 Task: Create a flat design corporate brochure presentation slide template  .
Action: Mouse moved to (94, 19)
Screenshot: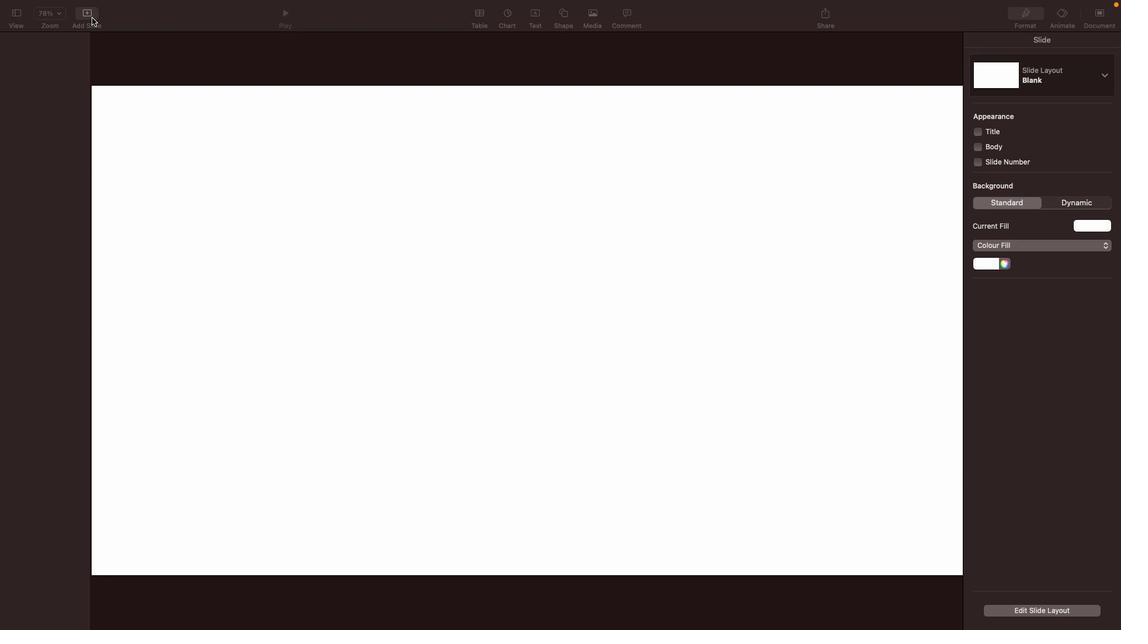 
Action: Mouse pressed left at (94, 19)
Screenshot: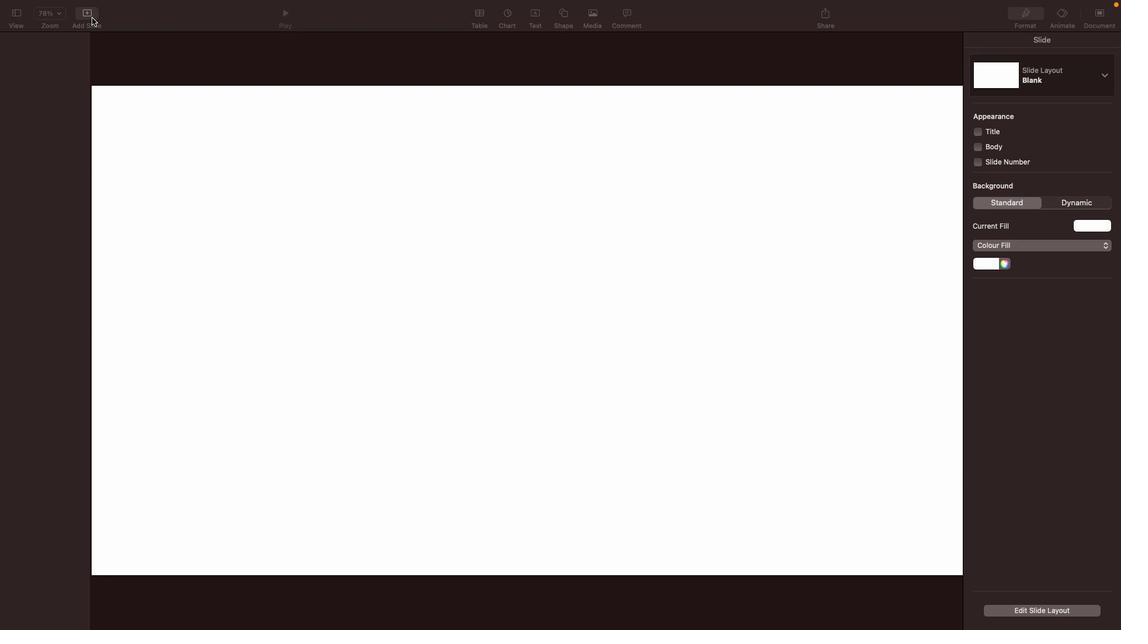 
Action: Mouse moved to (113, 349)
Screenshot: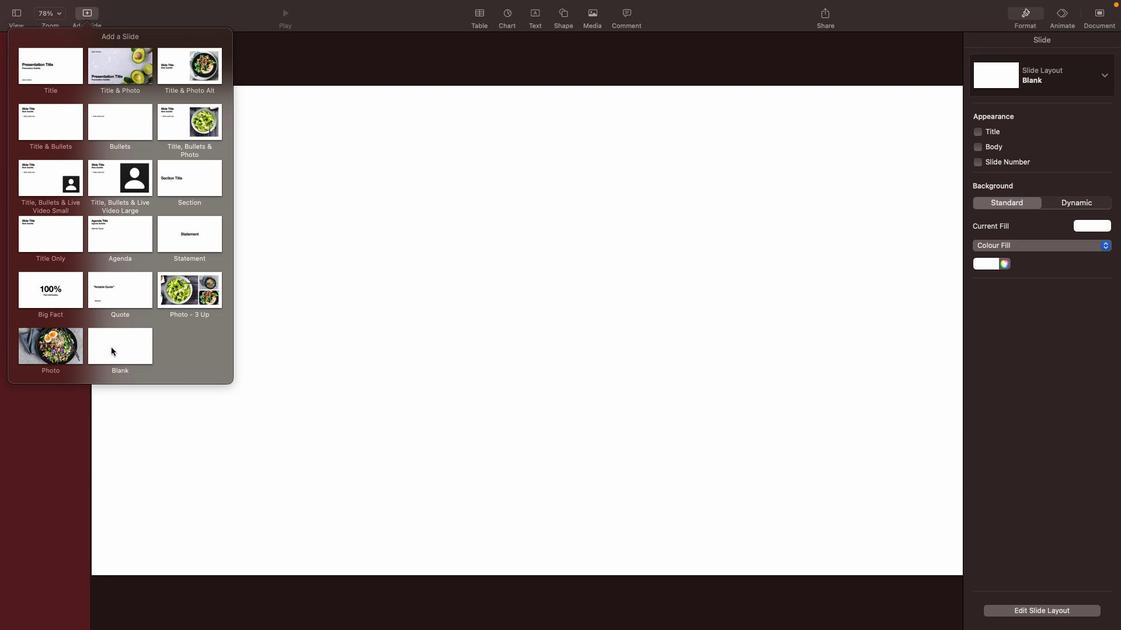 
Action: Mouse pressed left at (113, 349)
Screenshot: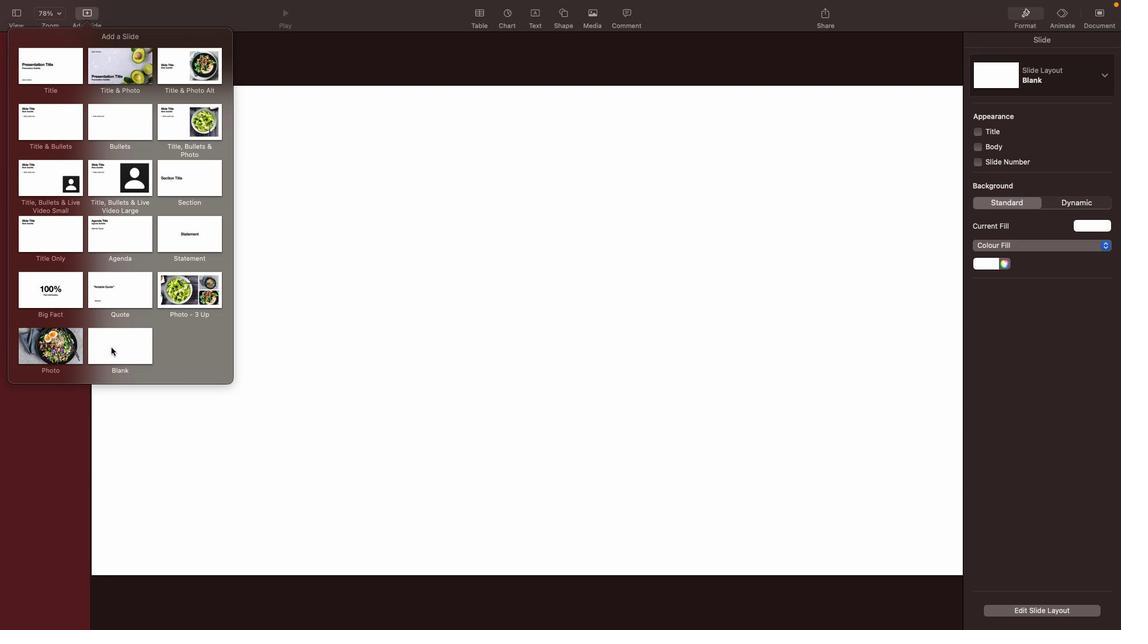 
Action: Mouse moved to (64, 52)
Screenshot: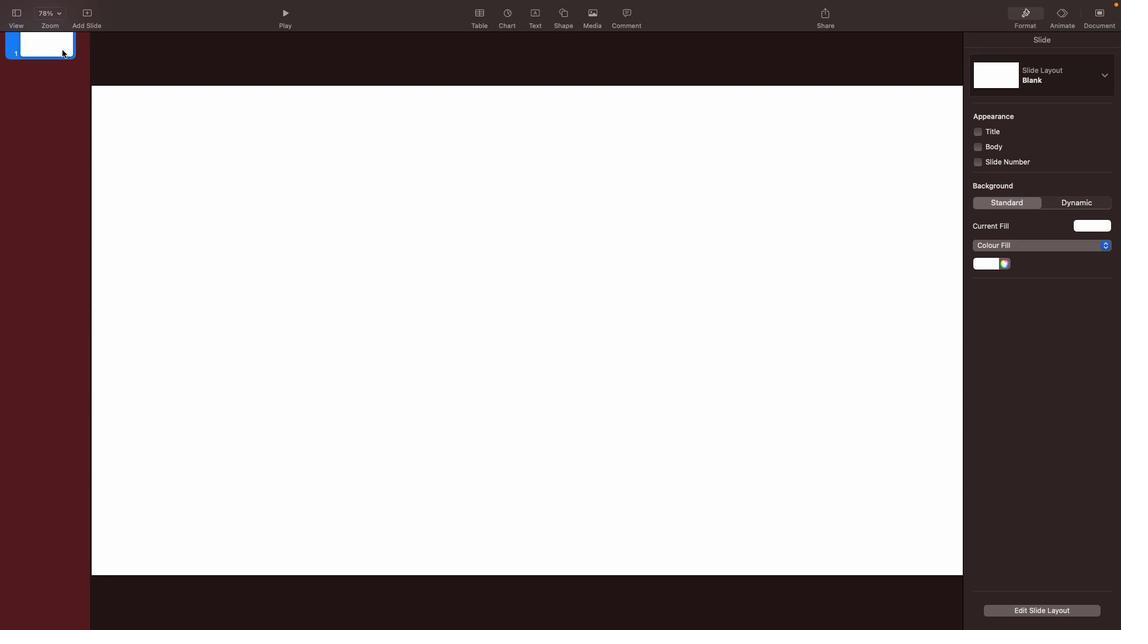 
Action: Mouse pressed left at (64, 52)
Screenshot: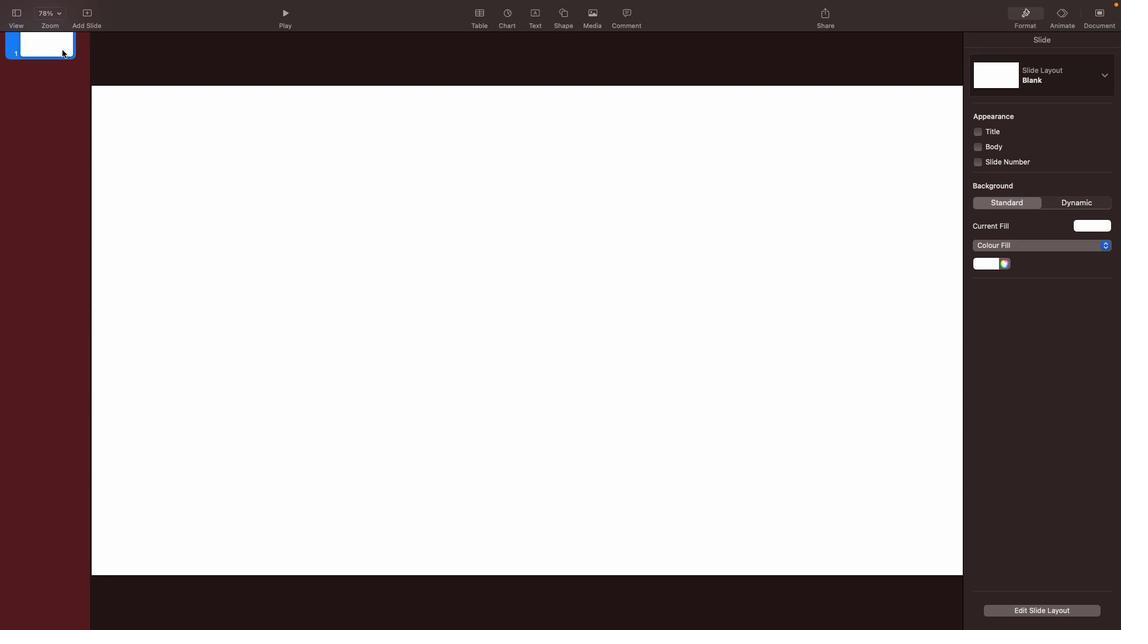 
Action: Mouse moved to (64, 51)
Screenshot: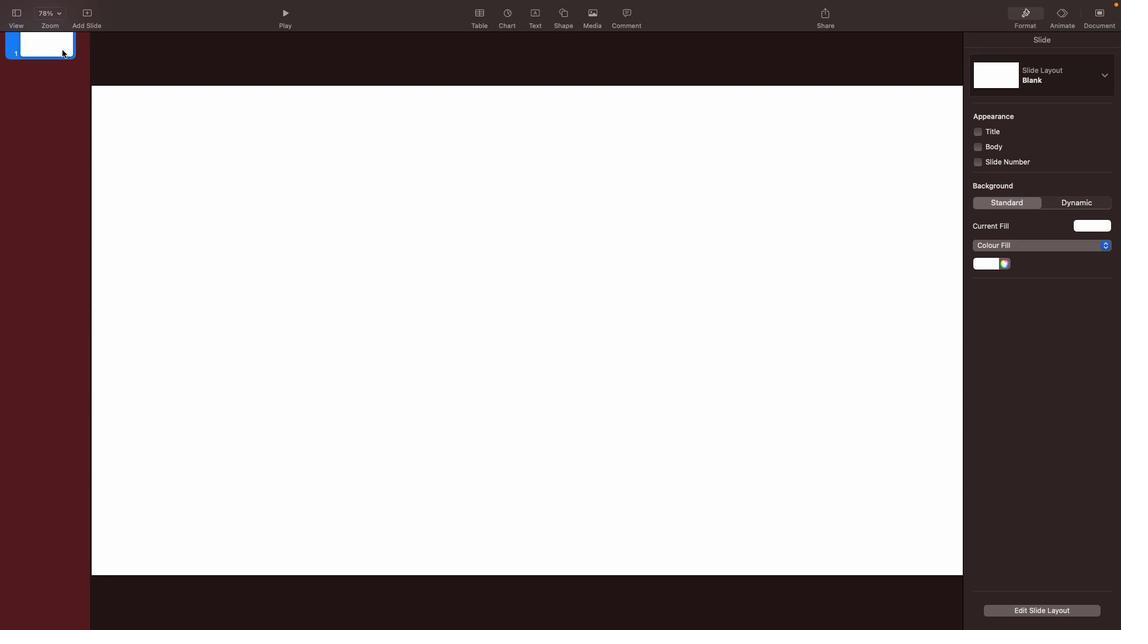 
Action: Mouse pressed right at (64, 51)
Screenshot: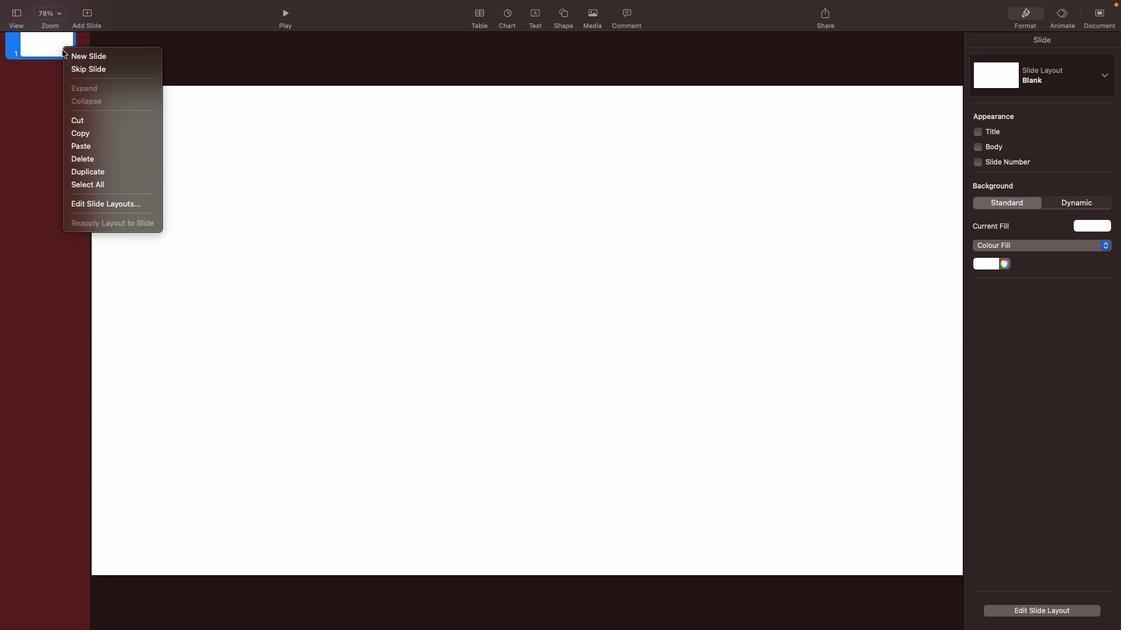 
Action: Mouse moved to (81, 63)
Screenshot: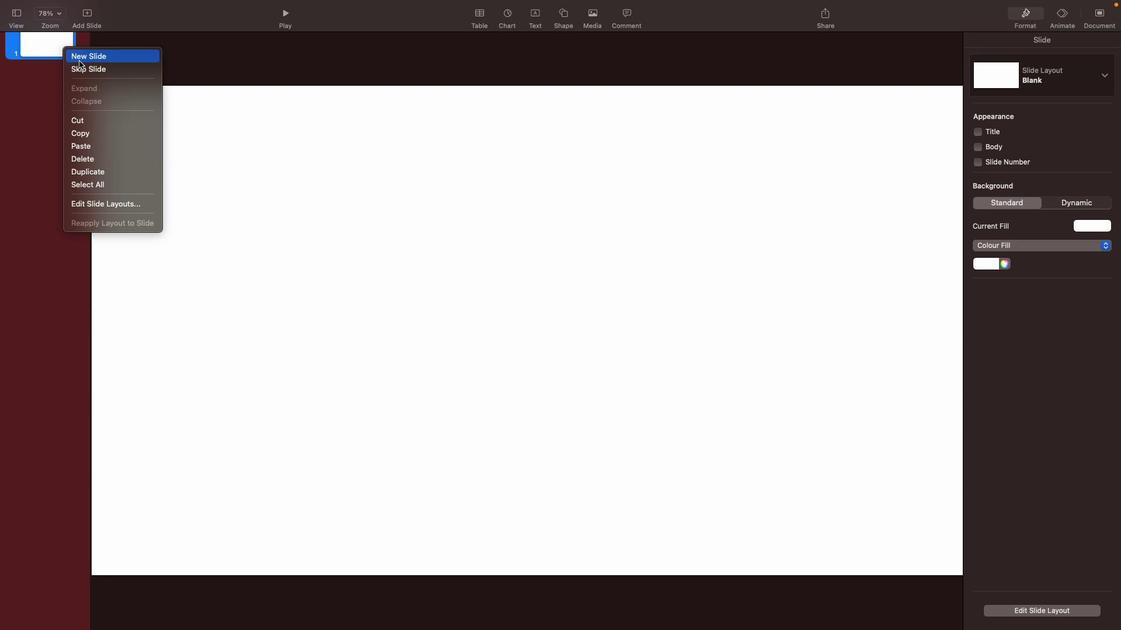 
Action: Mouse pressed left at (81, 63)
Screenshot: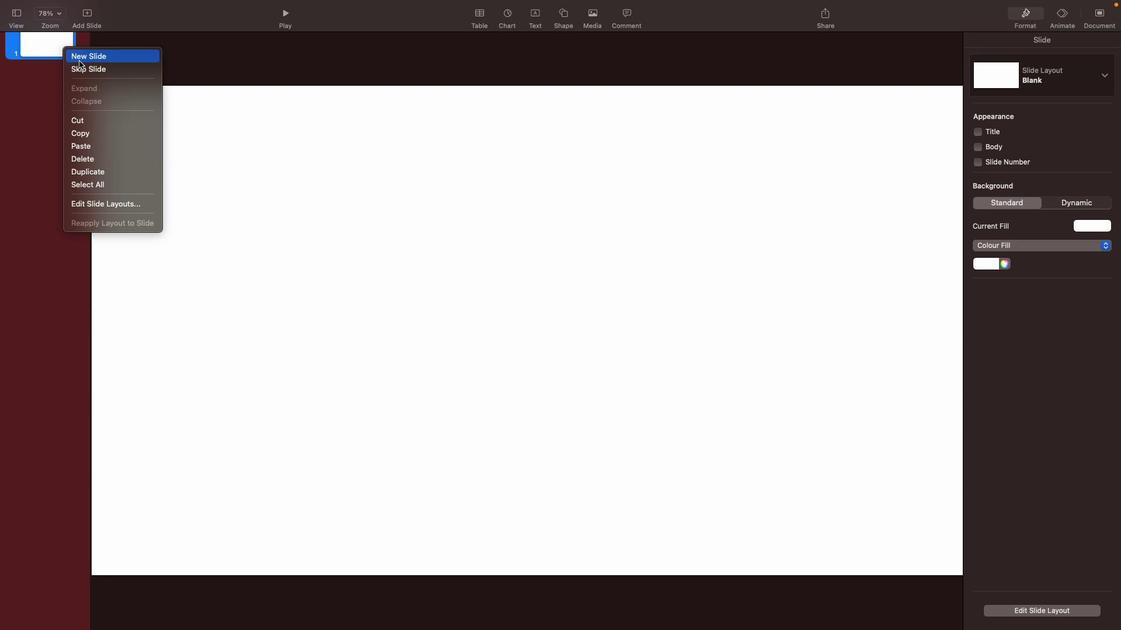 
Action: Mouse moved to (63, 66)
Screenshot: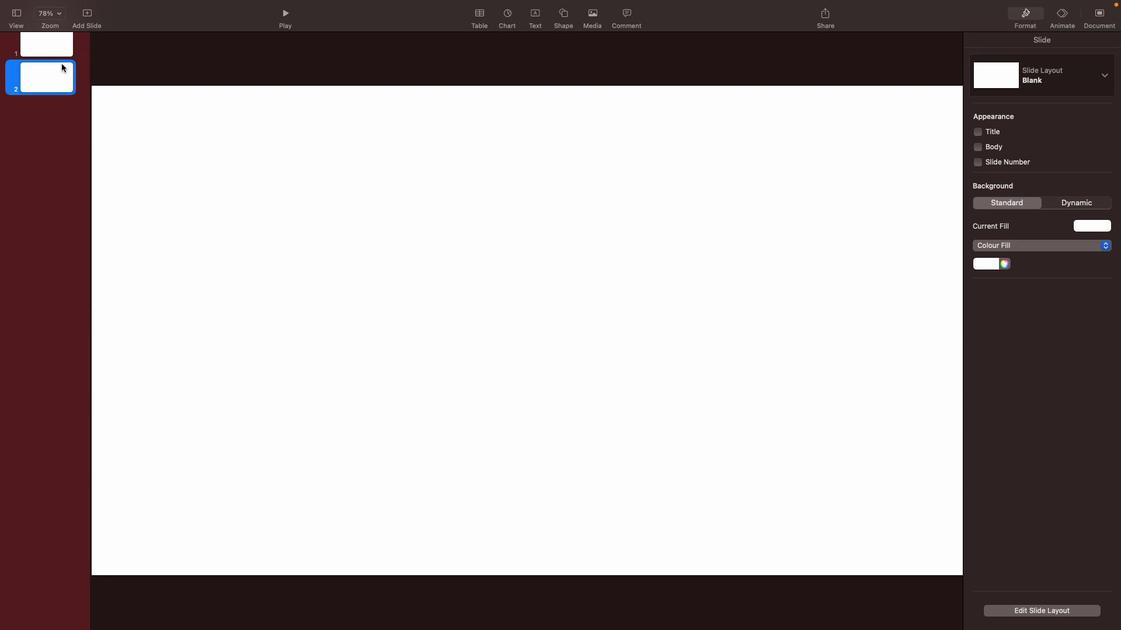
Action: Mouse pressed right at (63, 66)
Screenshot: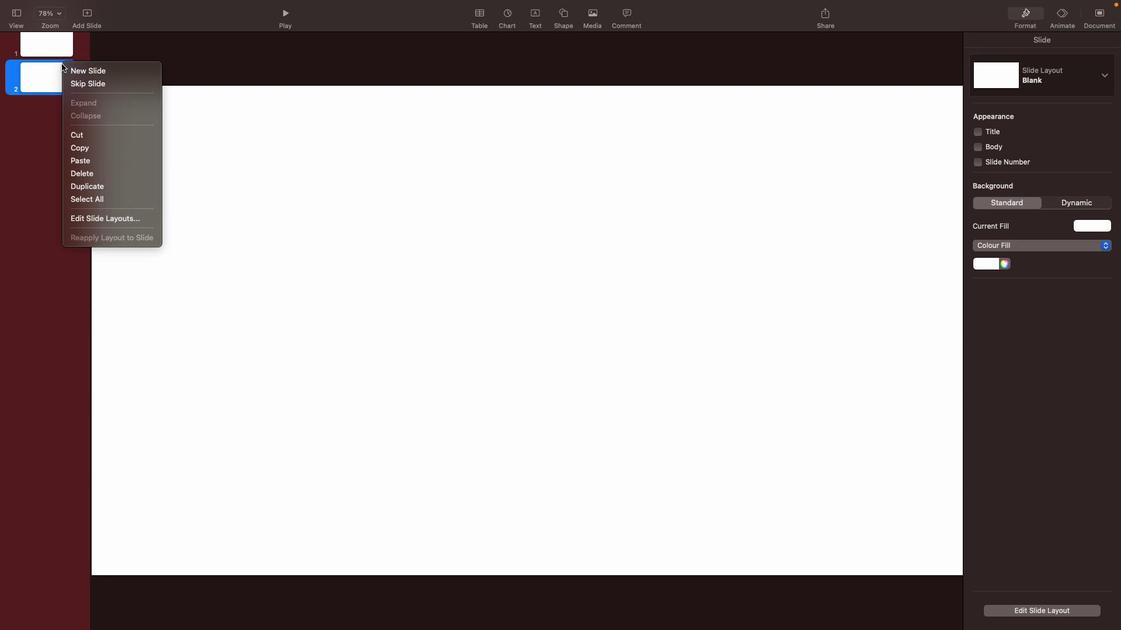 
Action: Mouse moved to (81, 70)
Screenshot: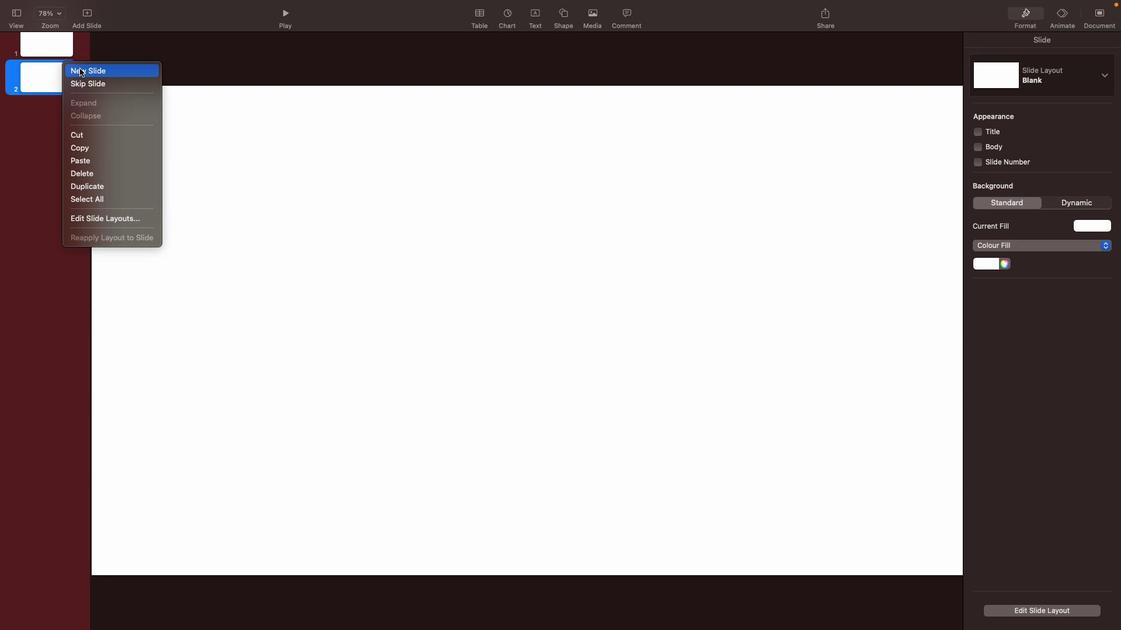 
Action: Mouse pressed left at (81, 70)
Screenshot: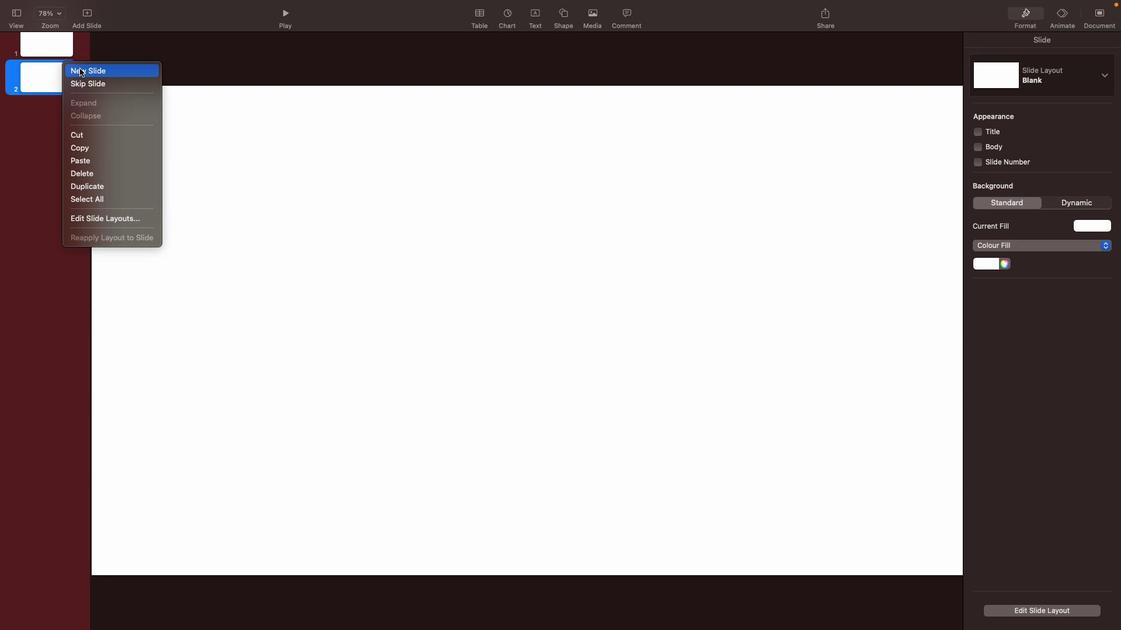 
Action: Mouse moved to (51, 101)
Screenshot: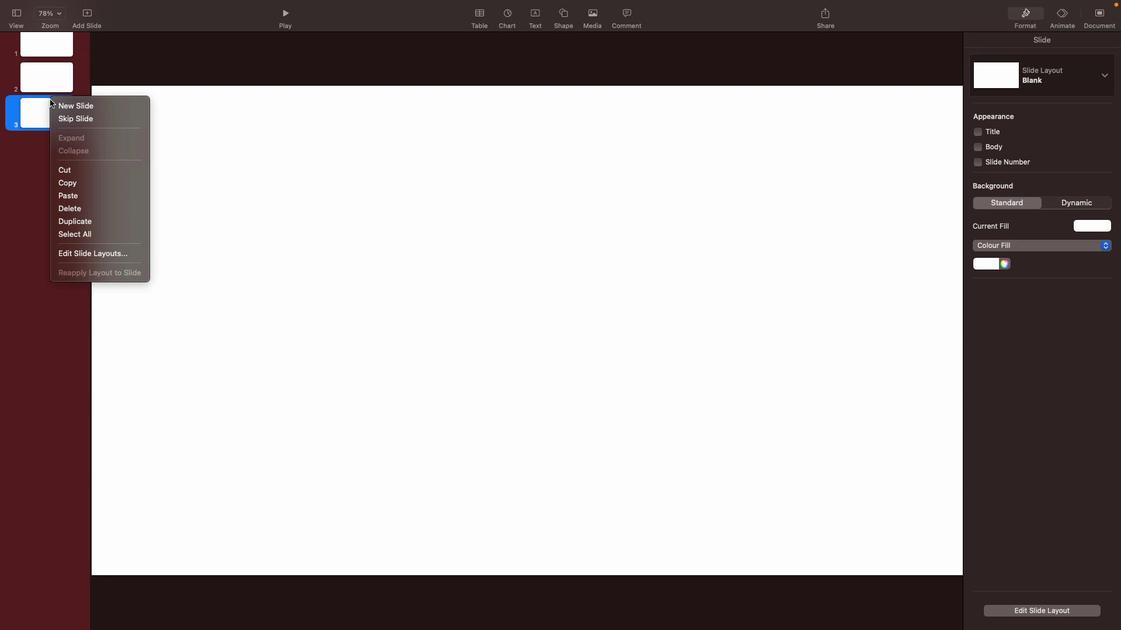 
Action: Mouse pressed right at (51, 101)
Screenshot: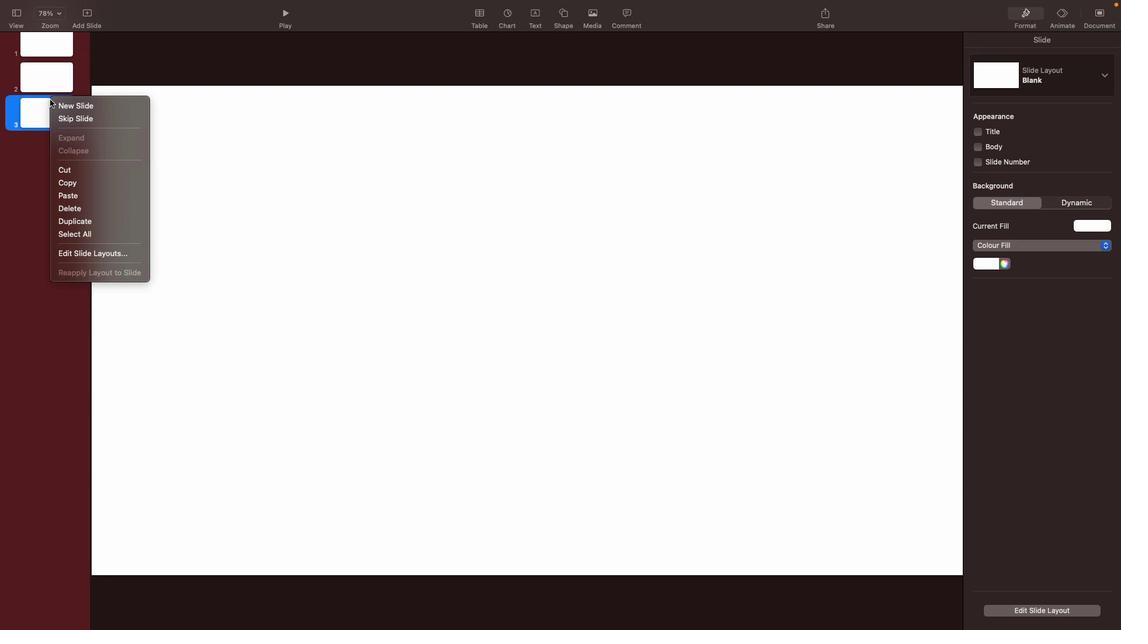 
Action: Mouse moved to (65, 105)
Screenshot: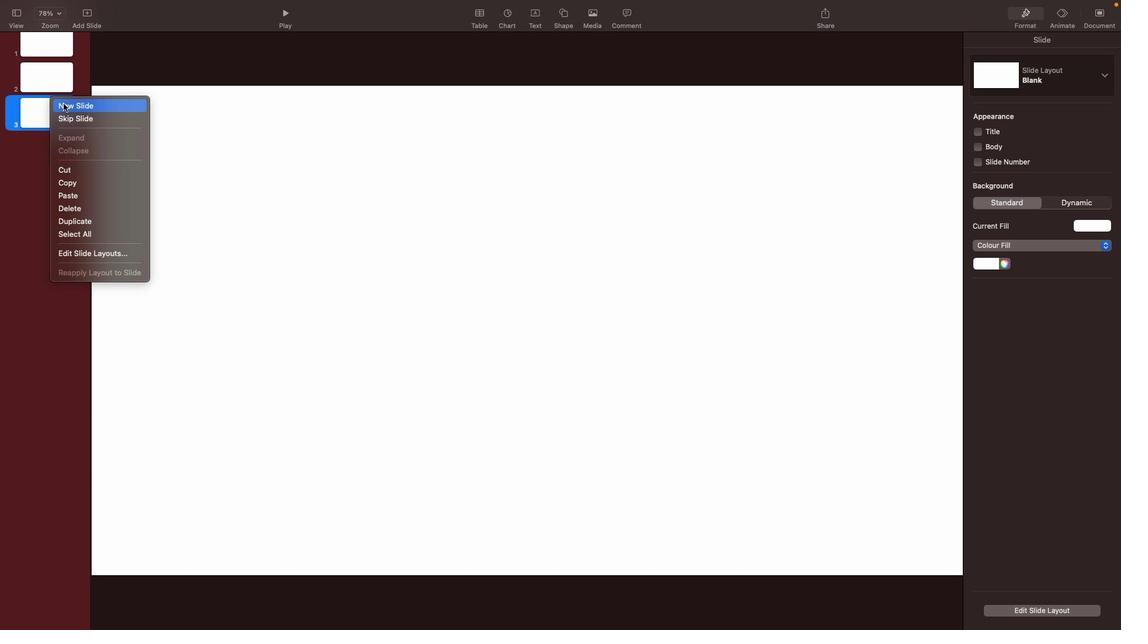 
Action: Mouse pressed left at (65, 105)
Screenshot: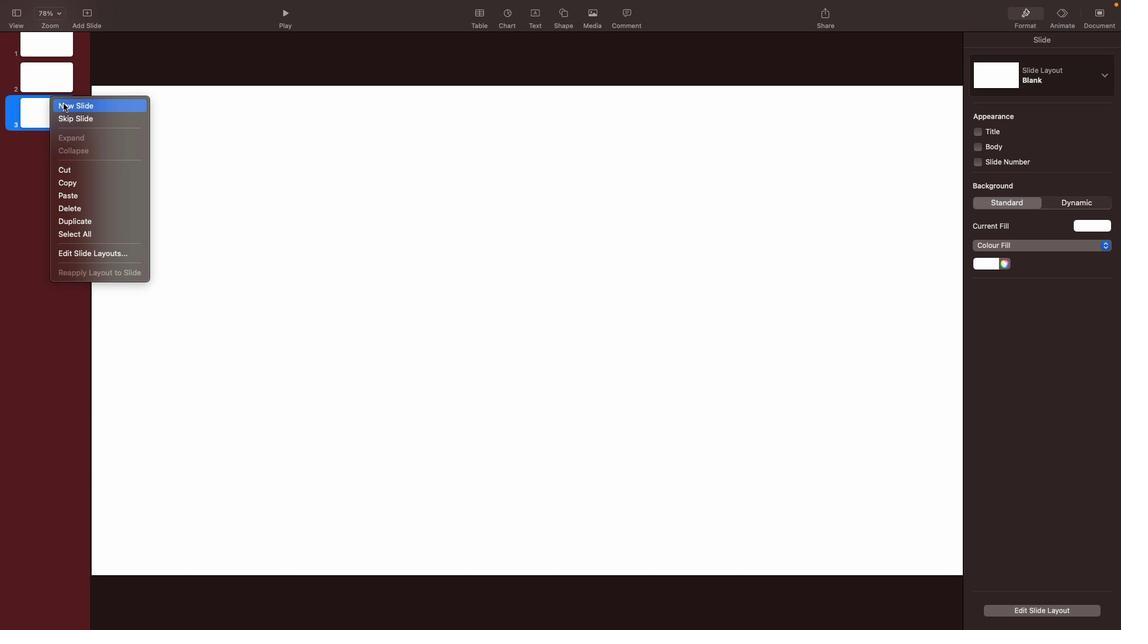 
Action: Mouse moved to (587, 39)
Screenshot: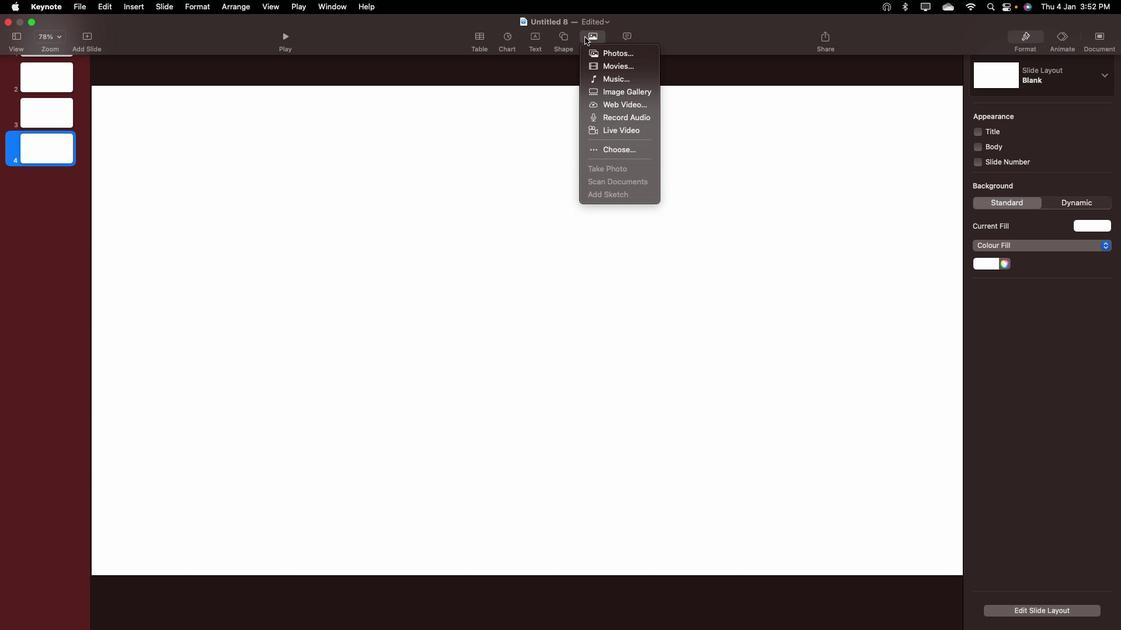 
Action: Mouse pressed left at (587, 39)
Screenshot: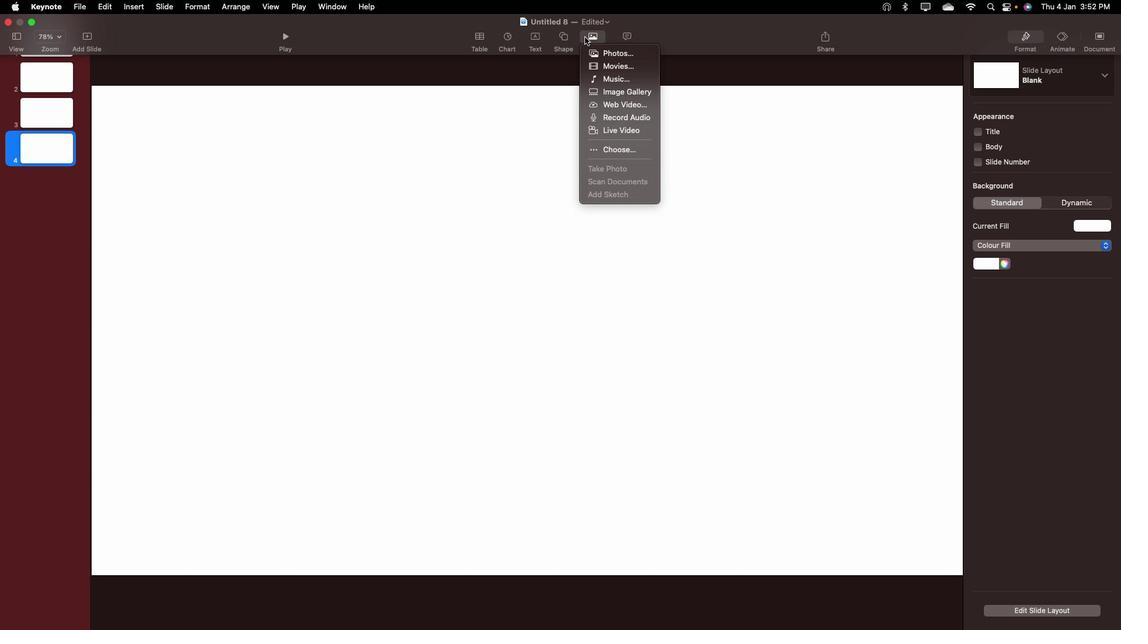 
Action: Mouse moved to (620, 96)
Screenshot: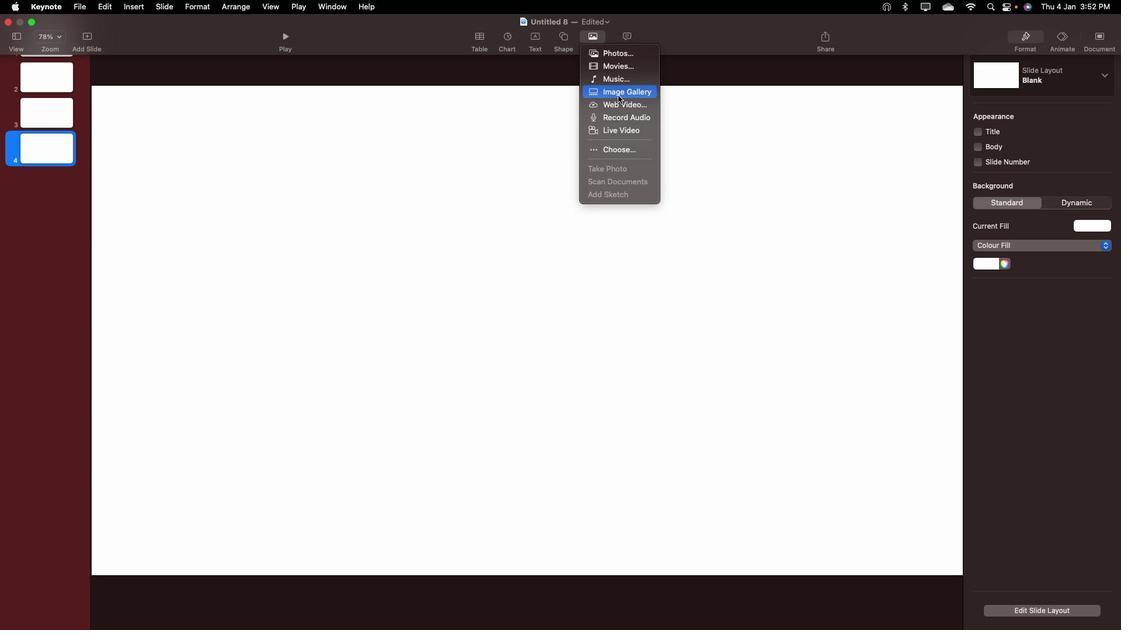 
Action: Mouse pressed left at (620, 96)
Screenshot: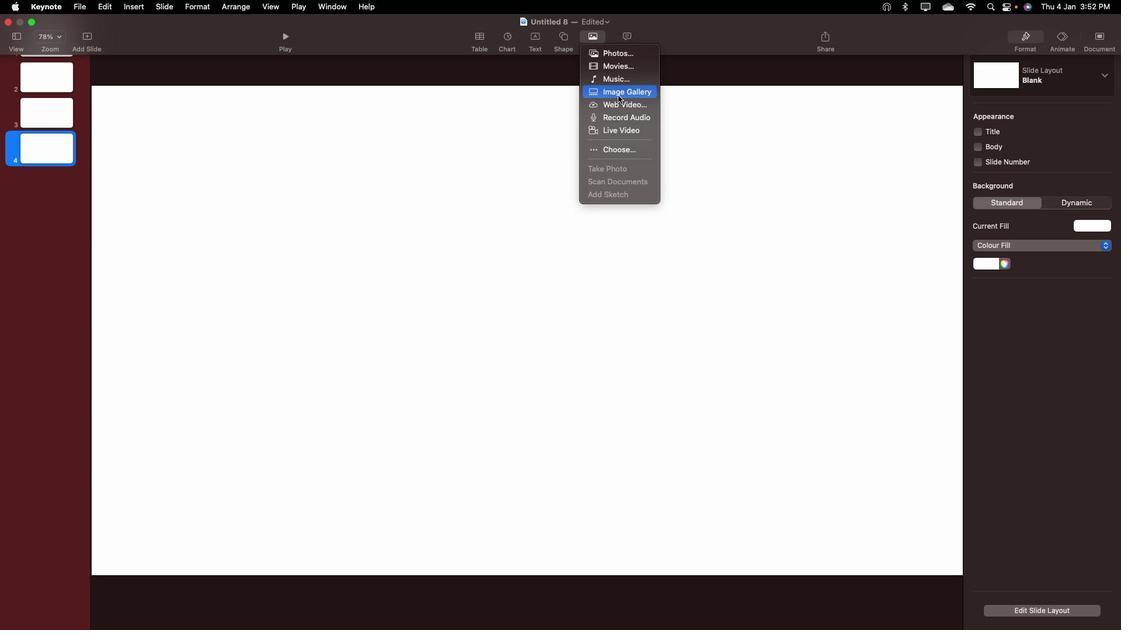 
Action: Mouse moved to (907, 501)
Screenshot: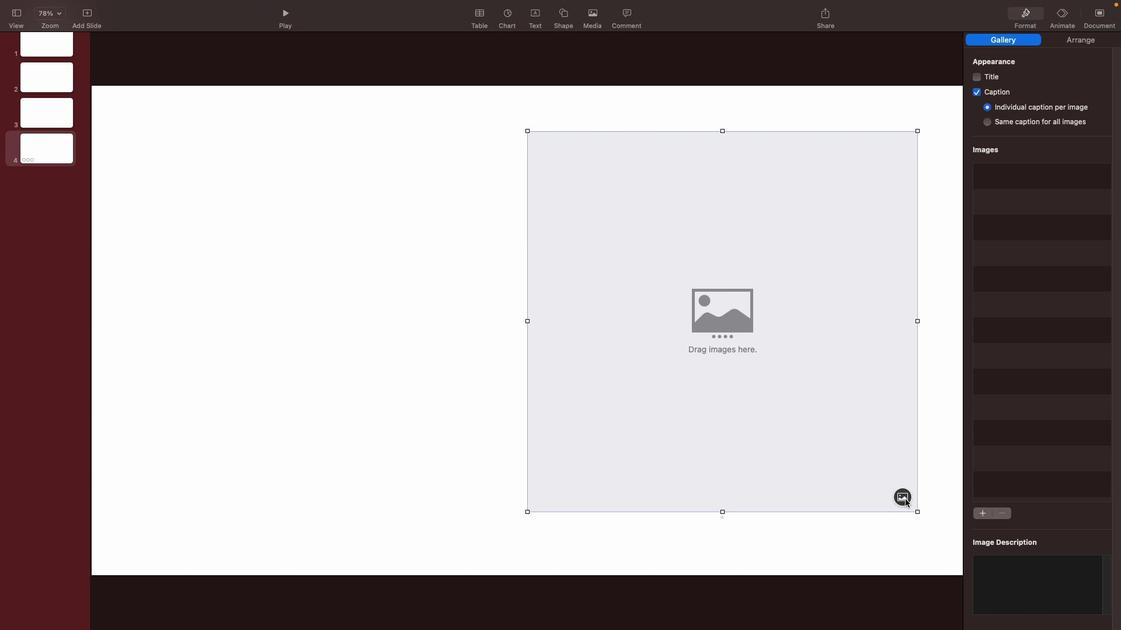 
Action: Mouse pressed left at (907, 501)
Screenshot: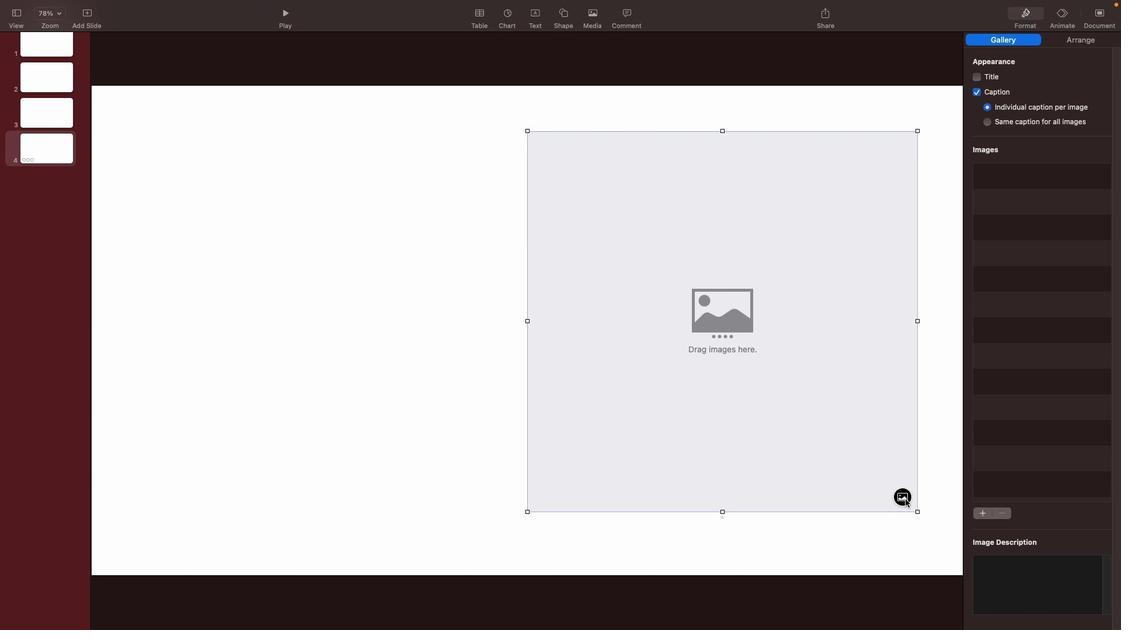 
Action: Mouse moved to (455, 252)
Screenshot: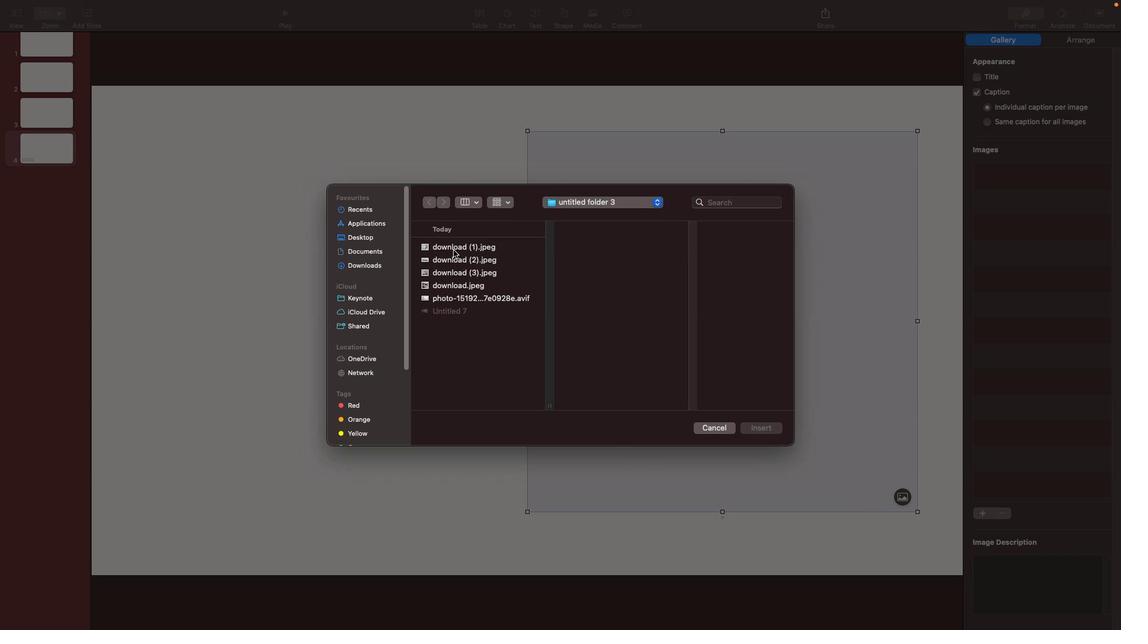 
Action: Mouse pressed left at (455, 252)
Screenshot: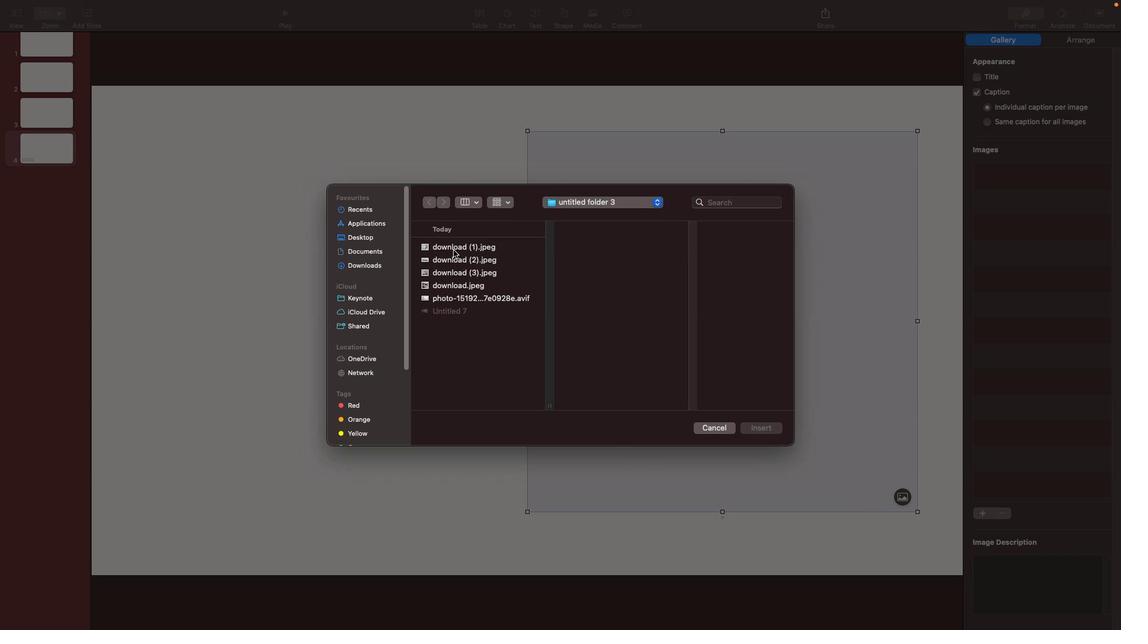 
Action: Mouse moved to (465, 266)
Screenshot: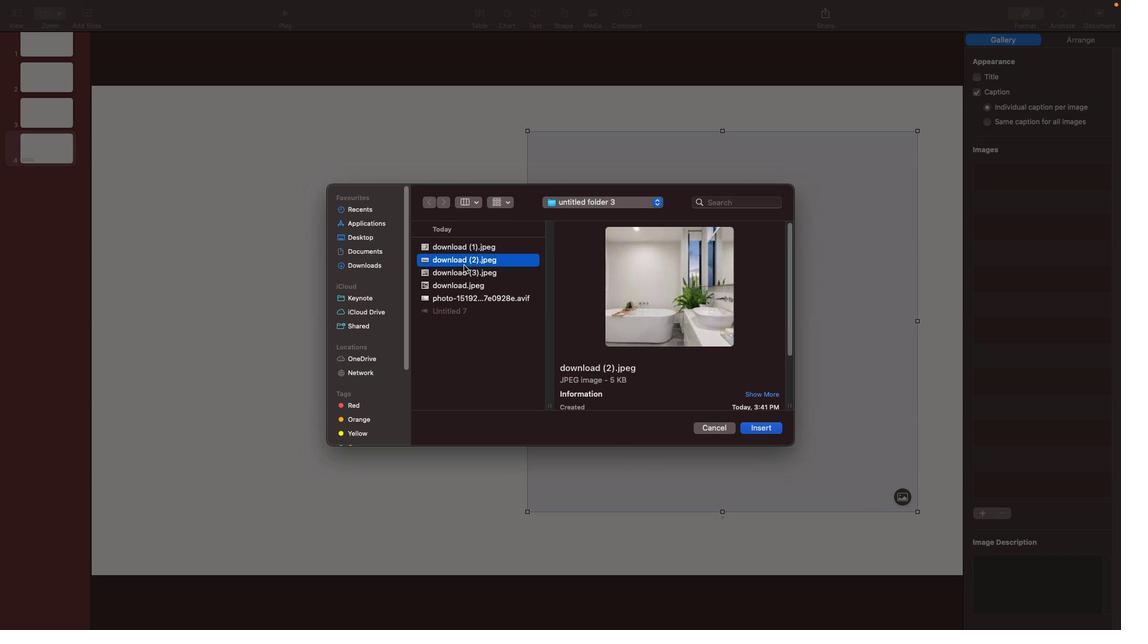 
Action: Mouse pressed left at (465, 266)
Screenshot: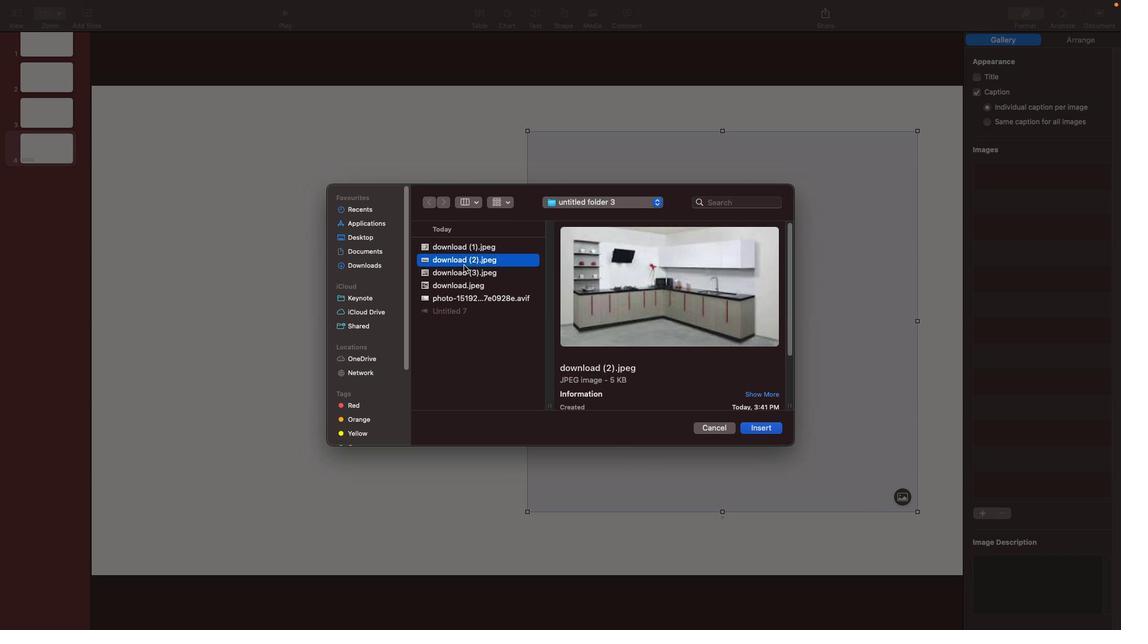 
Action: Mouse moved to (465, 272)
Screenshot: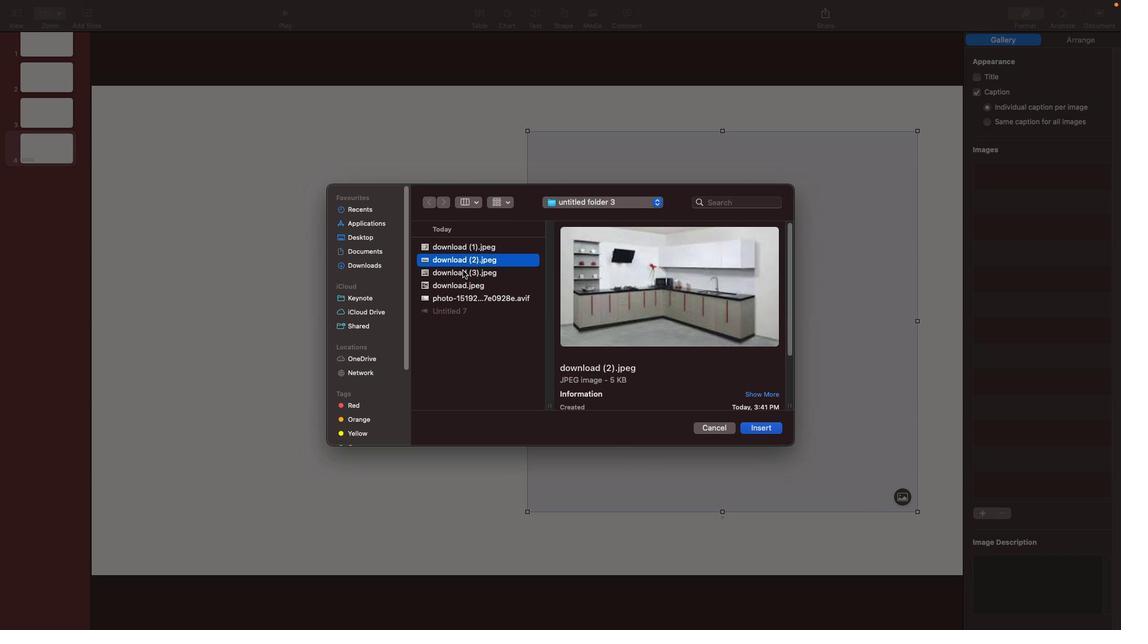 
Action: Mouse pressed left at (465, 272)
Screenshot: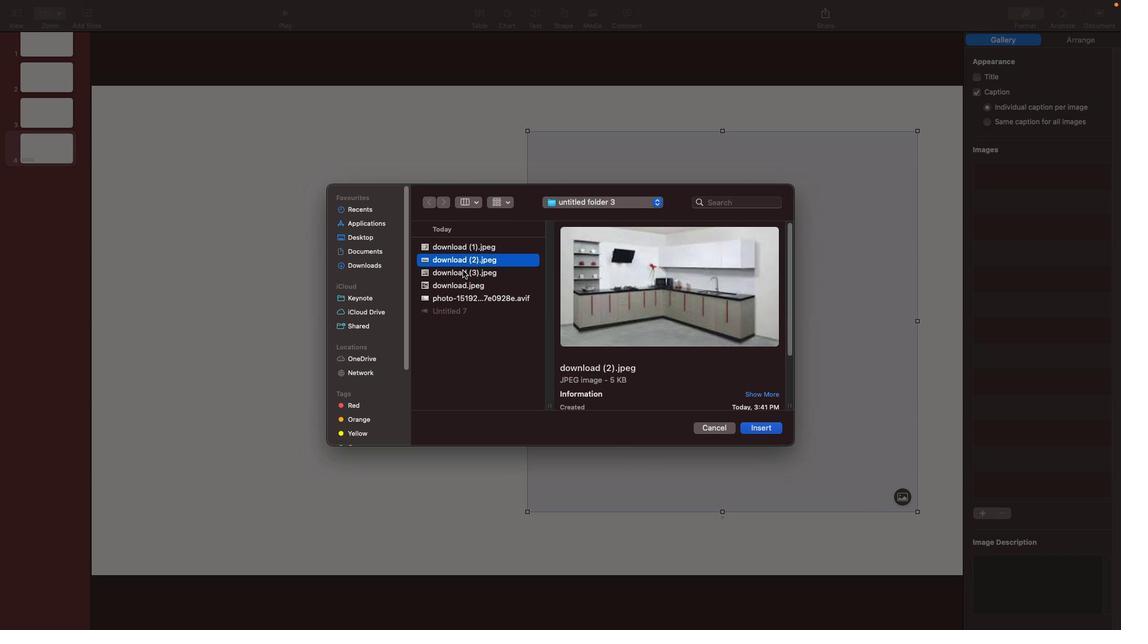 
Action: Mouse moved to (467, 286)
Screenshot: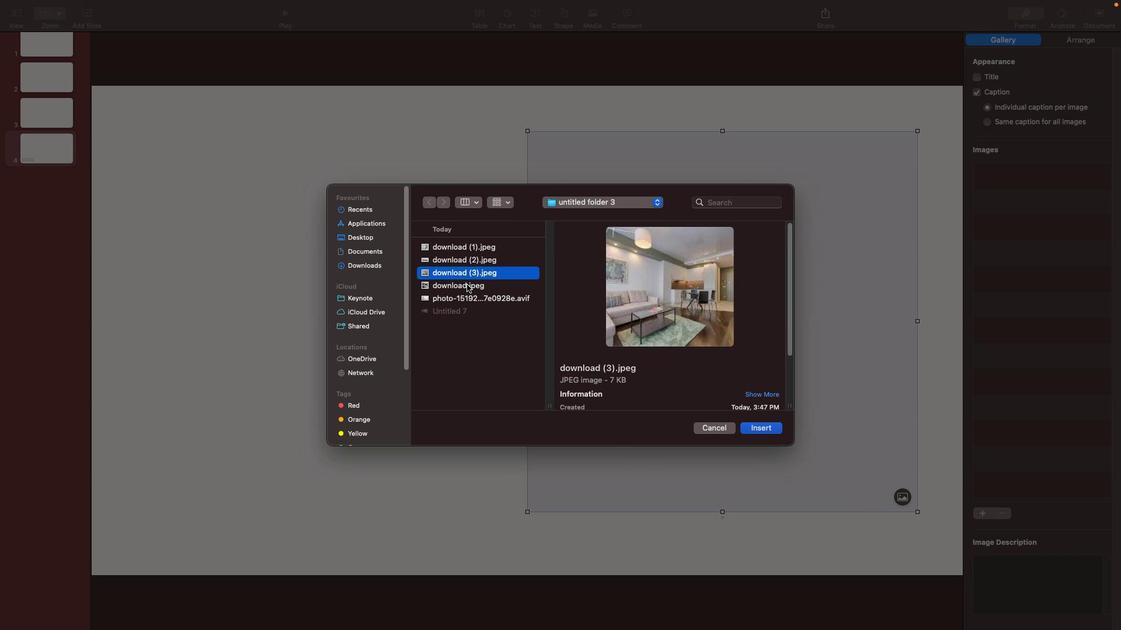 
Action: Mouse pressed left at (467, 286)
Screenshot: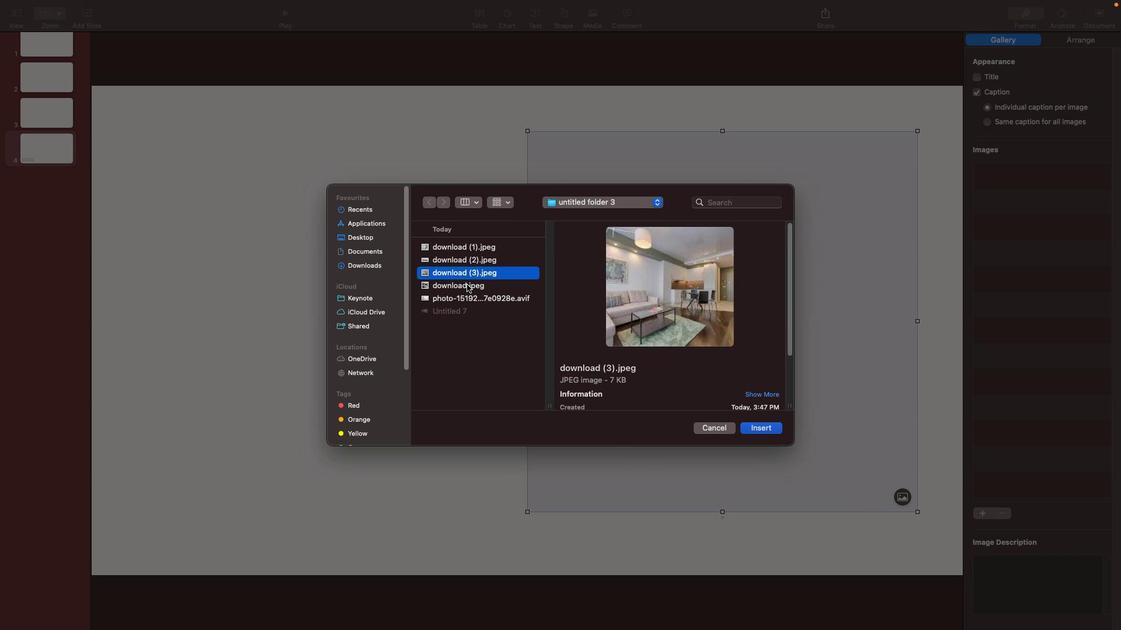 
Action: Mouse moved to (481, 301)
Screenshot: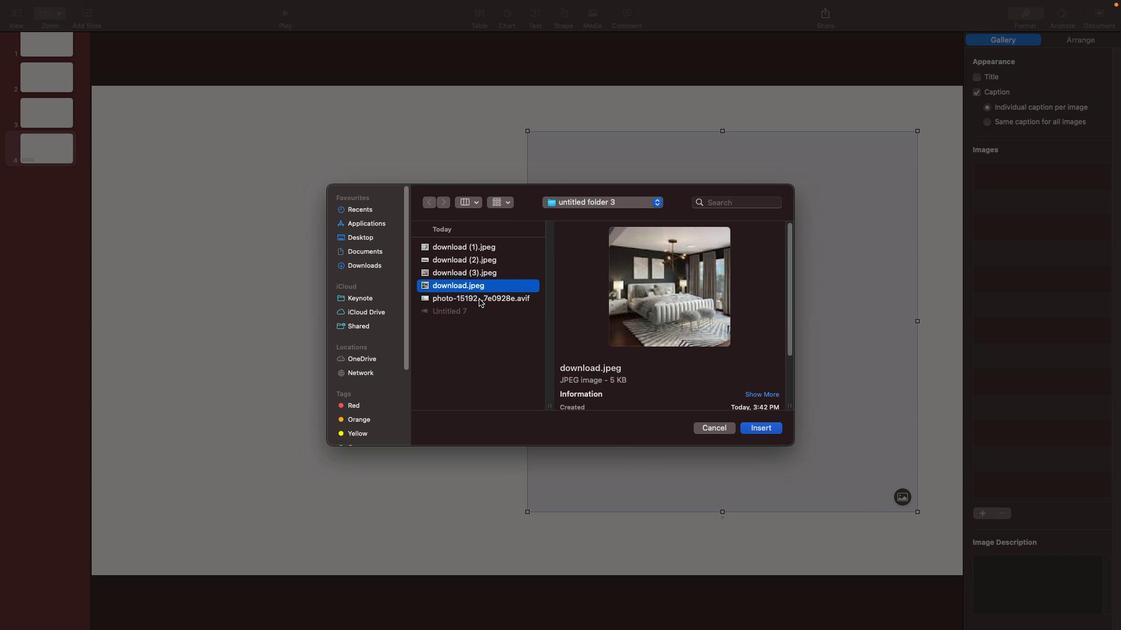 
Action: Mouse pressed left at (481, 301)
Screenshot: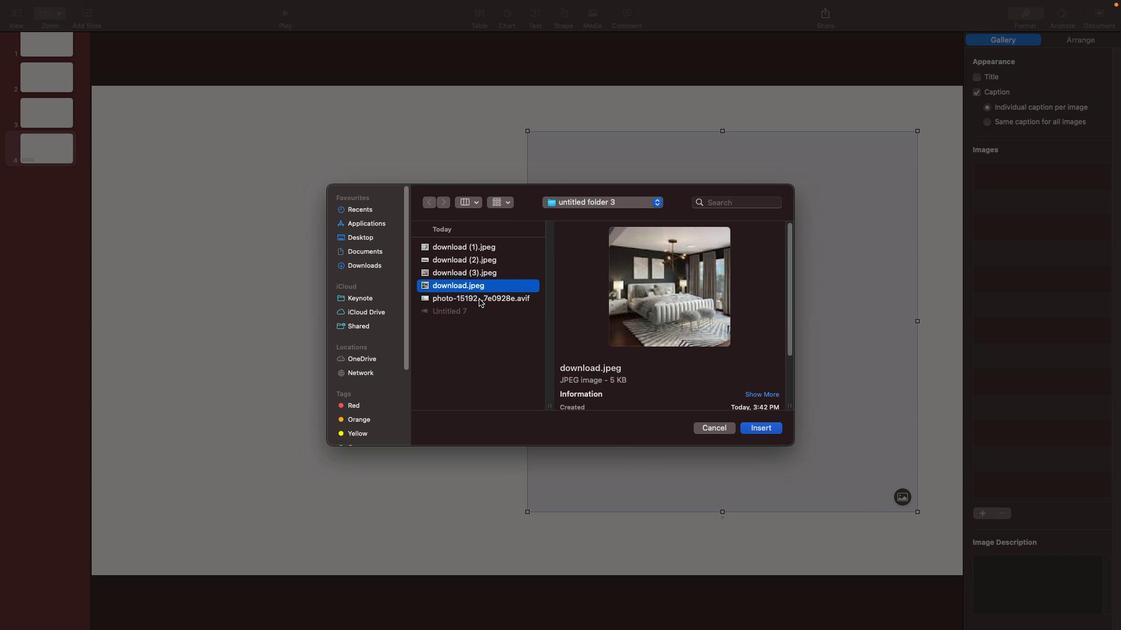 
Action: Mouse moved to (758, 428)
Screenshot: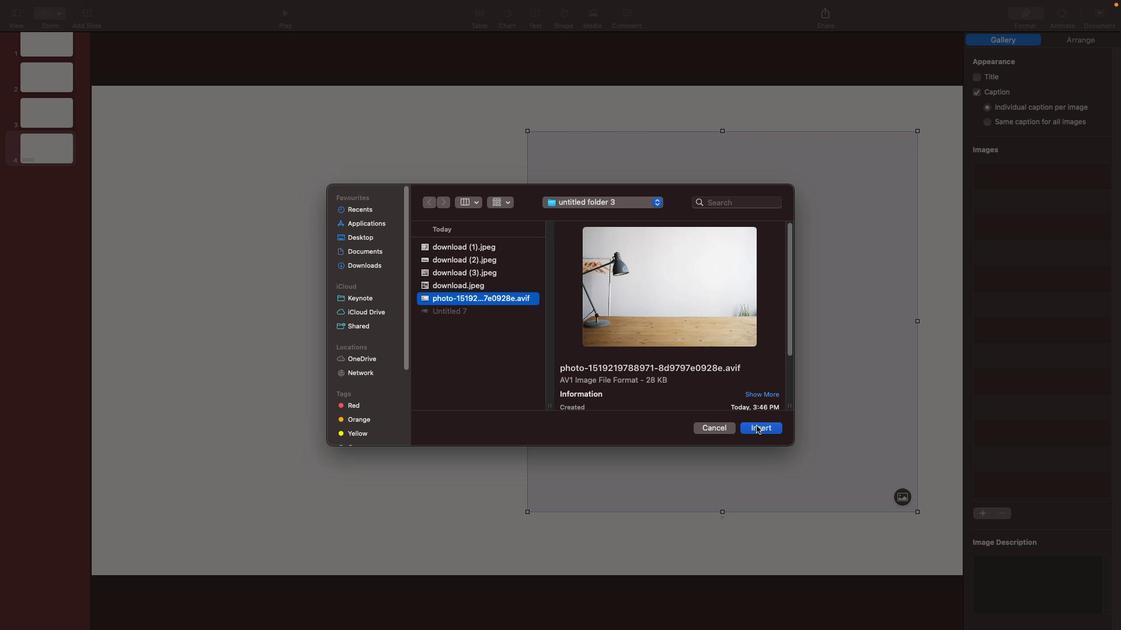 
Action: Mouse pressed left at (758, 428)
Screenshot: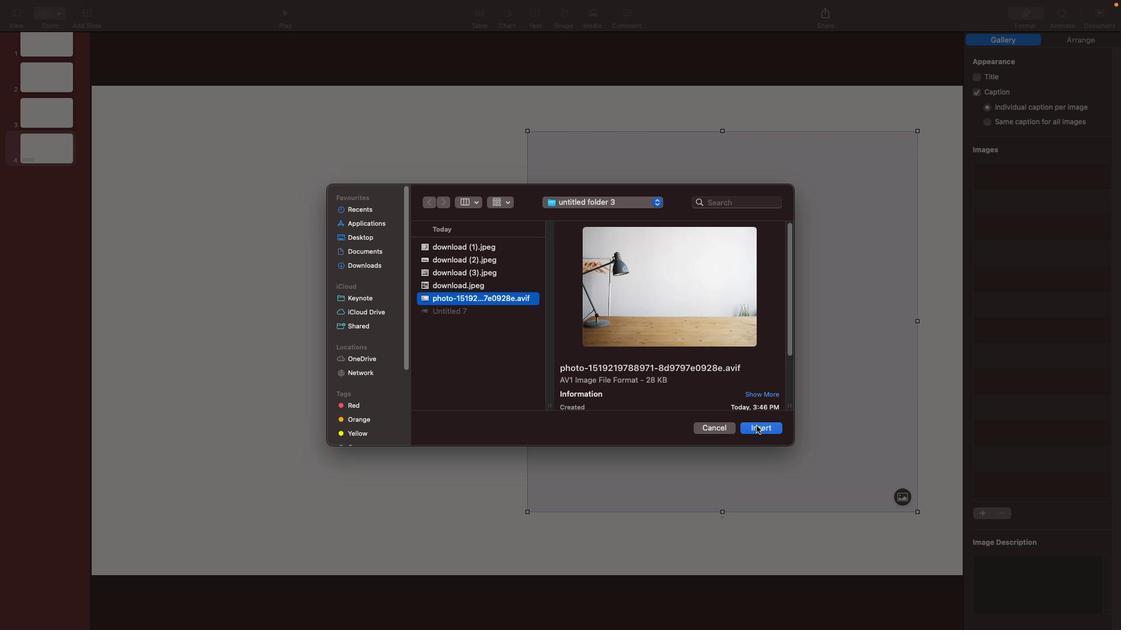 
Action: Mouse moved to (527, 133)
Screenshot: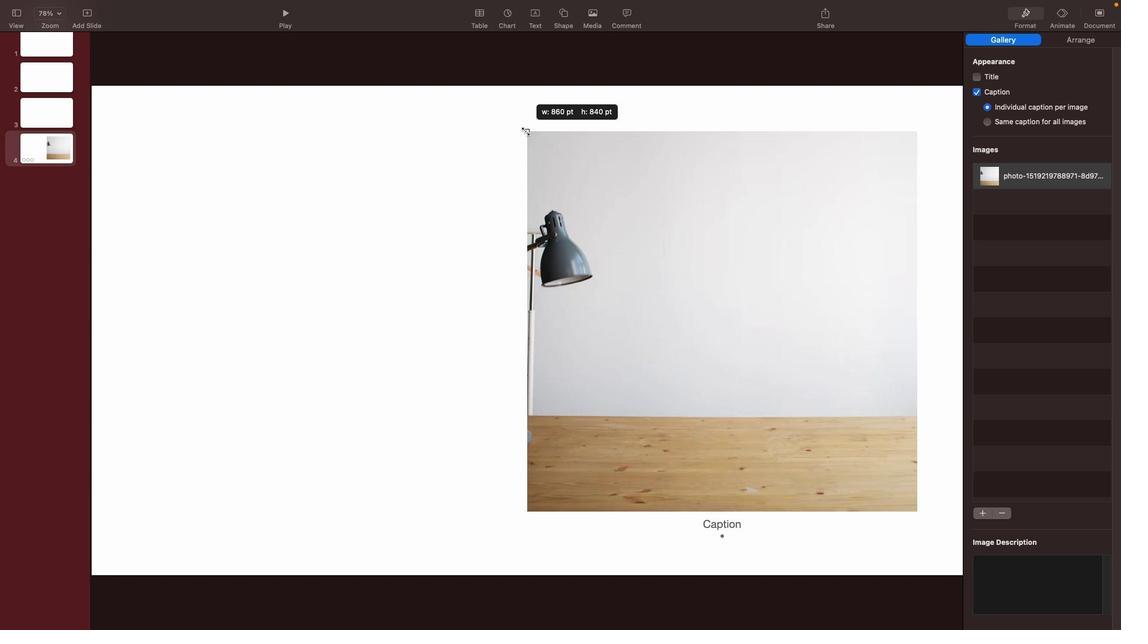
Action: Mouse pressed left at (527, 133)
Screenshot: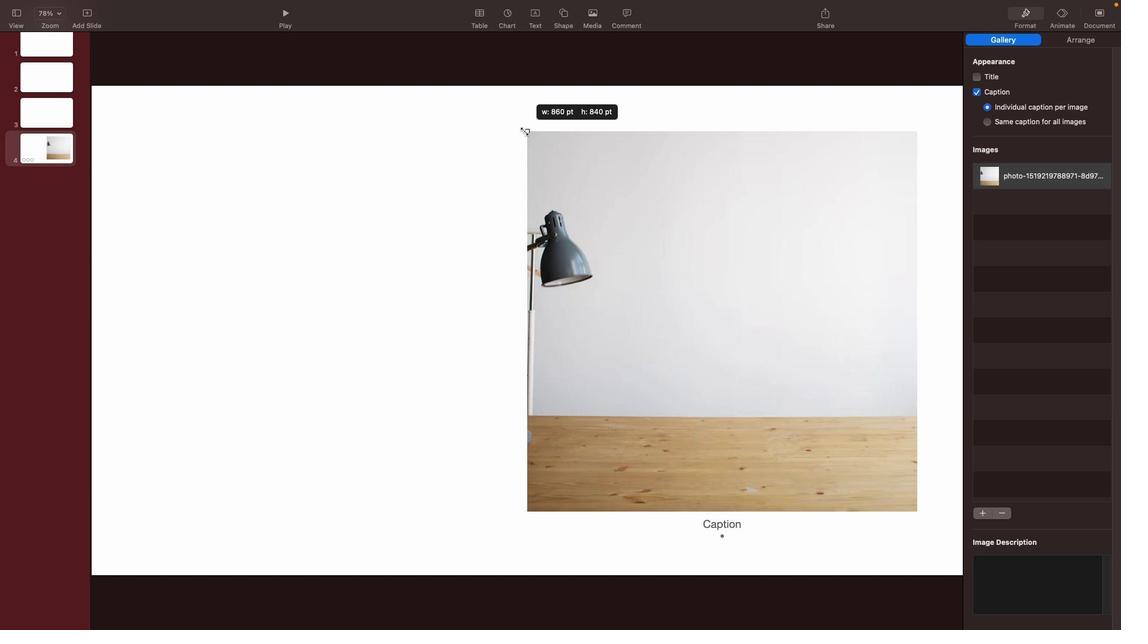 
Action: Mouse moved to (619, 276)
Screenshot: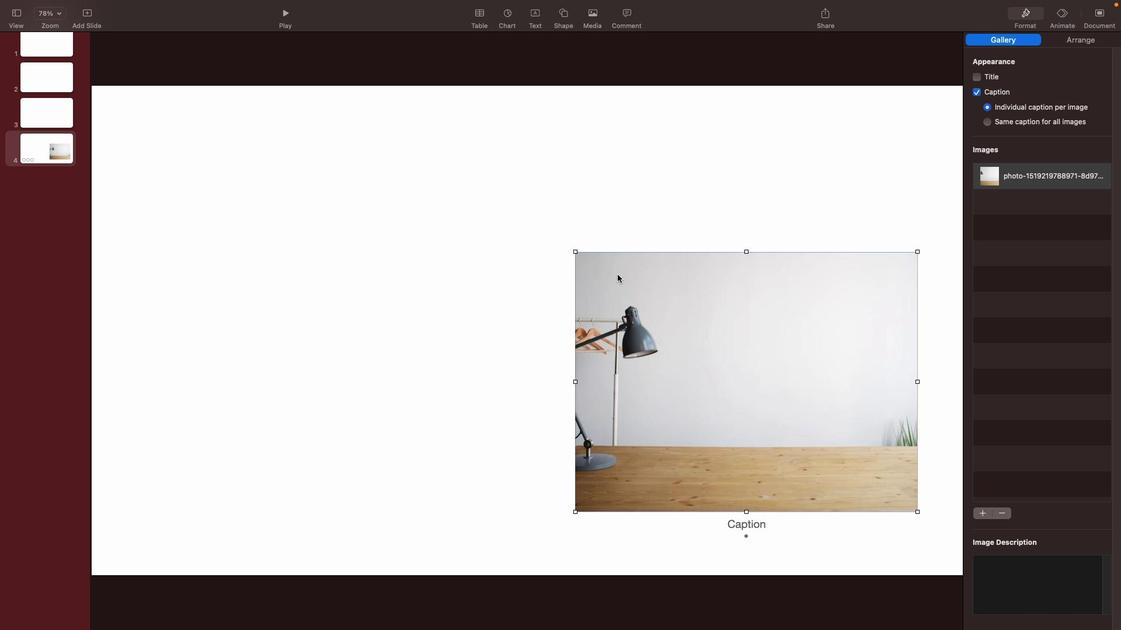 
Action: Mouse pressed right at (619, 276)
Screenshot: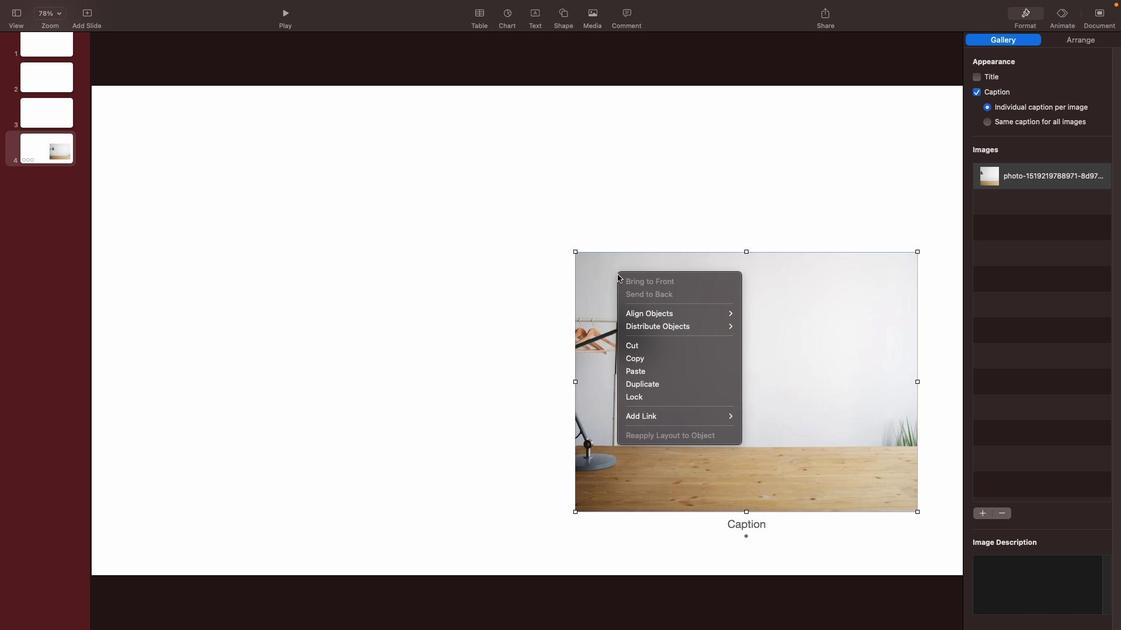 
Action: Mouse moved to (632, 345)
Screenshot: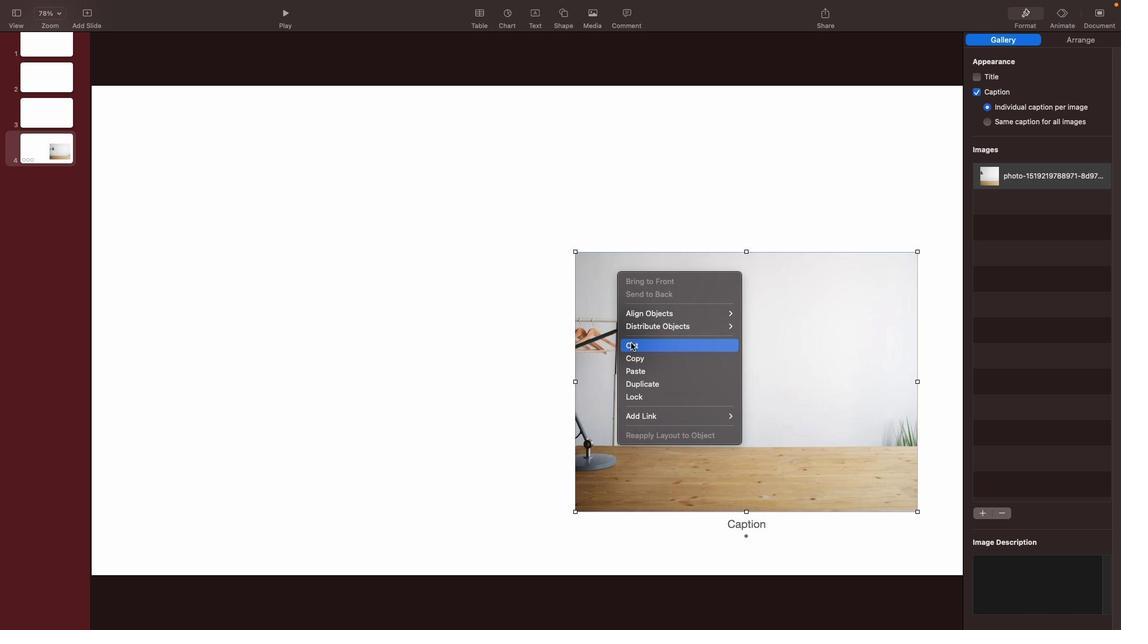 
Action: Mouse pressed left at (632, 345)
Screenshot: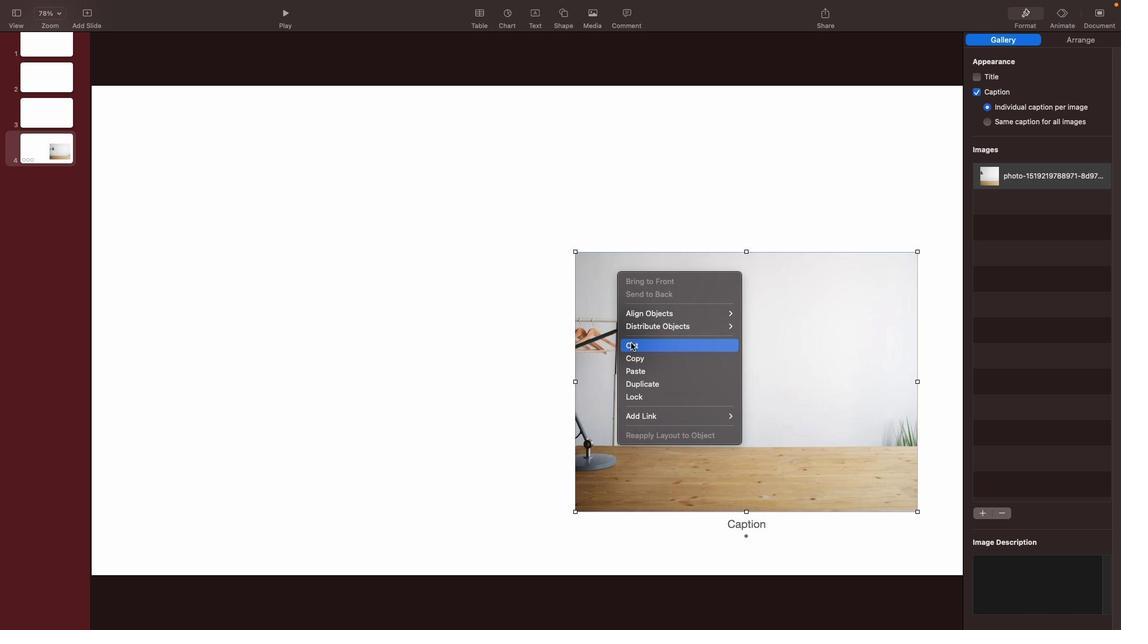 
Action: Mouse moved to (599, 19)
Screenshot: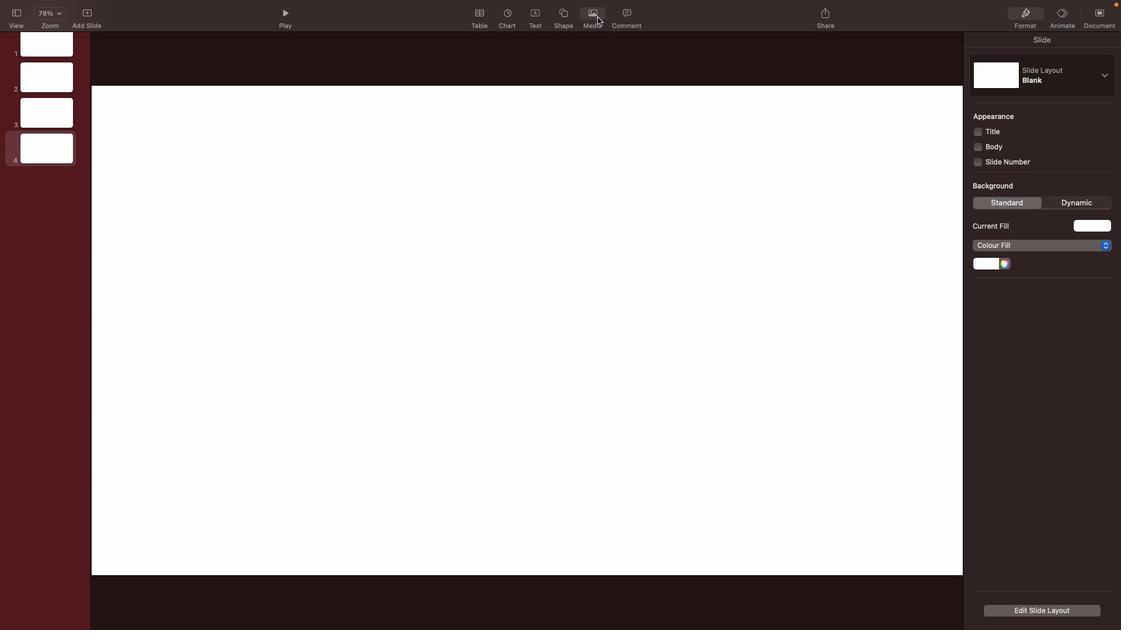 
Action: Mouse pressed left at (599, 19)
Screenshot: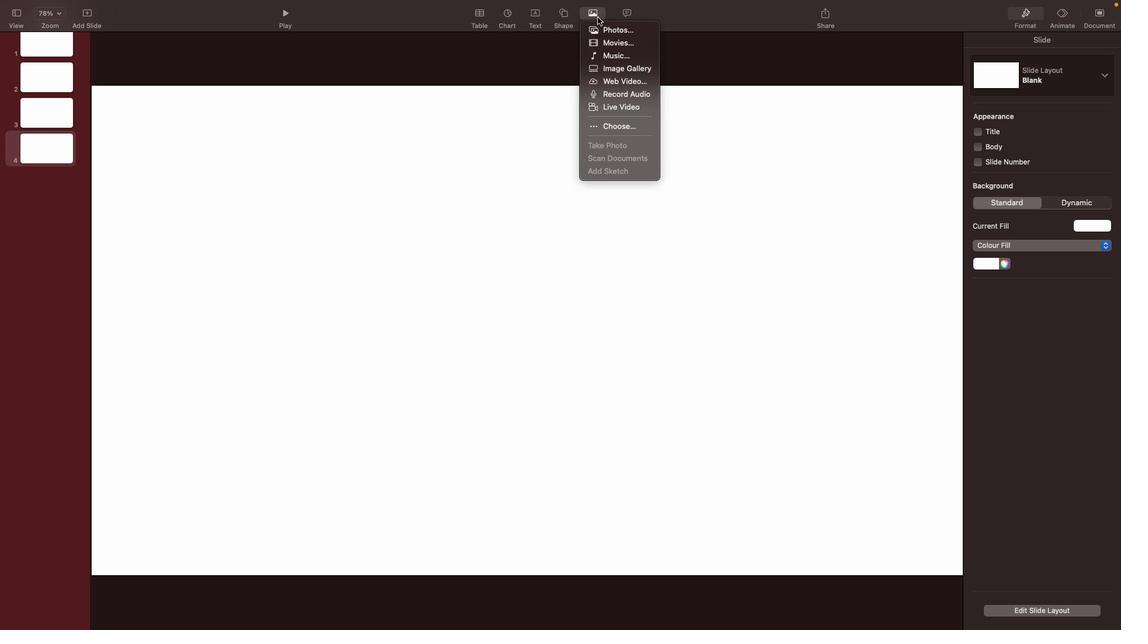 
Action: Mouse moved to (620, 74)
Screenshot: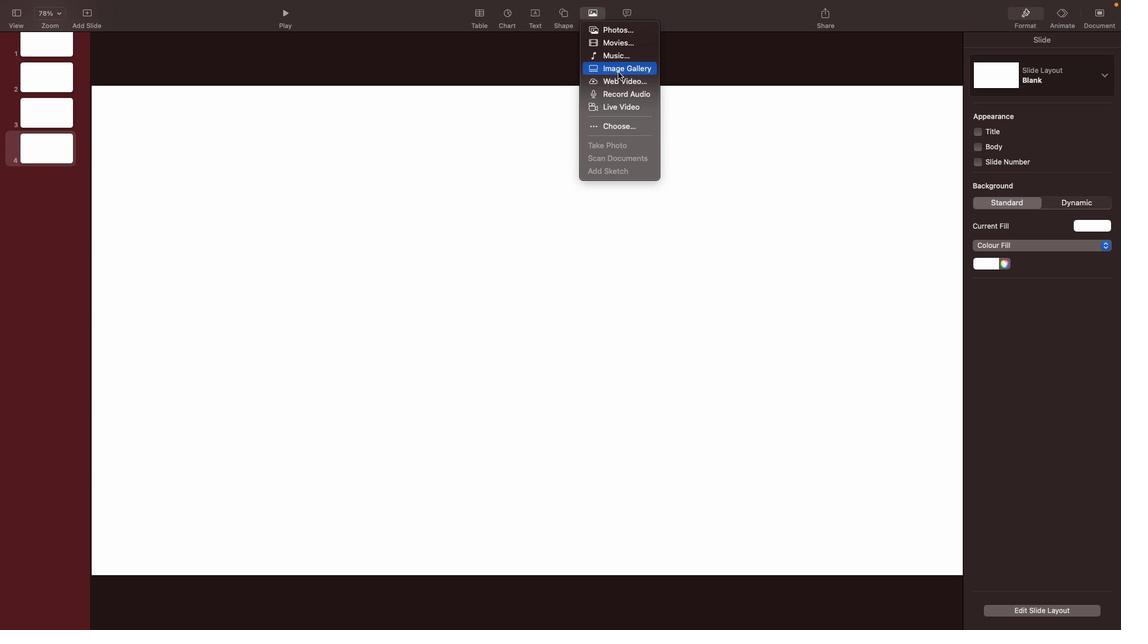 
Action: Mouse pressed left at (620, 74)
Screenshot: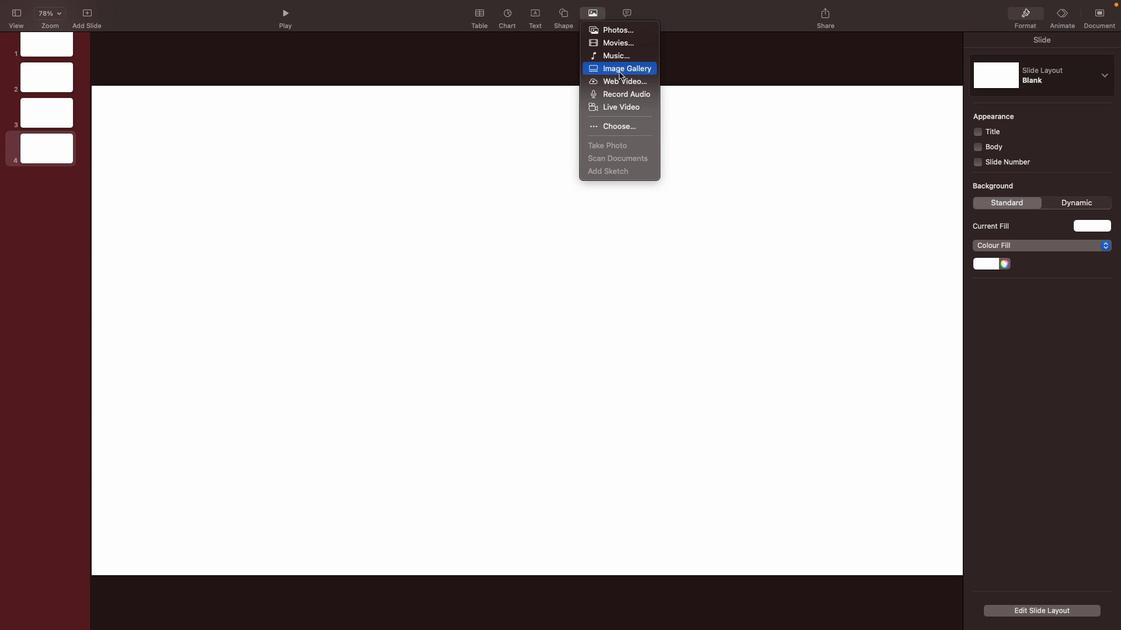 
Action: Mouse moved to (905, 504)
Screenshot: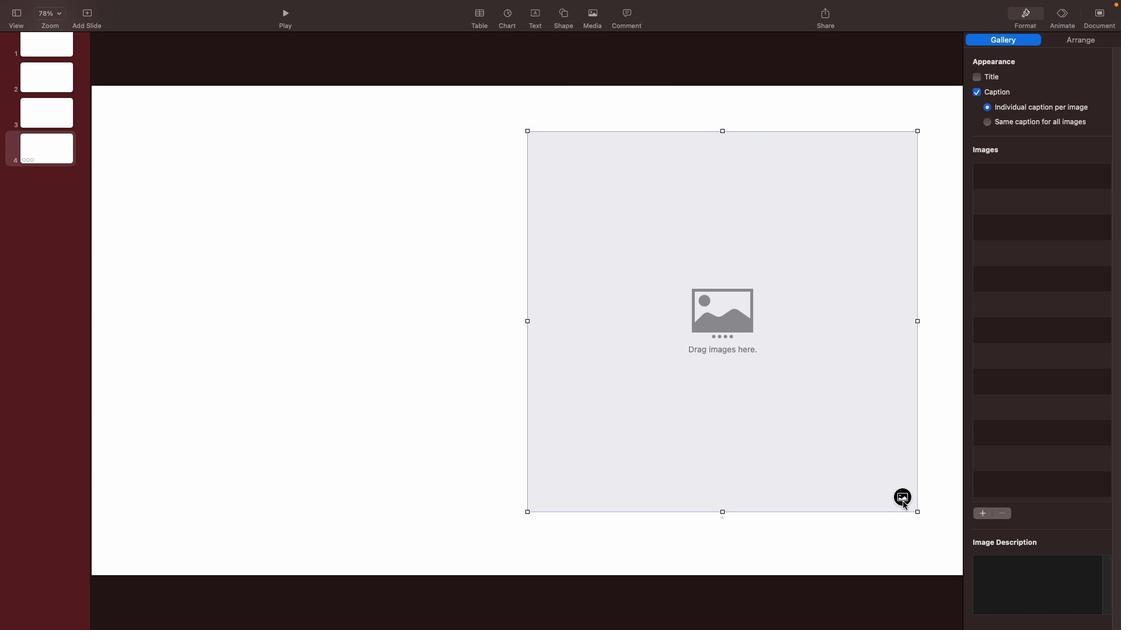 
Action: Mouse pressed left at (905, 504)
Screenshot: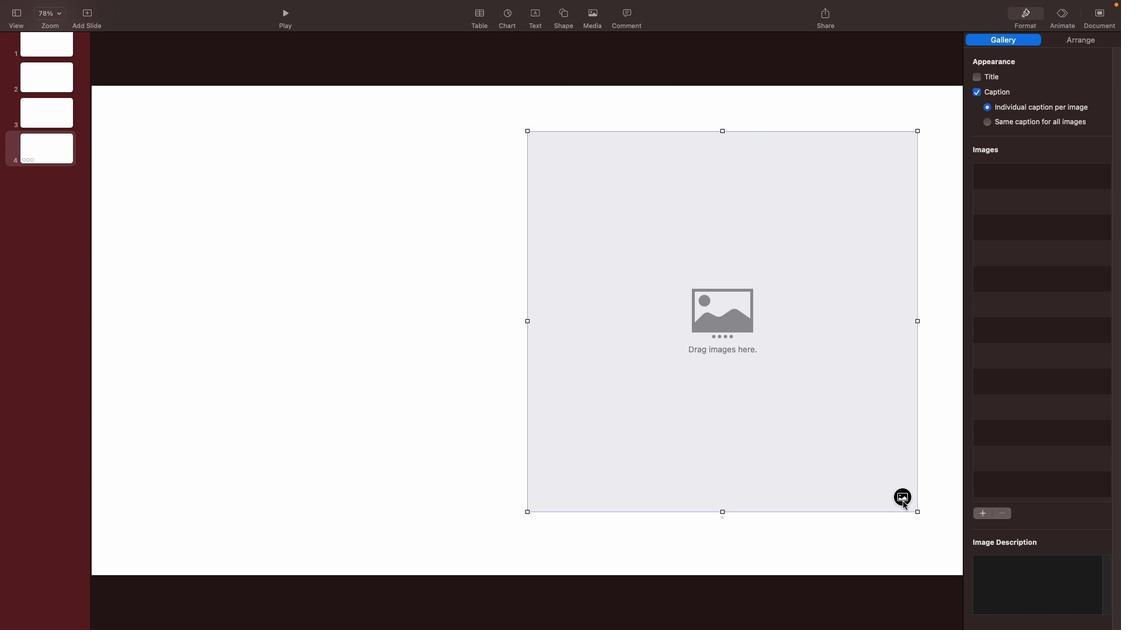 
Action: Mouse moved to (452, 250)
Screenshot: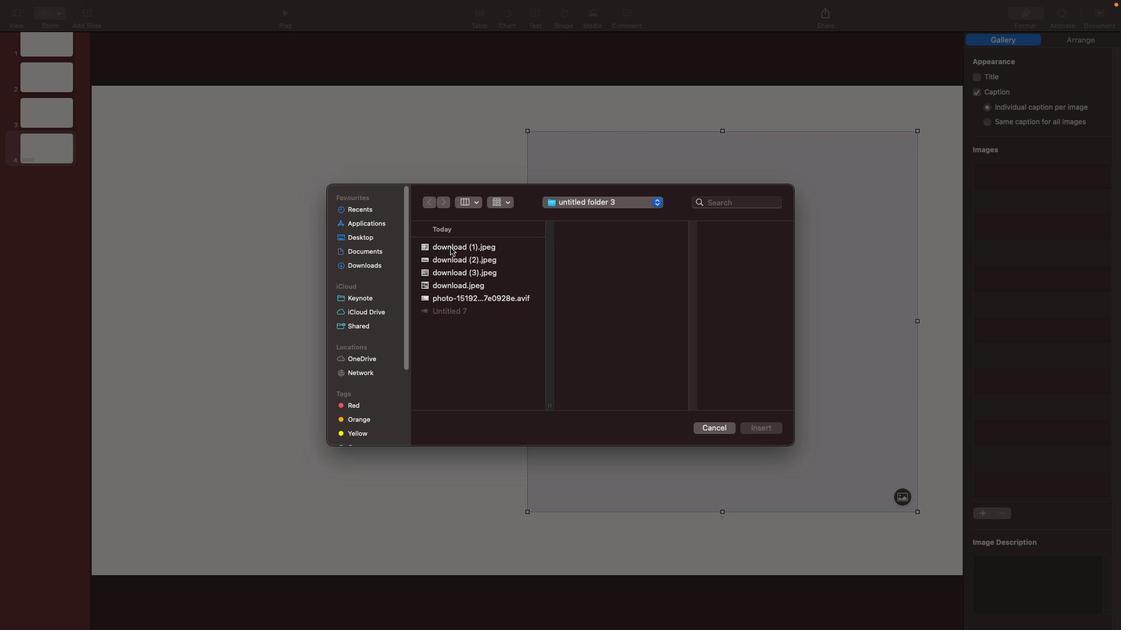 
Action: Mouse pressed left at (452, 250)
Screenshot: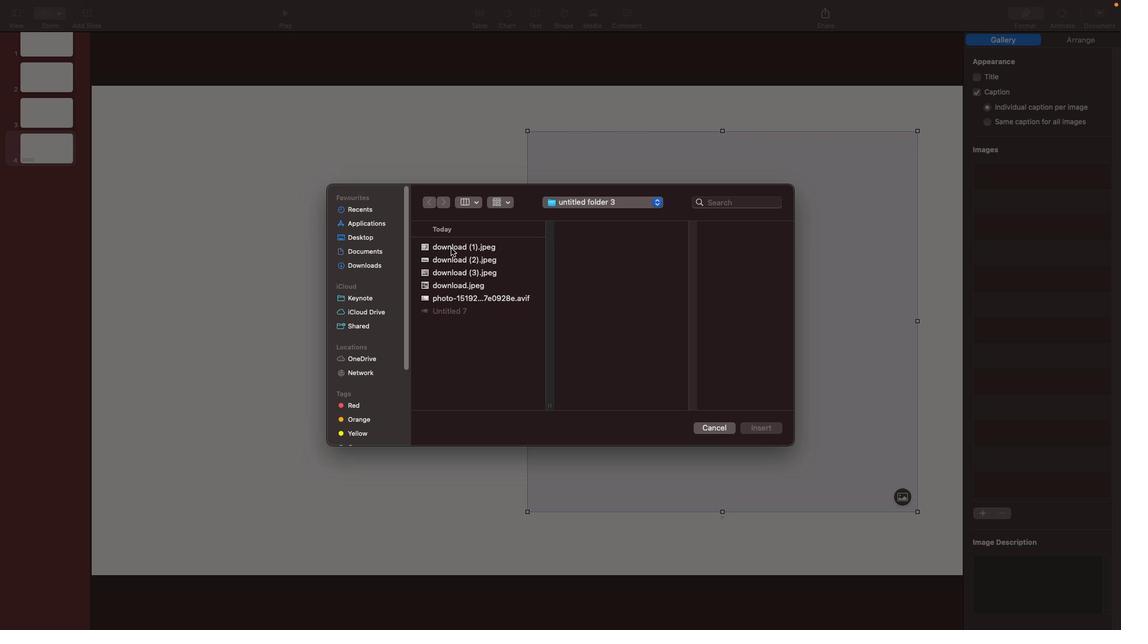 
Action: Mouse moved to (461, 260)
Screenshot: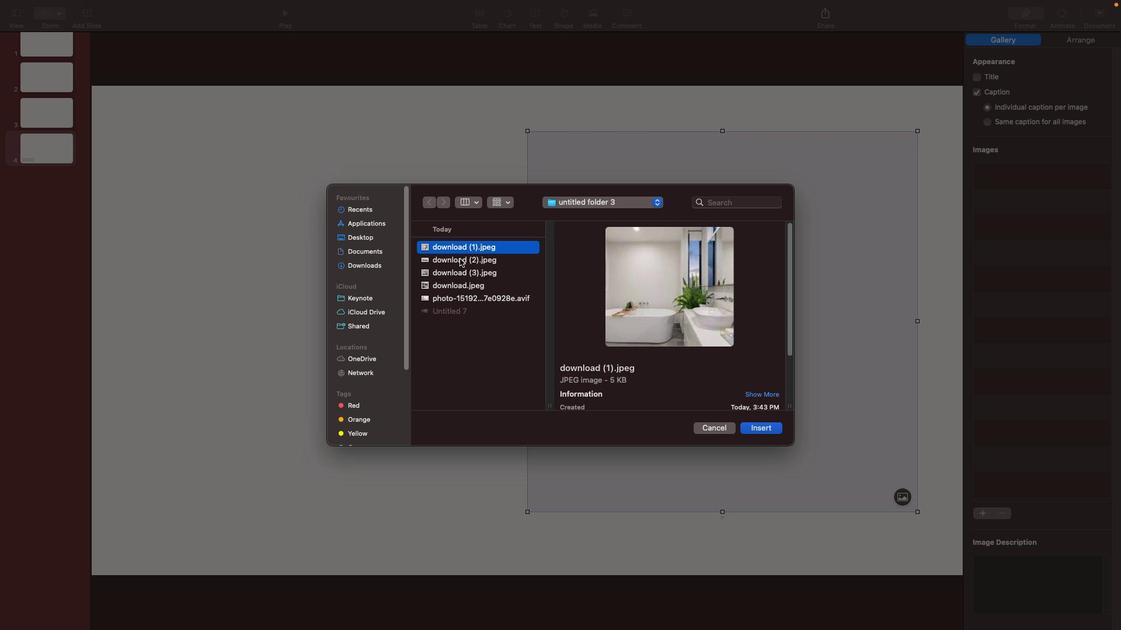 
Action: Mouse pressed left at (461, 260)
Screenshot: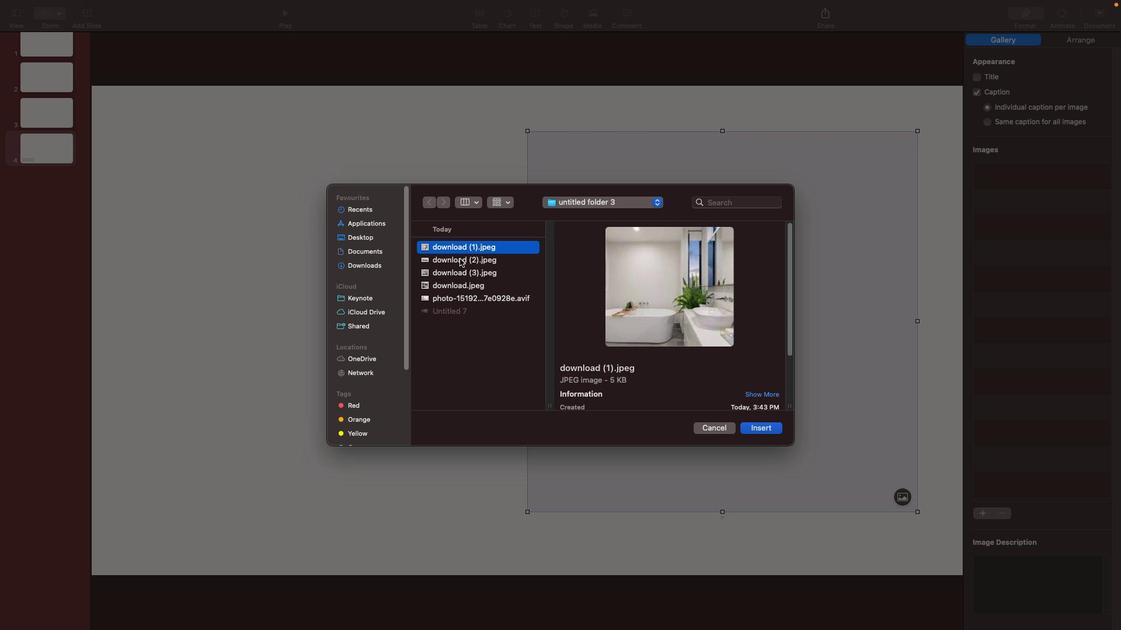 
Action: Mouse moved to (473, 278)
Screenshot: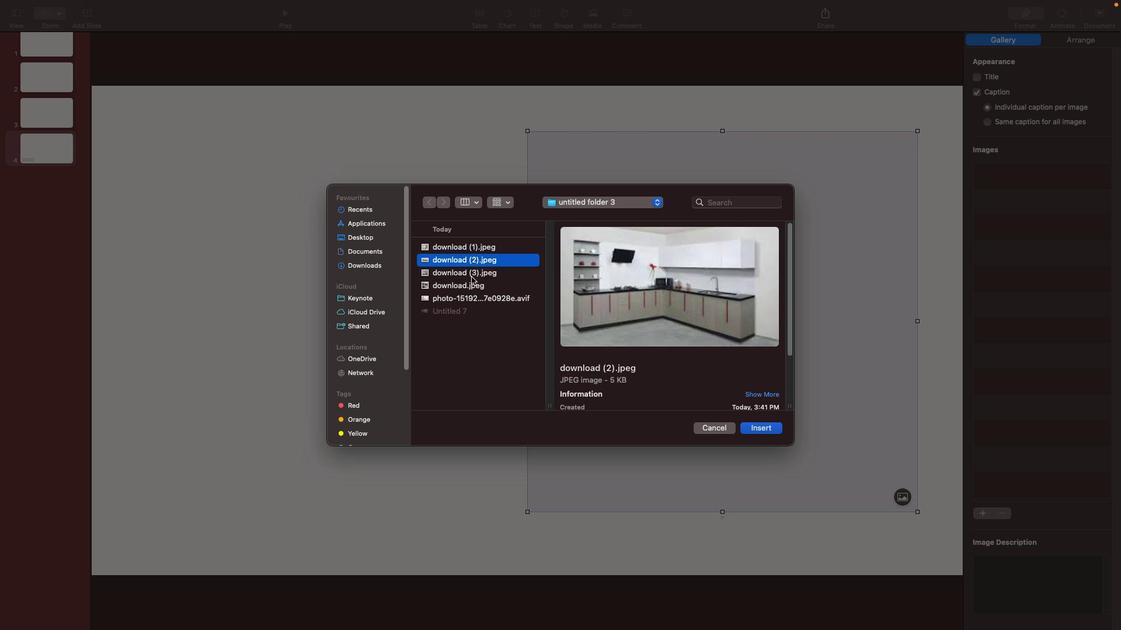 
Action: Mouse pressed left at (473, 278)
Screenshot: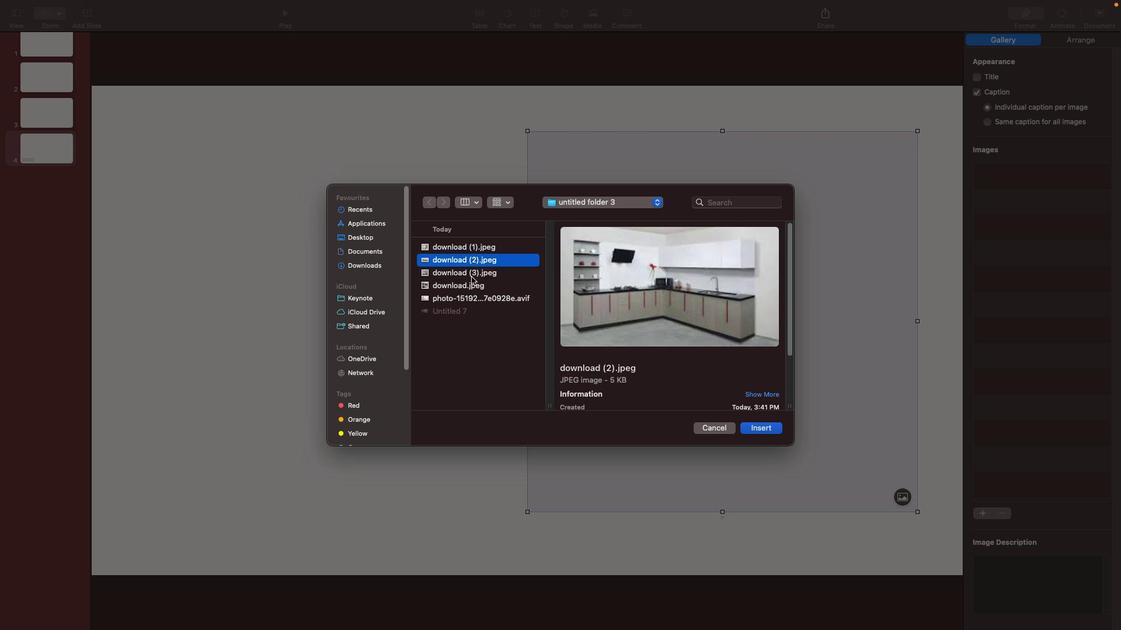 
Action: Mouse moved to (762, 425)
Screenshot: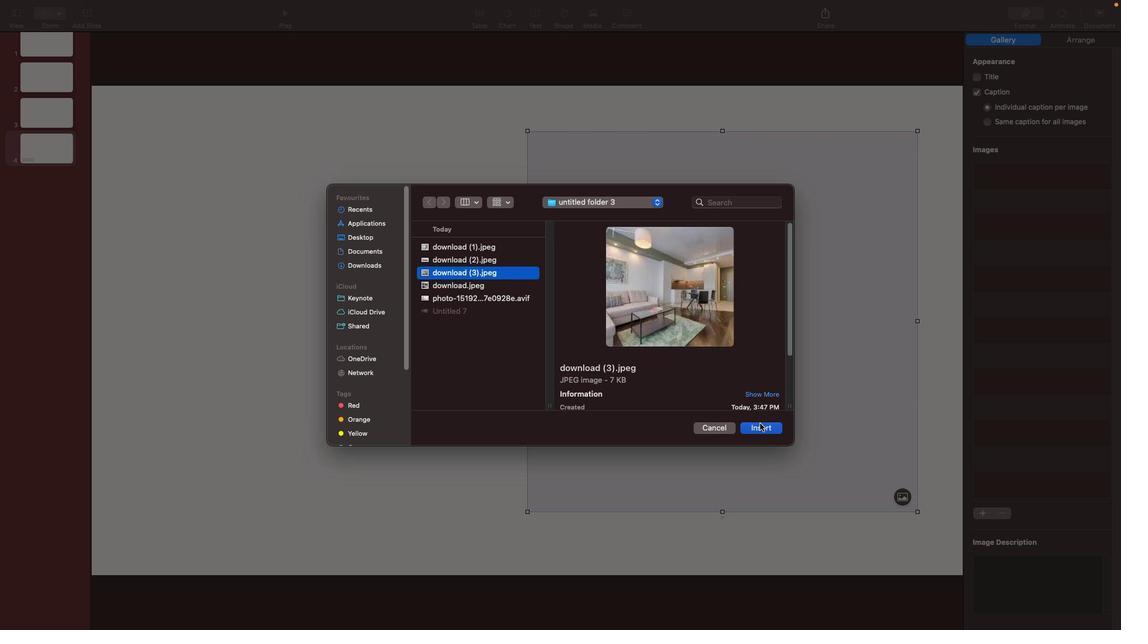 
Action: Mouse pressed left at (762, 425)
Screenshot: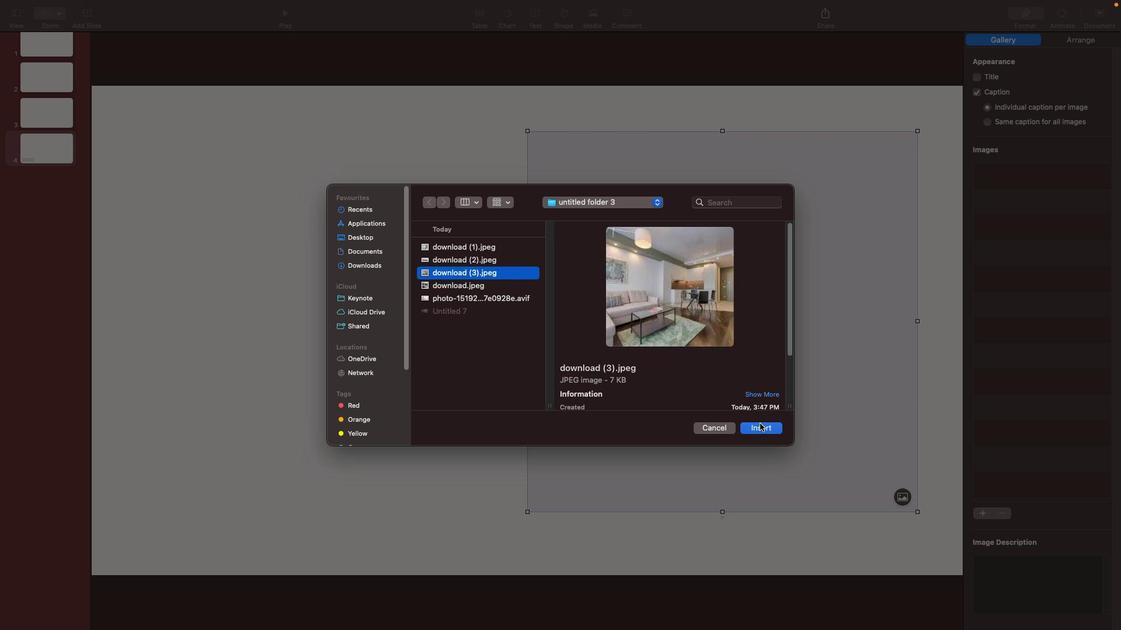 
Action: Mouse moved to (529, 133)
Screenshot: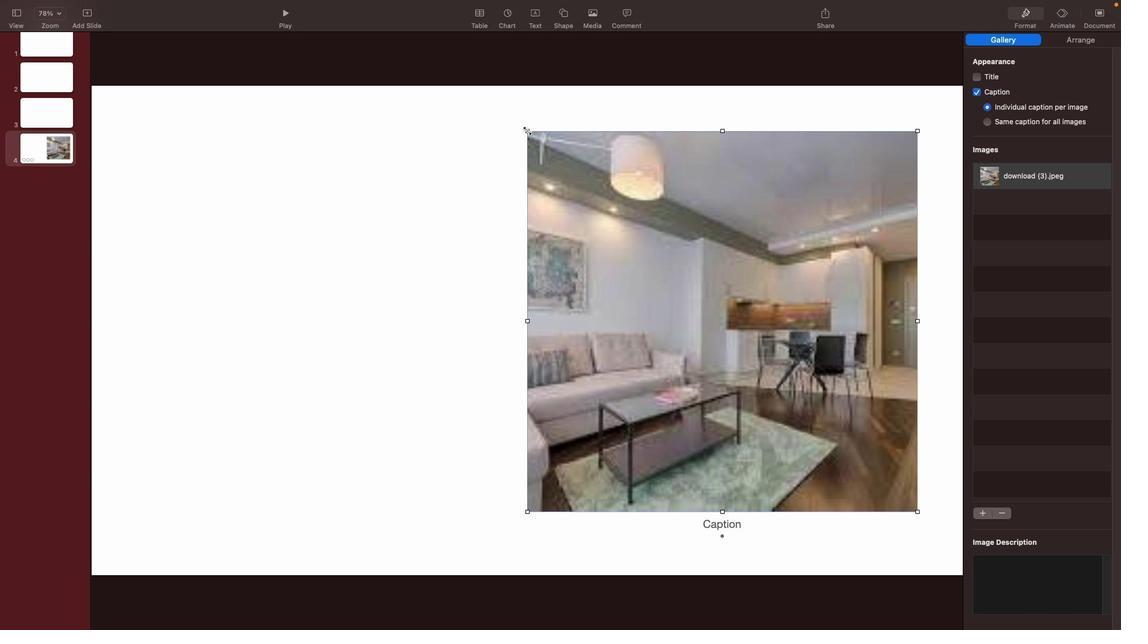 
Action: Mouse pressed left at (529, 133)
Screenshot: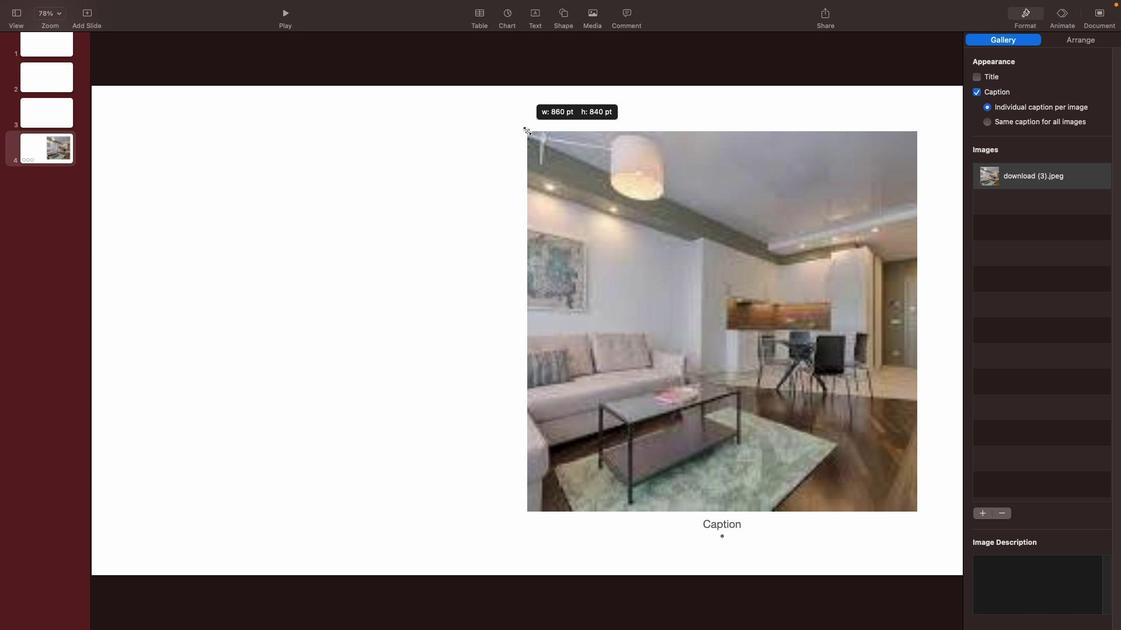
Action: Mouse moved to (469, 213)
Screenshot: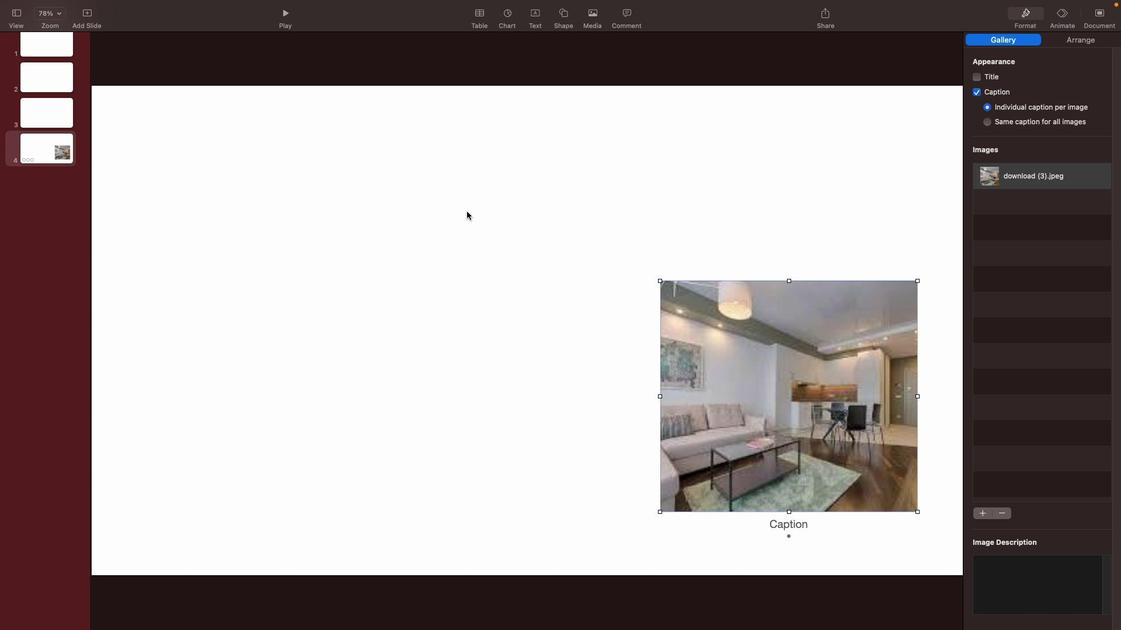 
Action: Mouse pressed left at (469, 213)
Screenshot: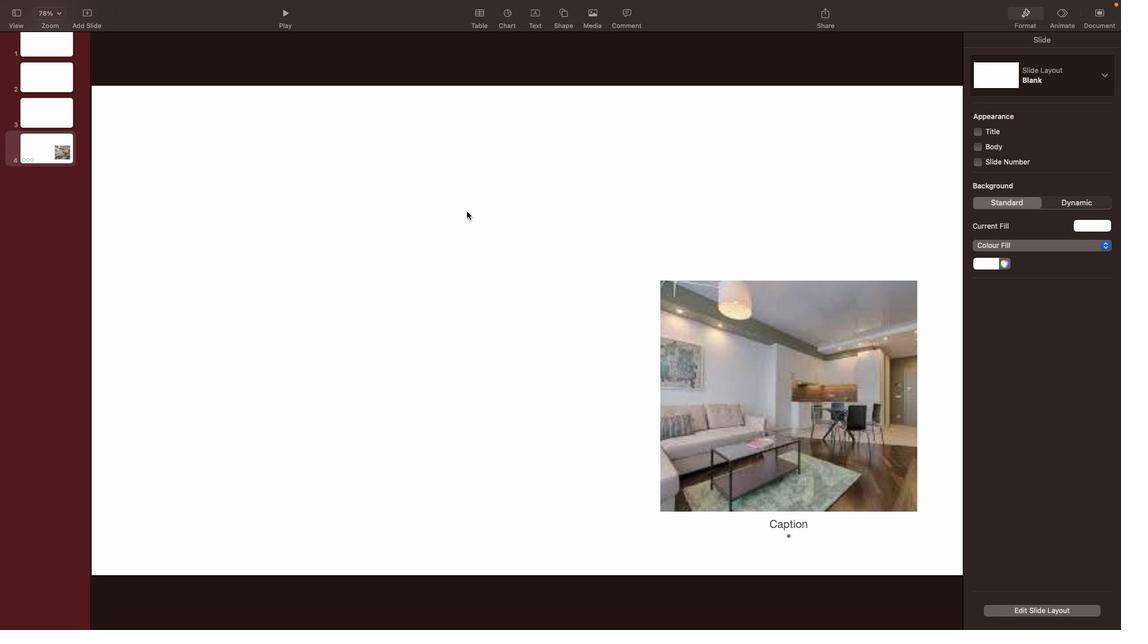 
Action: Mouse moved to (567, 14)
Screenshot: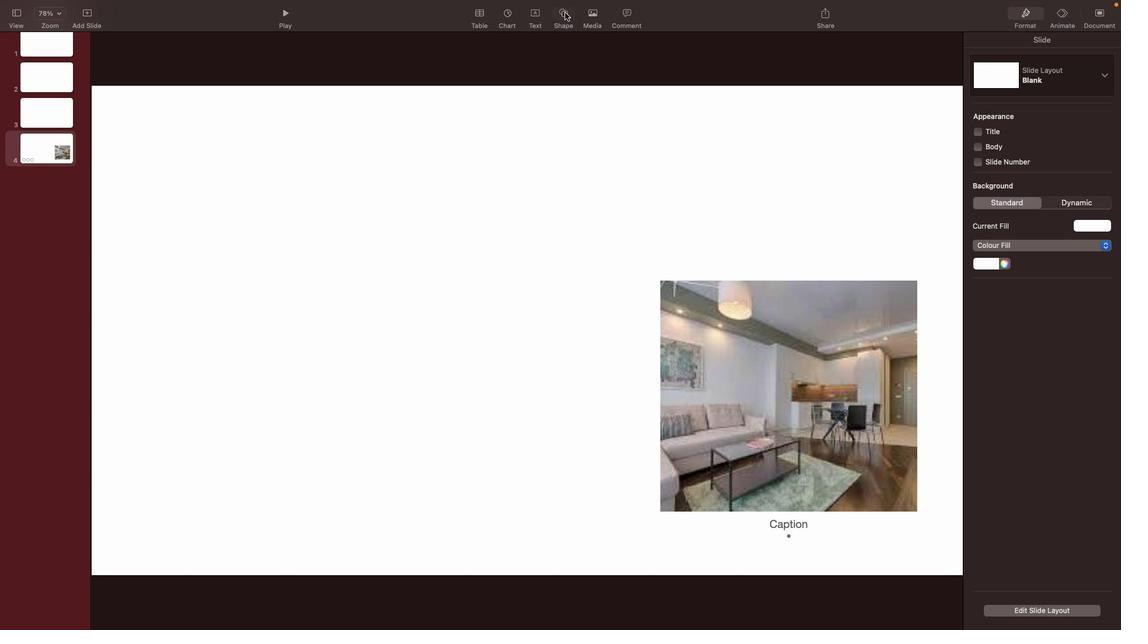 
Action: Mouse pressed left at (567, 14)
Screenshot: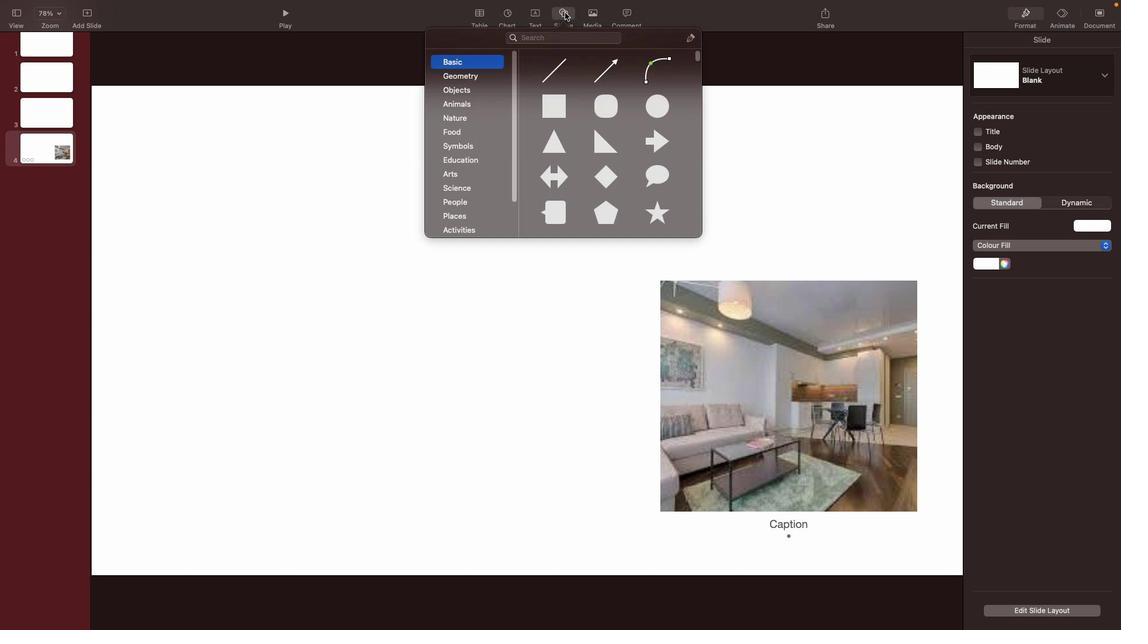 
Action: Mouse moved to (667, 205)
Screenshot: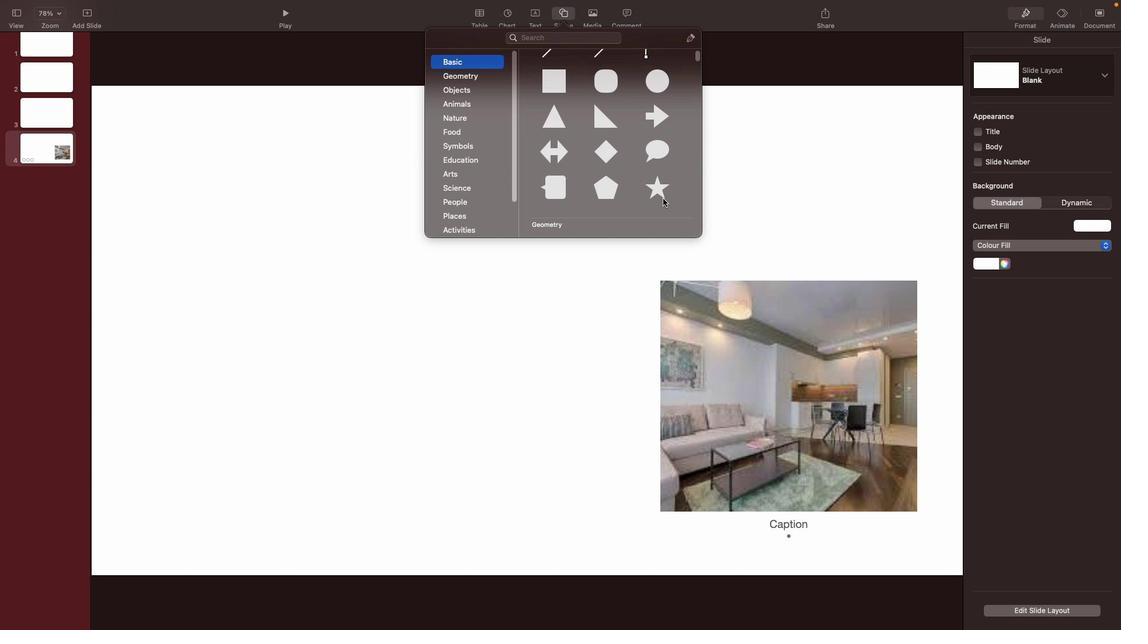 
Action: Mouse scrolled (667, 205) with delta (1, 1)
Screenshot: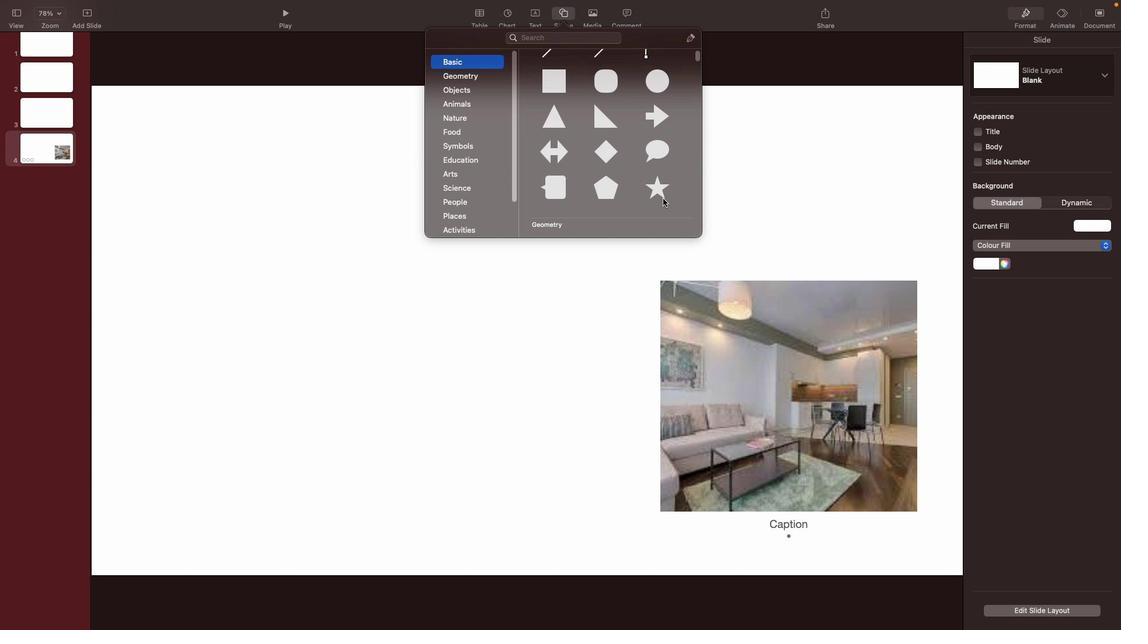 
Action: Mouse moved to (665, 202)
Screenshot: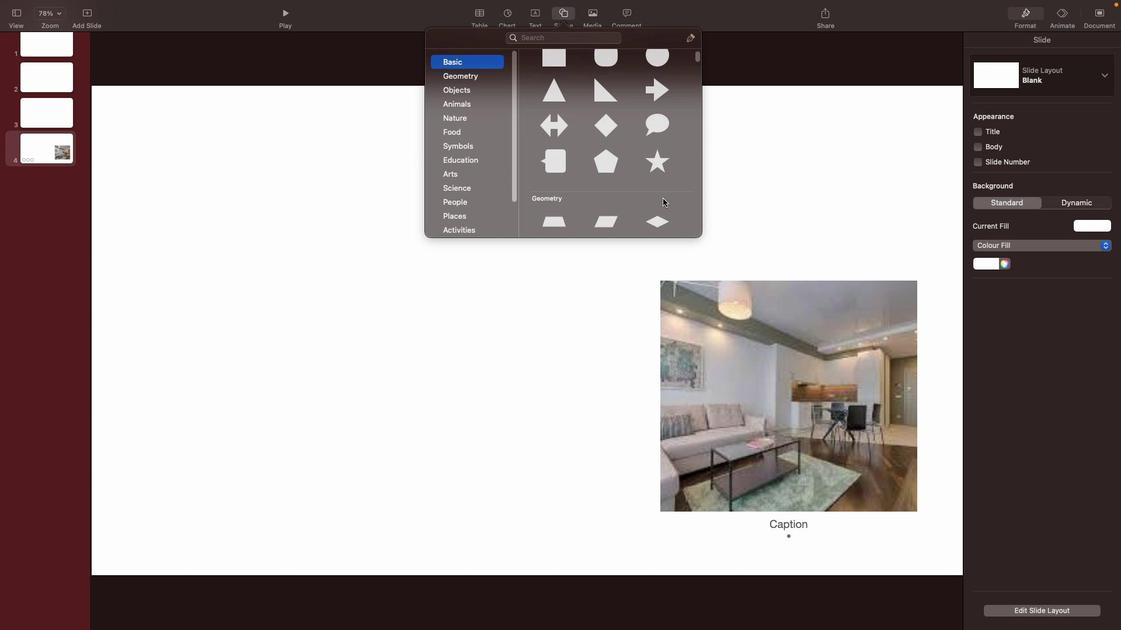 
Action: Mouse scrolled (665, 202) with delta (1, 1)
Screenshot: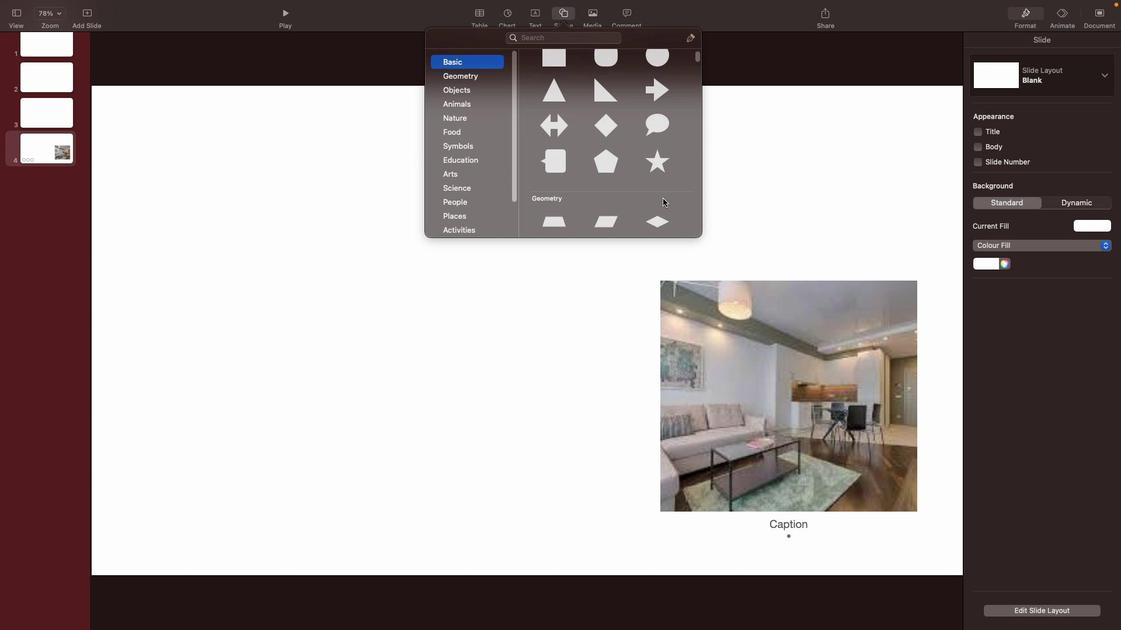 
Action: Mouse moved to (665, 201)
Screenshot: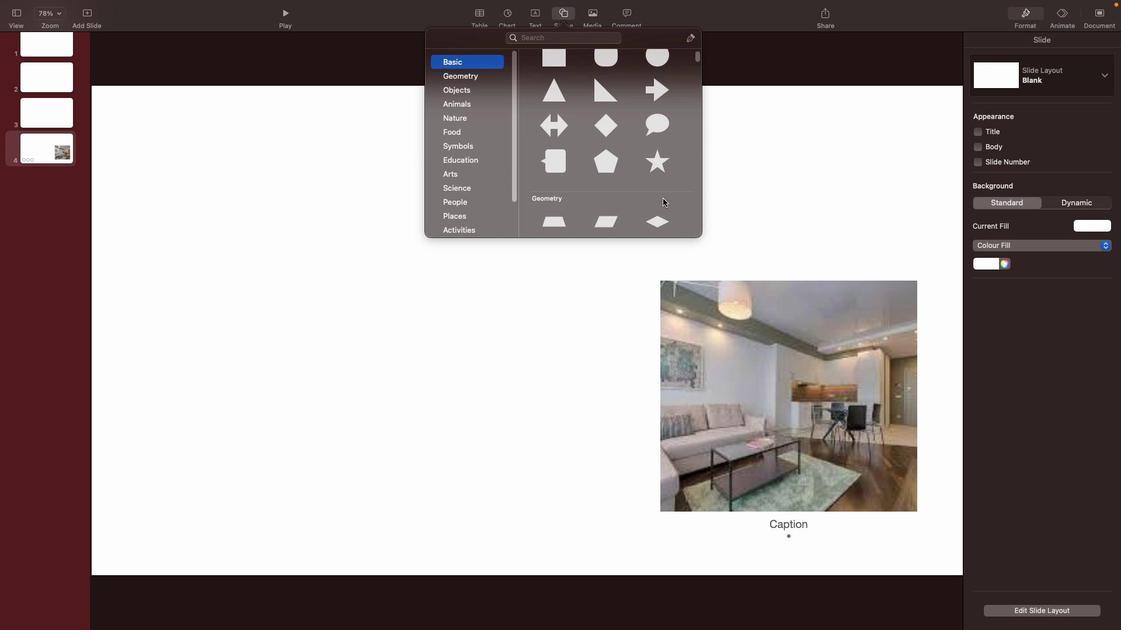 
Action: Mouse scrolled (665, 201) with delta (1, 0)
Screenshot: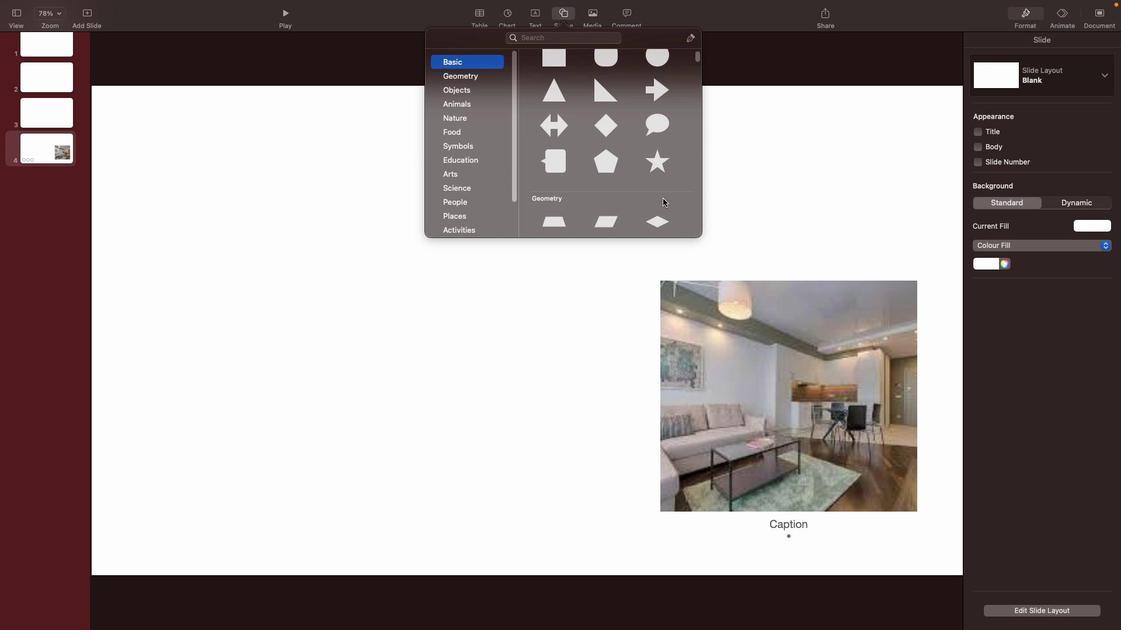 
Action: Mouse moved to (665, 200)
Screenshot: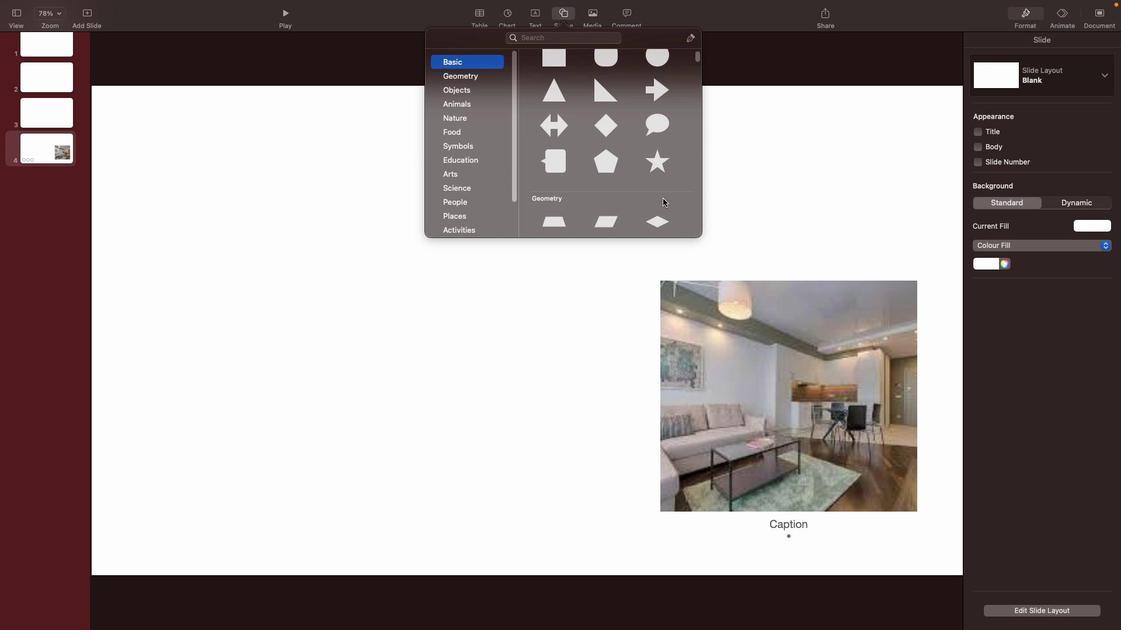 
Action: Mouse scrolled (665, 200) with delta (1, 0)
Screenshot: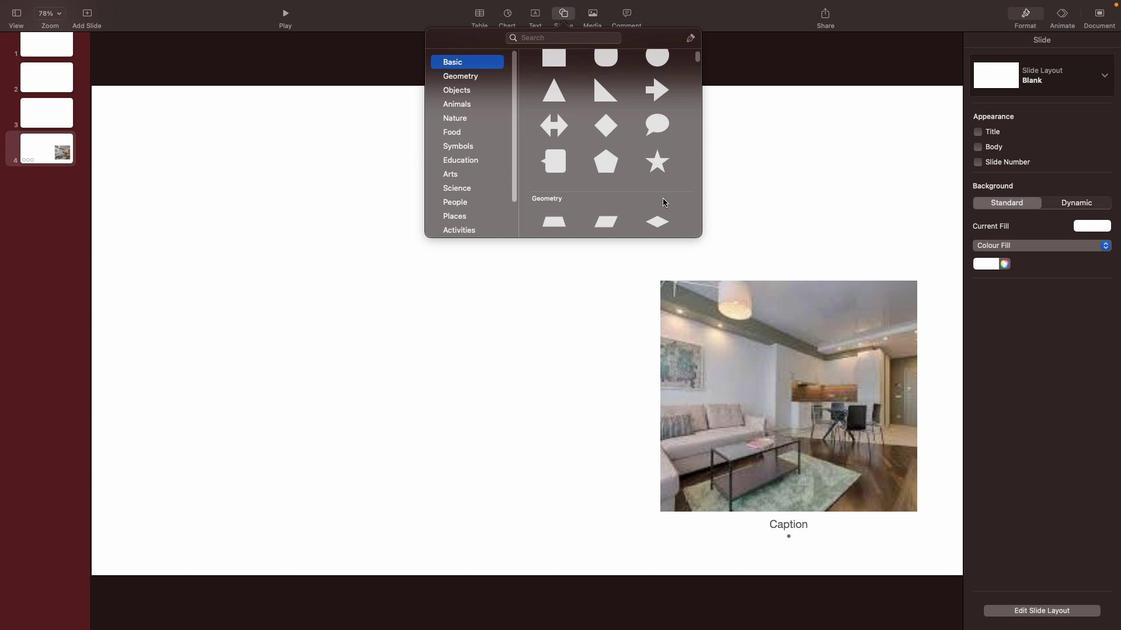 
Action: Mouse moved to (660, 207)
Screenshot: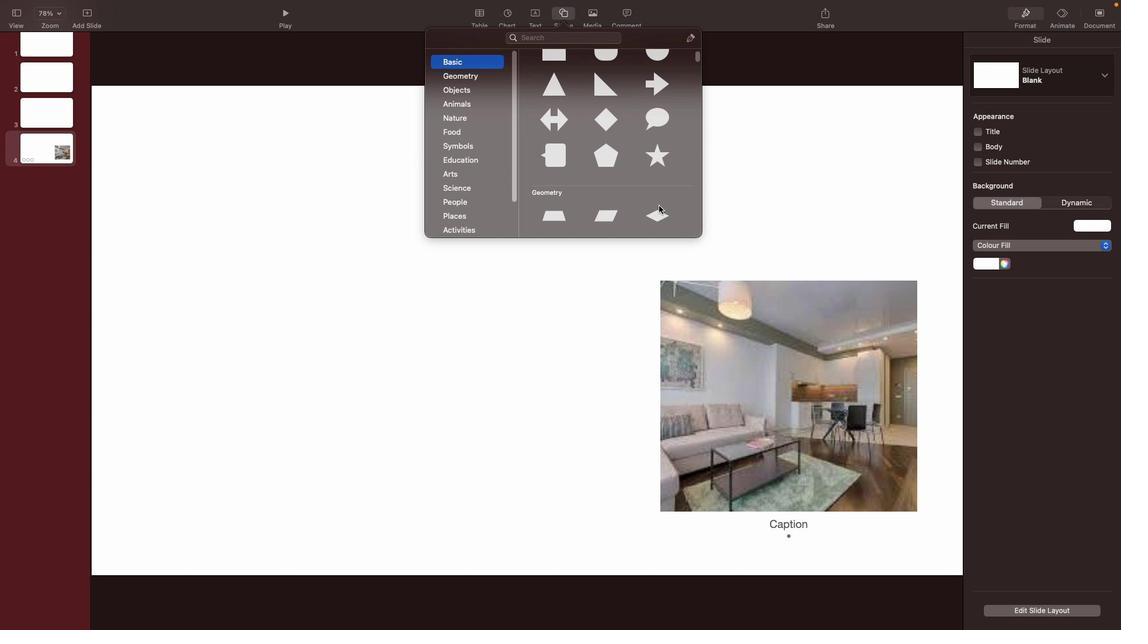 
Action: Mouse scrolled (660, 207) with delta (1, 1)
Screenshot: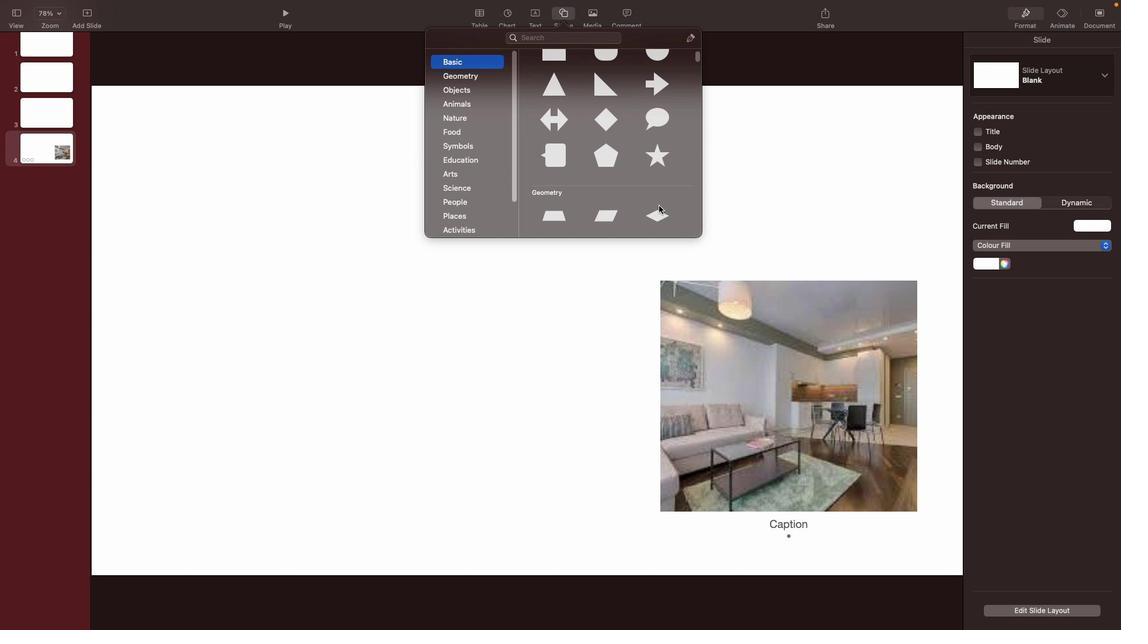 
Action: Mouse scrolled (660, 207) with delta (1, 1)
Screenshot: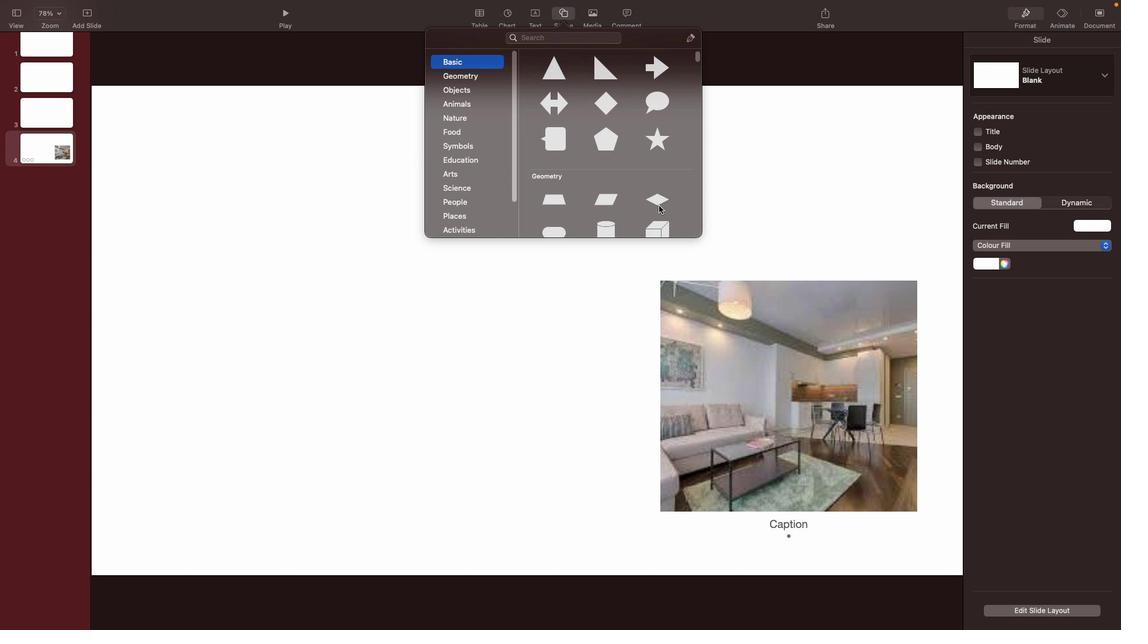 
Action: Mouse scrolled (660, 207) with delta (1, 0)
Screenshot: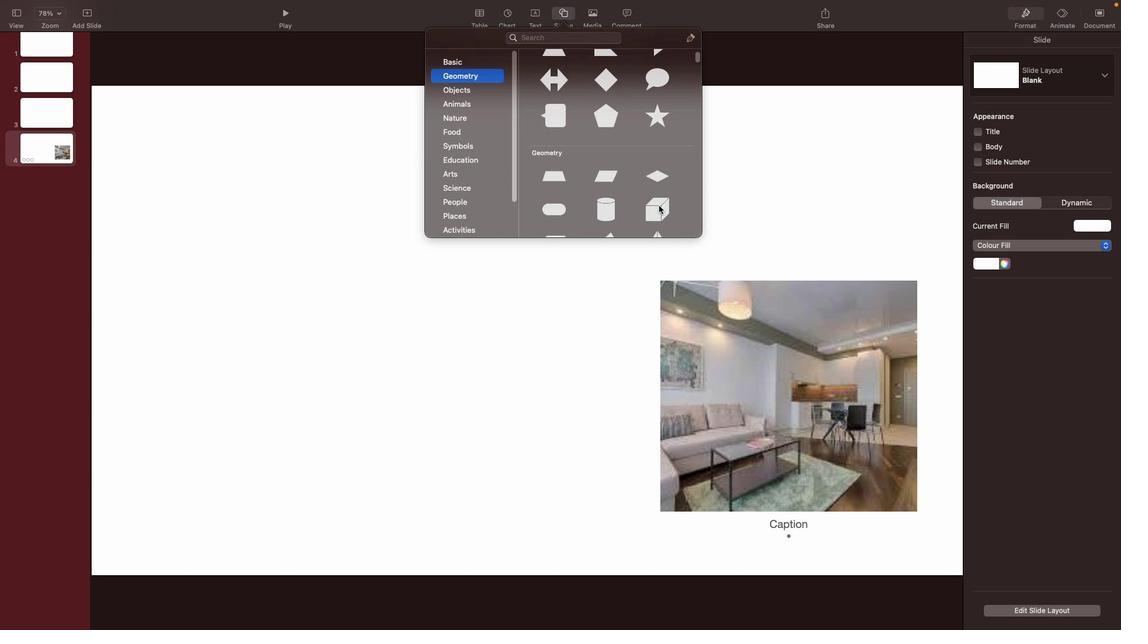 
Action: Mouse scrolled (660, 207) with delta (1, 0)
Screenshot: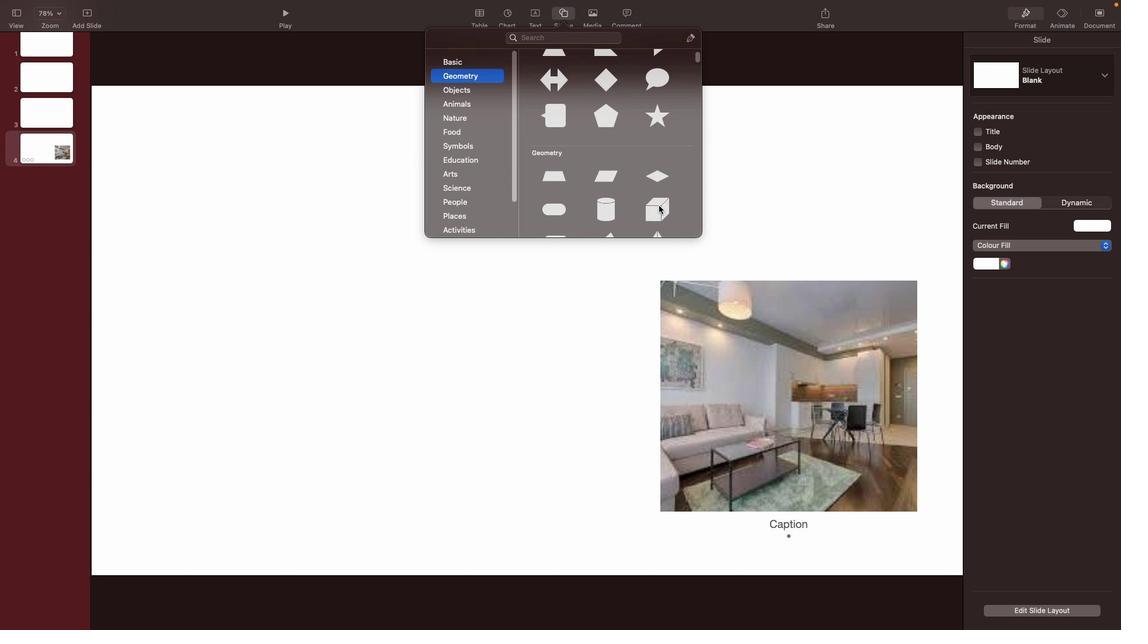 
Action: Mouse scrolled (660, 207) with delta (1, 1)
Screenshot: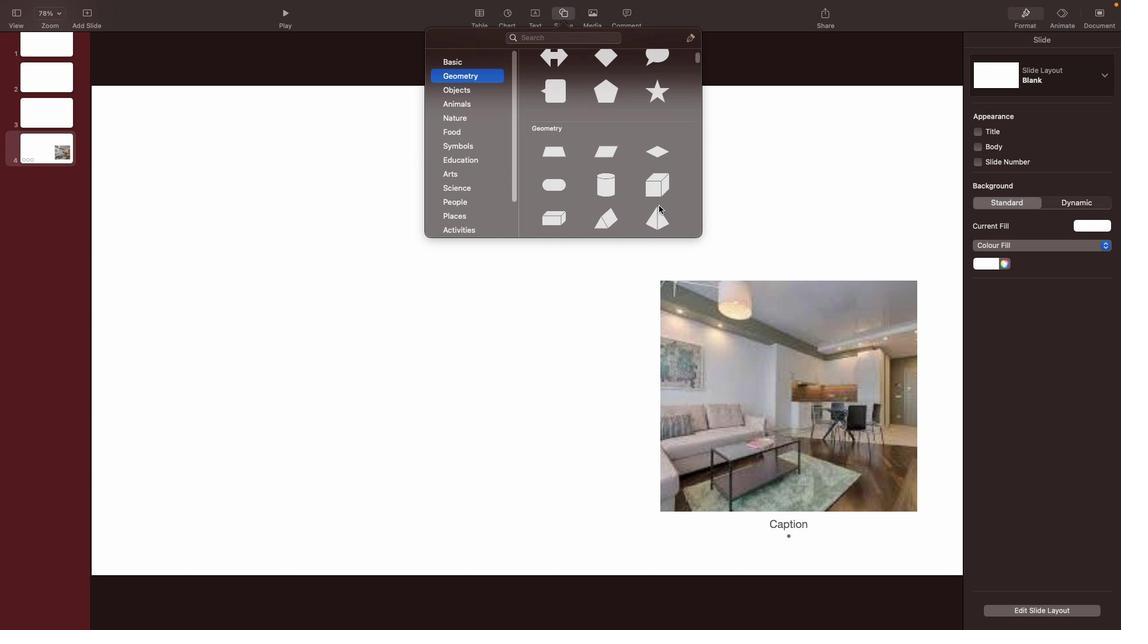 
Action: Mouse scrolled (660, 207) with delta (1, 1)
Screenshot: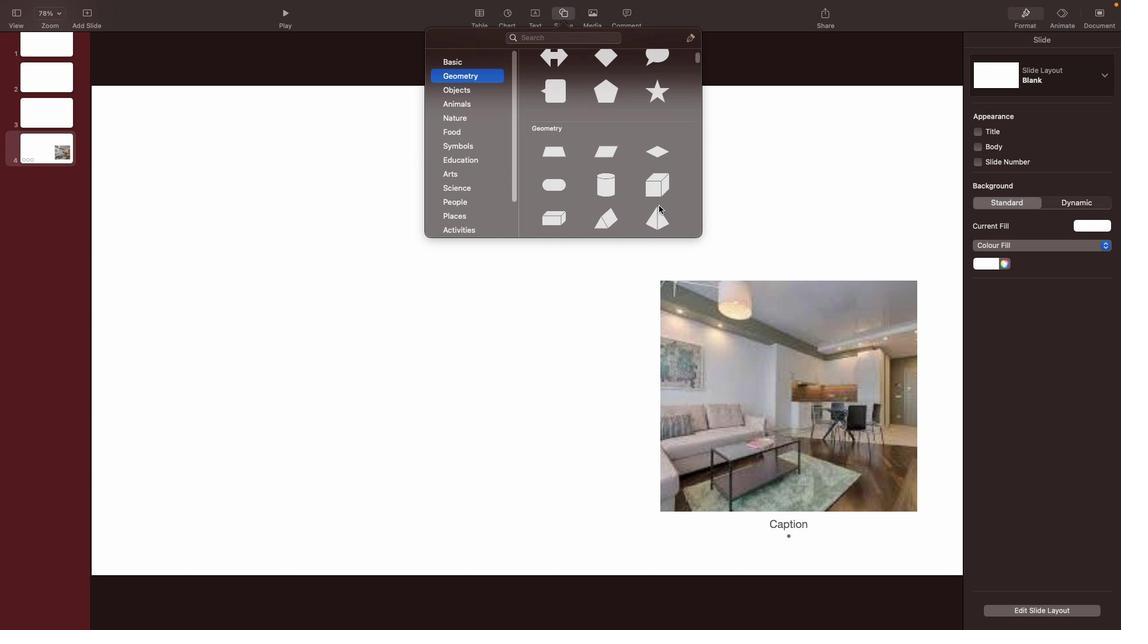 
Action: Mouse scrolled (660, 207) with delta (1, 0)
Screenshot: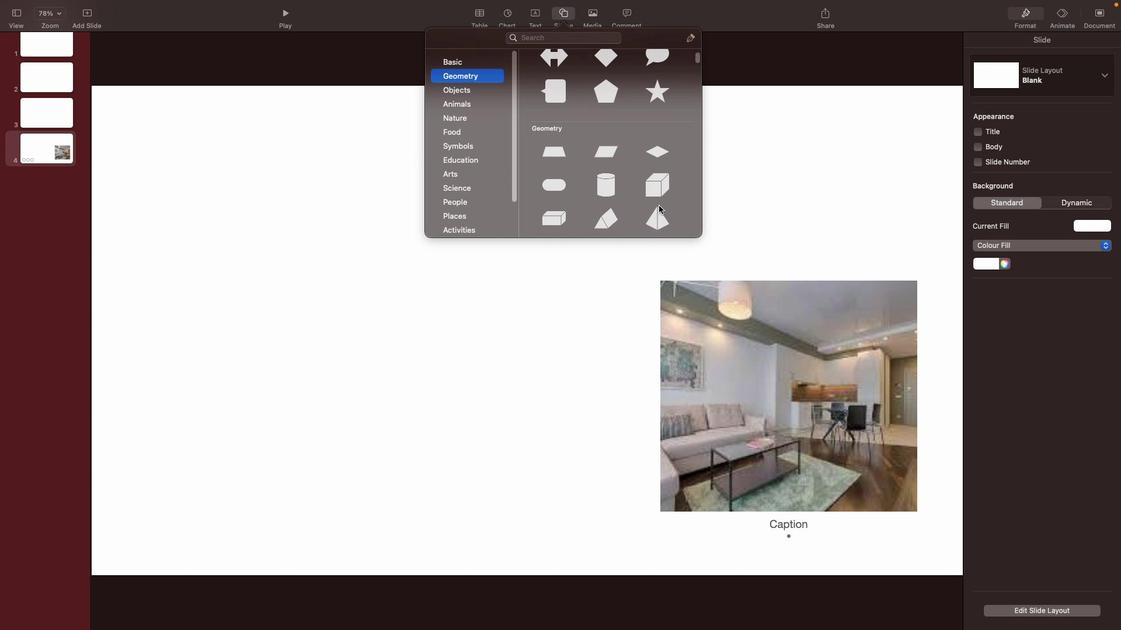 
Action: Mouse scrolled (660, 207) with delta (1, 0)
Screenshot: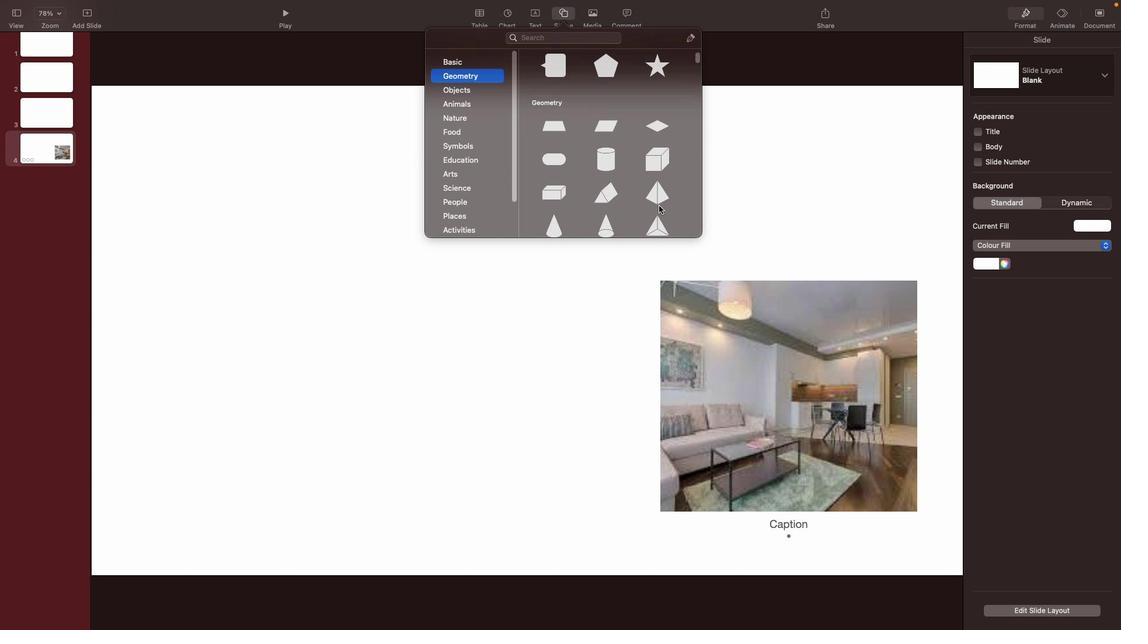 
Action: Mouse moved to (613, 198)
Screenshot: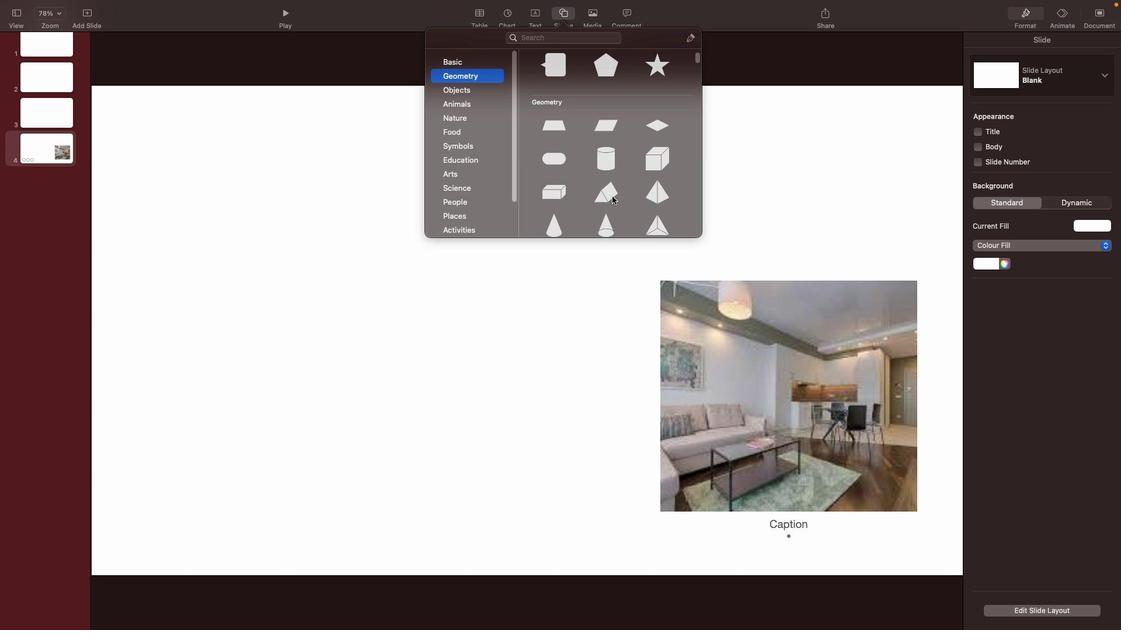 
Action: Mouse scrolled (613, 198) with delta (1, 1)
Screenshot: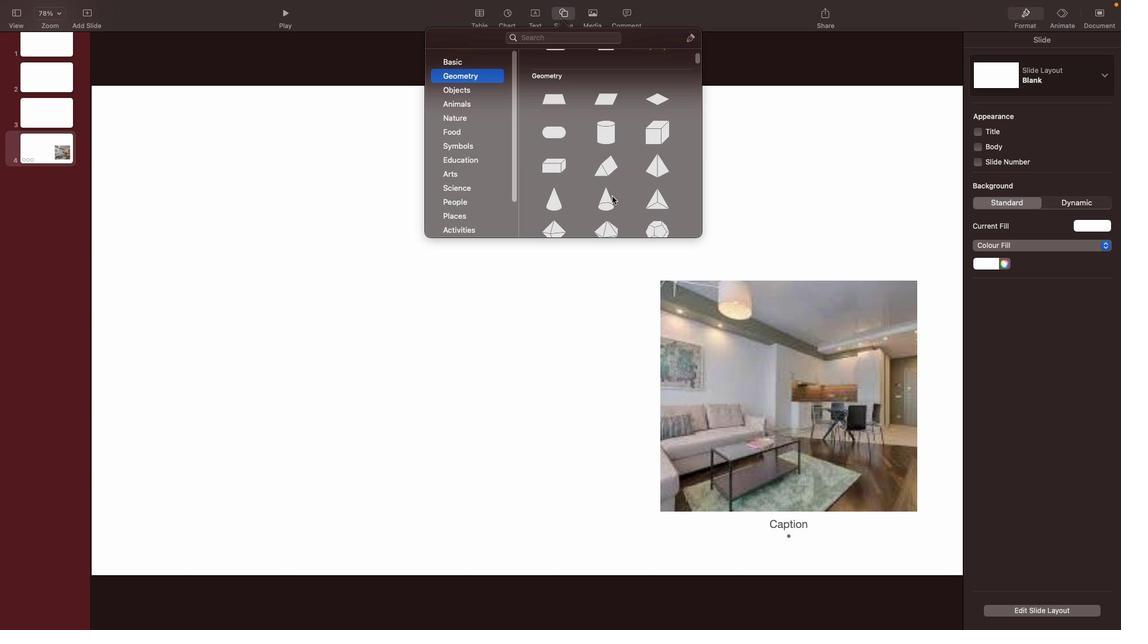 
Action: Mouse scrolled (613, 198) with delta (1, 1)
Screenshot: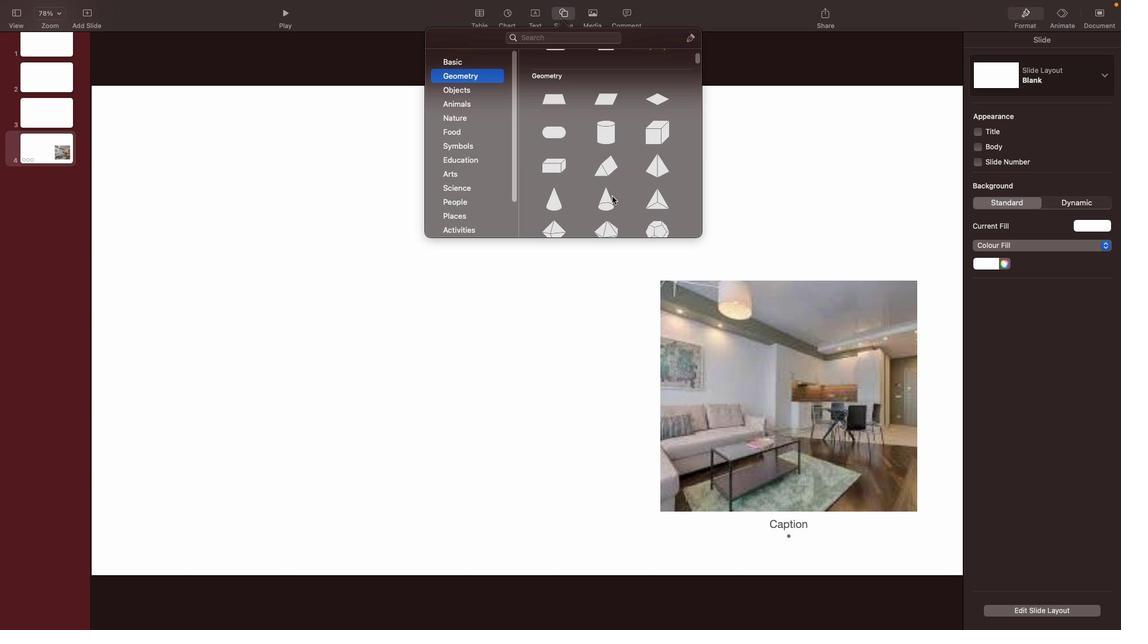 
Action: Mouse scrolled (613, 198) with delta (1, 0)
Screenshot: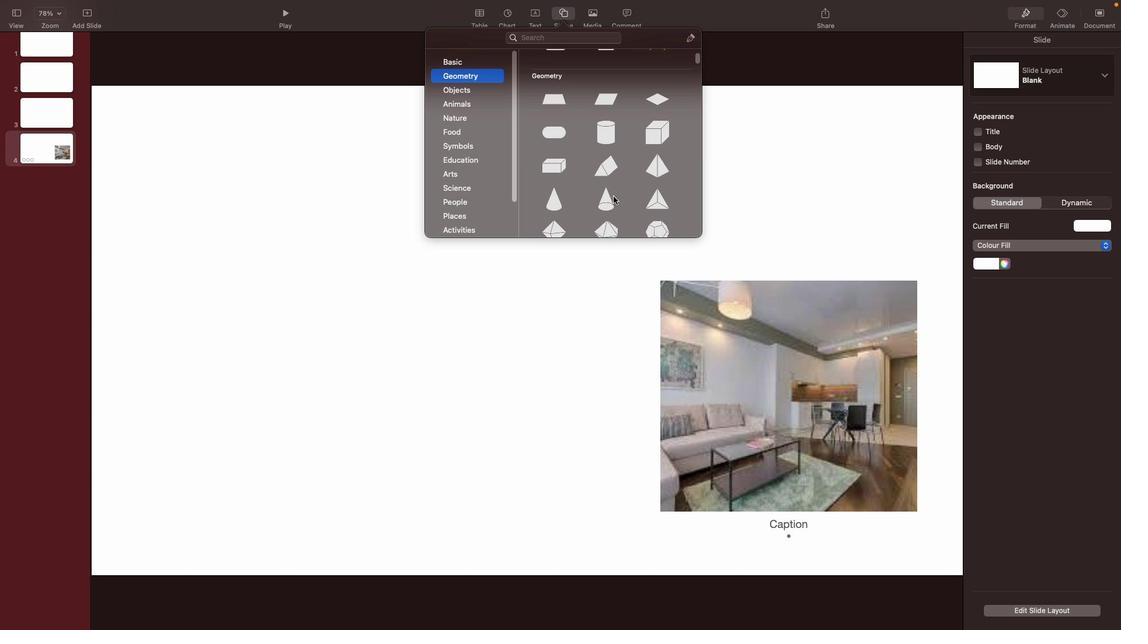 
Action: Mouse moved to (615, 200)
Screenshot: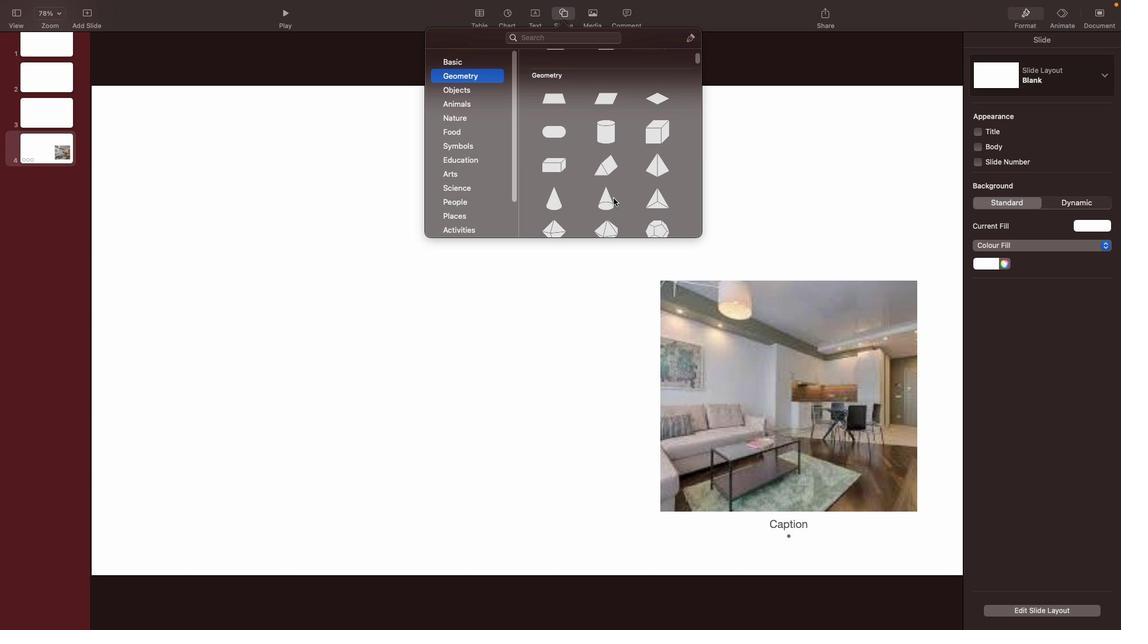 
Action: Mouse scrolled (615, 200) with delta (1, 1)
Screenshot: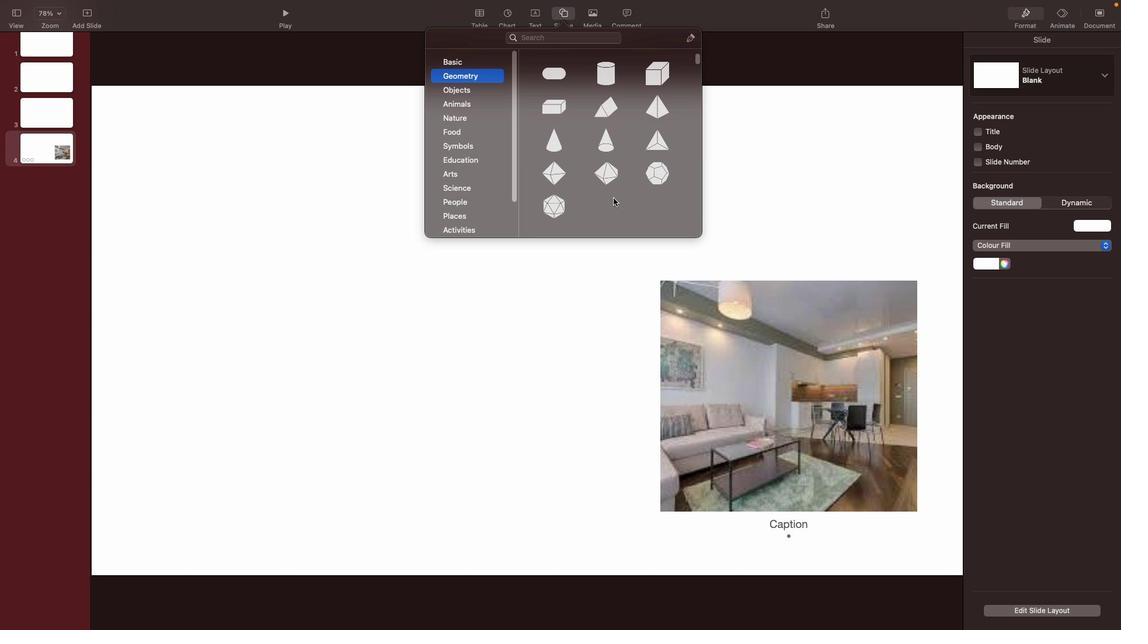 
Action: Mouse scrolled (615, 200) with delta (1, 1)
Screenshot: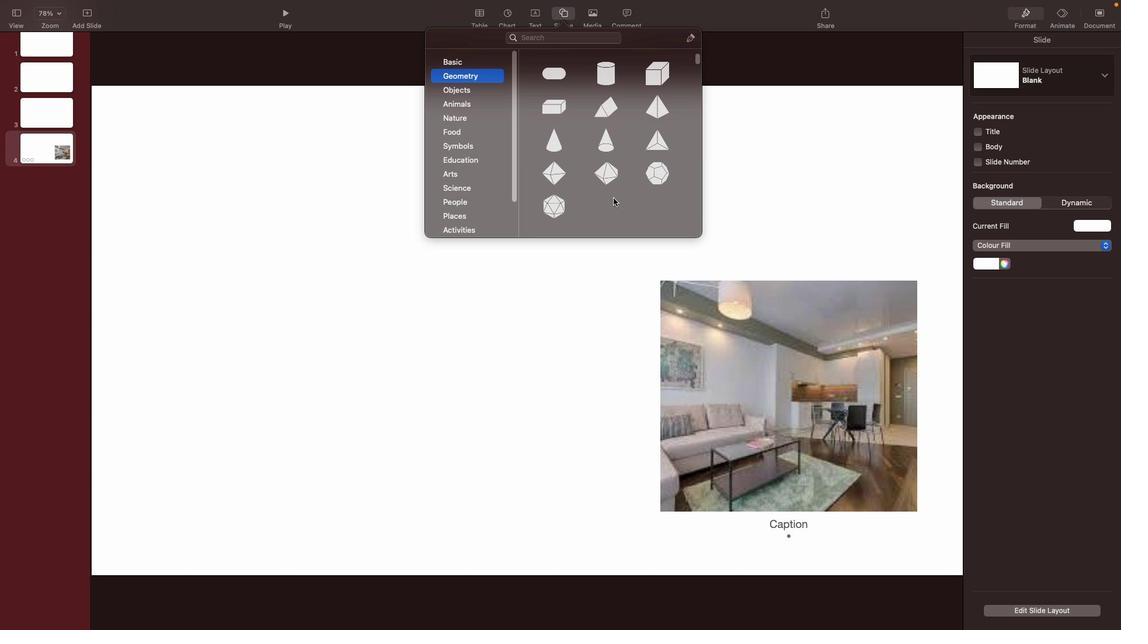 
Action: Mouse scrolled (615, 200) with delta (1, 0)
Screenshot: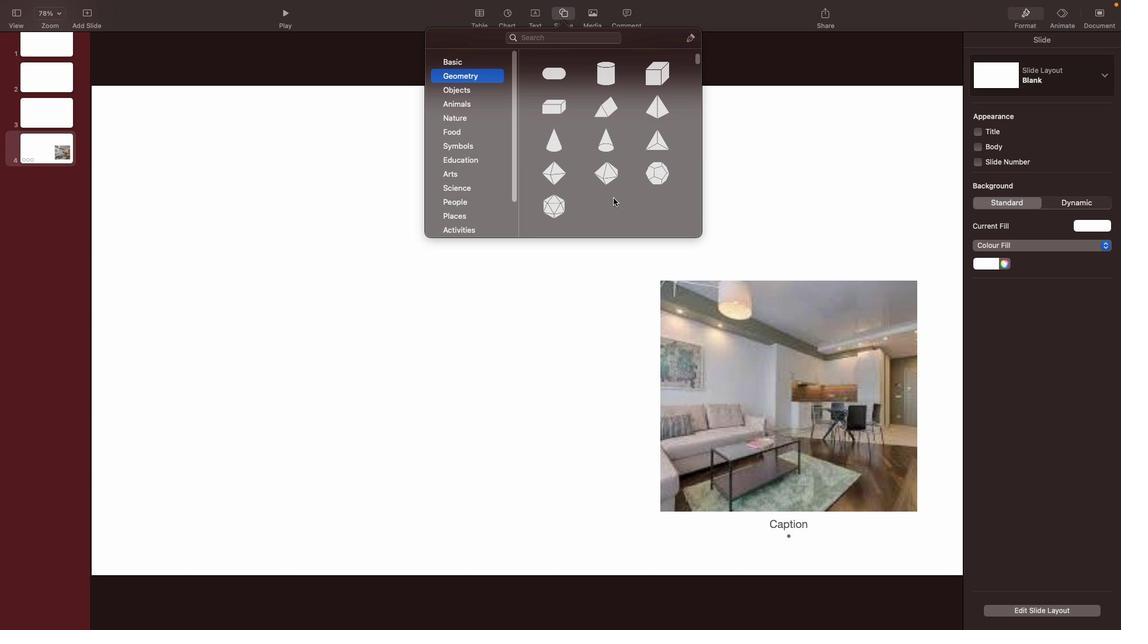 
Action: Mouse scrolled (615, 200) with delta (1, 0)
Screenshot: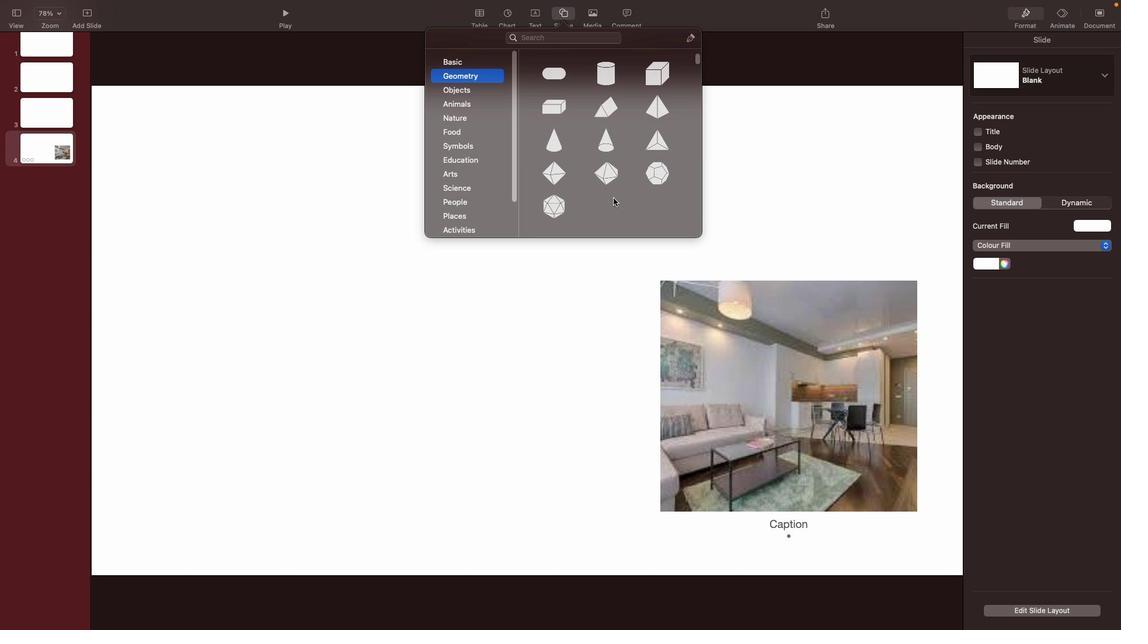 
Action: Mouse scrolled (615, 200) with delta (1, 1)
Screenshot: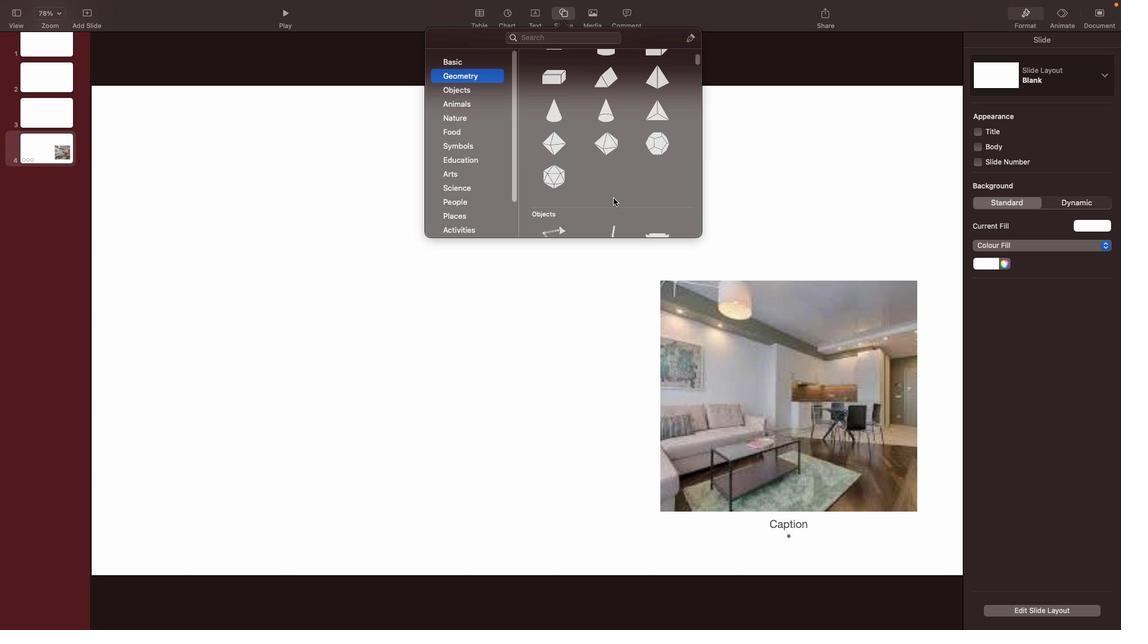 
Action: Mouse scrolled (615, 200) with delta (1, 1)
Screenshot: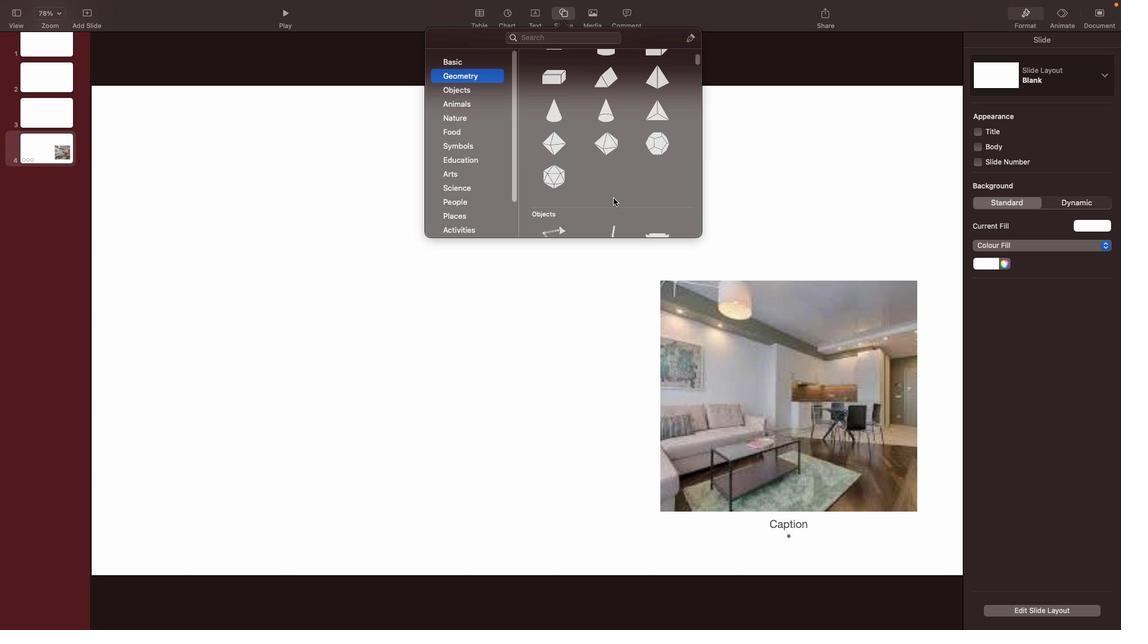 
Action: Mouse scrolled (615, 200) with delta (1, 0)
Screenshot: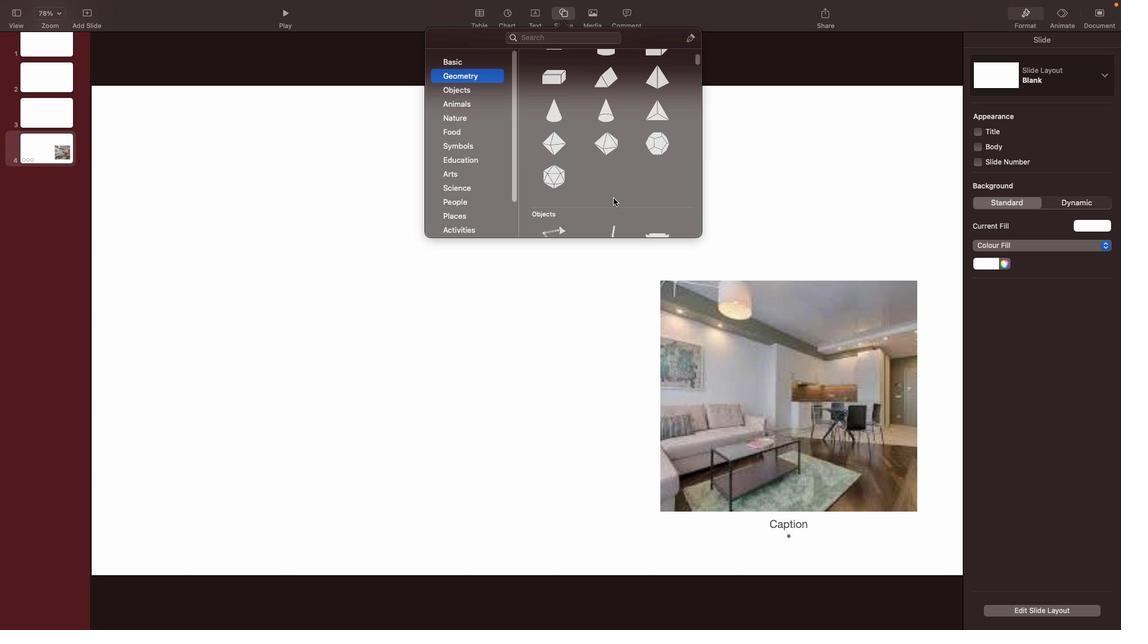 
Action: Mouse scrolled (615, 200) with delta (1, 0)
Screenshot: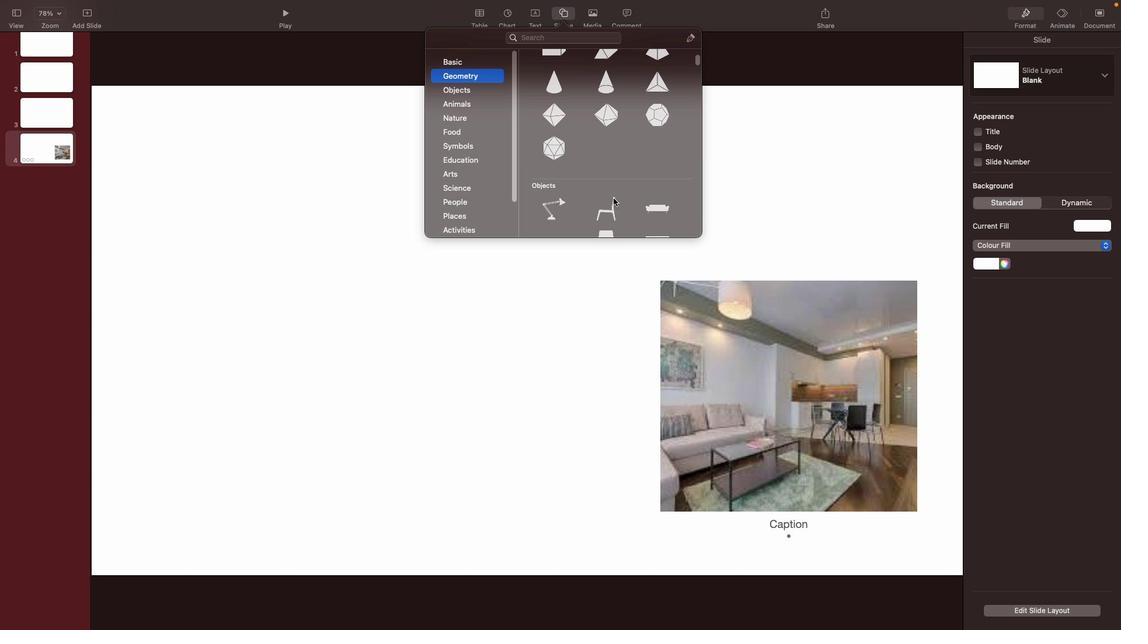 
Action: Mouse moved to (613, 204)
Screenshot: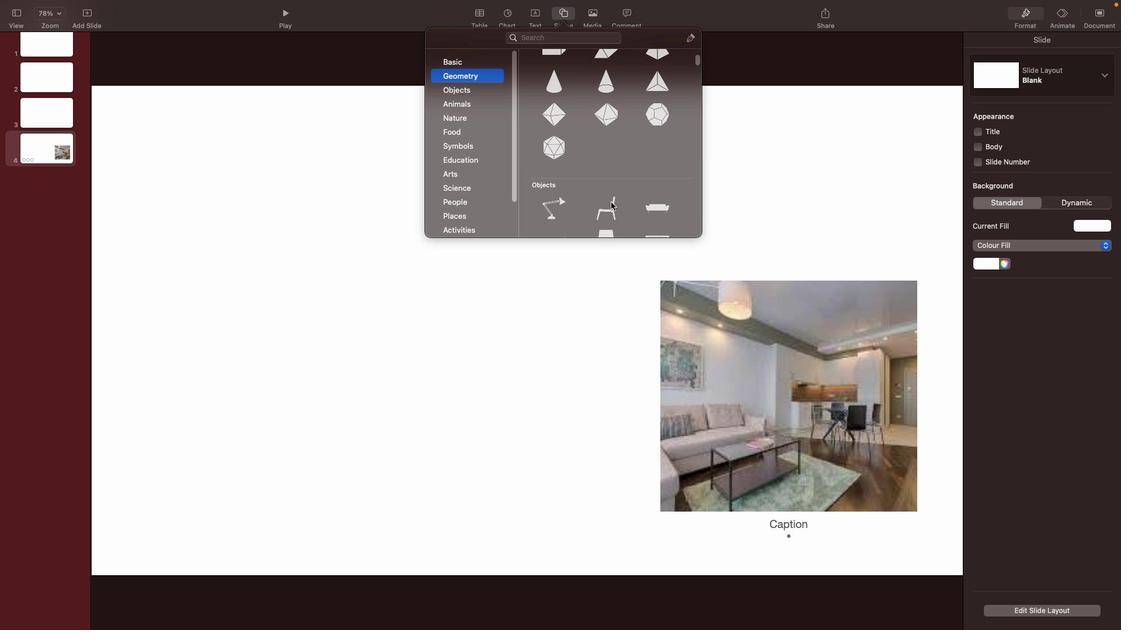 
Action: Mouse scrolled (613, 204) with delta (1, 1)
Screenshot: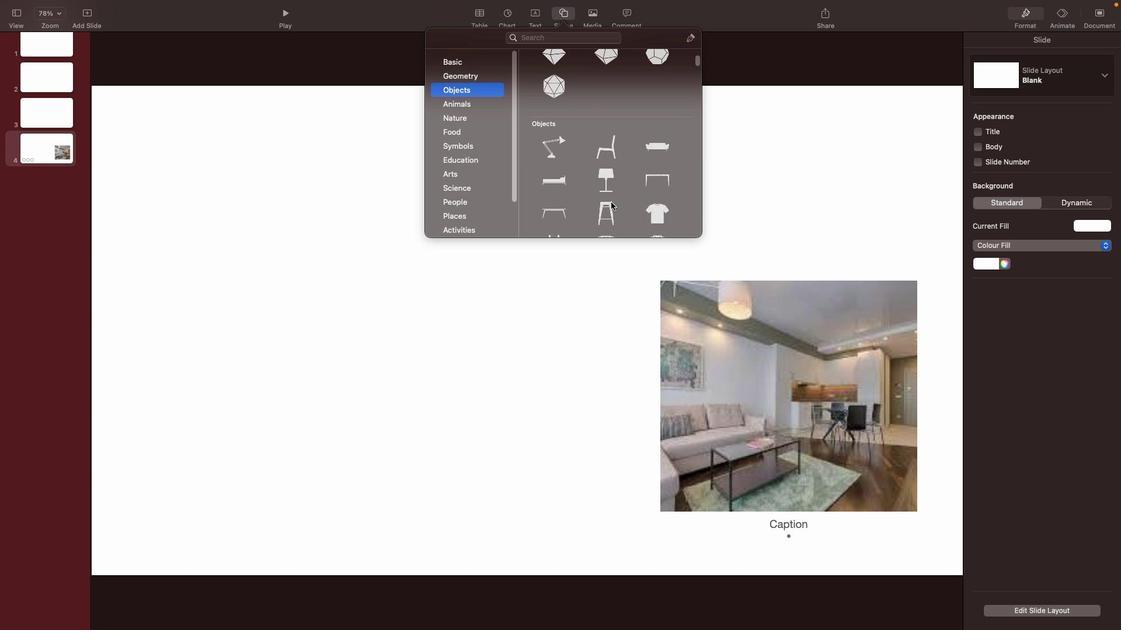 
Action: Mouse scrolled (613, 204) with delta (1, 1)
Screenshot: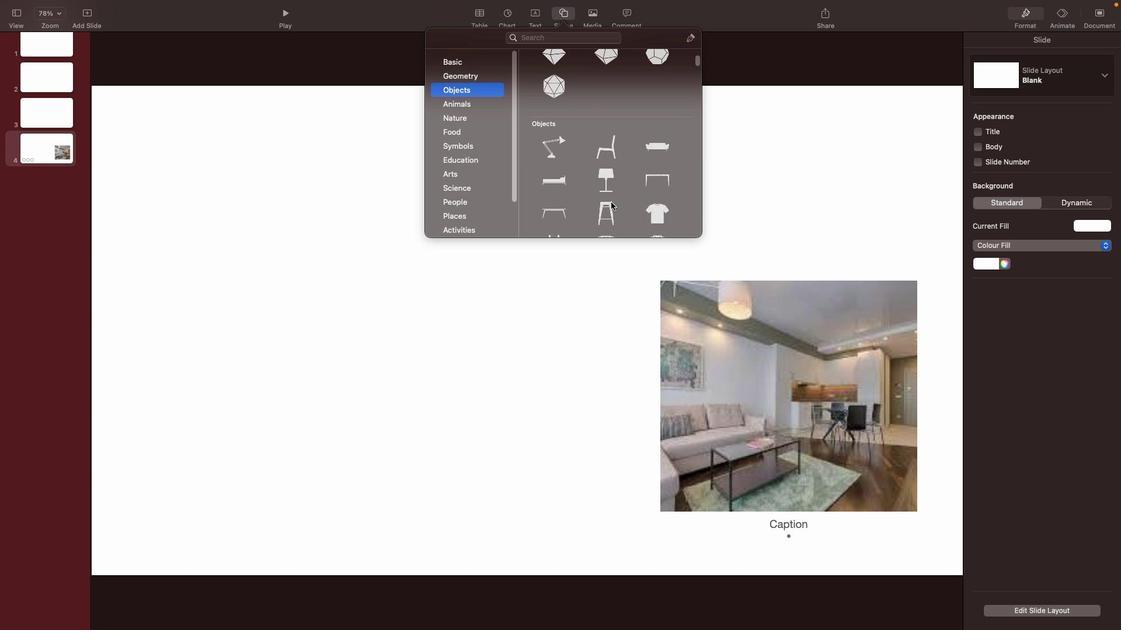 
Action: Mouse scrolled (613, 204) with delta (1, 0)
Screenshot: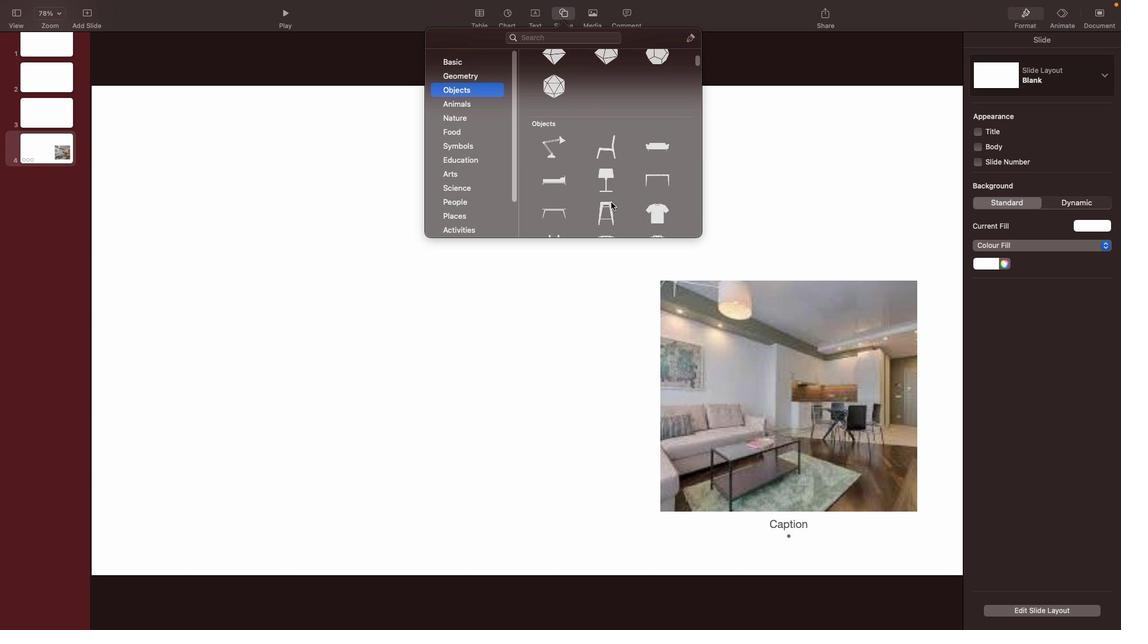 
Action: Mouse scrolled (613, 204) with delta (1, 0)
Screenshot: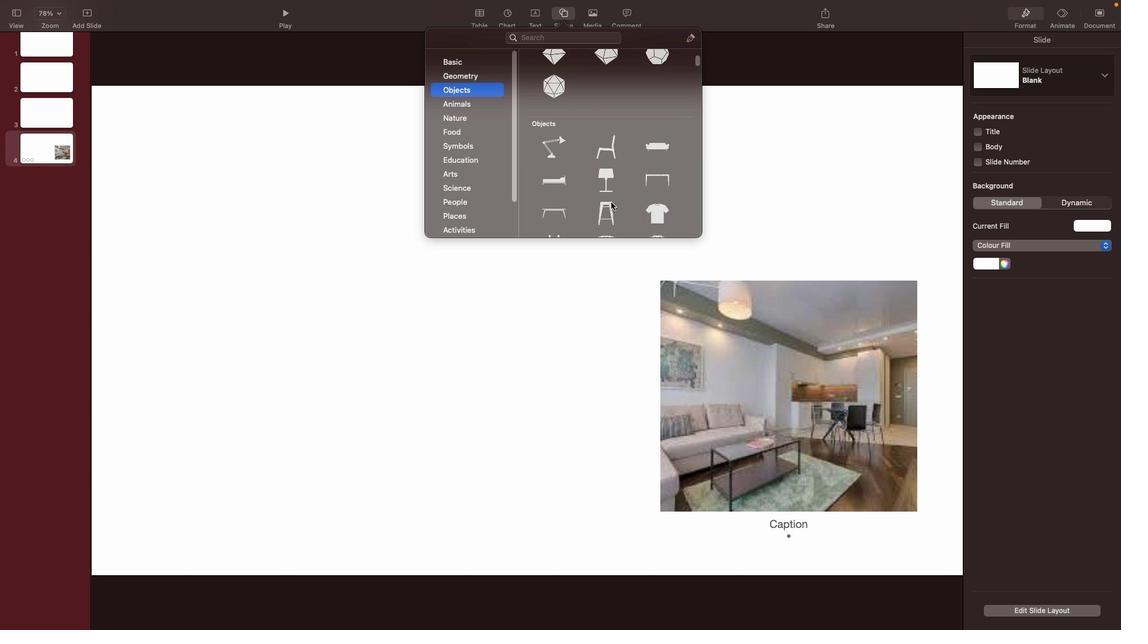 
Action: Mouse moved to (612, 205)
Screenshot: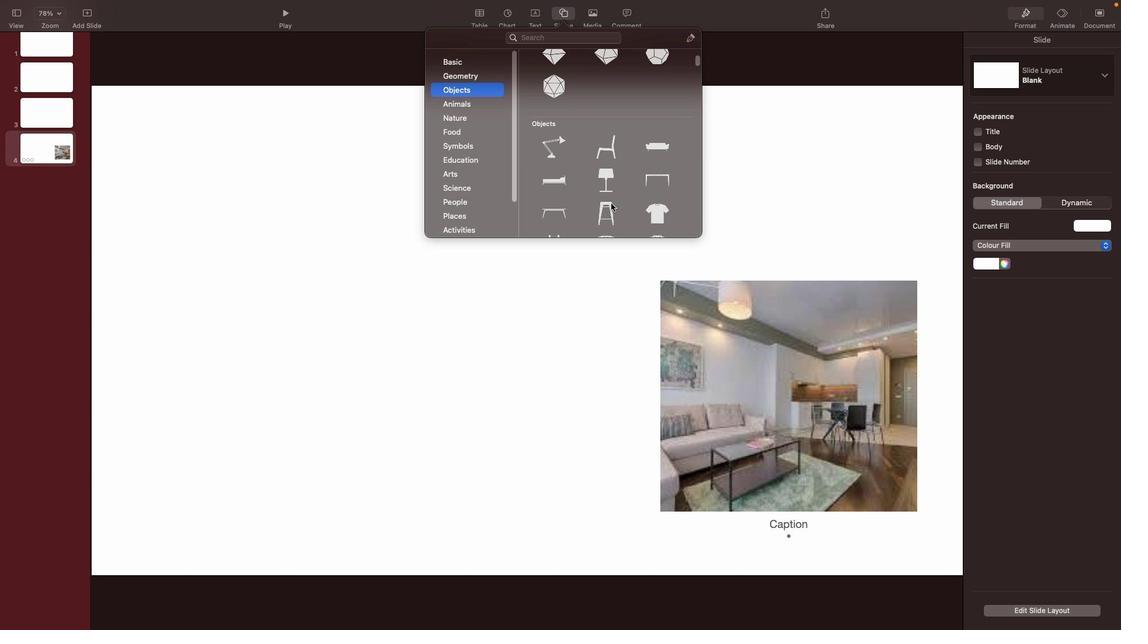 
Action: Mouse scrolled (612, 205) with delta (1, 1)
Screenshot: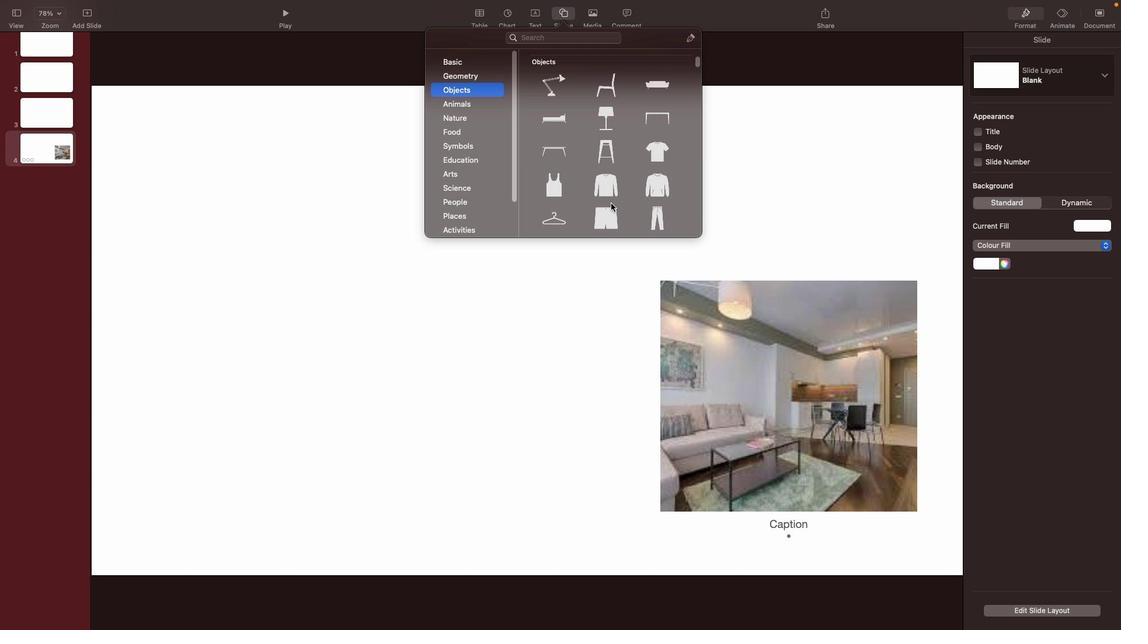 
Action: Mouse scrolled (612, 205) with delta (1, 1)
Screenshot: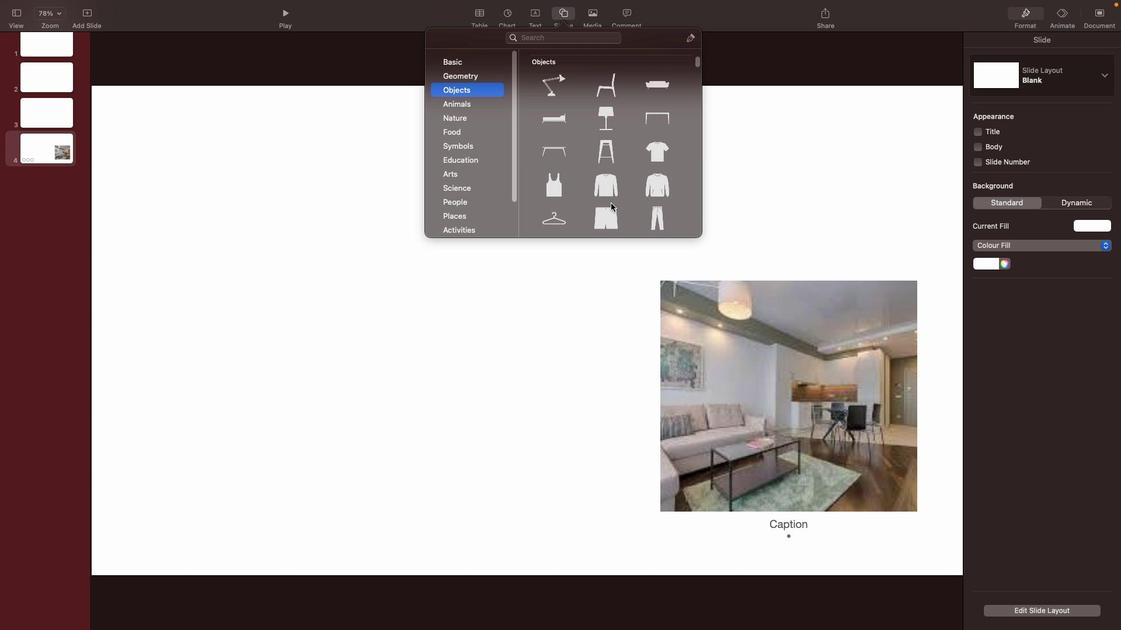
Action: Mouse scrolled (612, 205) with delta (1, 0)
Screenshot: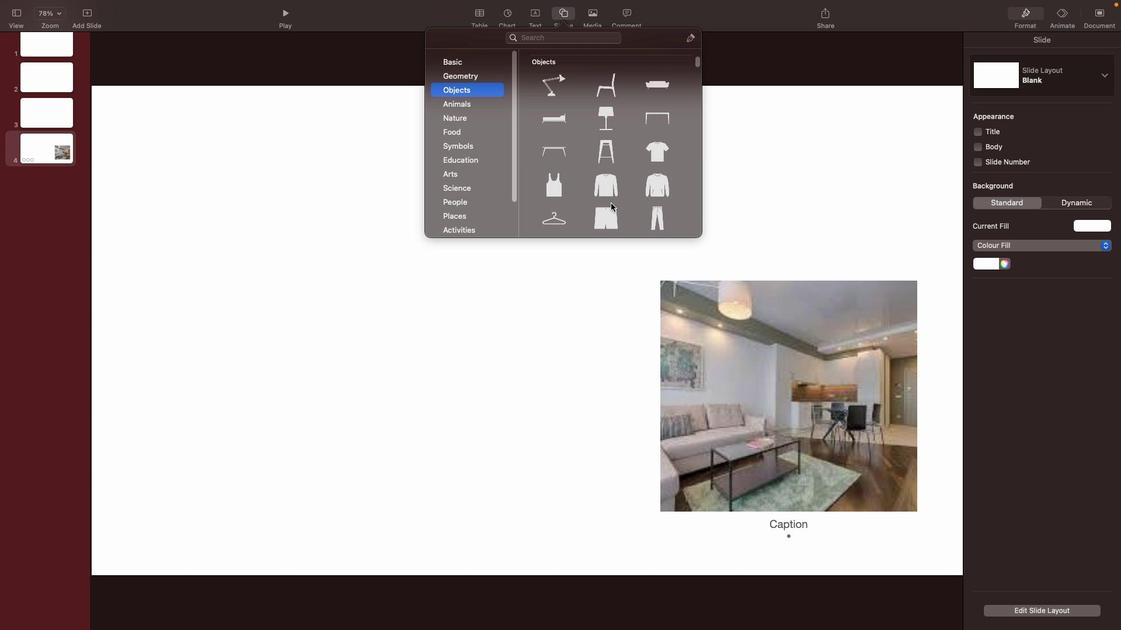 
Action: Mouse scrolled (612, 205) with delta (1, 0)
Screenshot: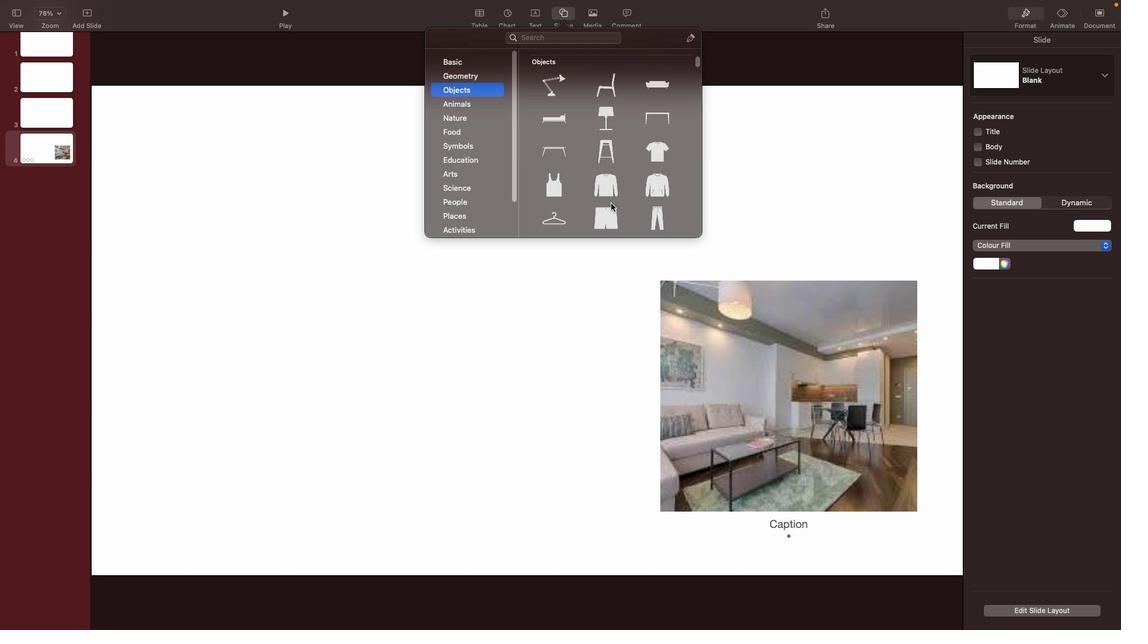 
Action: Mouse scrolled (612, 205) with delta (1, 1)
Screenshot: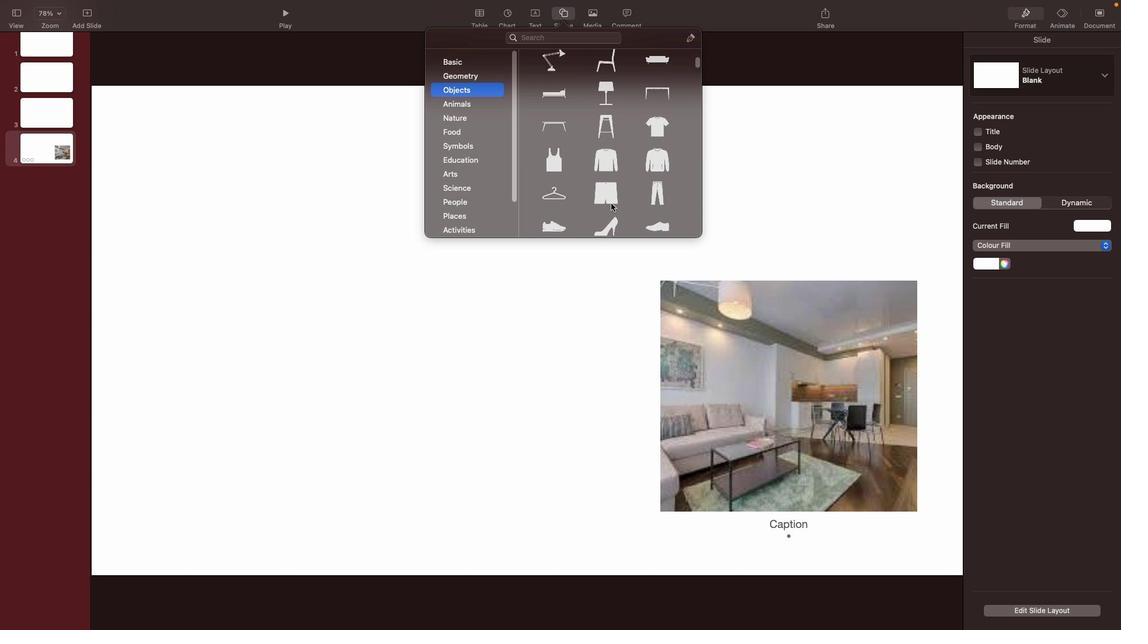 
Action: Mouse scrolled (612, 205) with delta (1, 1)
Screenshot: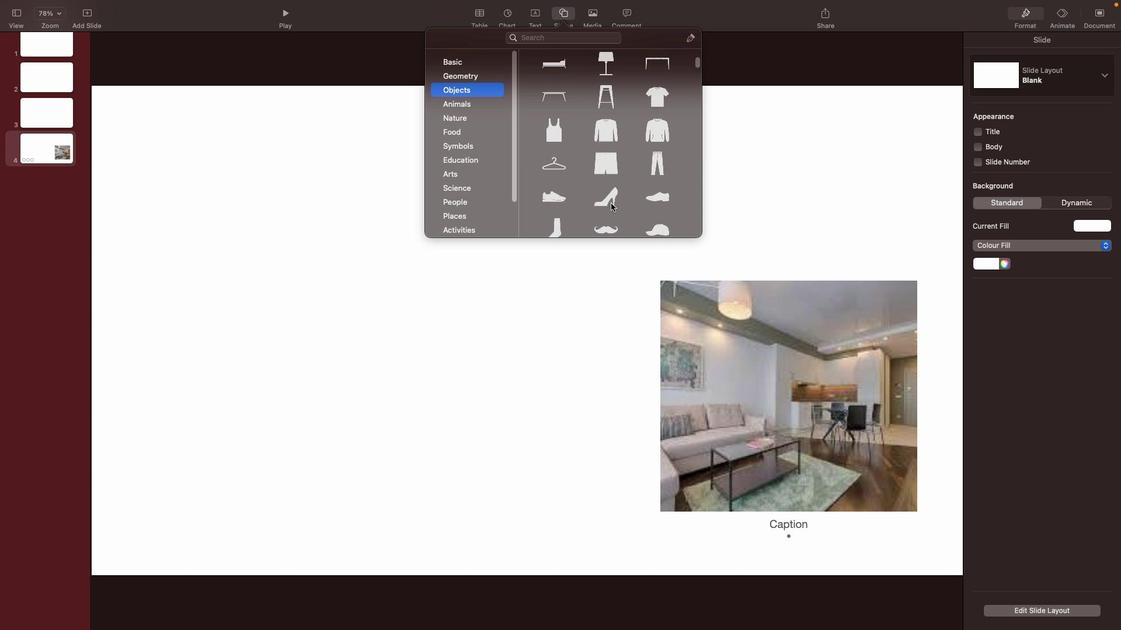 
Action: Mouse scrolled (612, 205) with delta (1, 0)
Screenshot: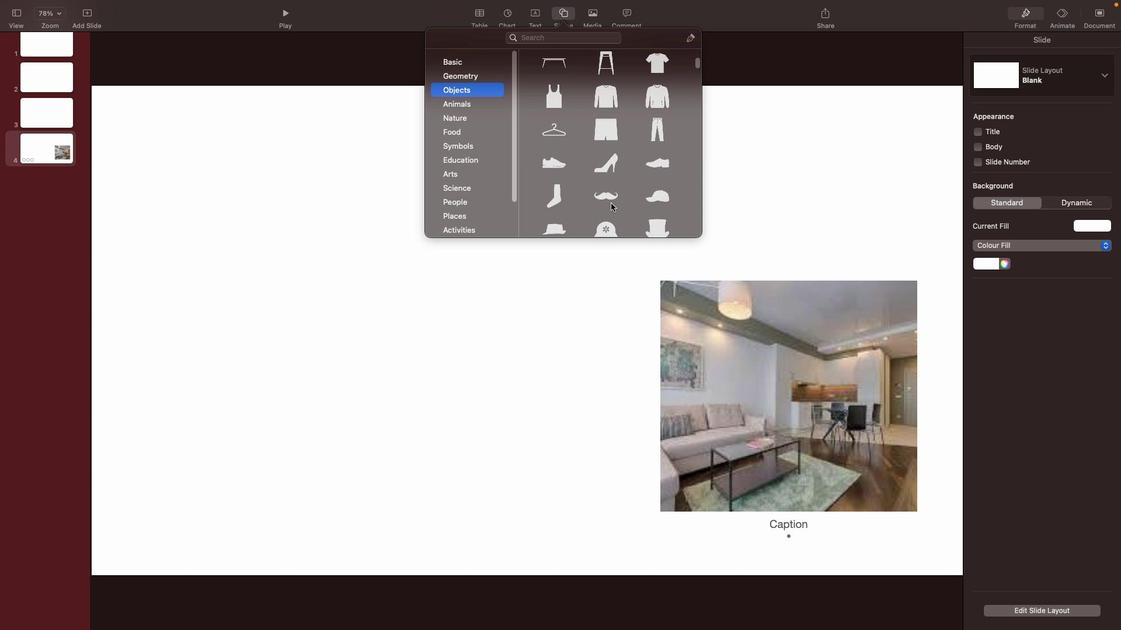 
Action: Mouse scrolled (612, 205) with delta (1, 0)
Screenshot: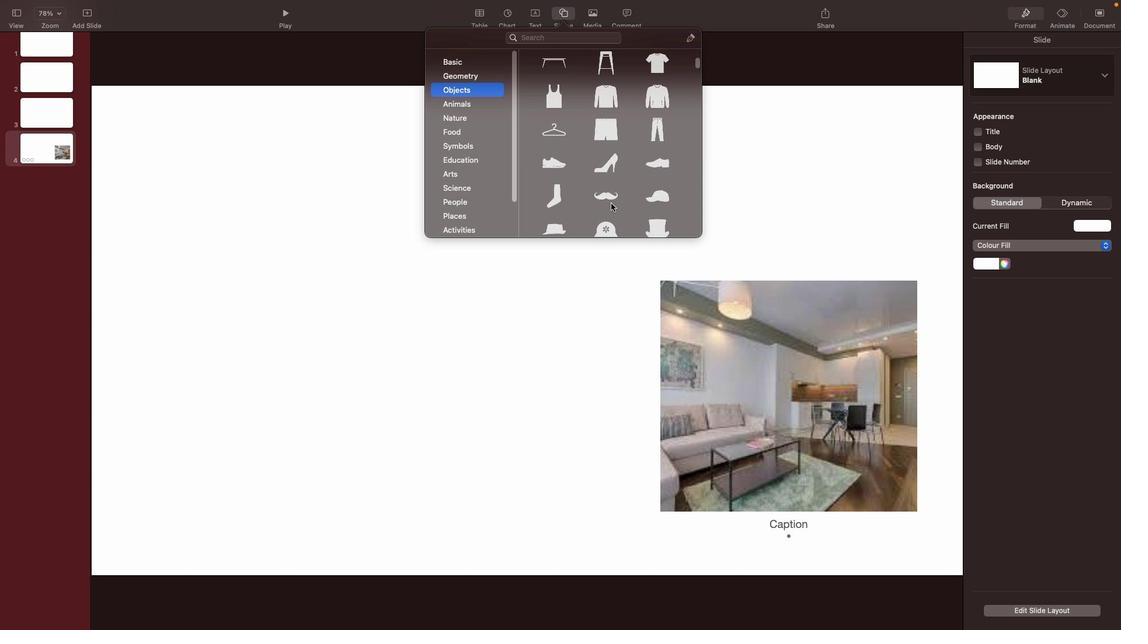 
Action: Mouse scrolled (612, 205) with delta (1, 0)
Screenshot: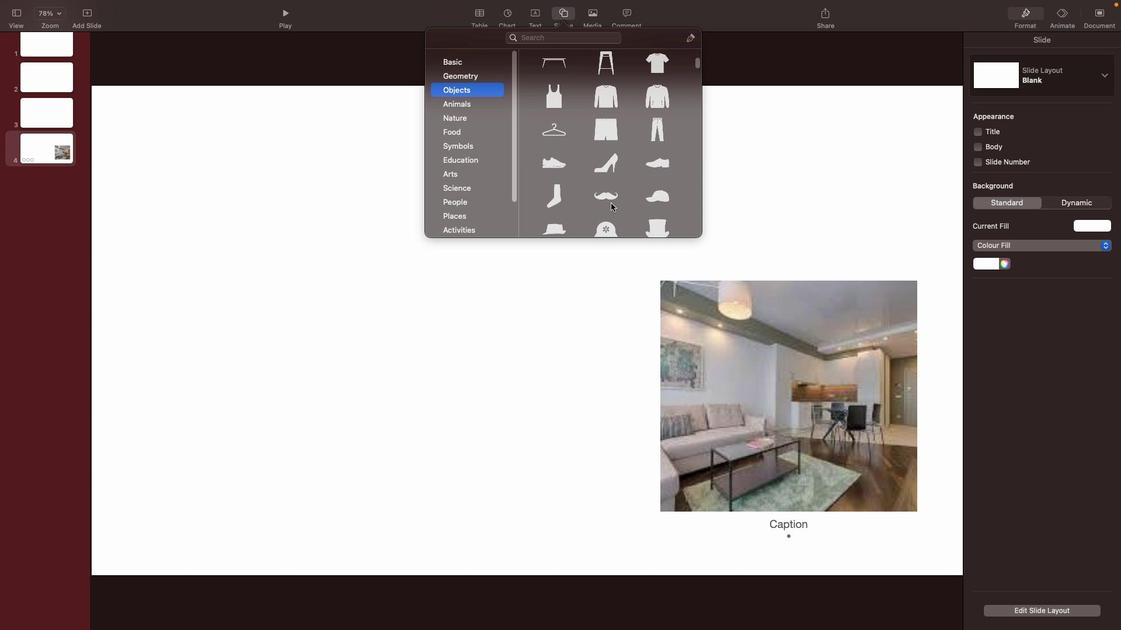 
Action: Mouse scrolled (612, 205) with delta (1, 1)
Screenshot: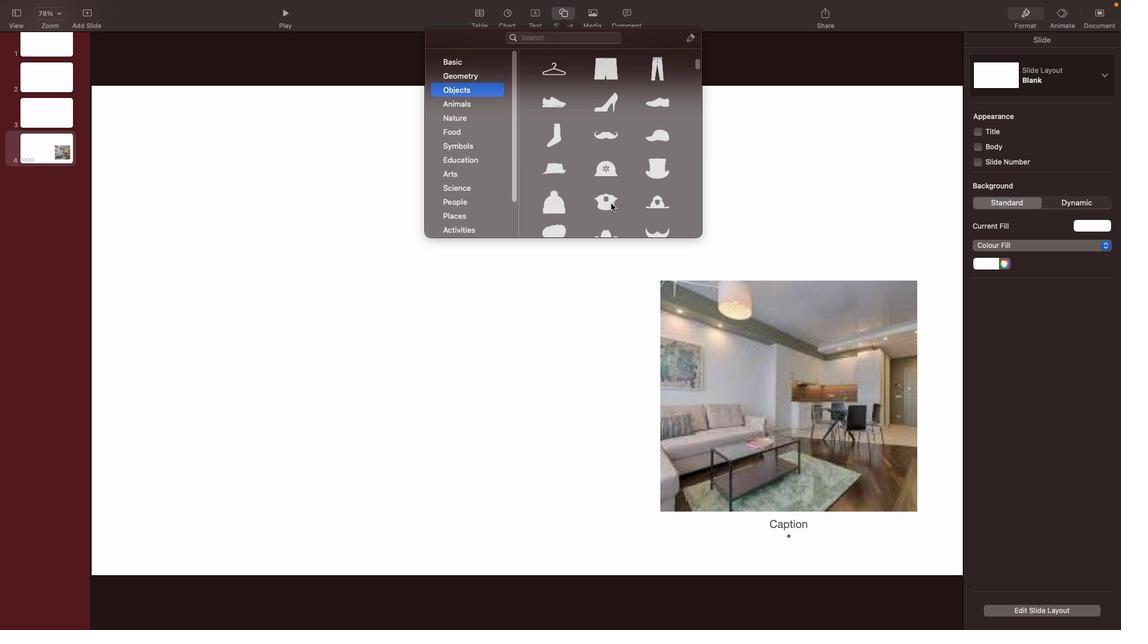 
Action: Mouse scrolled (612, 205) with delta (1, 1)
Screenshot: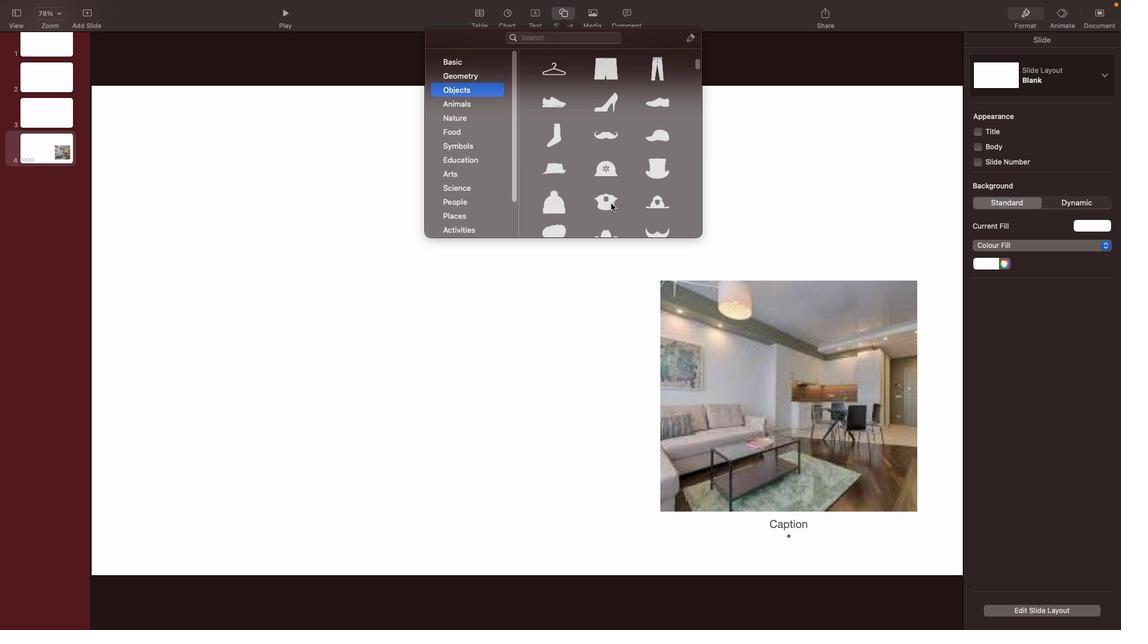 
Action: Mouse scrolled (612, 205) with delta (1, 0)
Screenshot: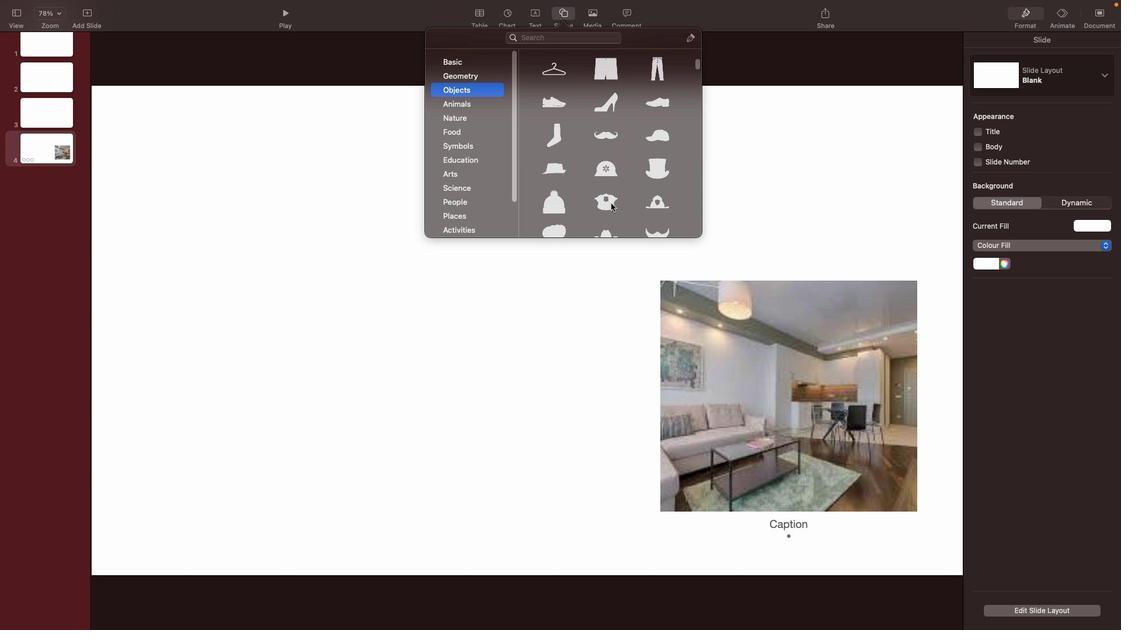 
Action: Mouse scrolled (612, 205) with delta (1, 0)
Screenshot: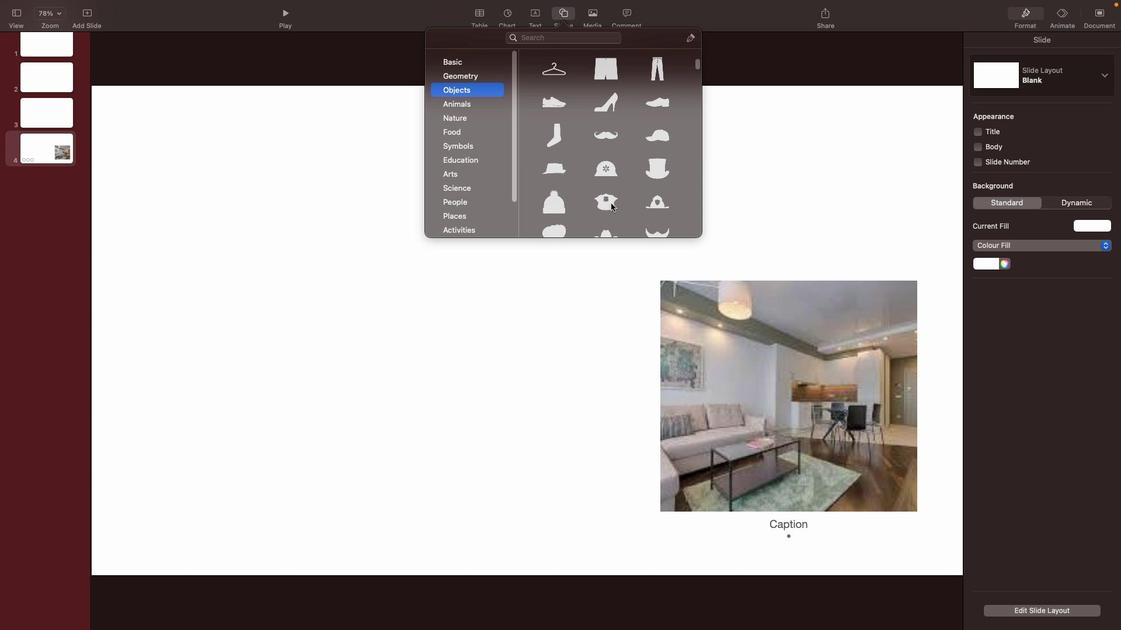 
Action: Mouse moved to (612, 205)
Screenshot: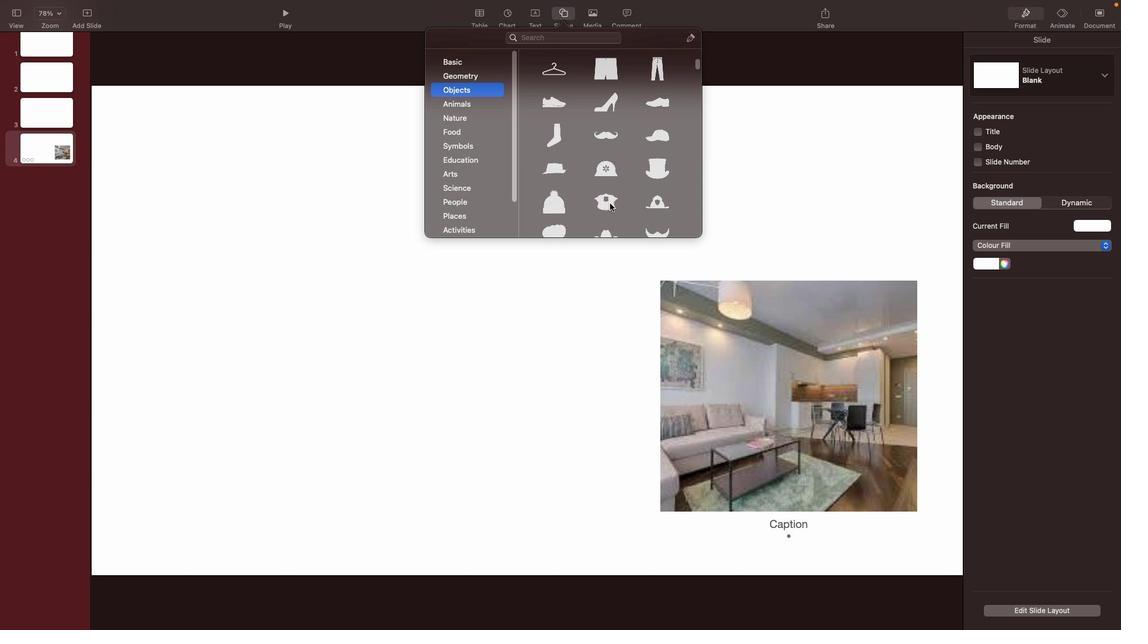 
Action: Mouse scrolled (612, 205) with delta (1, 1)
Screenshot: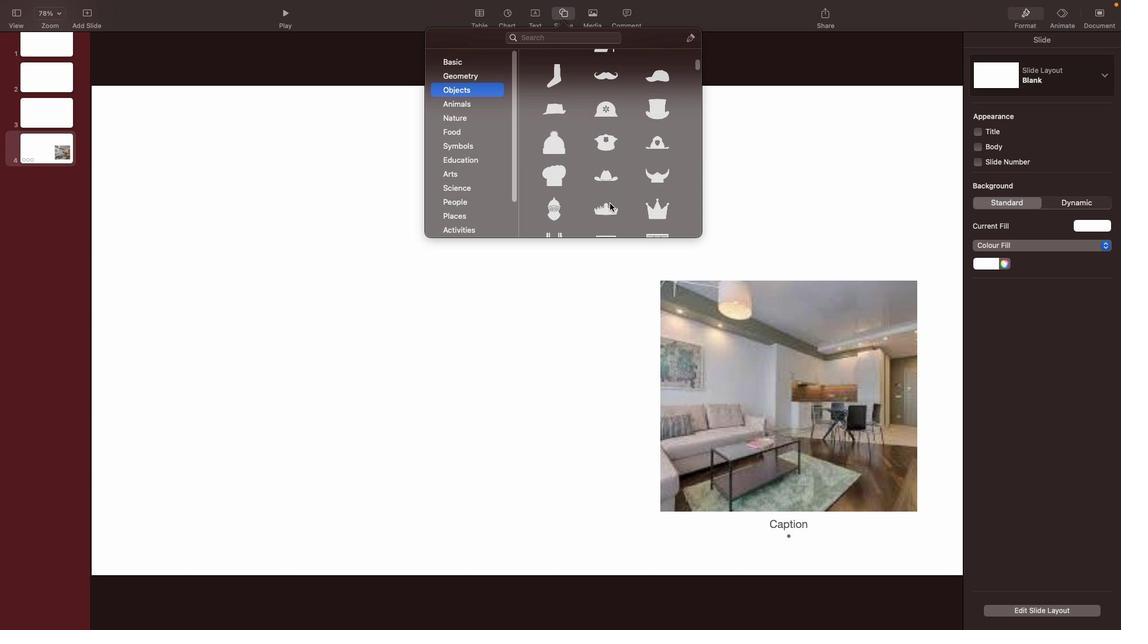 
Action: Mouse scrolled (612, 205) with delta (1, 1)
Screenshot: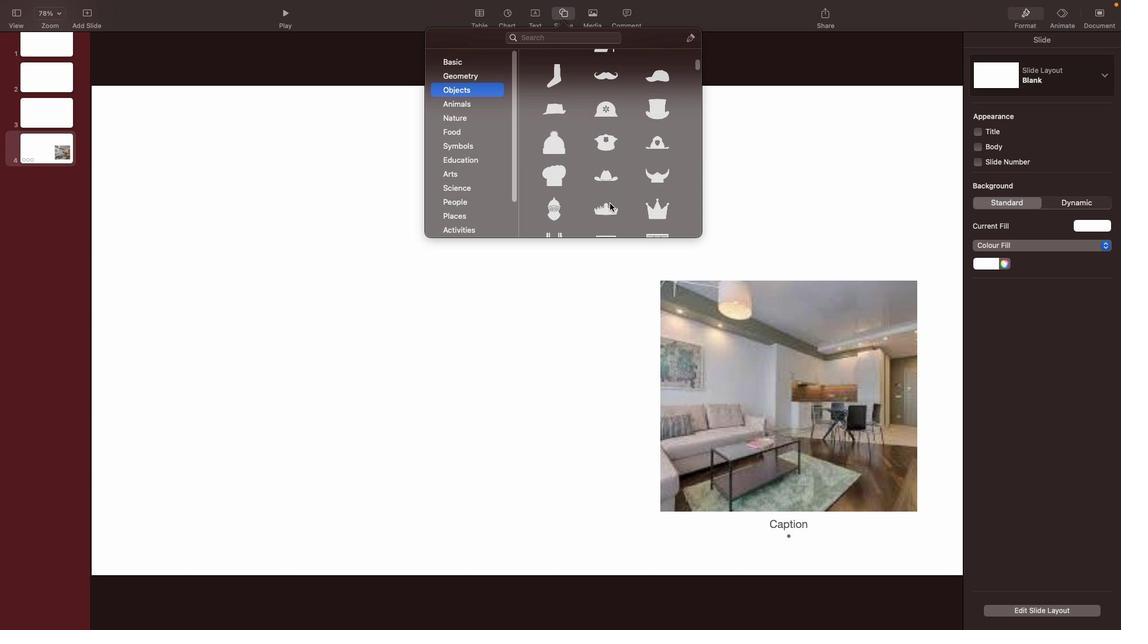 
Action: Mouse scrolled (612, 205) with delta (1, 0)
Screenshot: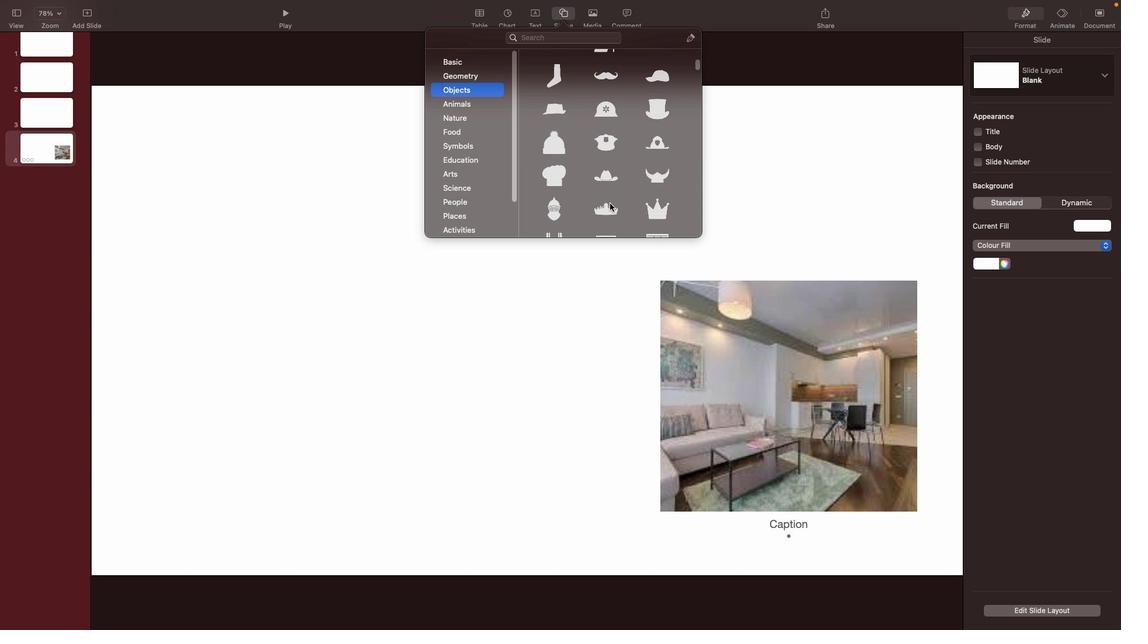 
Action: Mouse scrolled (612, 205) with delta (1, 0)
Screenshot: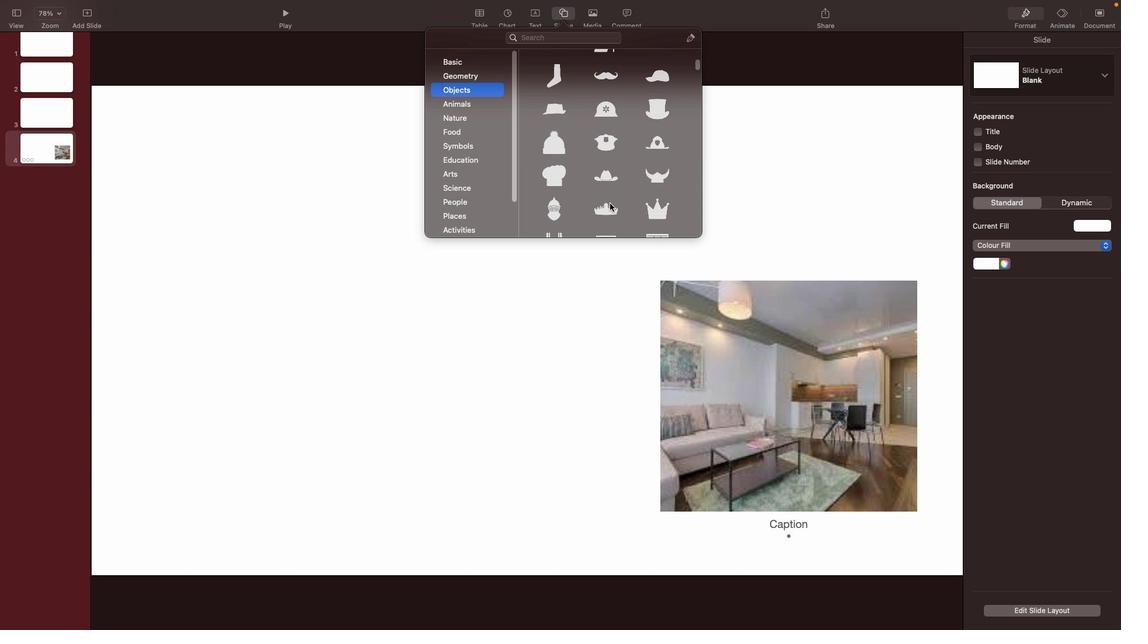 
Action: Mouse scrolled (612, 205) with delta (1, 1)
Screenshot: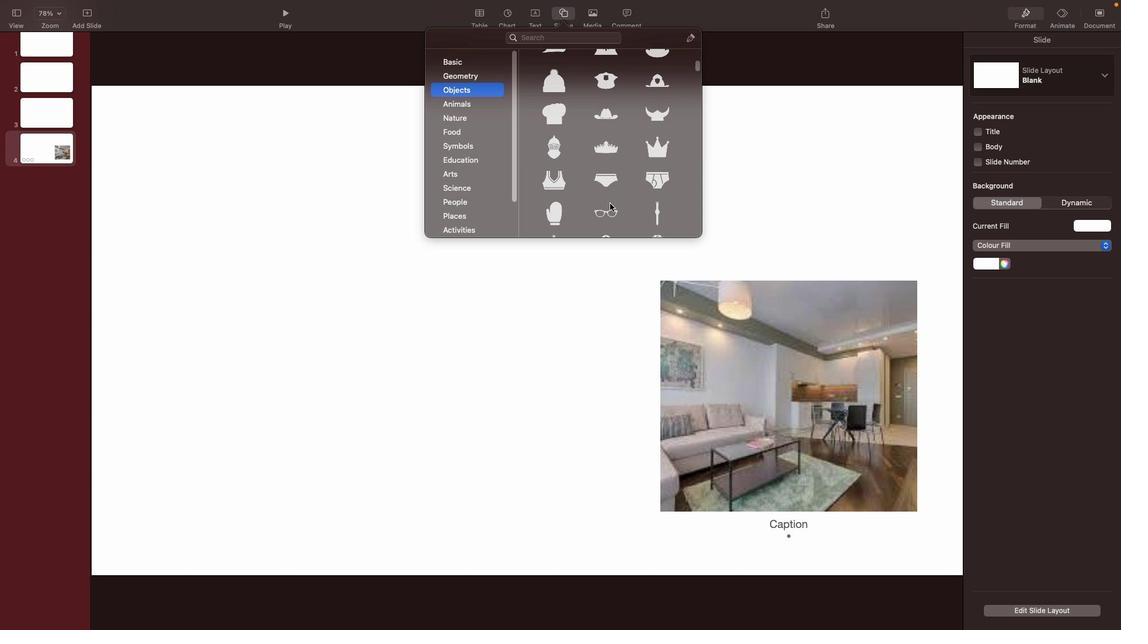 
Action: Mouse scrolled (612, 205) with delta (1, 1)
Screenshot: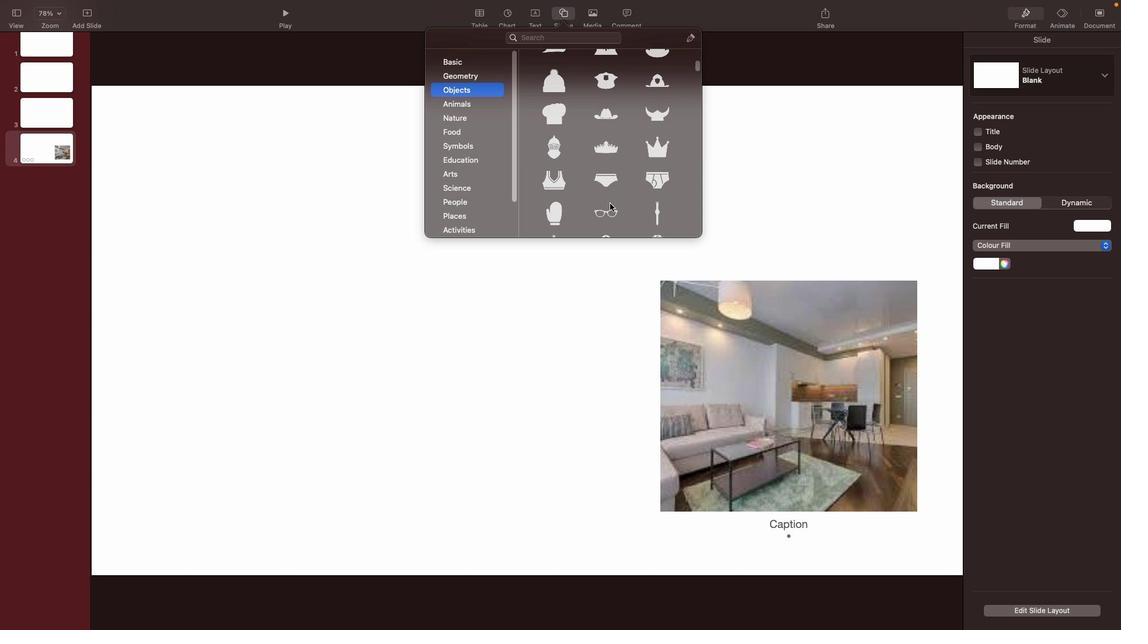 
Action: Mouse scrolled (612, 205) with delta (1, 0)
Screenshot: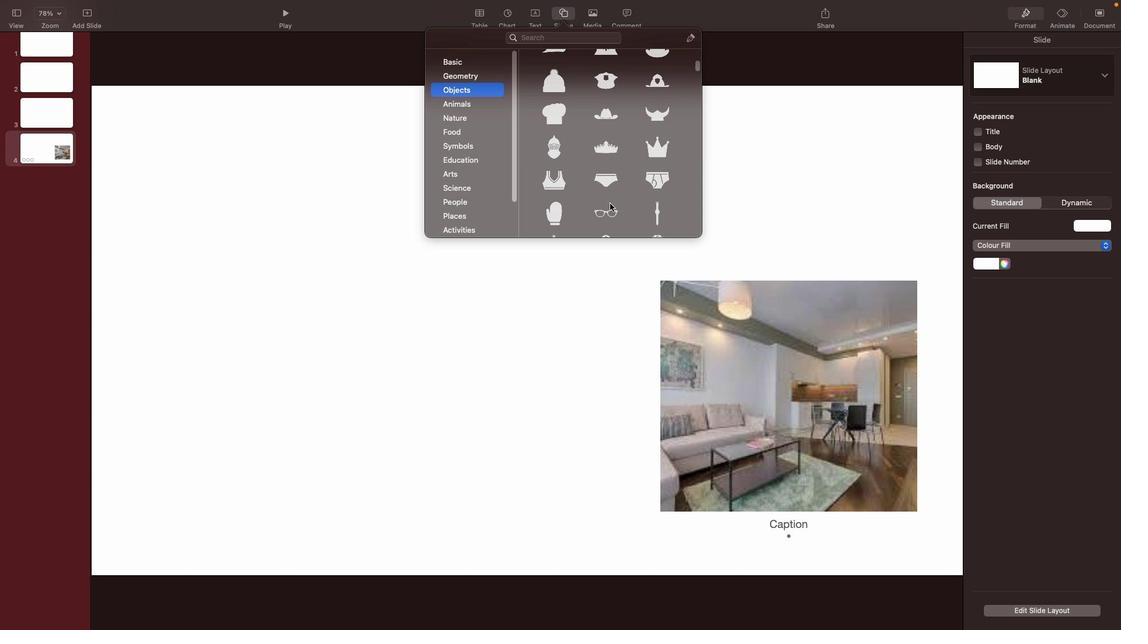 
Action: Mouse scrolled (612, 205) with delta (1, 0)
Screenshot: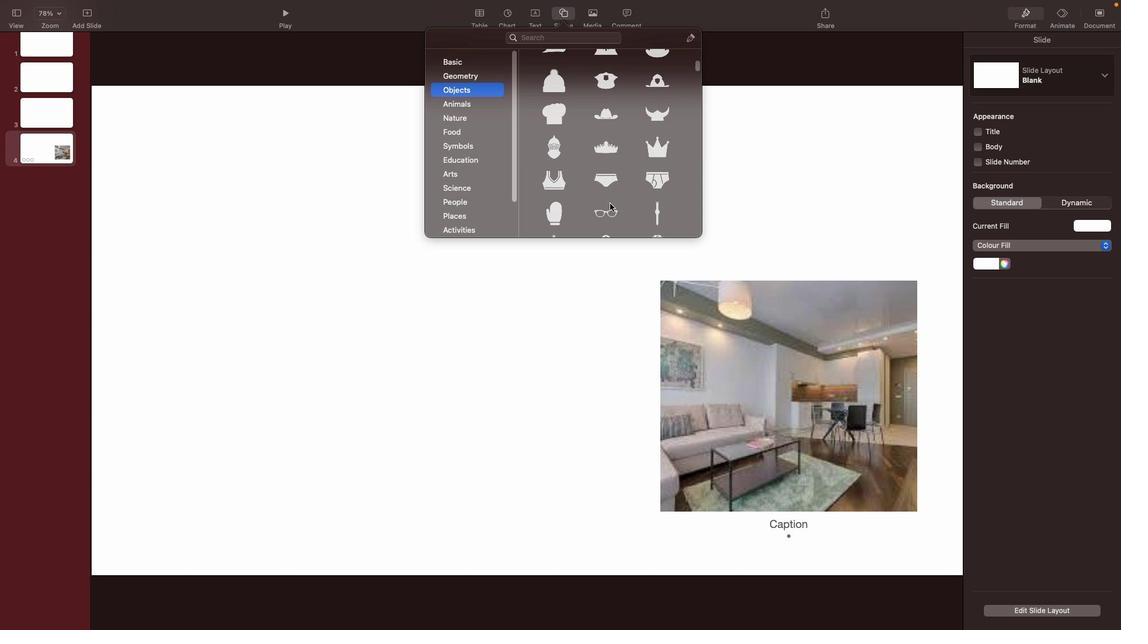 
Action: Mouse moved to (455, 190)
Screenshot: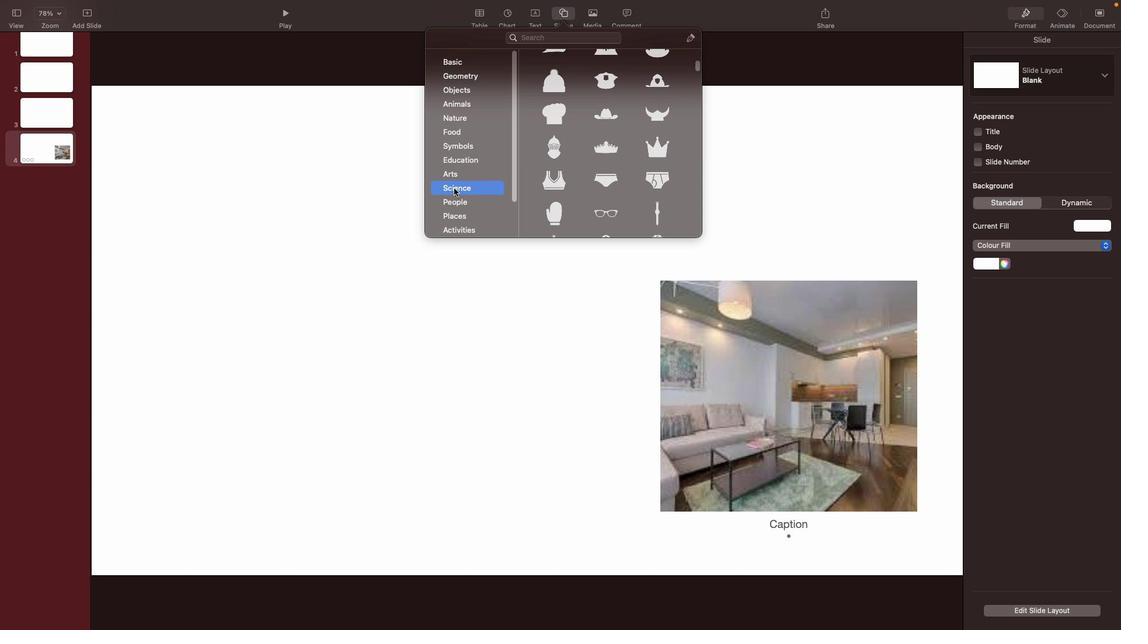 
Action: Mouse pressed left at (455, 190)
Screenshot: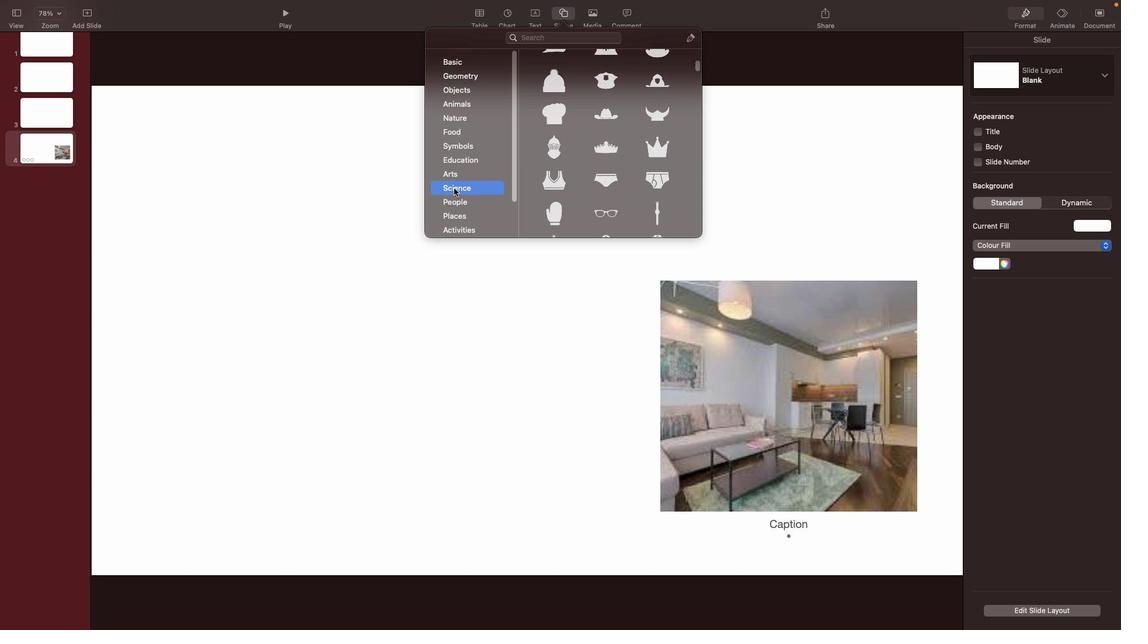 
Action: Mouse moved to (456, 199)
Screenshot: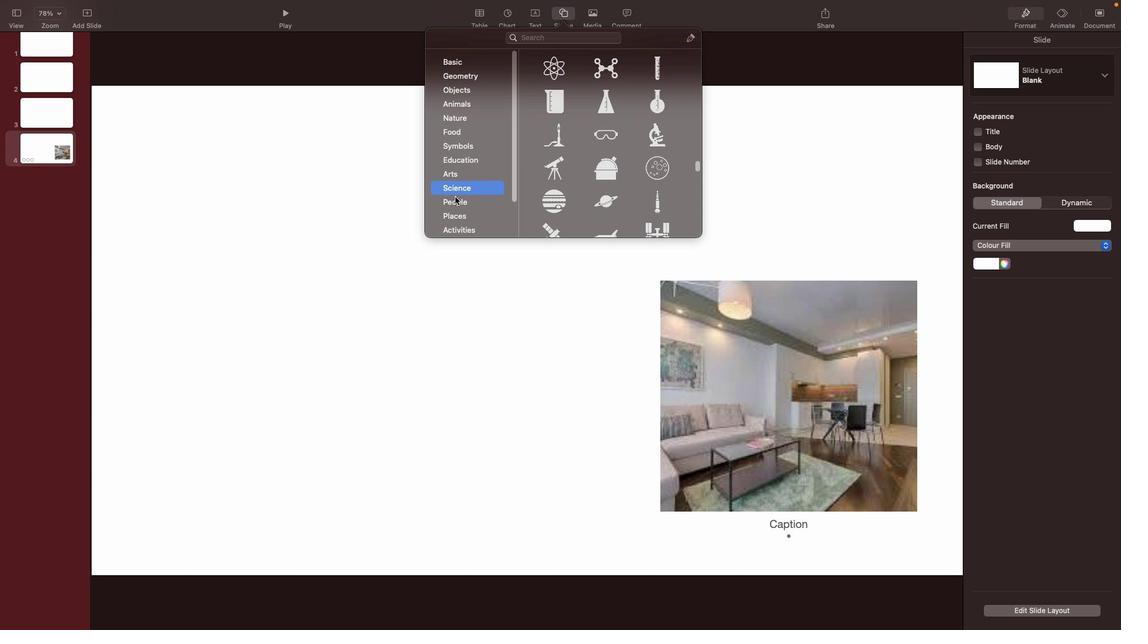 
Action: Mouse pressed left at (456, 199)
Screenshot: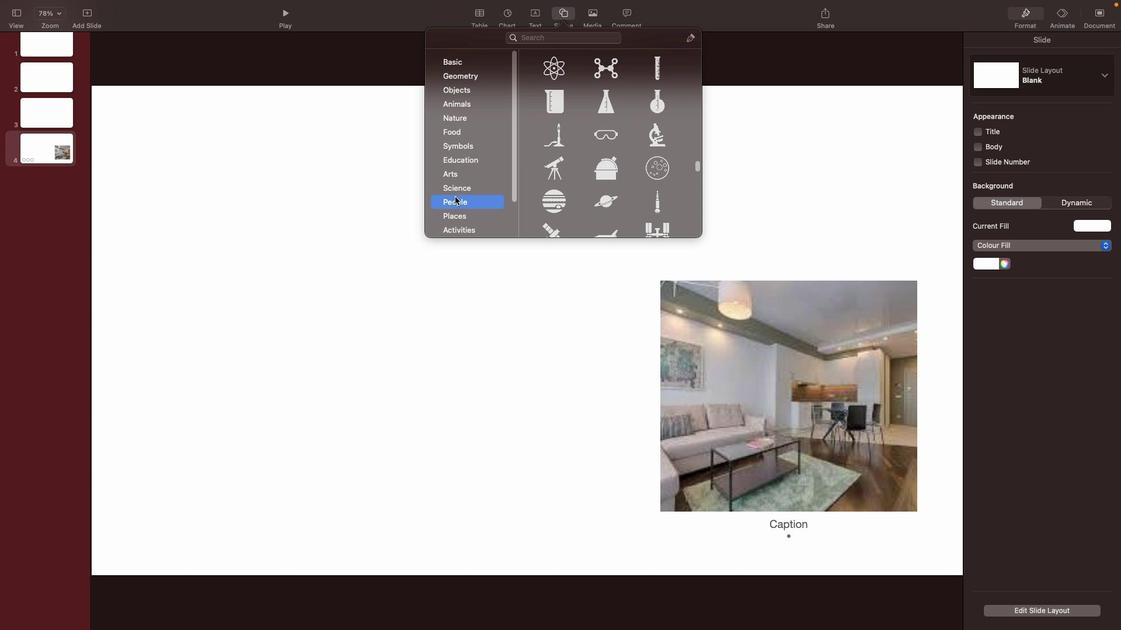 
Action: Mouse moved to (461, 179)
Screenshot: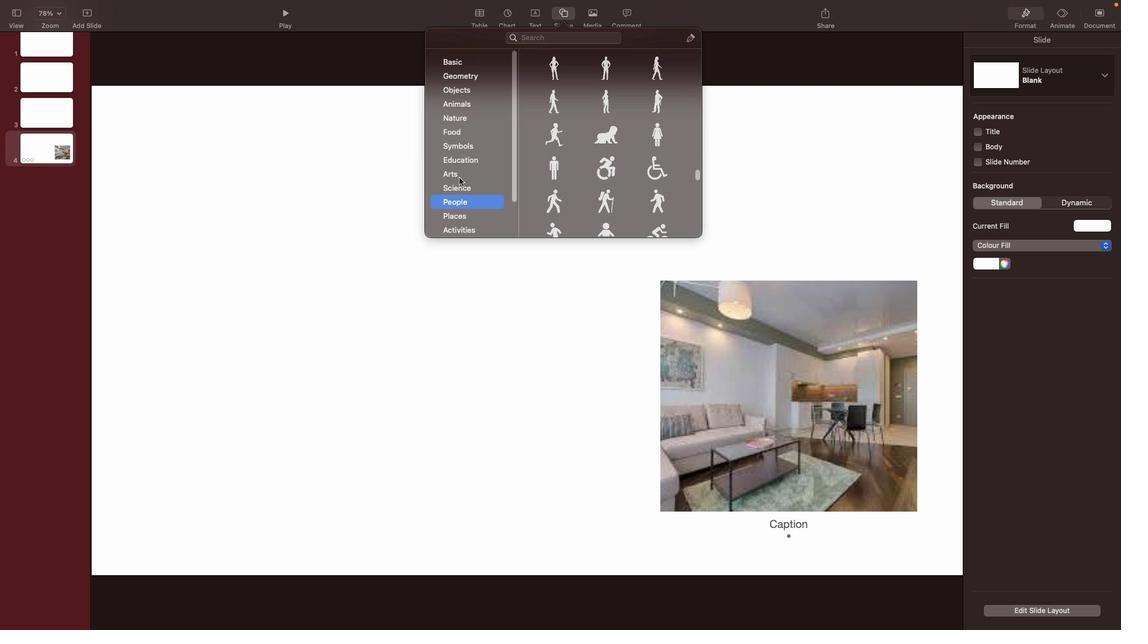 
Action: Mouse pressed left at (461, 179)
Screenshot: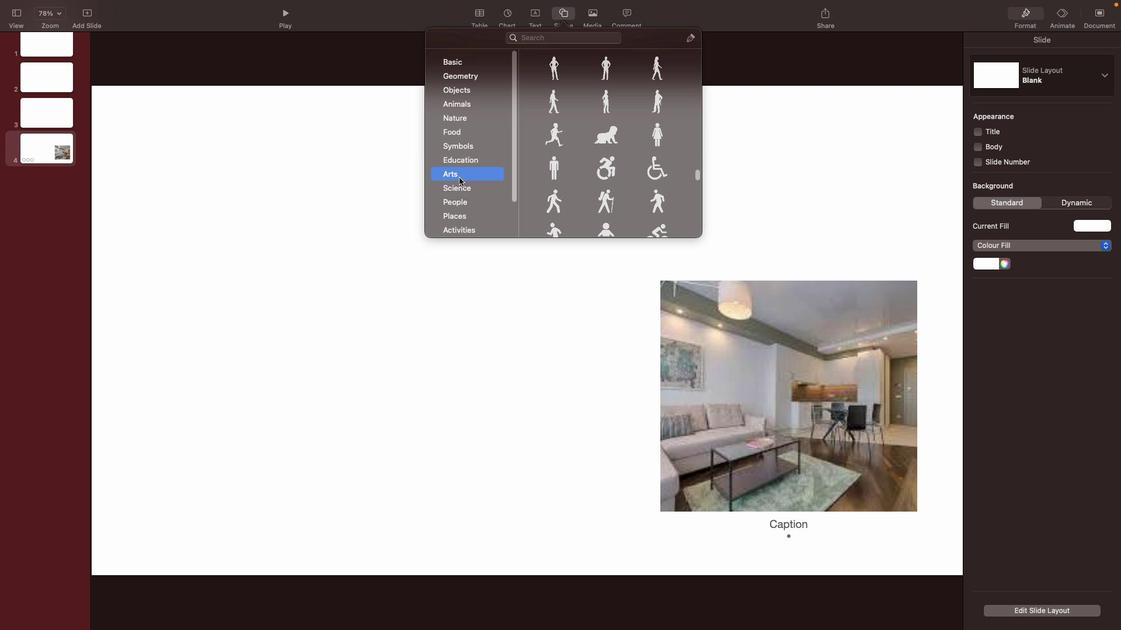 
Action: Mouse moved to (462, 226)
Screenshot: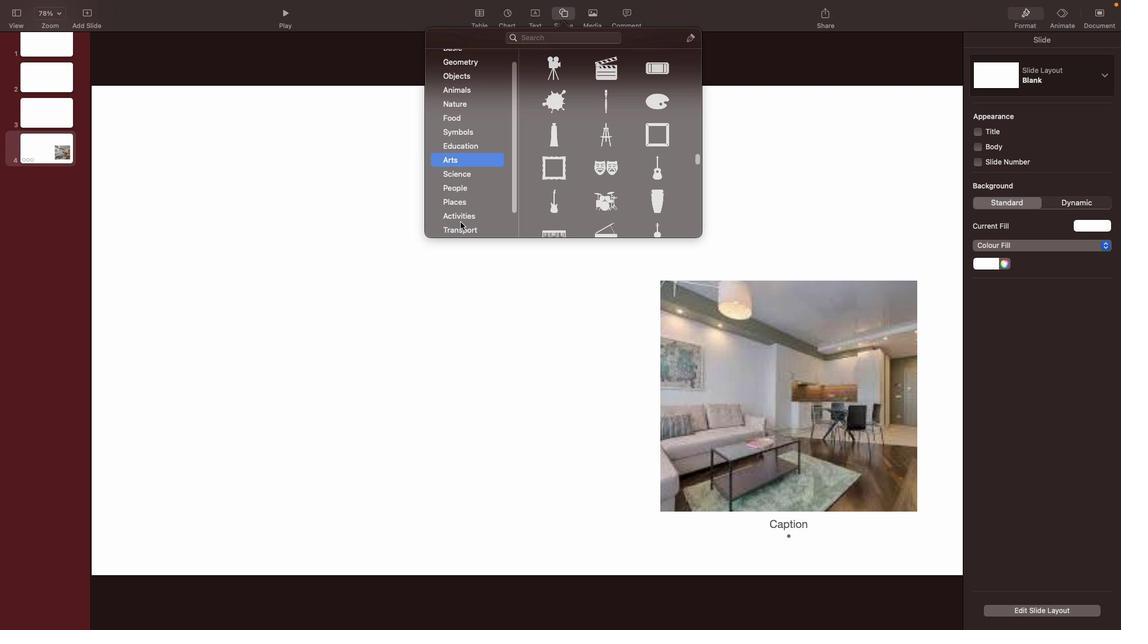 
Action: Mouse scrolled (462, 226) with delta (1, 1)
Screenshot: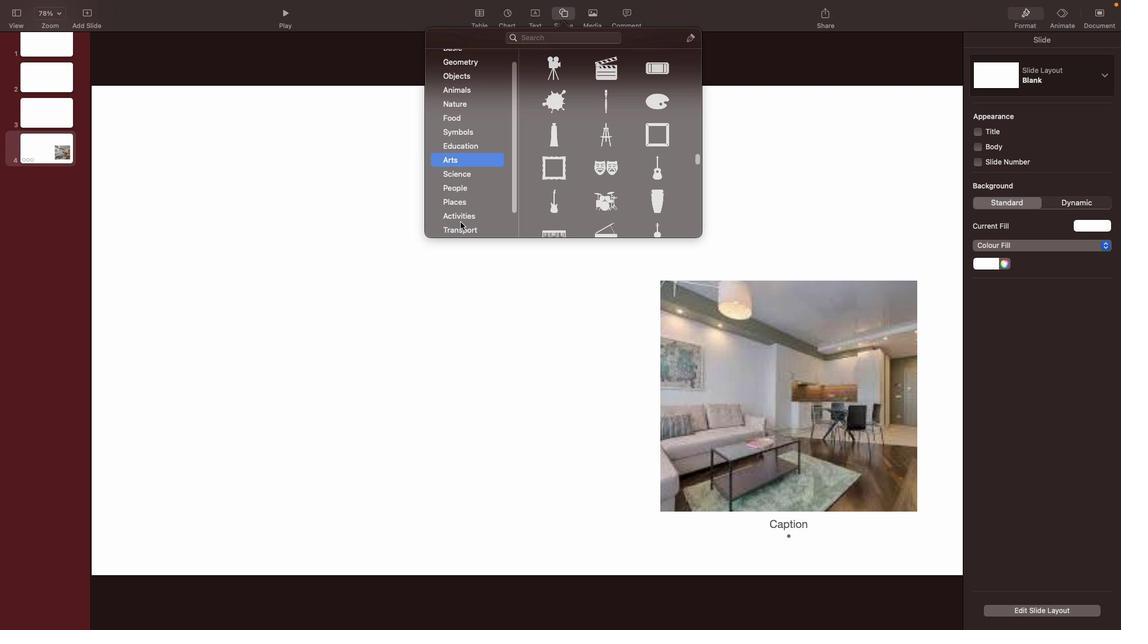 
Action: Mouse moved to (462, 225)
Screenshot: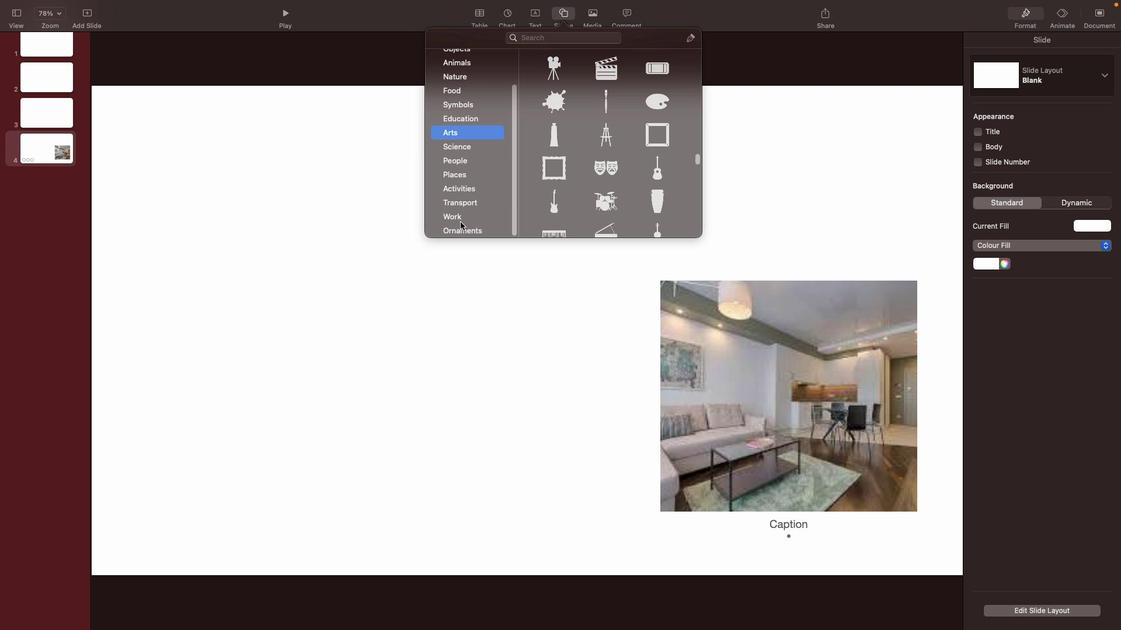 
Action: Mouse scrolled (462, 225) with delta (1, 1)
Screenshot: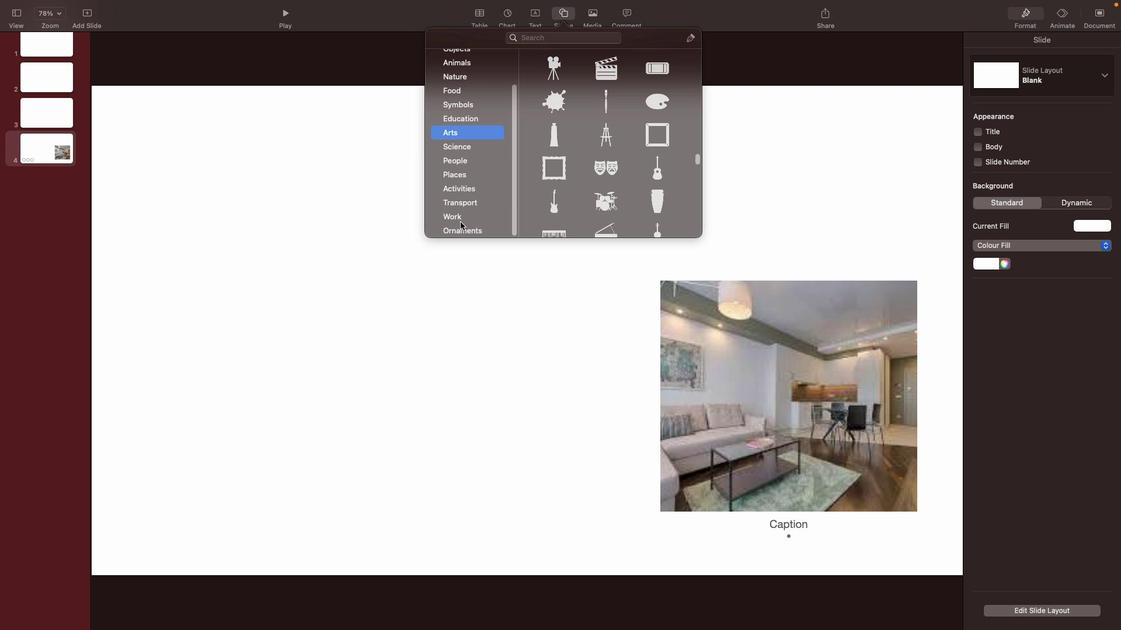 
Action: Mouse moved to (462, 223)
Screenshot: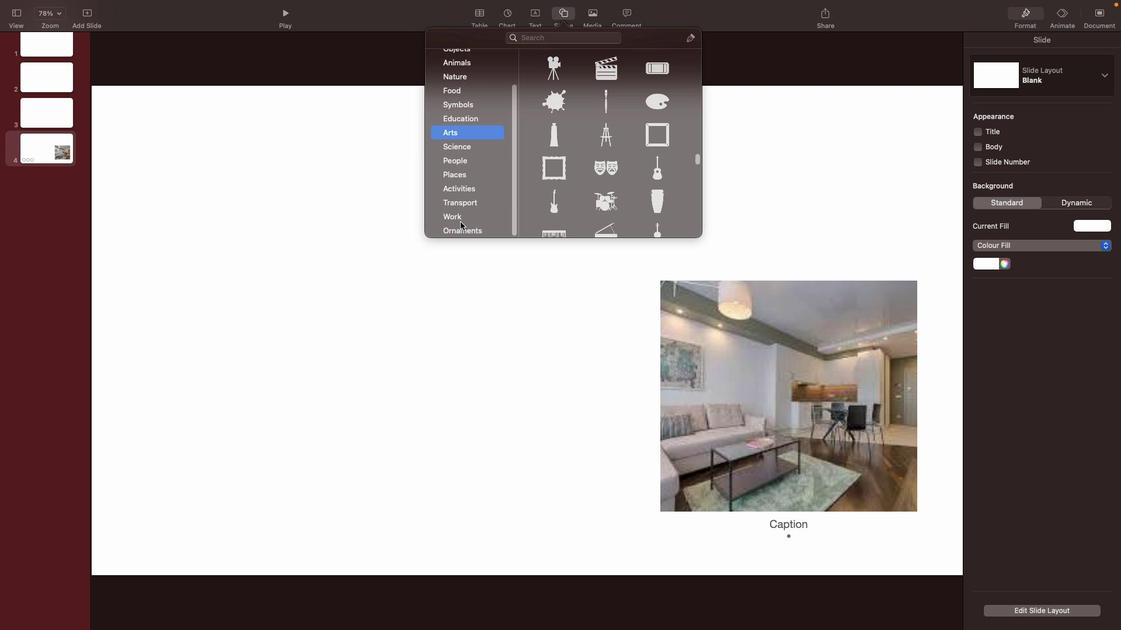 
Action: Mouse scrolled (462, 223) with delta (1, 0)
Screenshot: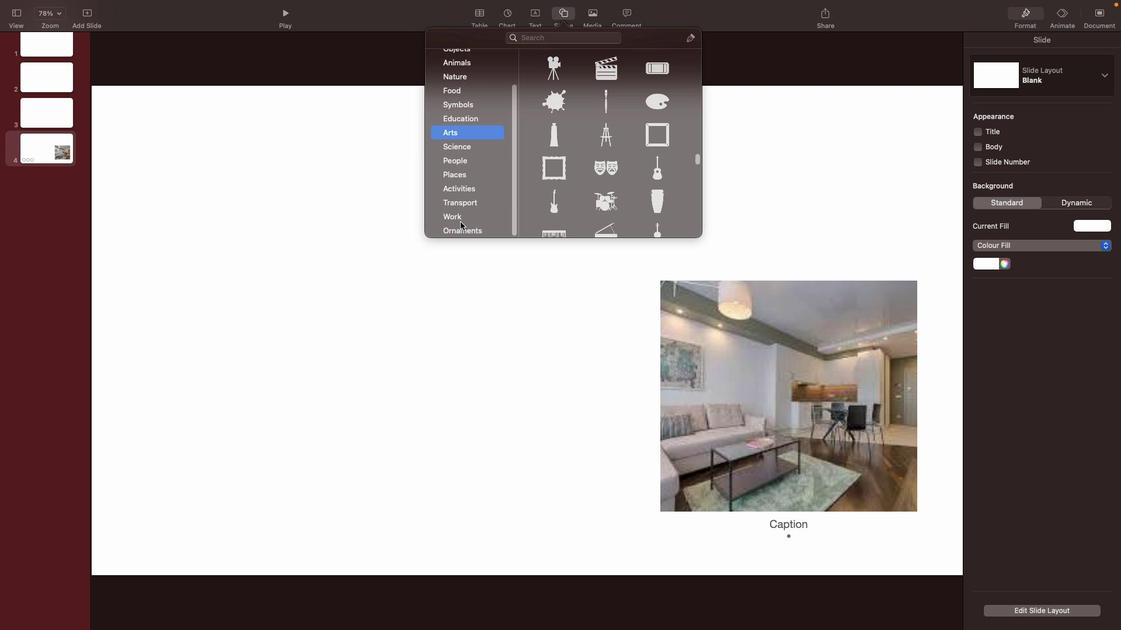 
Action: Mouse moved to (462, 227)
Screenshot: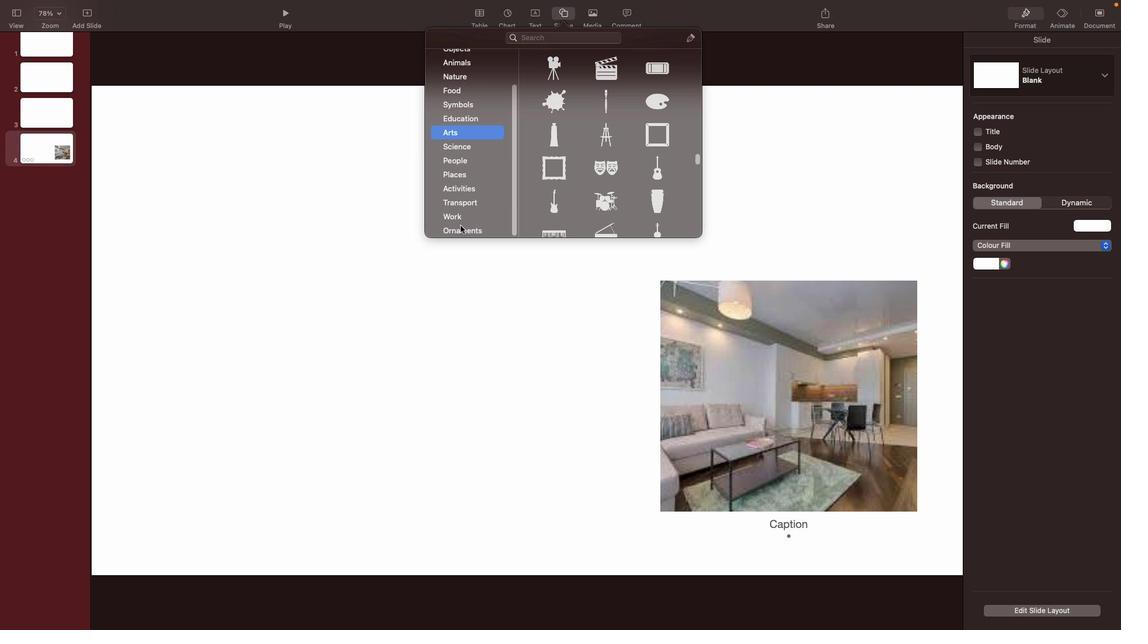 
Action: Mouse scrolled (462, 227) with delta (1, 1)
Screenshot: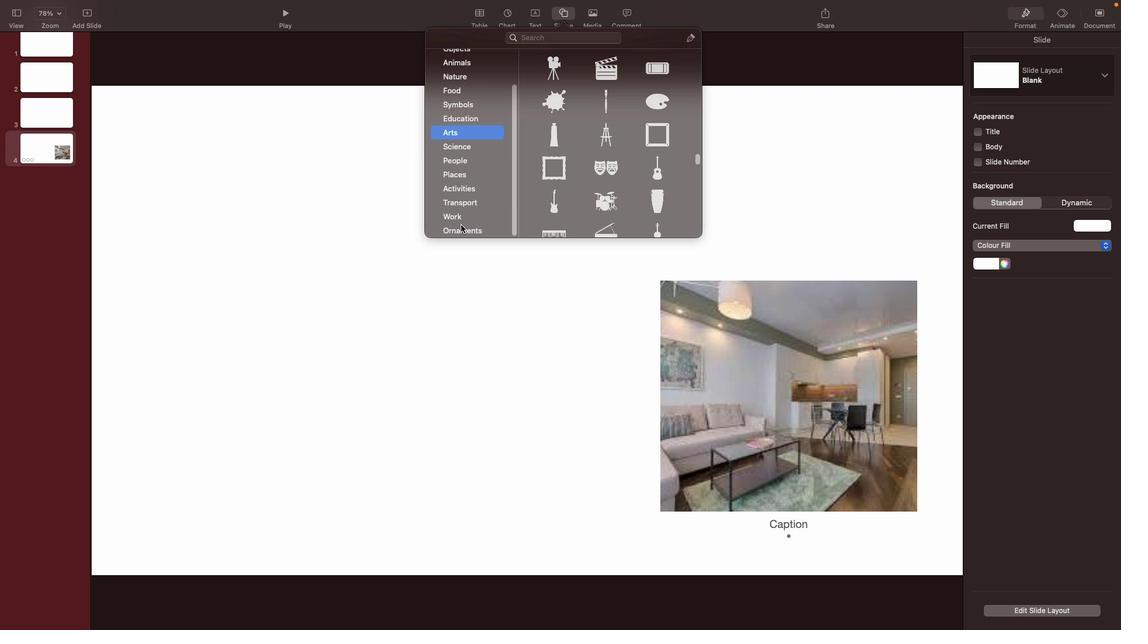 
Action: Mouse moved to (462, 227)
Screenshot: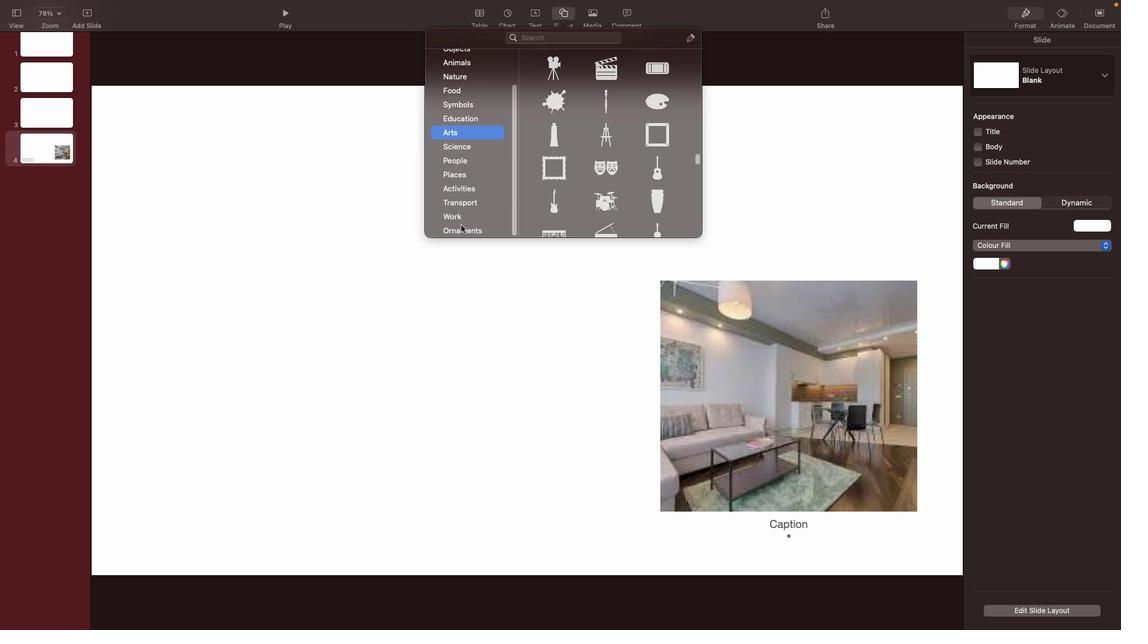 
Action: Mouse scrolled (462, 227) with delta (1, 1)
Screenshot: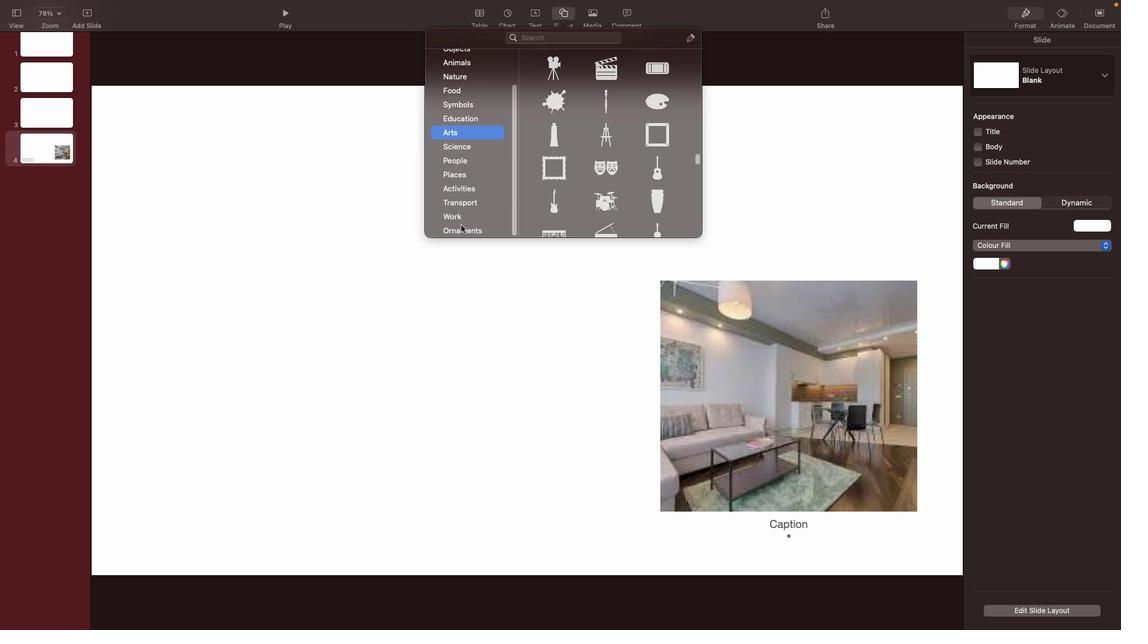 
Action: Mouse moved to (462, 227)
Screenshot: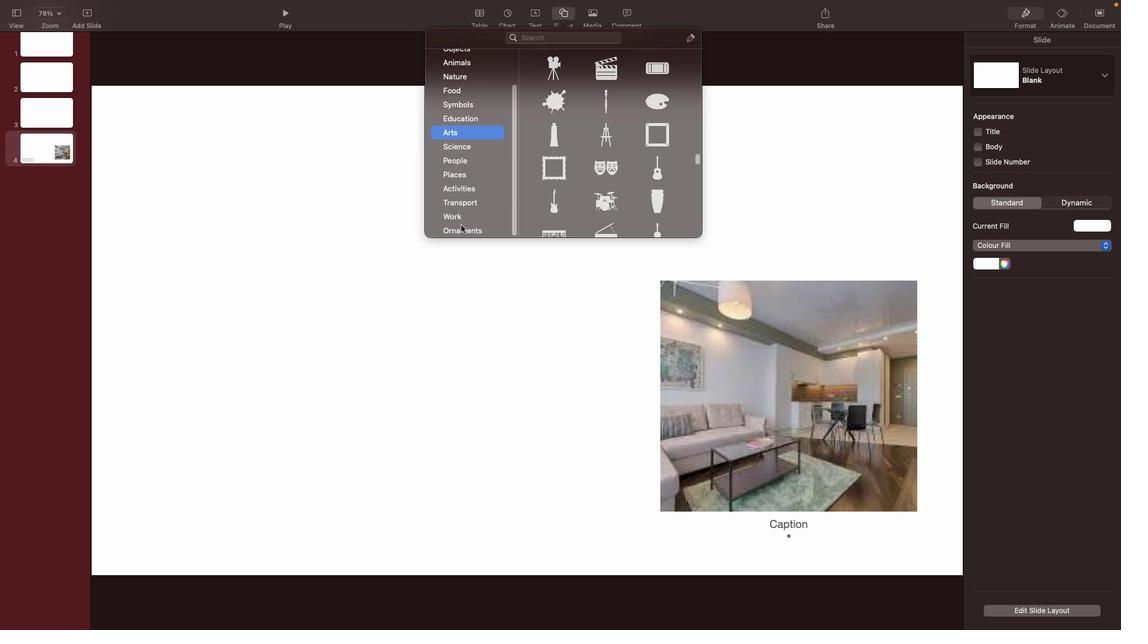 
Action: Mouse scrolled (462, 227) with delta (1, 0)
Screenshot: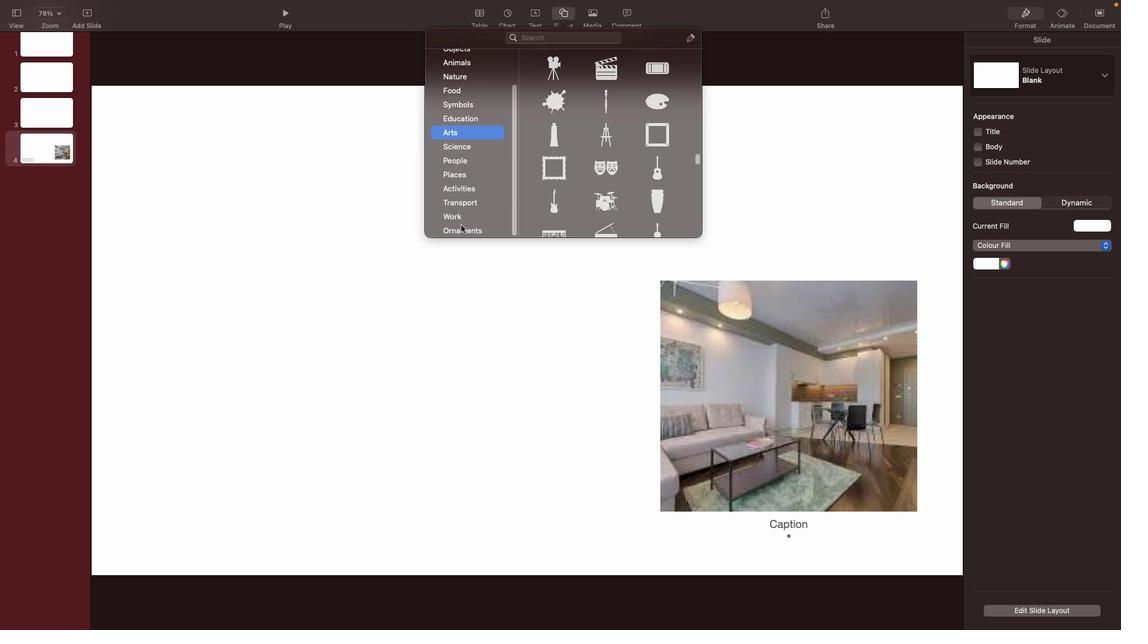
Action: Mouse moved to (465, 230)
Screenshot: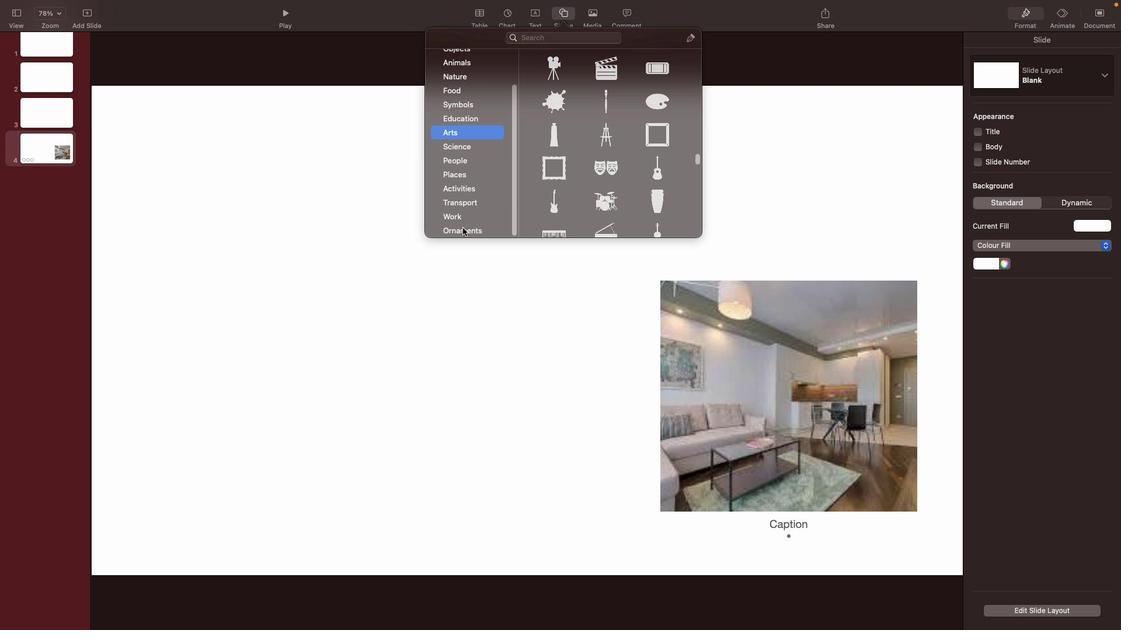 
Action: Mouse pressed left at (465, 230)
Screenshot: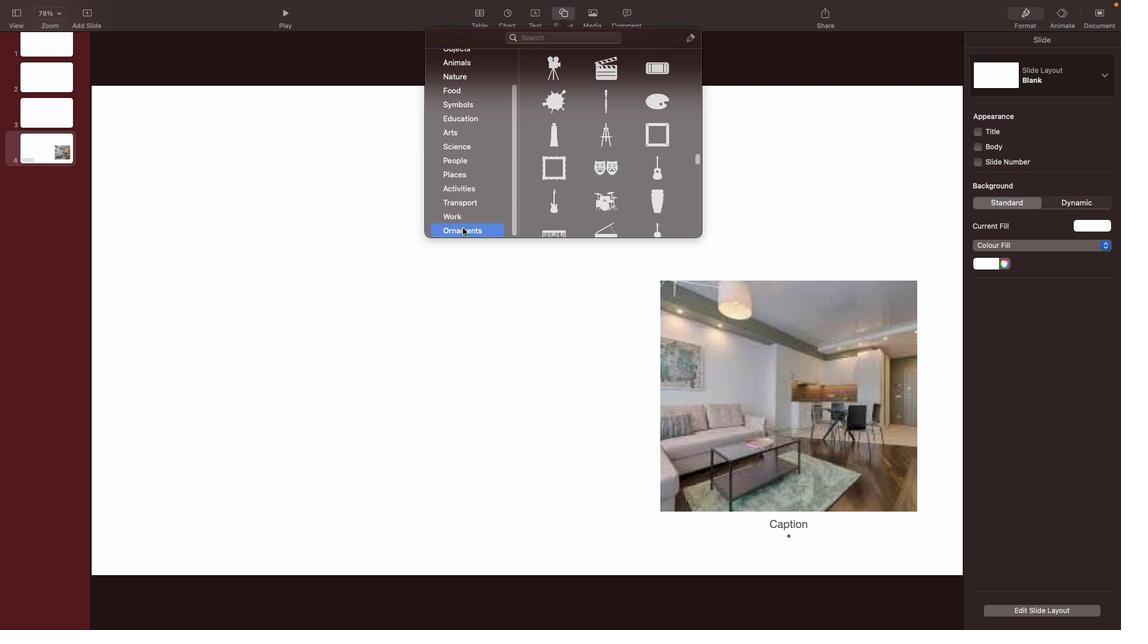 
Action: Mouse moved to (459, 102)
Screenshot: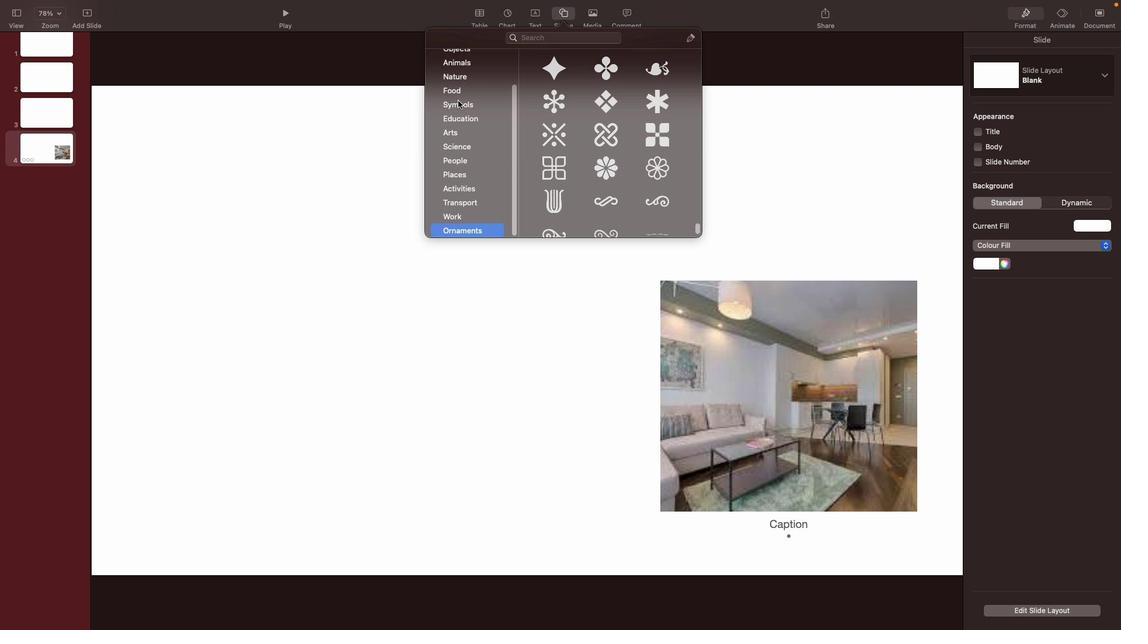 
Action: Mouse pressed left at (459, 102)
Screenshot: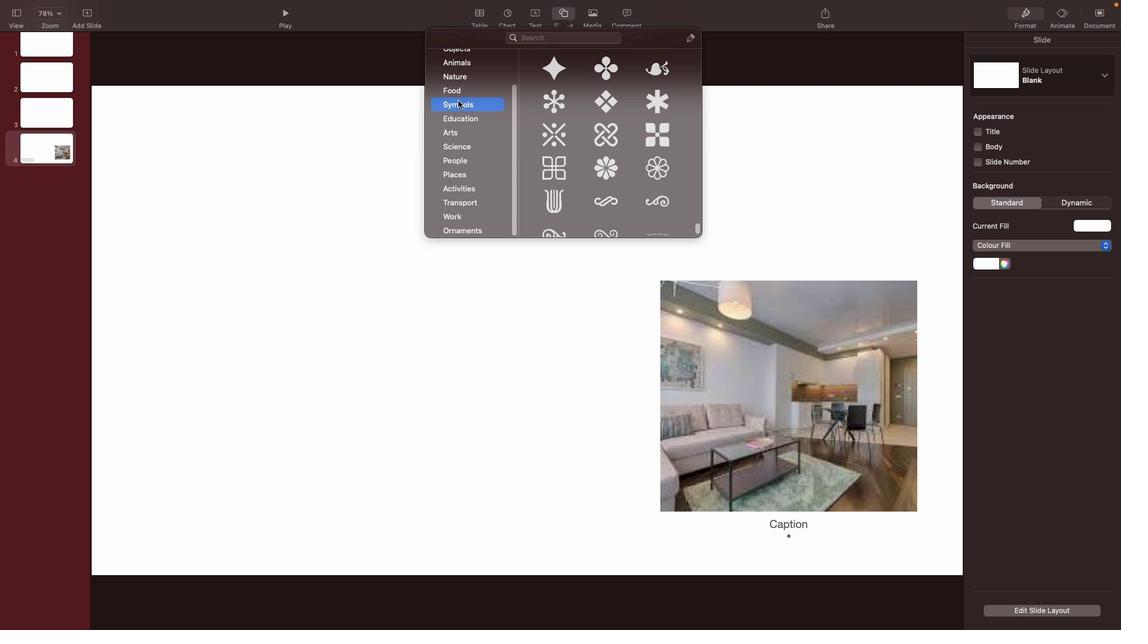 
Action: Mouse moved to (466, 80)
Screenshot: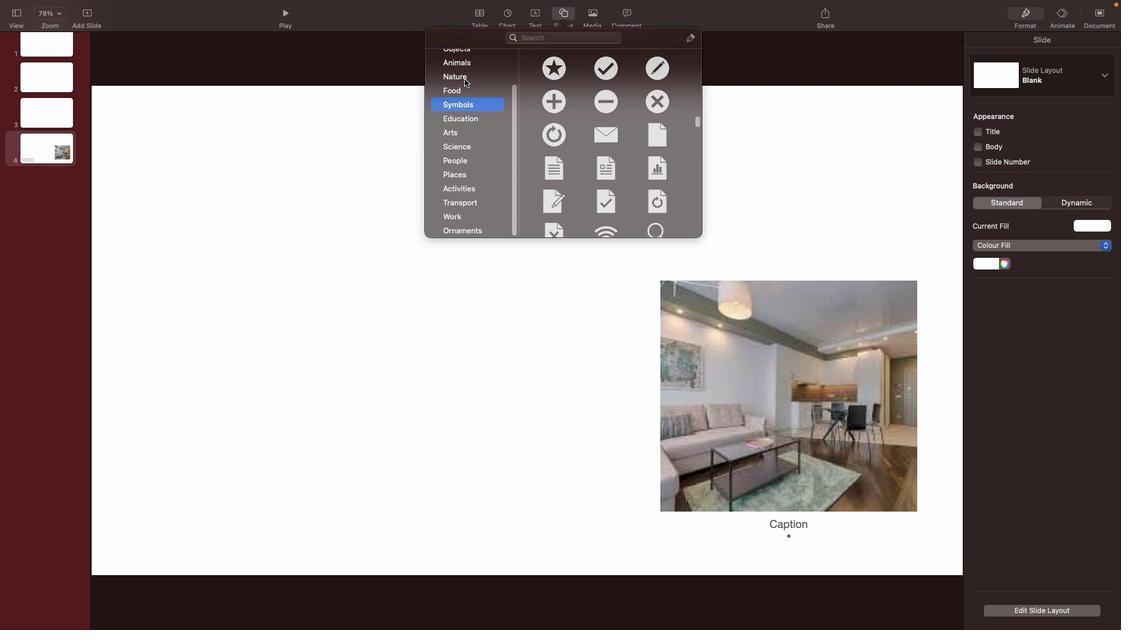 
Action: Mouse pressed left at (466, 80)
Screenshot: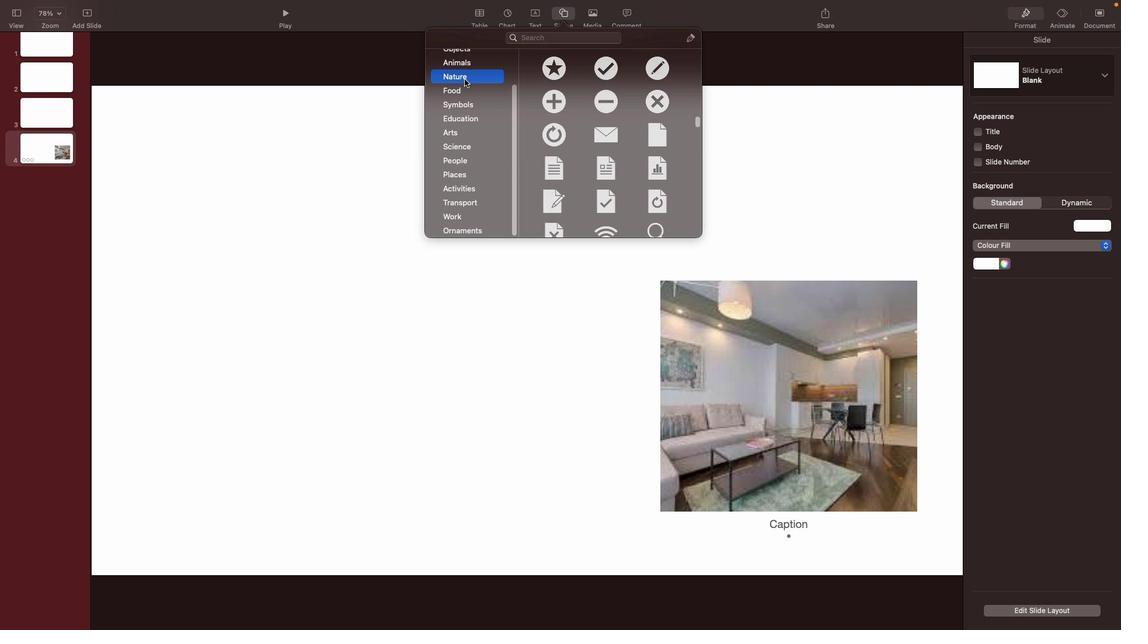 
Action: Mouse moved to (463, 68)
Screenshot: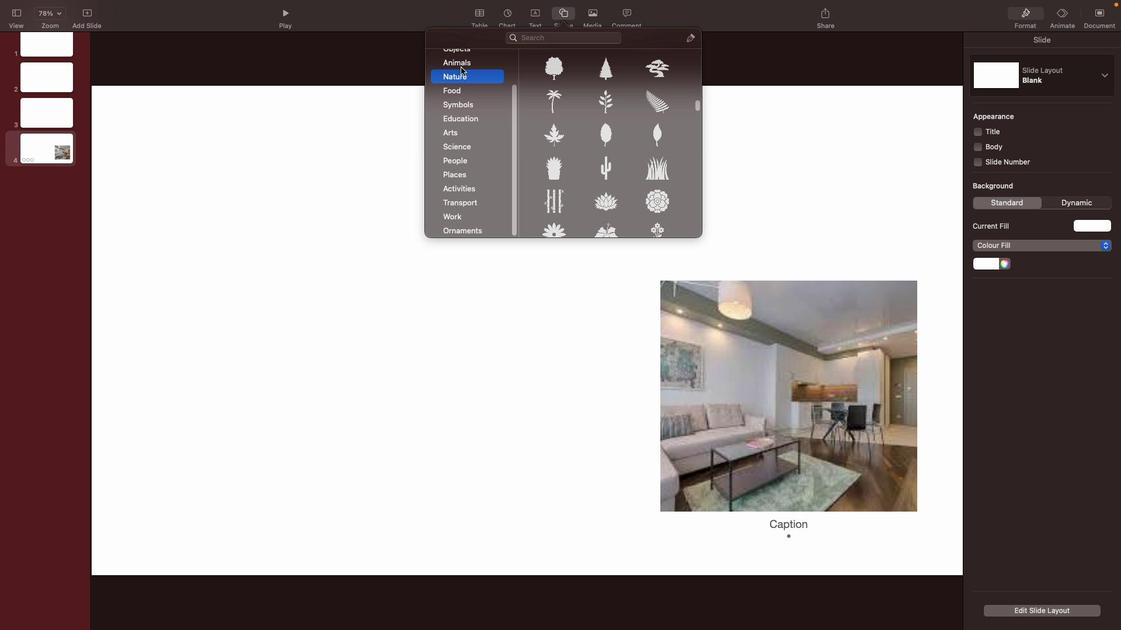 
Action: Mouse pressed left at (463, 68)
Screenshot: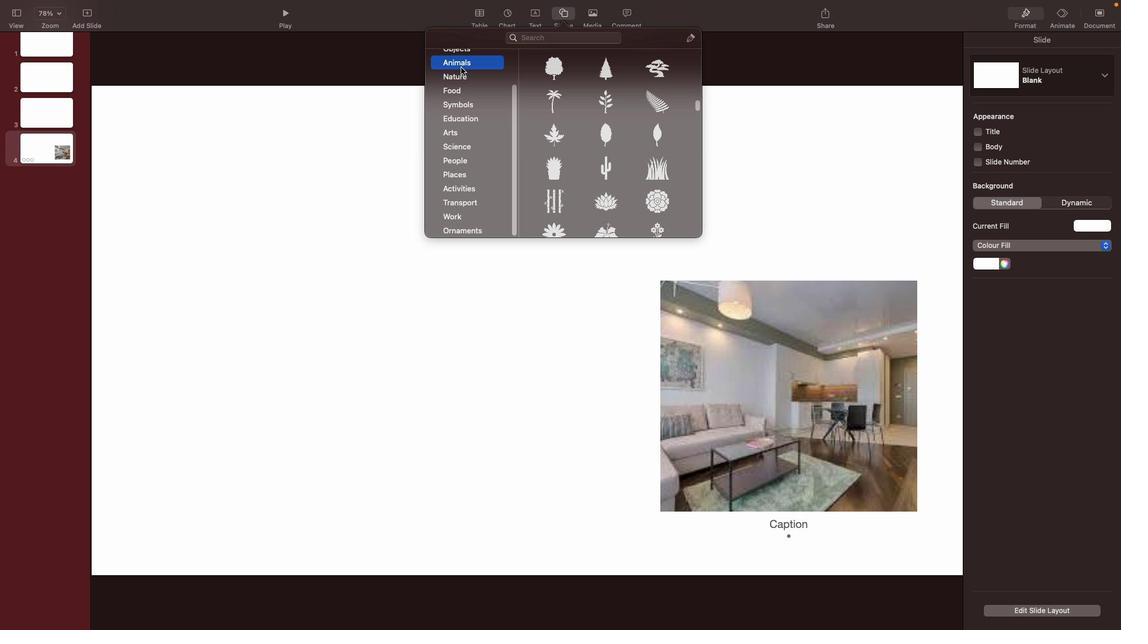 
Action: Mouse moved to (458, 96)
Screenshot: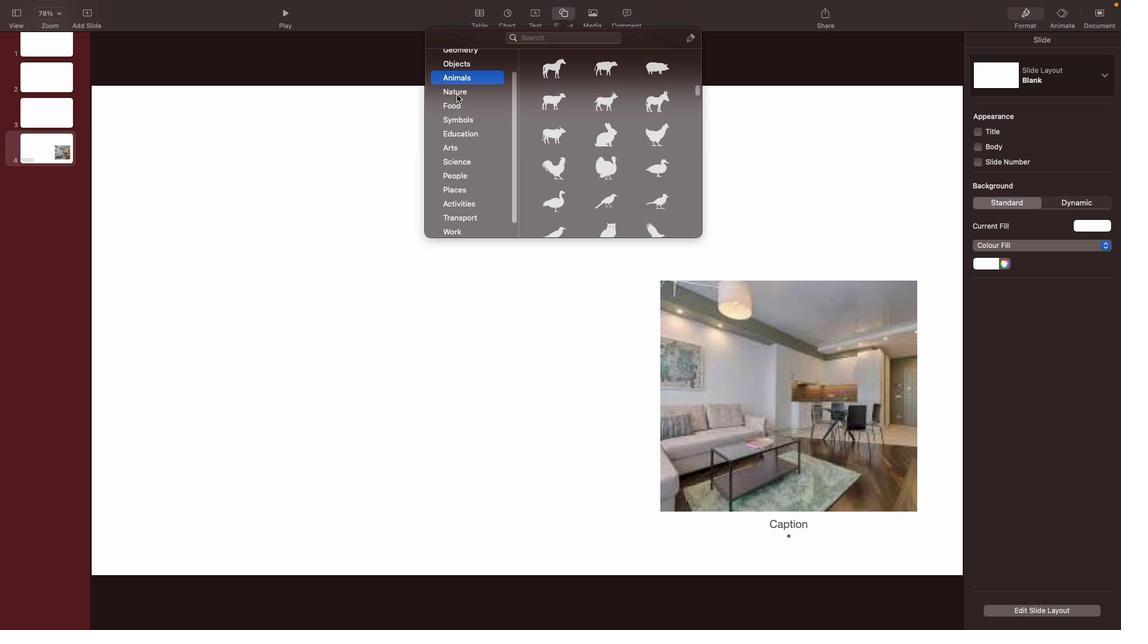 
Action: Mouse scrolled (458, 96) with delta (1, 2)
Screenshot: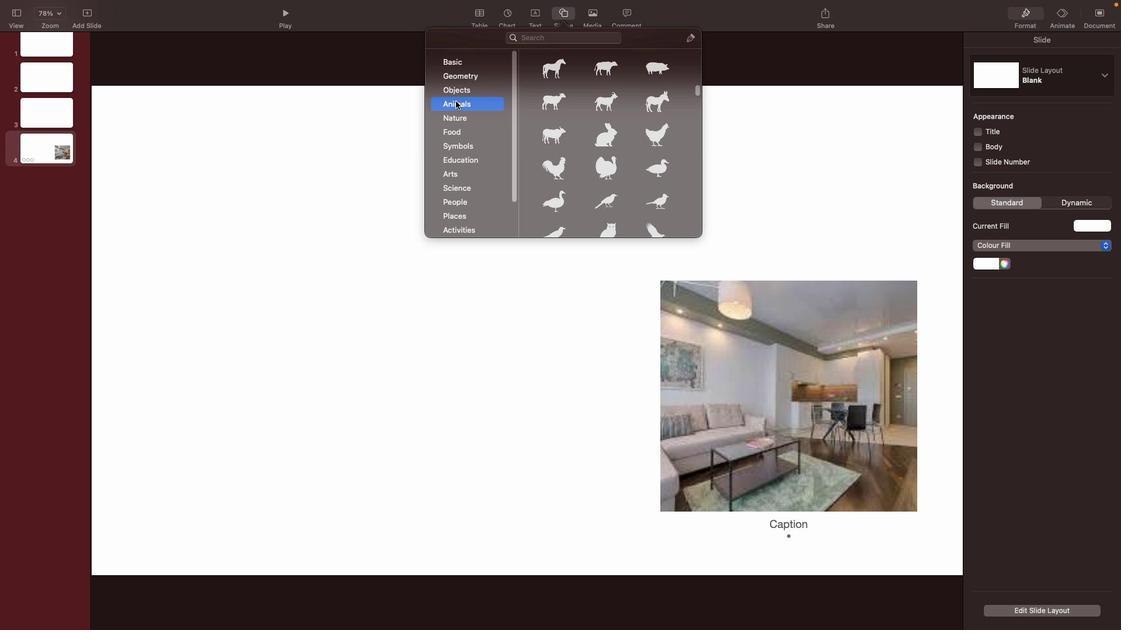 
Action: Mouse scrolled (458, 96) with delta (1, 2)
Screenshot: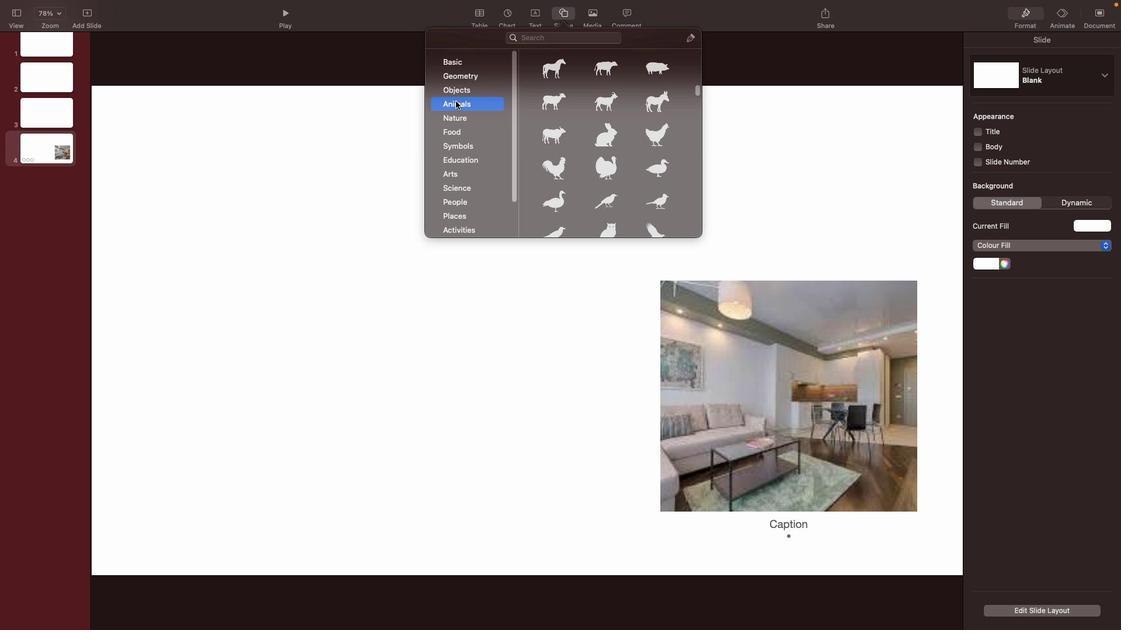 
Action: Mouse scrolled (458, 96) with delta (1, 3)
Screenshot: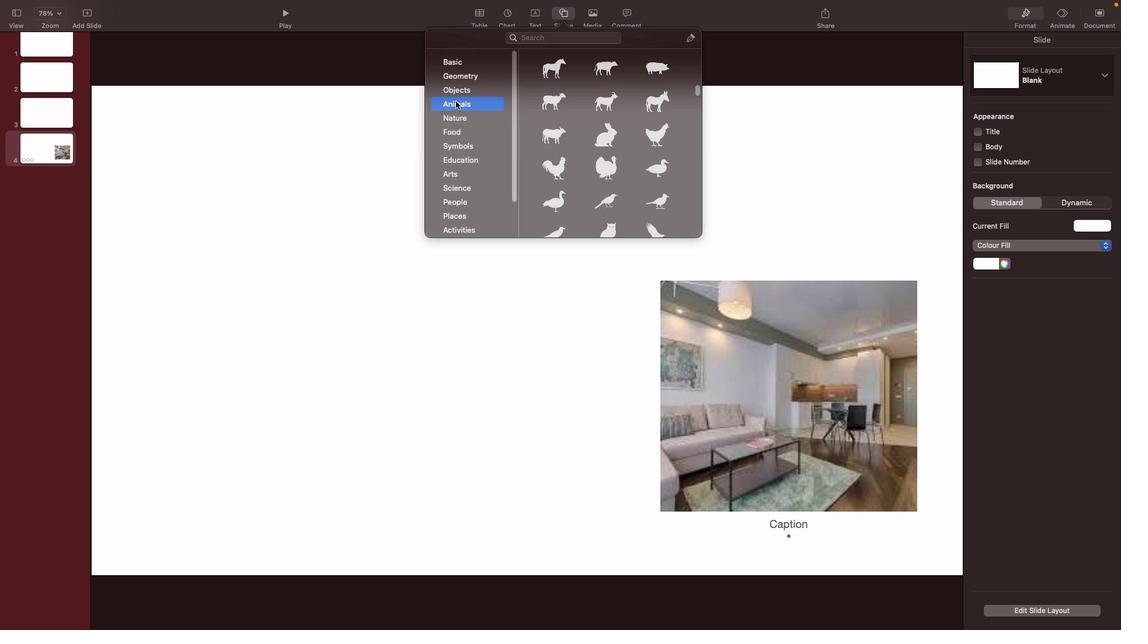 
Action: Mouse moved to (458, 96)
Screenshot: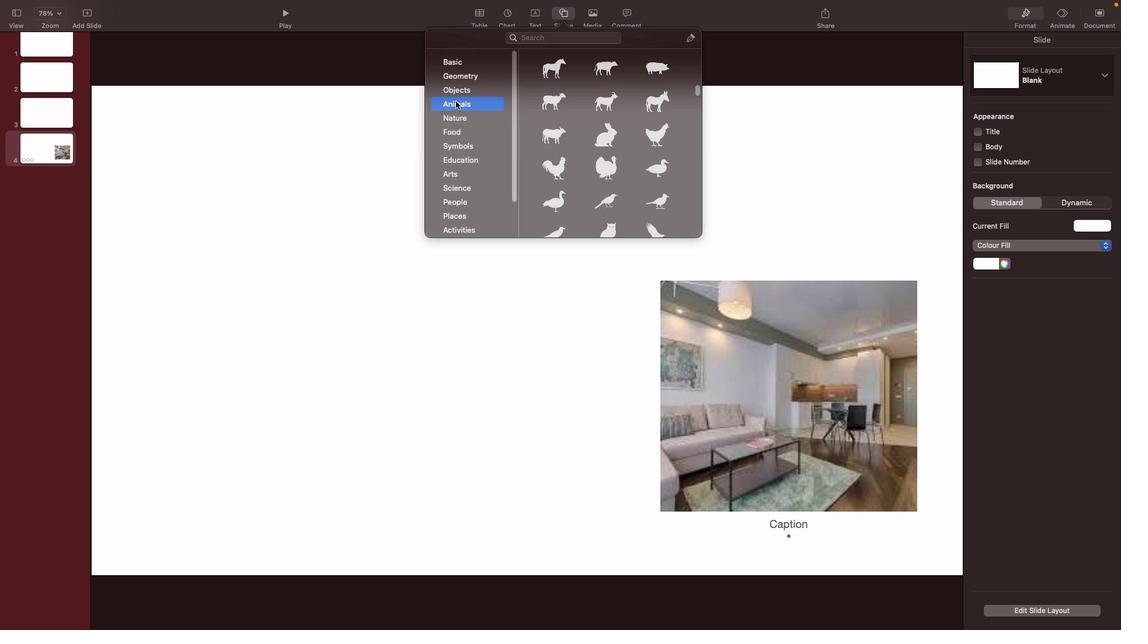 
Action: Mouse scrolled (458, 96) with delta (1, 4)
Screenshot: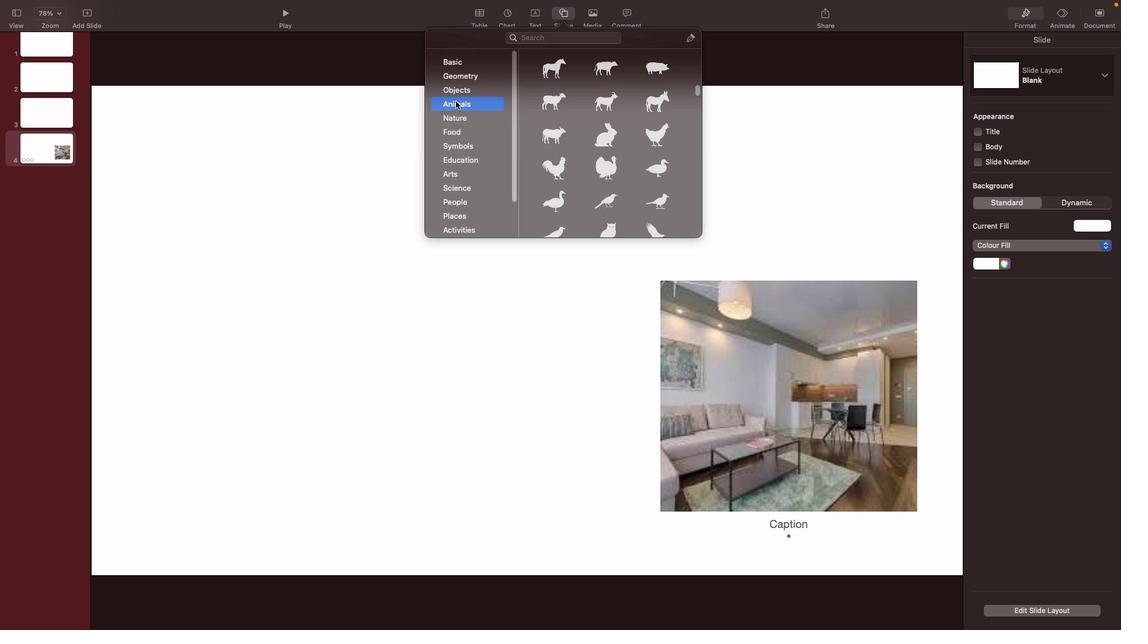 
Action: Mouse moved to (467, 80)
Screenshot: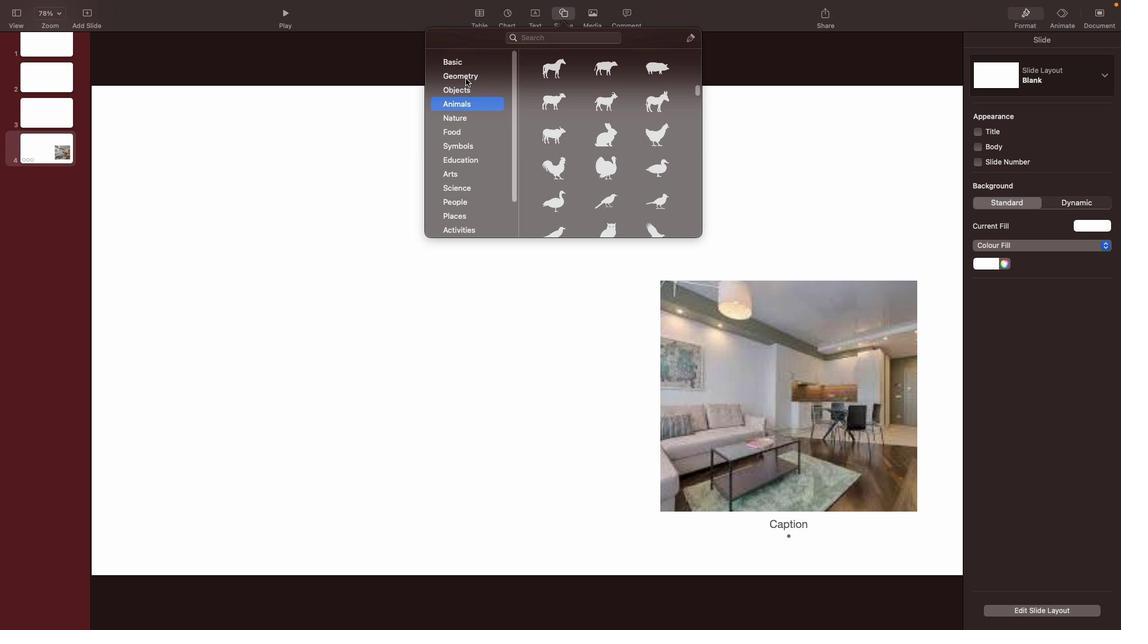 
Action: Mouse pressed left at (467, 80)
Screenshot: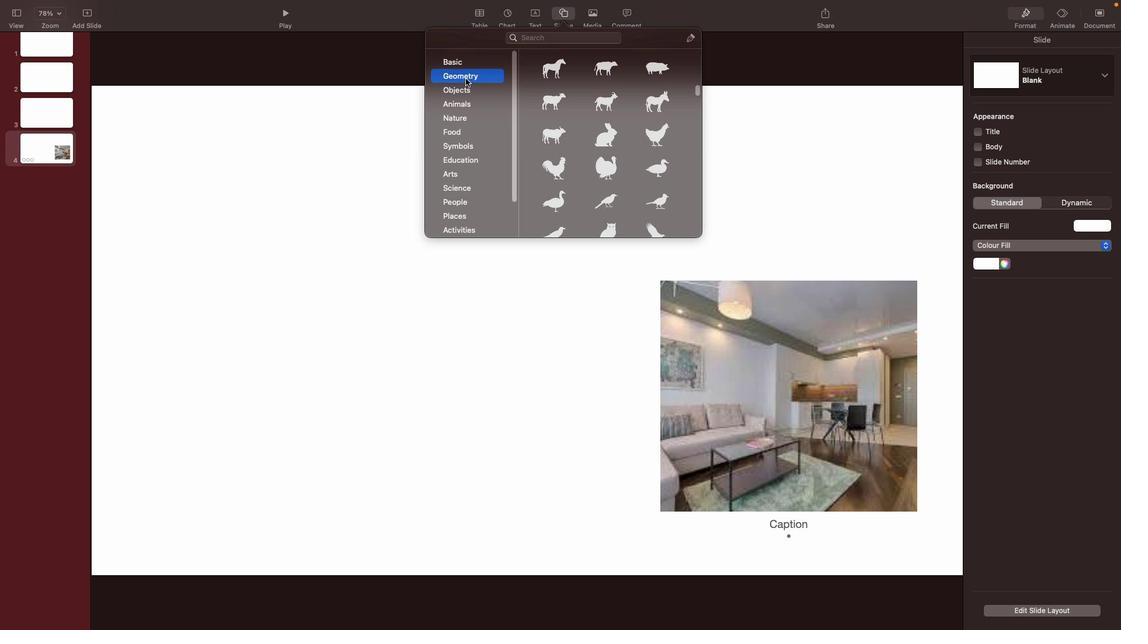 
Action: Mouse moved to (461, 94)
Screenshot: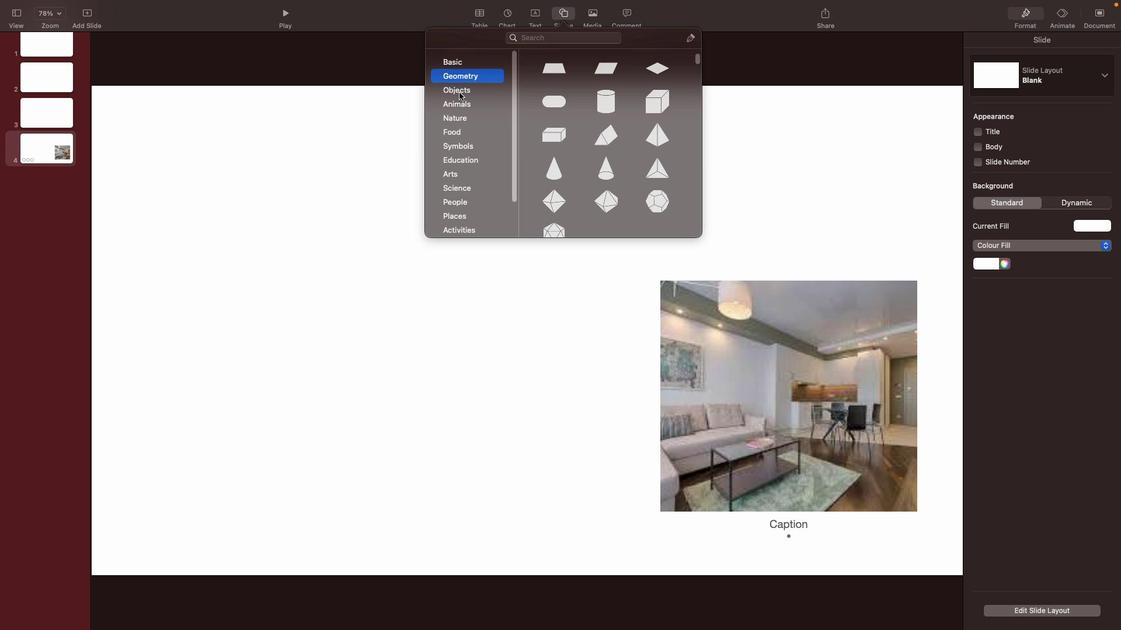 
Action: Mouse pressed left at (461, 94)
Screenshot: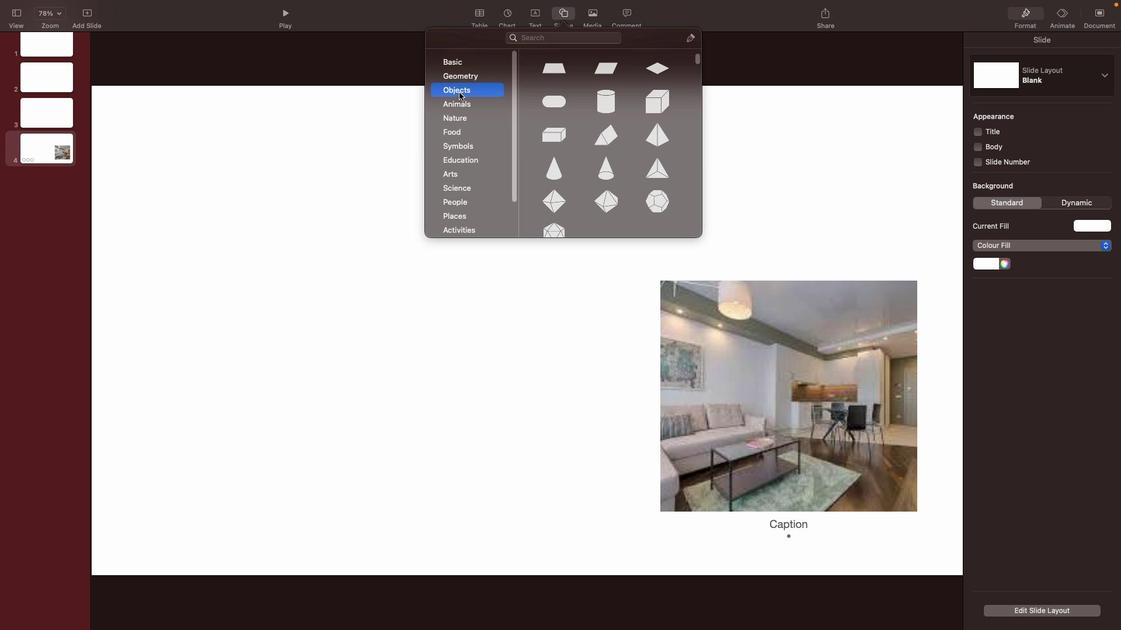
Action: Mouse moved to (462, 143)
Screenshot: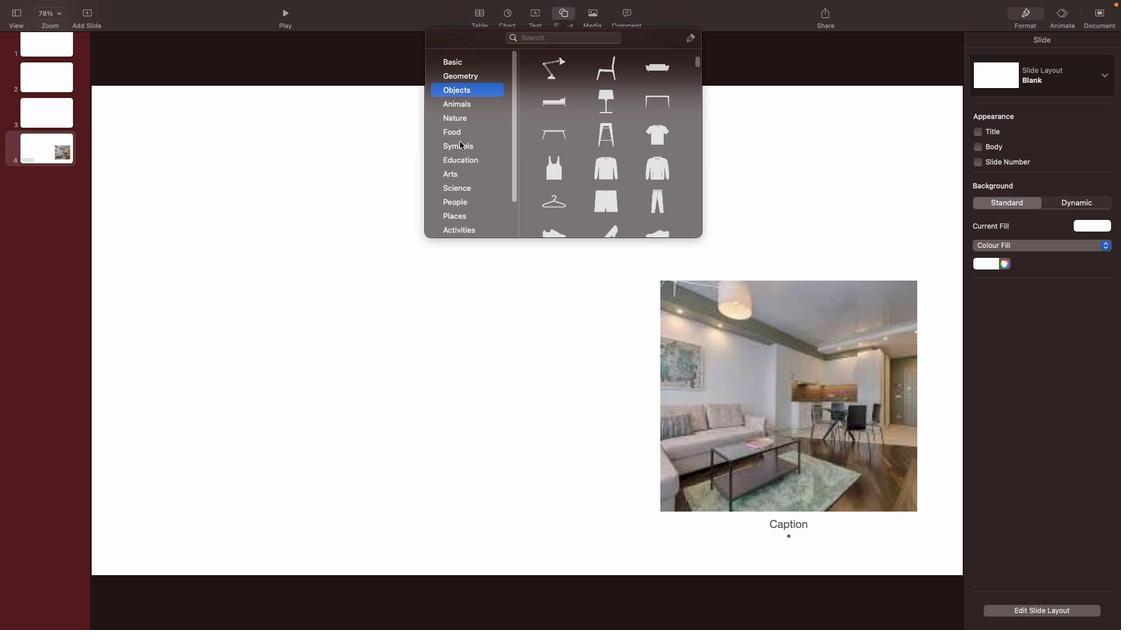 
Action: Mouse pressed left at (462, 143)
Screenshot: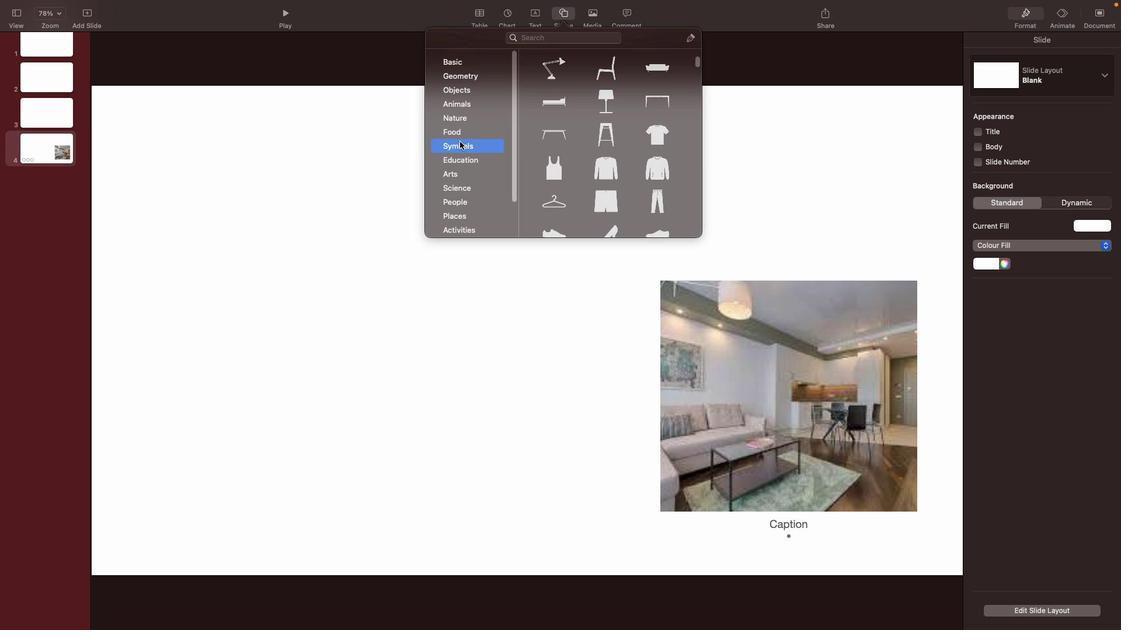 
Action: Mouse moved to (454, 160)
Screenshot: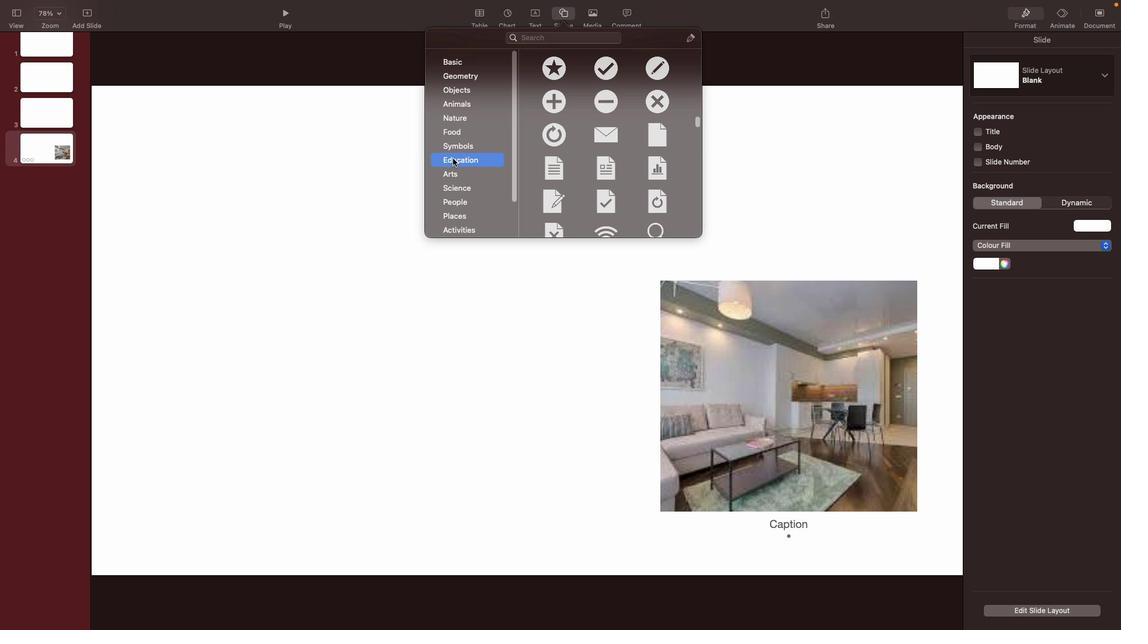 
Action: Mouse pressed left at (454, 160)
Screenshot: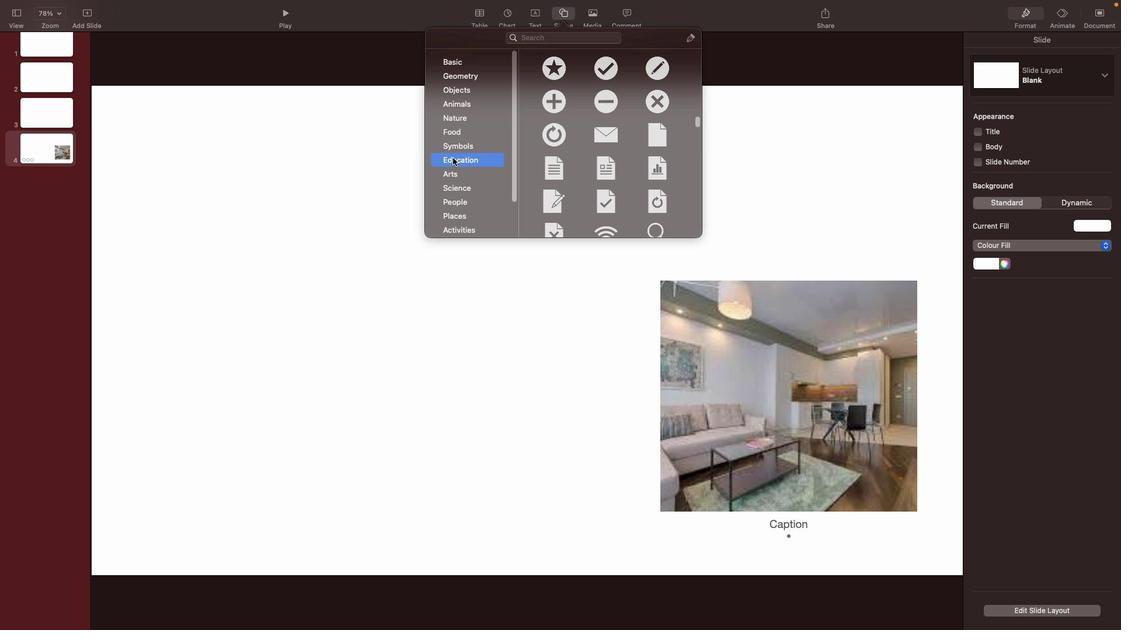 
Action: Mouse moved to (459, 175)
Screenshot: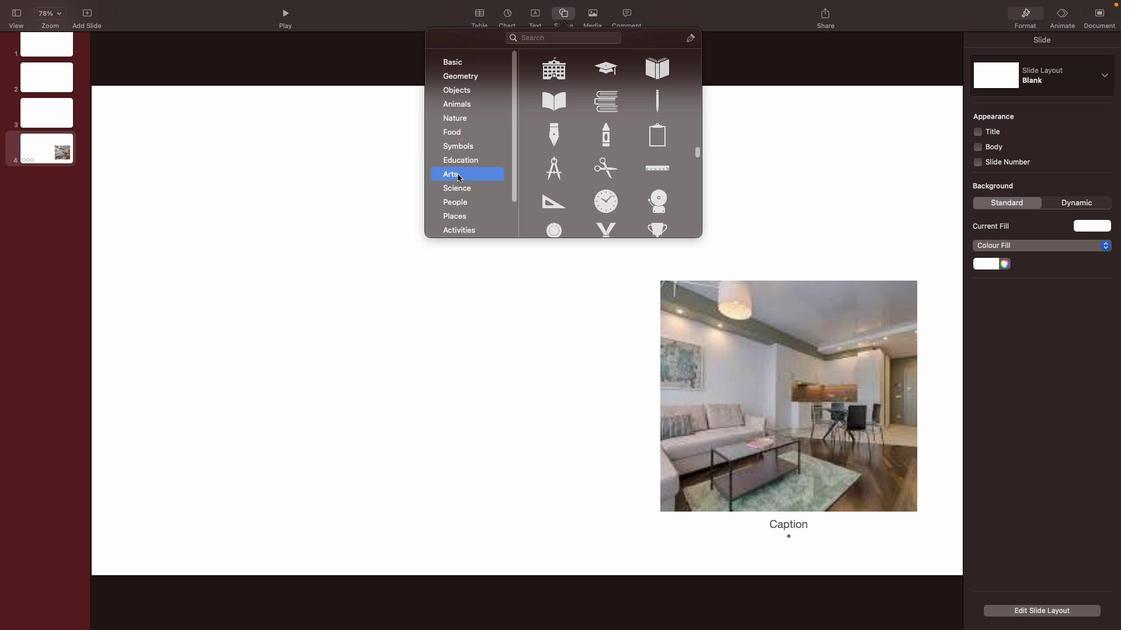 
Action: Mouse pressed left at (459, 175)
Screenshot: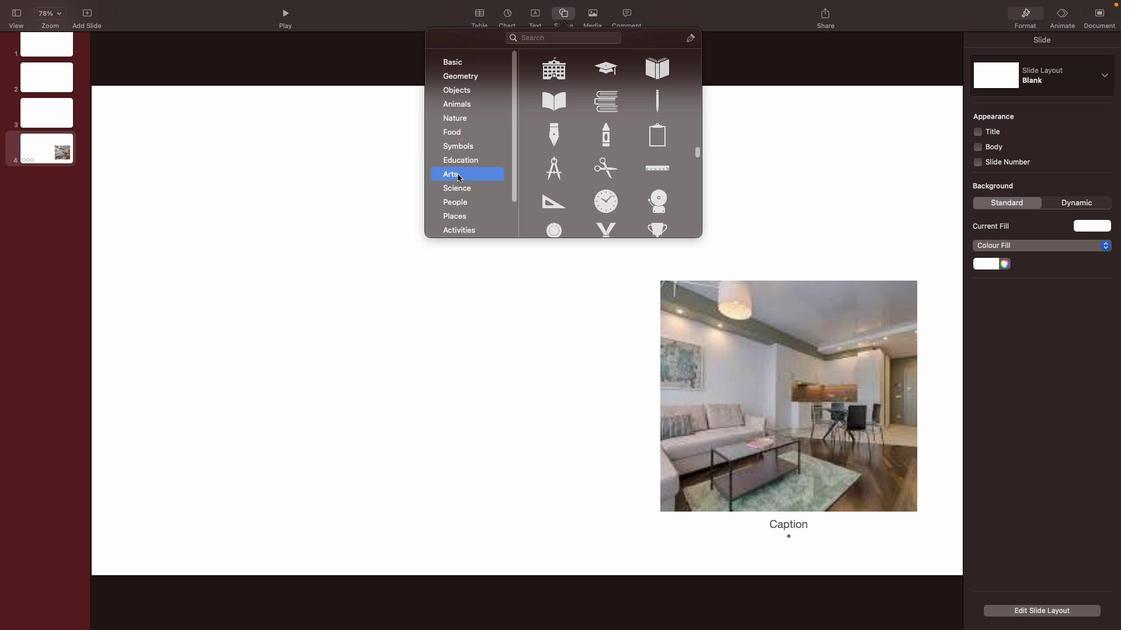 
Action: Mouse moved to (451, 193)
Screenshot: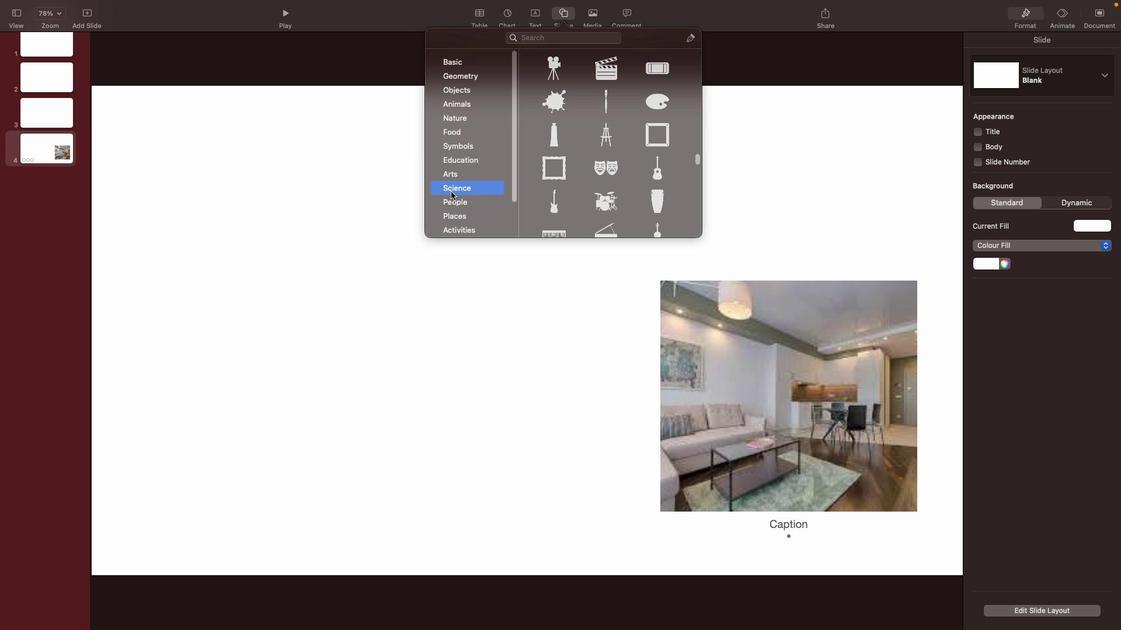 
Action: Mouse pressed left at (451, 193)
Screenshot: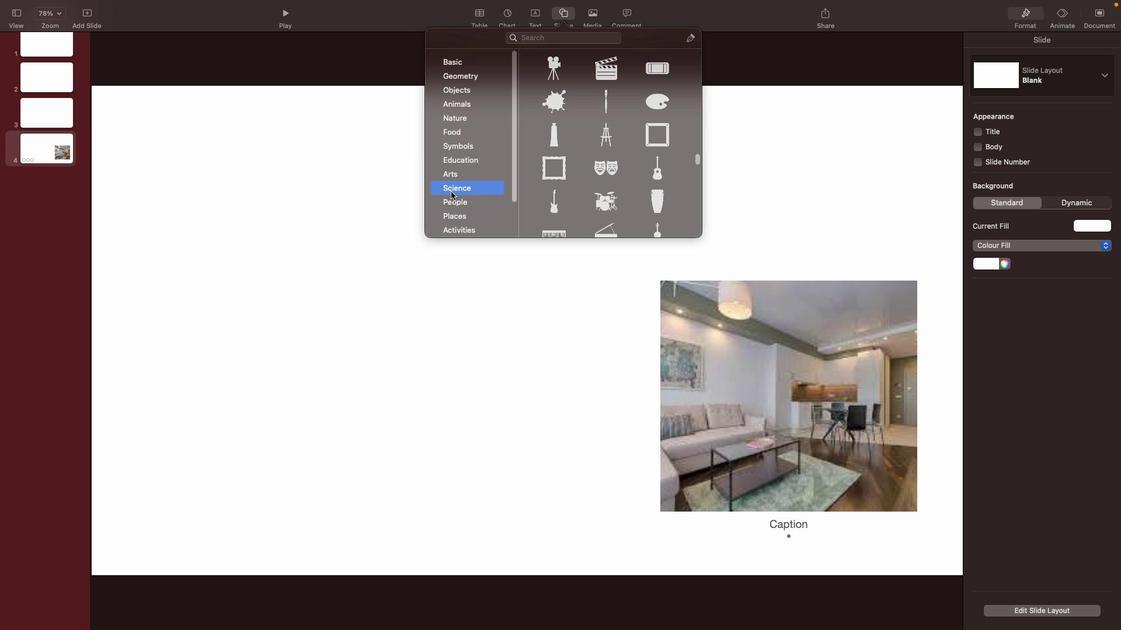 
Action: Mouse moved to (449, 181)
Screenshot: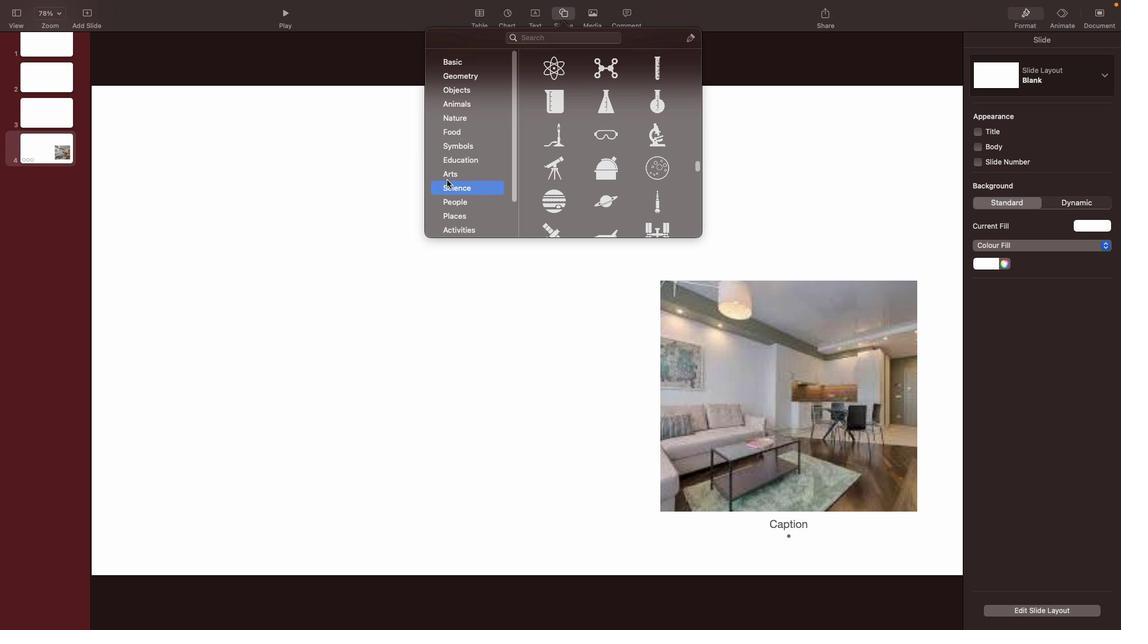 
Action: Mouse pressed left at (449, 181)
Screenshot: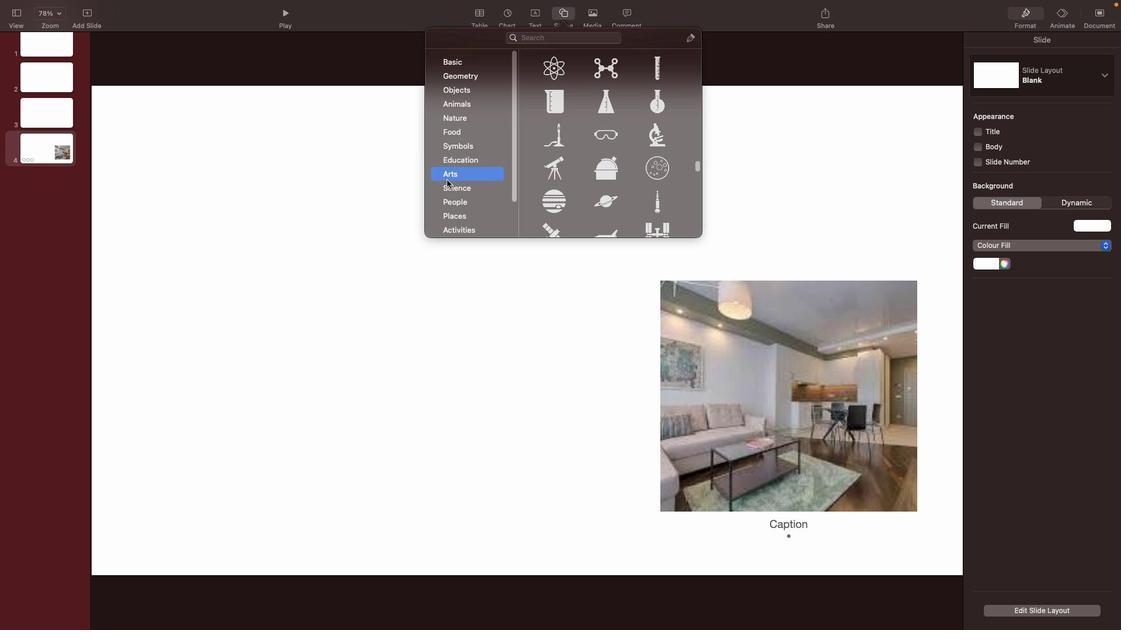 
Action: Mouse moved to (781, 353)
Screenshot: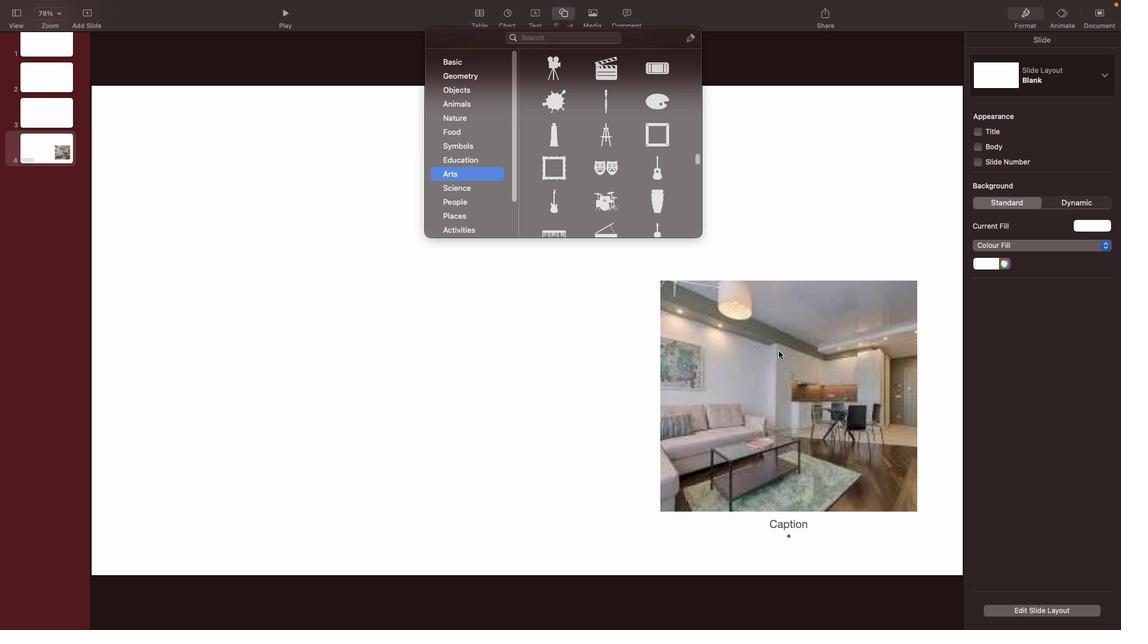 
Action: Mouse pressed left at (781, 353)
Screenshot: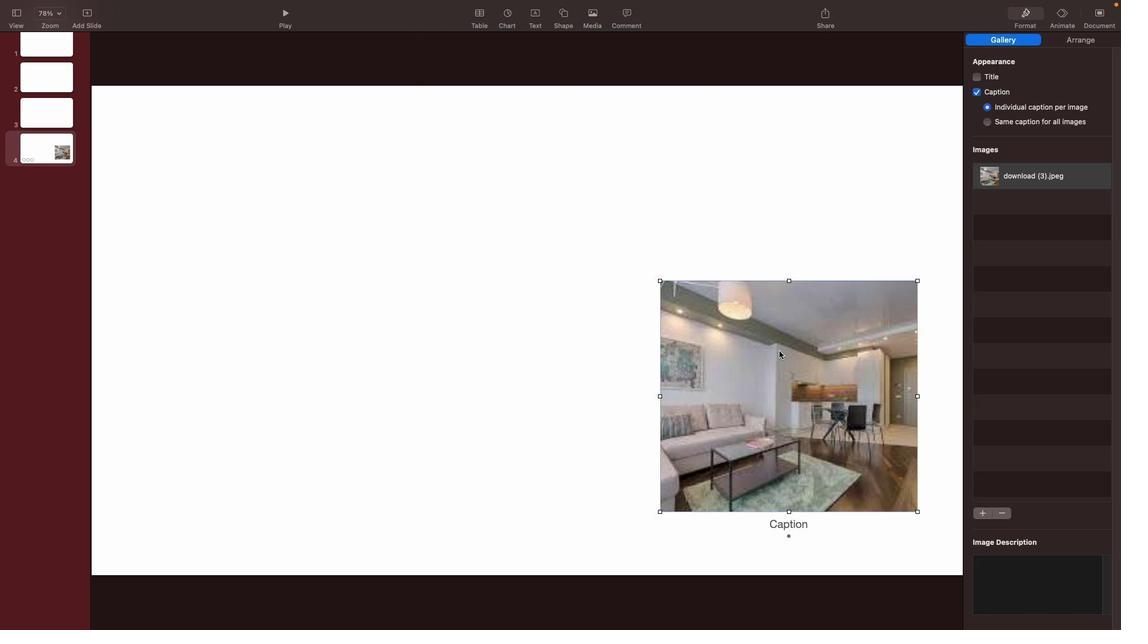 
Action: Mouse moved to (788, 283)
Screenshot: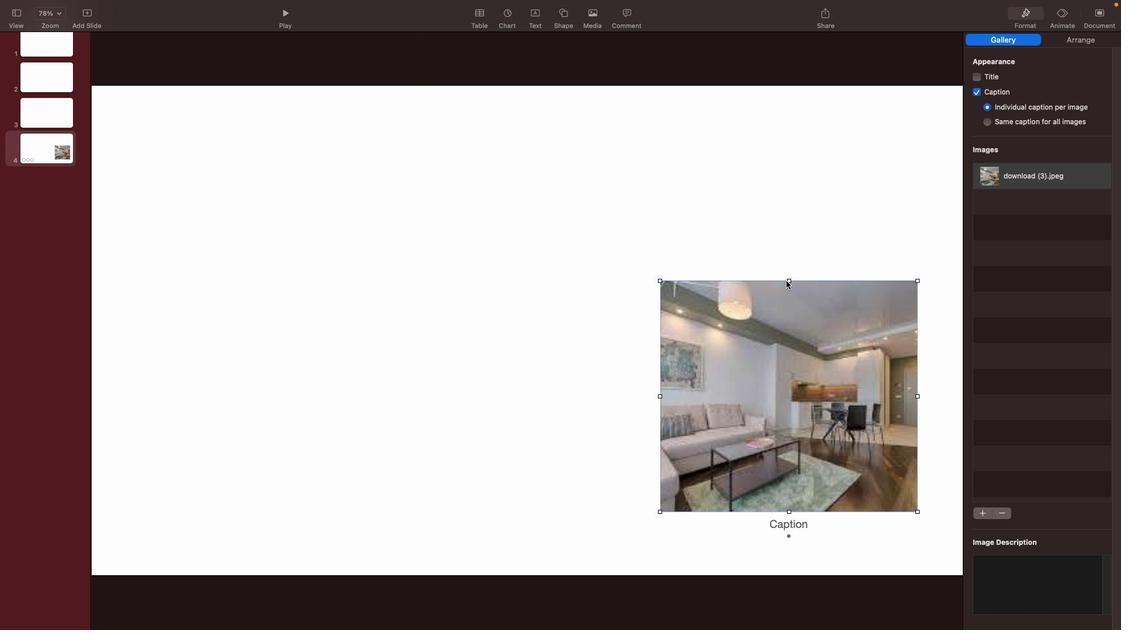 
Action: Mouse pressed left at (788, 283)
Screenshot: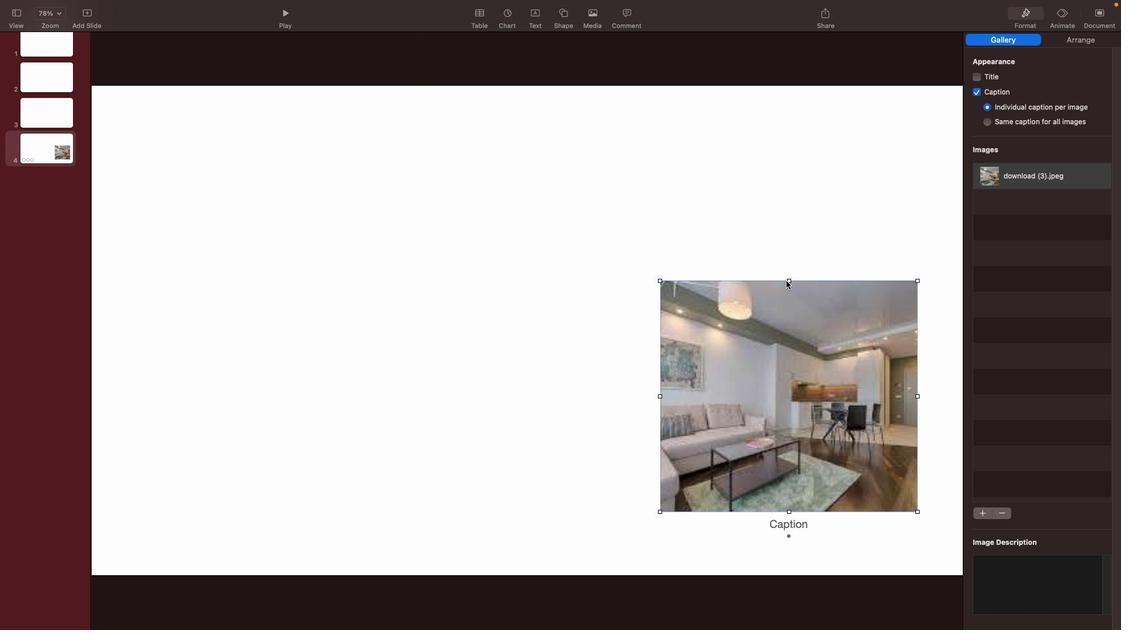 
Action: Mouse moved to (979, 95)
Screenshot: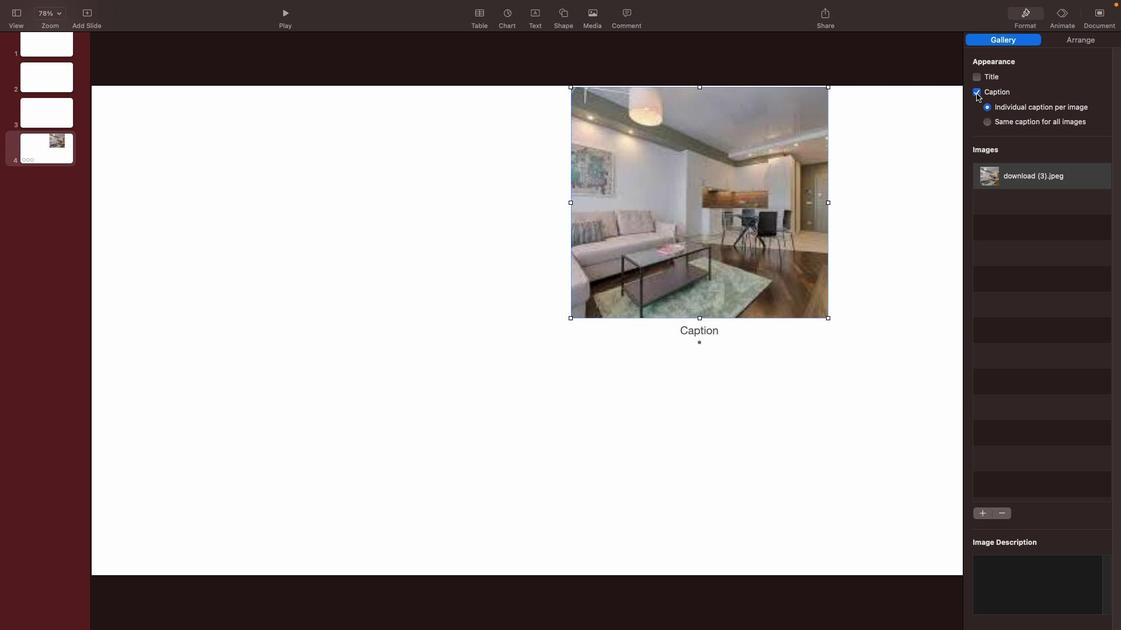 
Action: Mouse pressed left at (979, 95)
Screenshot: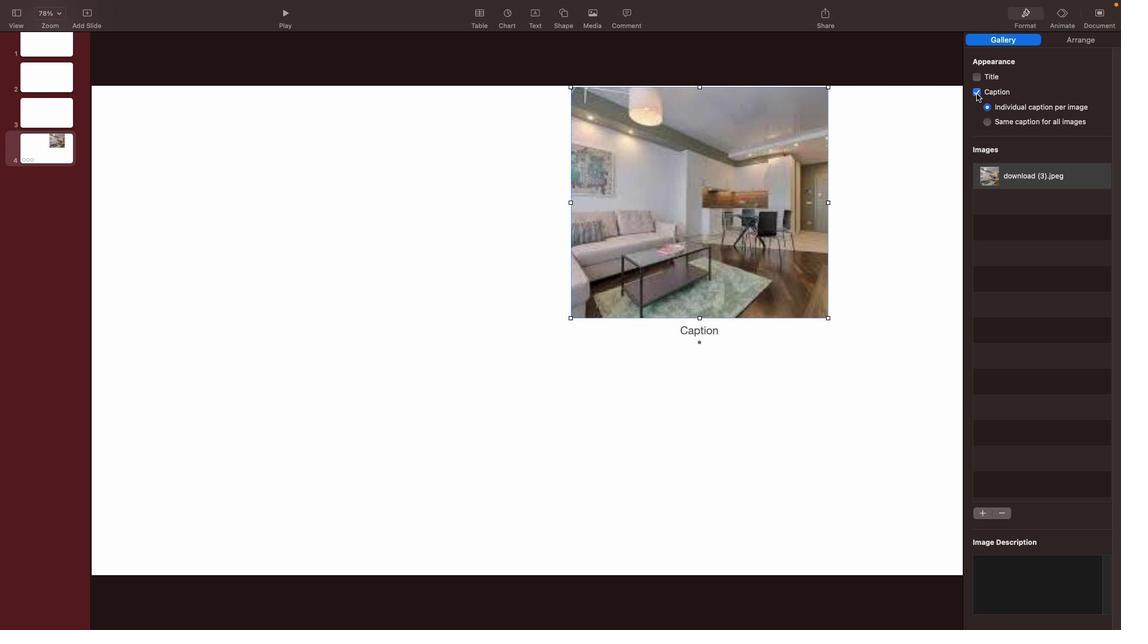 
Action: Mouse moved to (702, 321)
Screenshot: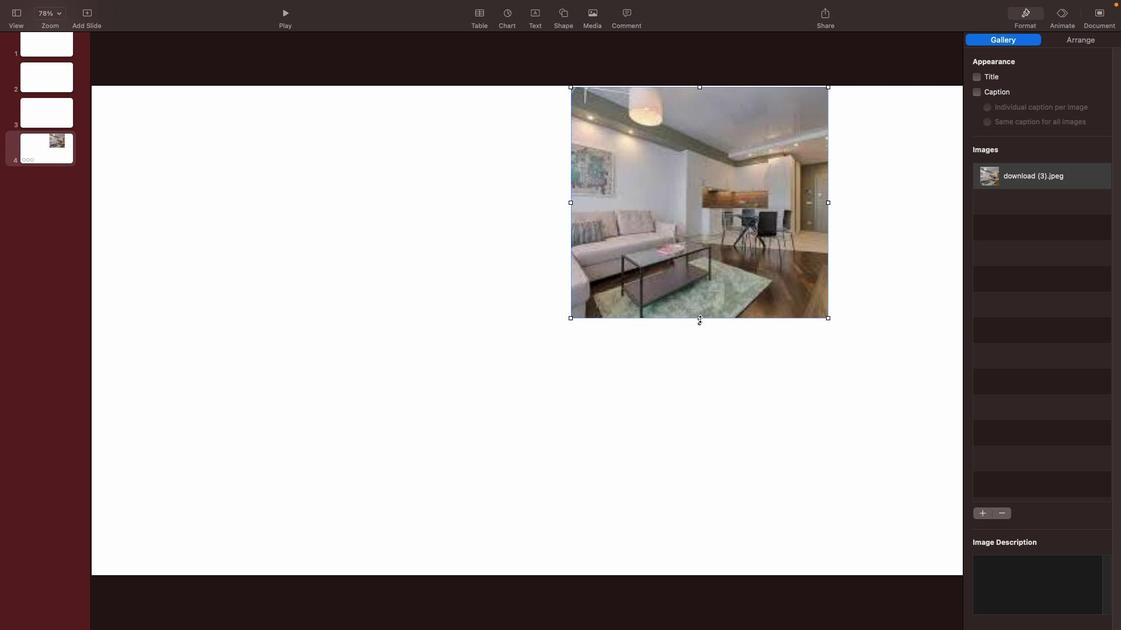 
Action: Mouse pressed left at (702, 321)
Screenshot: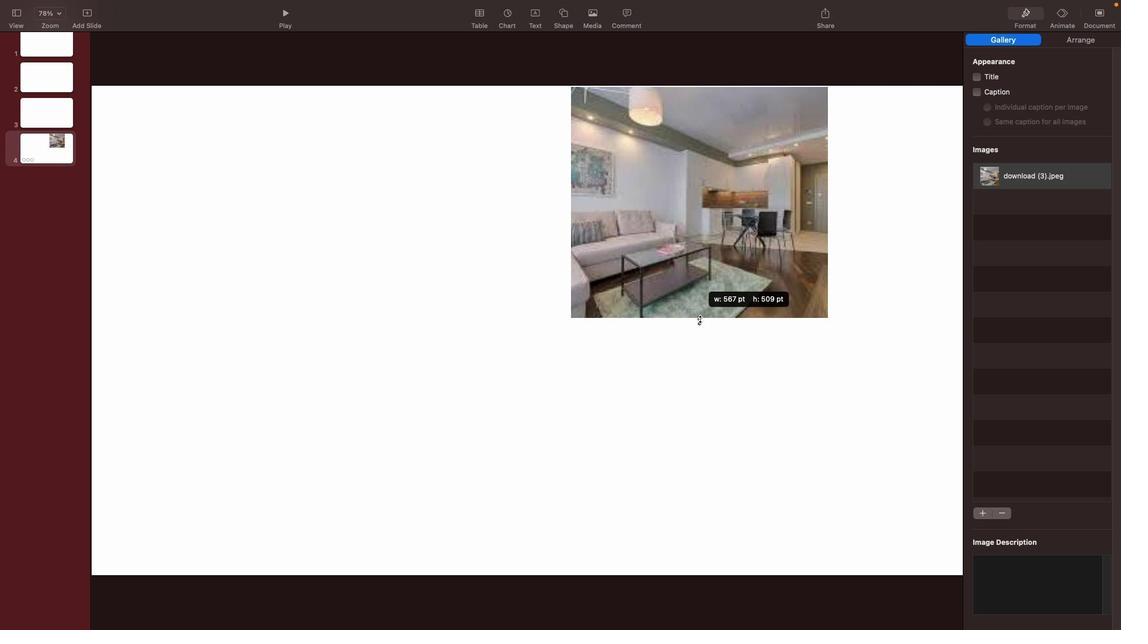 
Action: Mouse moved to (830, 198)
Screenshot: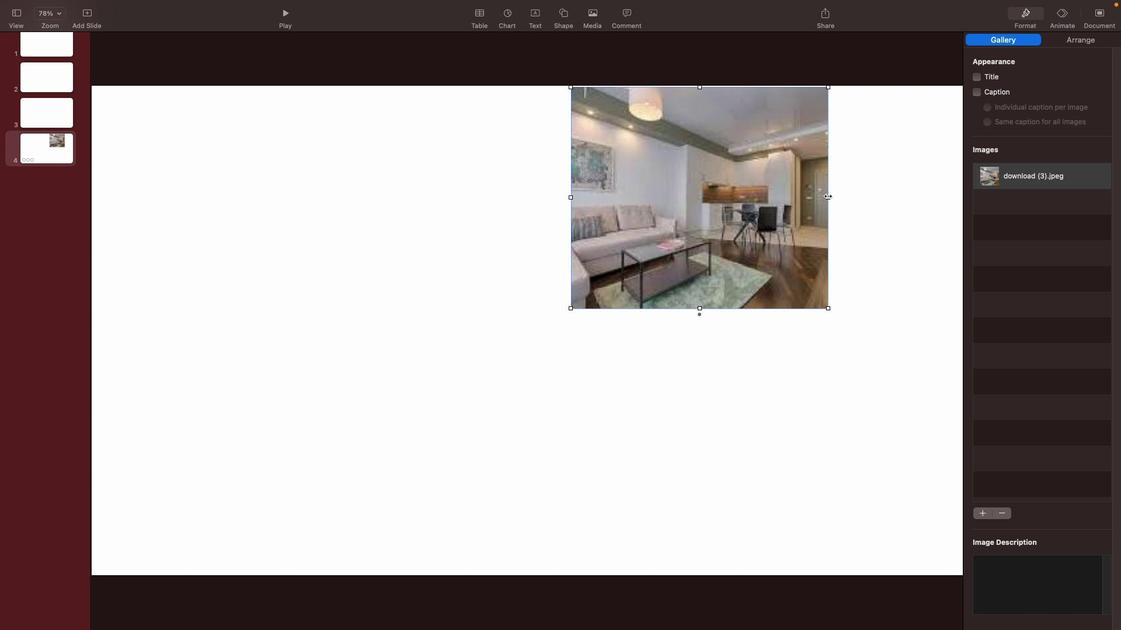 
Action: Mouse pressed left at (830, 198)
Screenshot: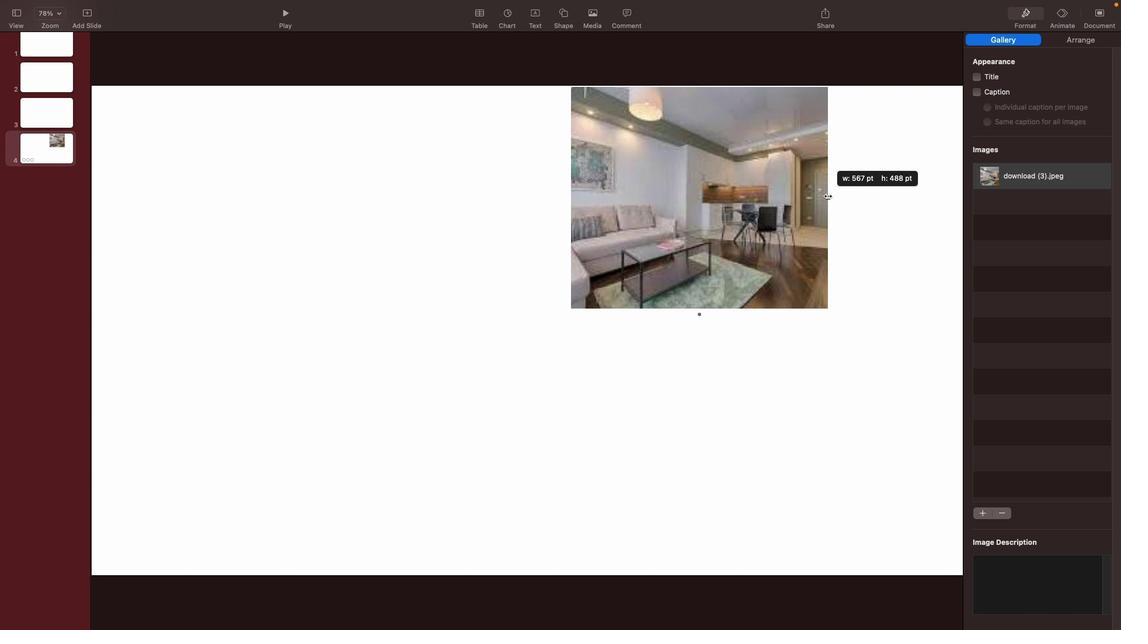 
Action: Mouse moved to (768, 310)
Screenshot: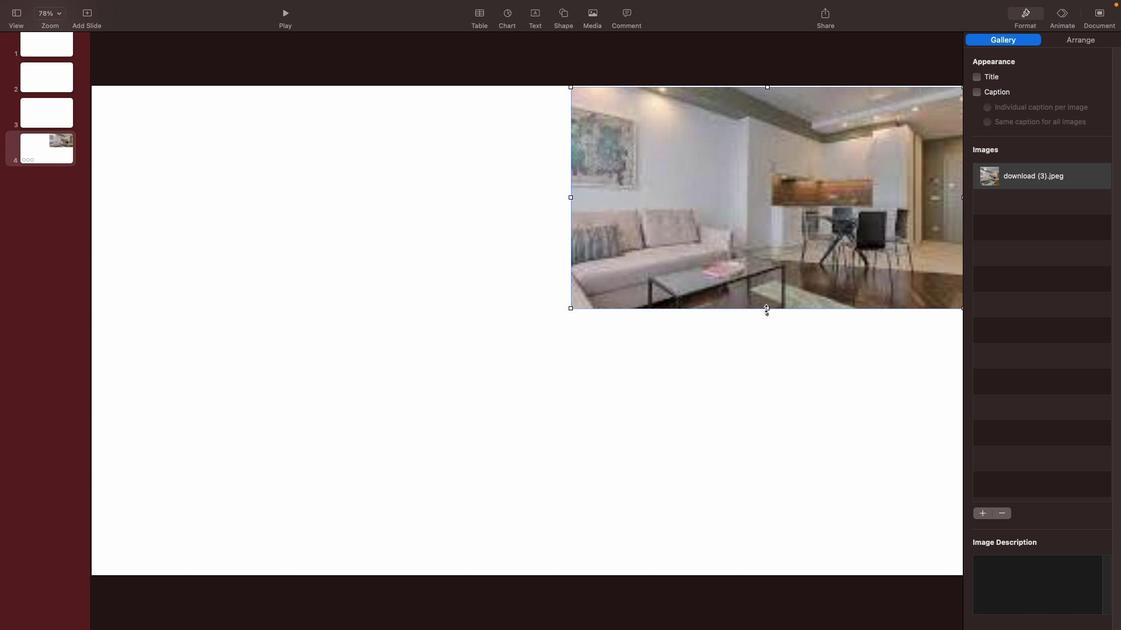 
Action: Mouse pressed left at (768, 310)
Screenshot: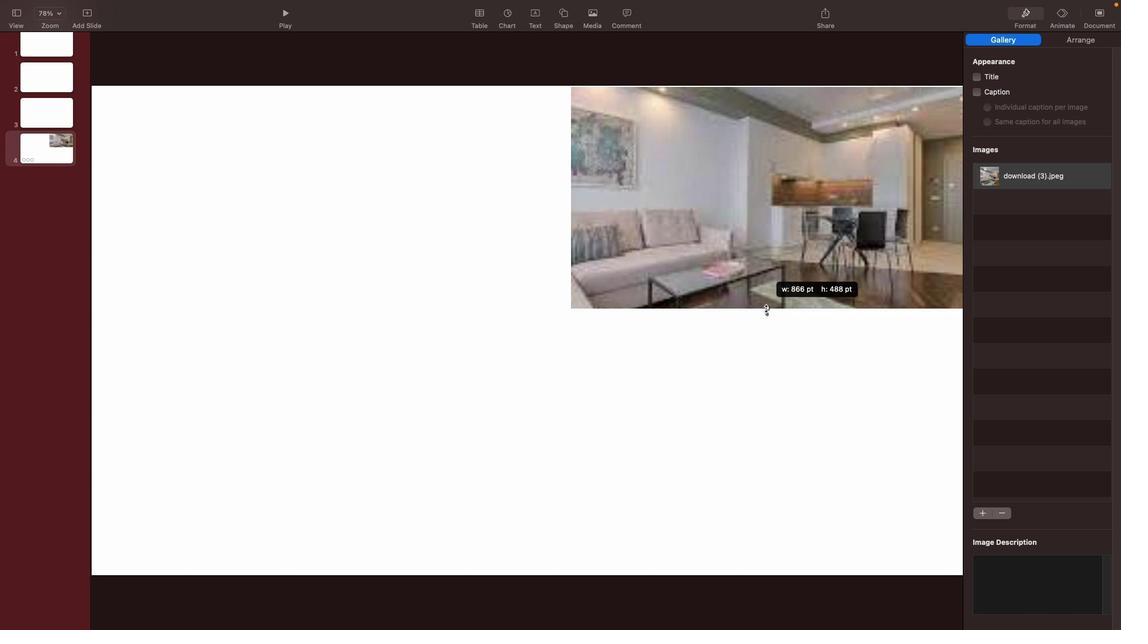
Action: Mouse moved to (742, 575)
Screenshot: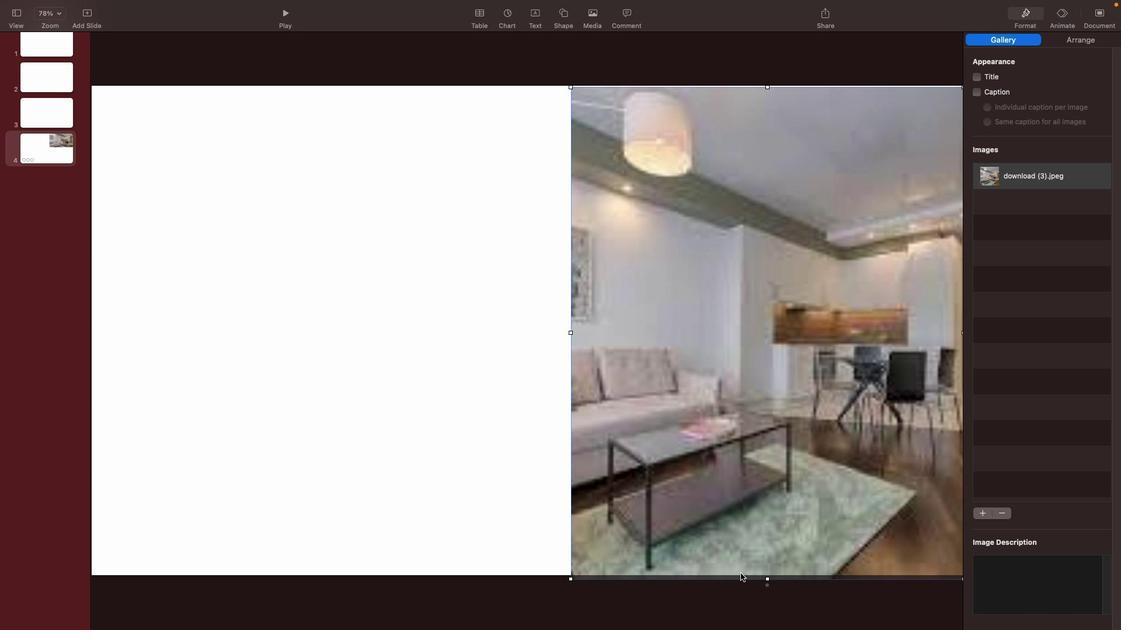 
Action: Mouse pressed left at (742, 575)
Screenshot: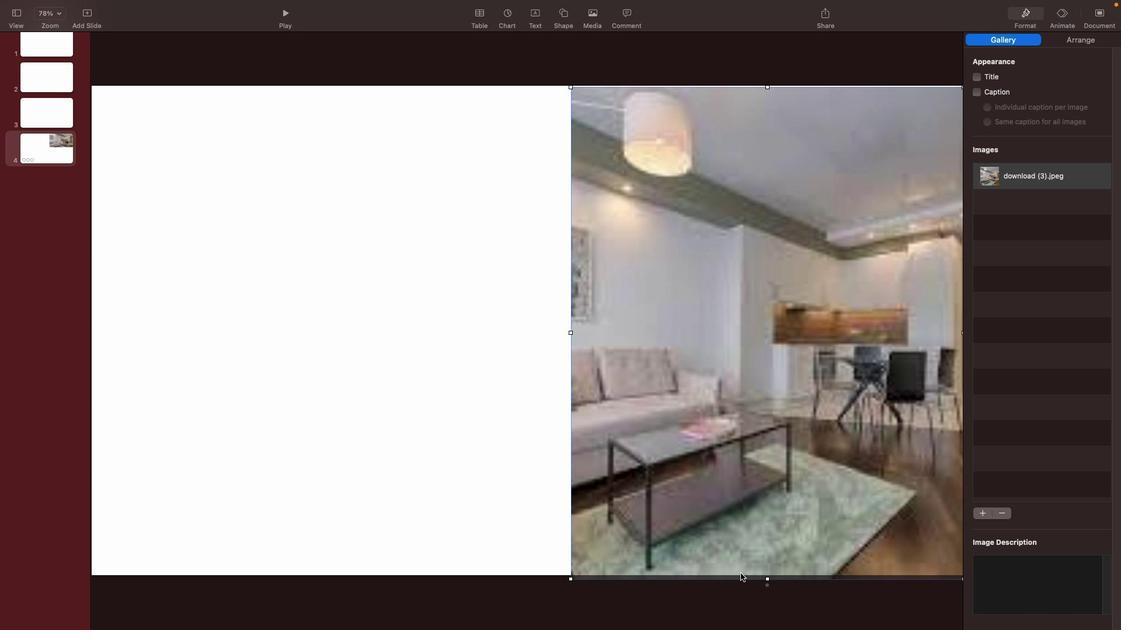 
Action: Mouse moved to (575, 331)
Screenshot: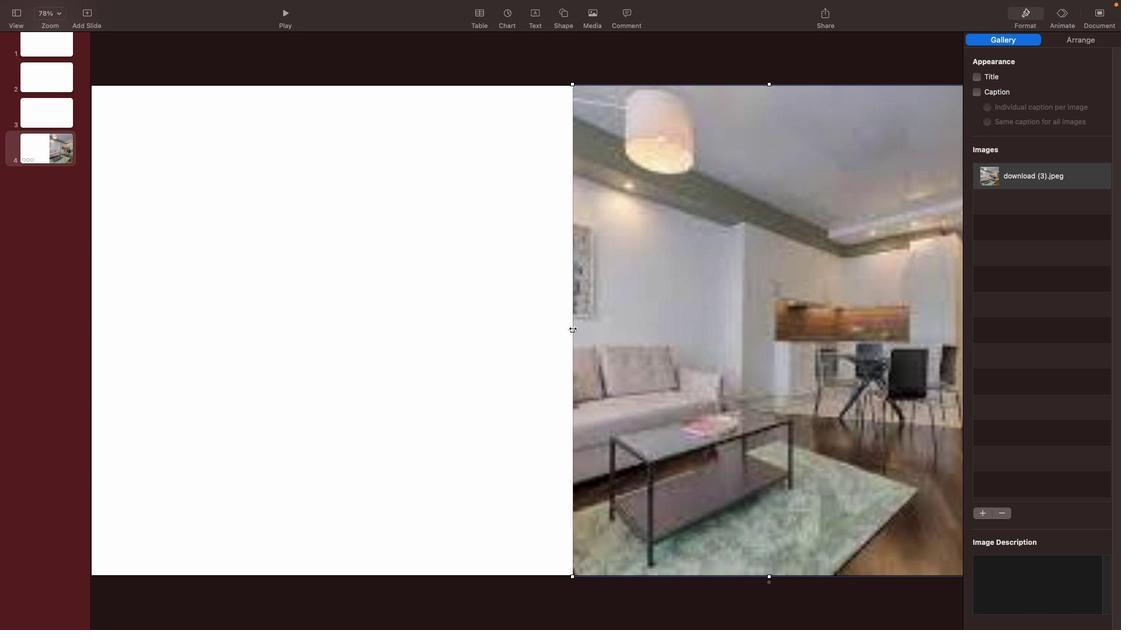 
Action: Mouse pressed left at (575, 331)
Screenshot: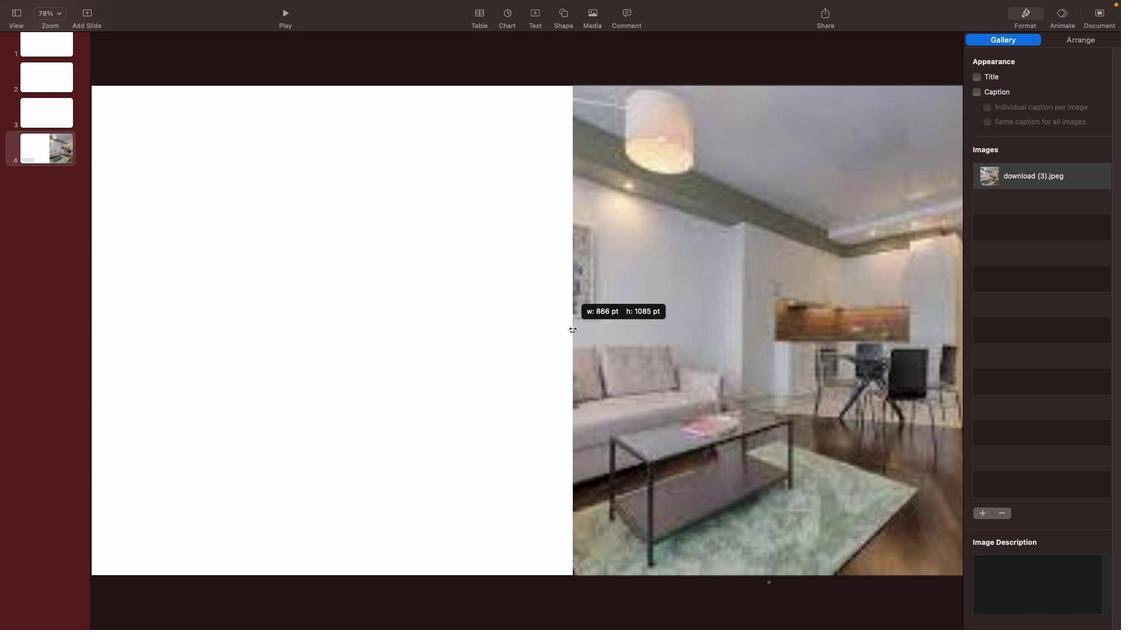 
Action: Mouse moved to (603, 202)
Screenshot: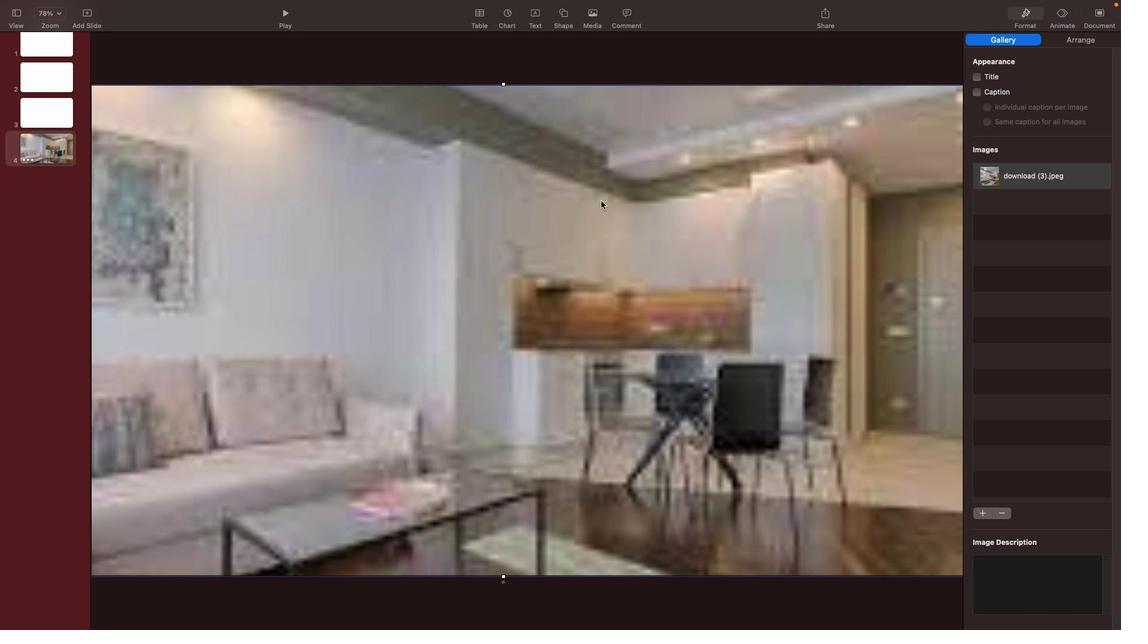 
Action: Mouse pressed left at (603, 202)
Screenshot: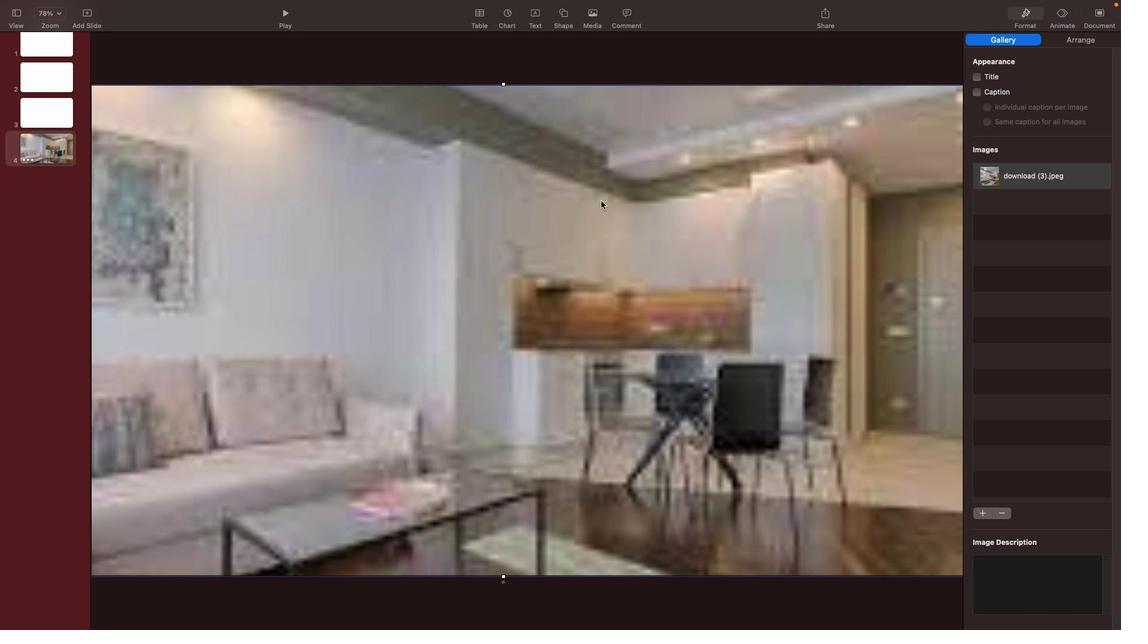 
Action: Mouse moved to (827, 200)
Screenshot: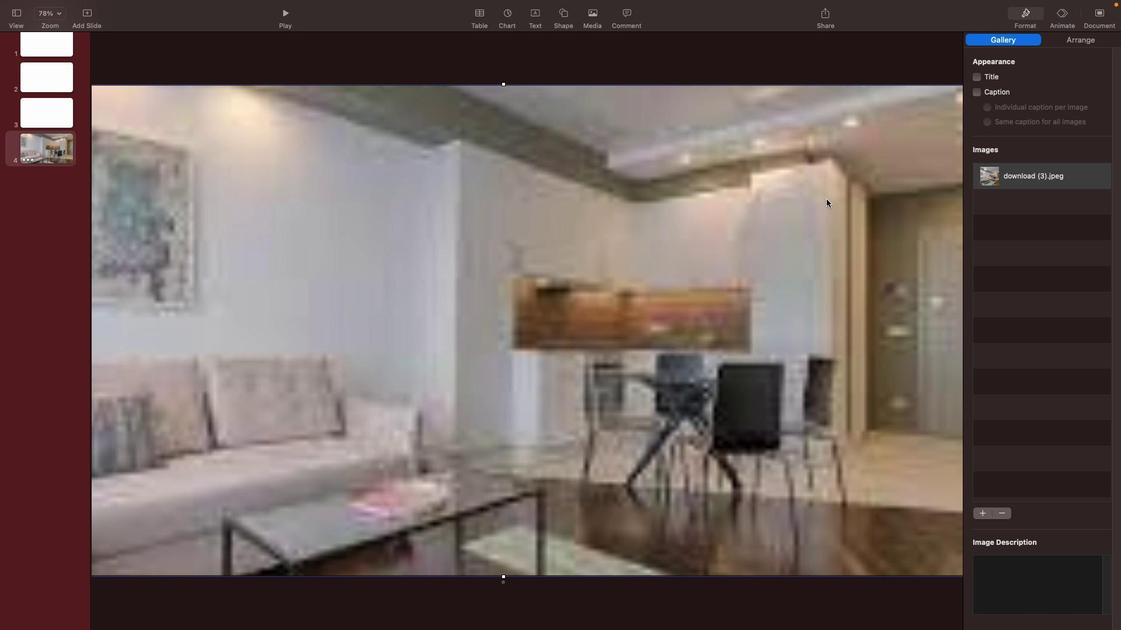 
Action: Mouse pressed left at (827, 200)
Screenshot: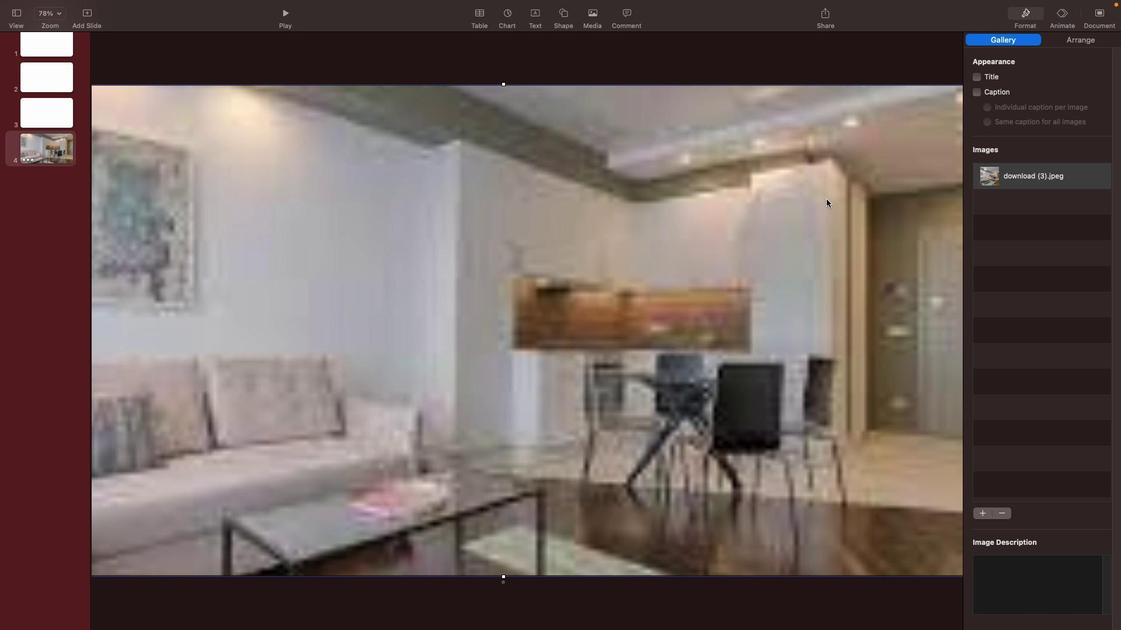 
Action: Mouse moved to (925, 57)
Screenshot: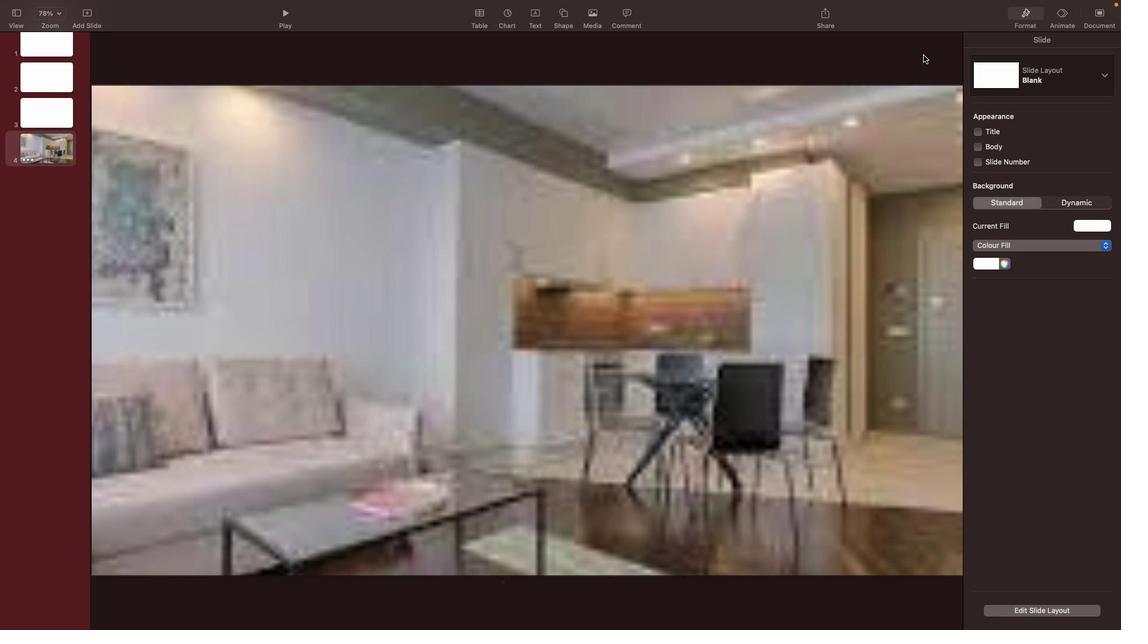 
Action: Mouse pressed left at (925, 57)
Screenshot: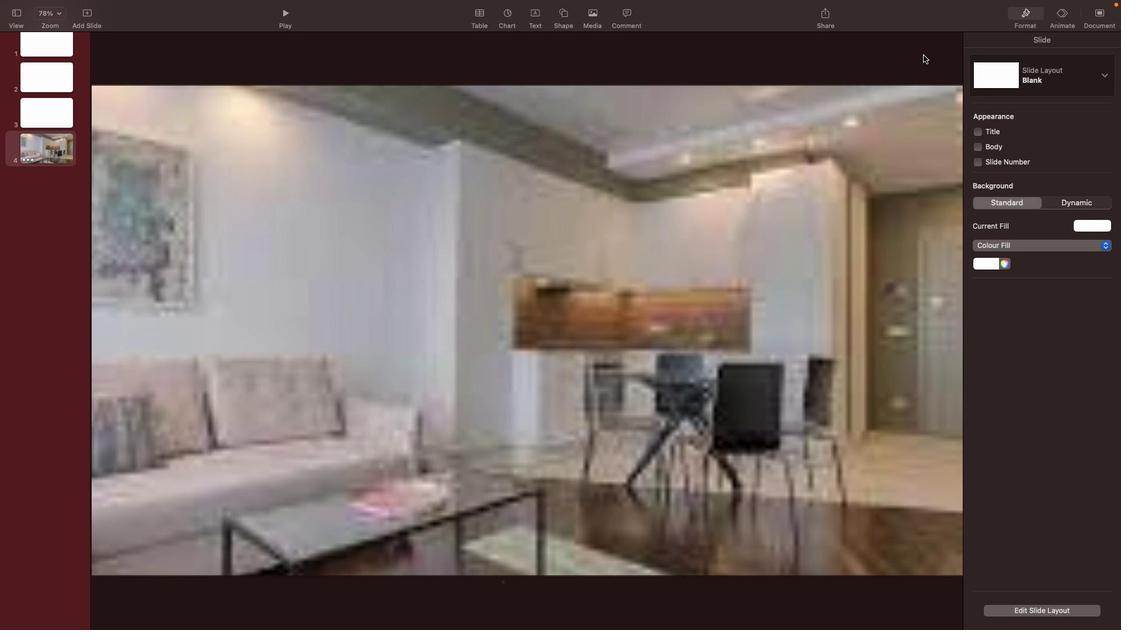 
Action: Mouse moved to (980, 133)
Screenshot: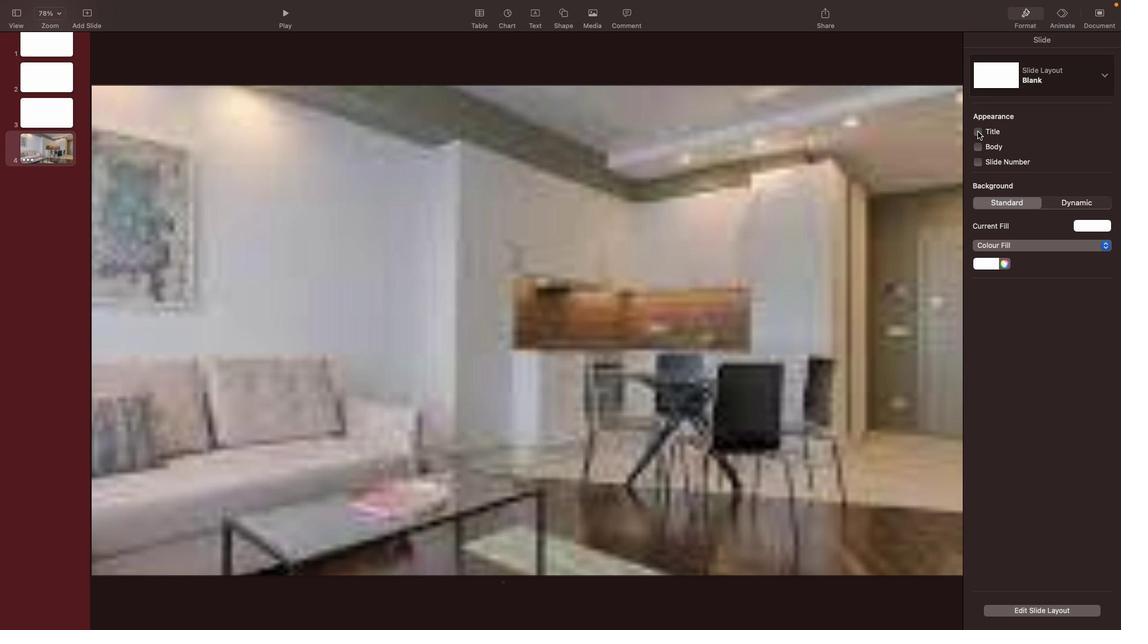 
Action: Mouse pressed left at (980, 133)
Screenshot: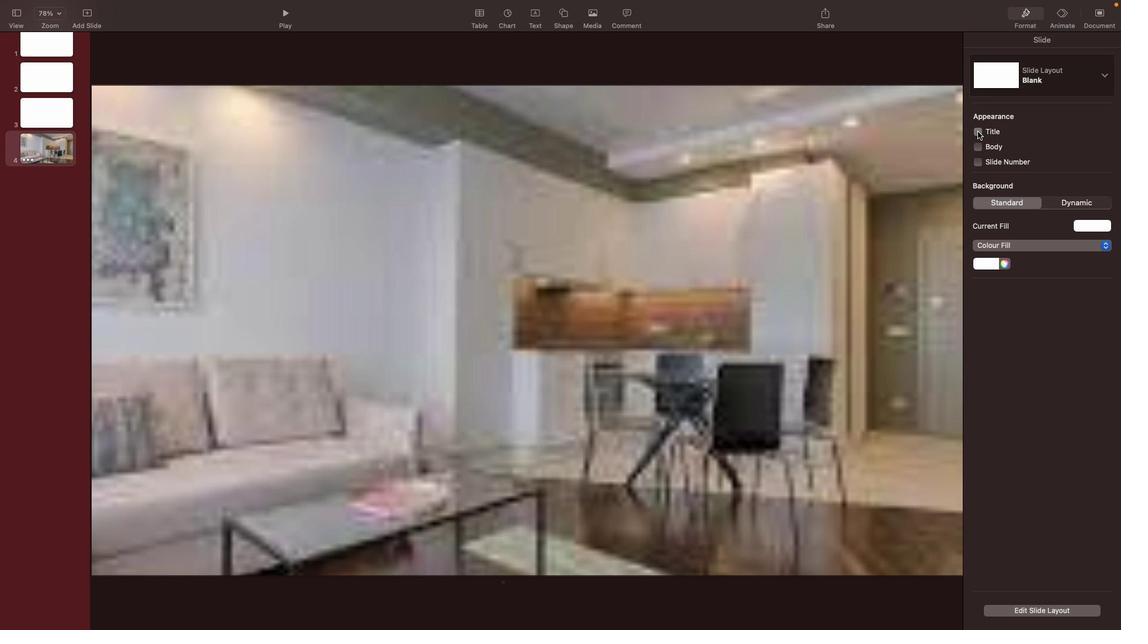 
Action: Mouse moved to (980, 163)
Screenshot: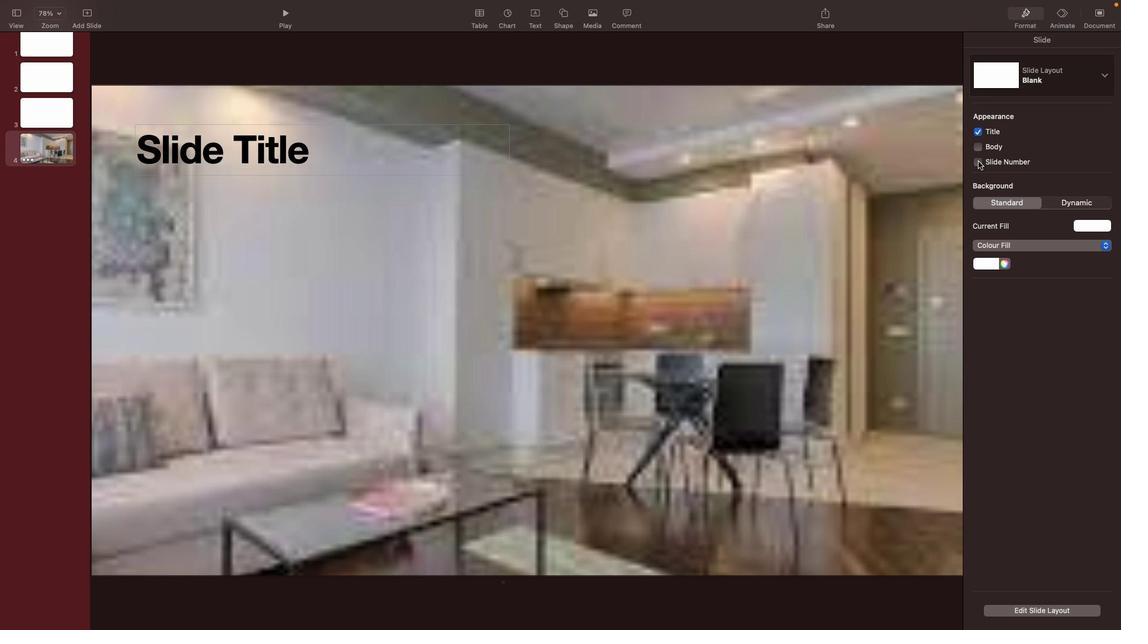 
Action: Mouse pressed left at (980, 163)
Screenshot: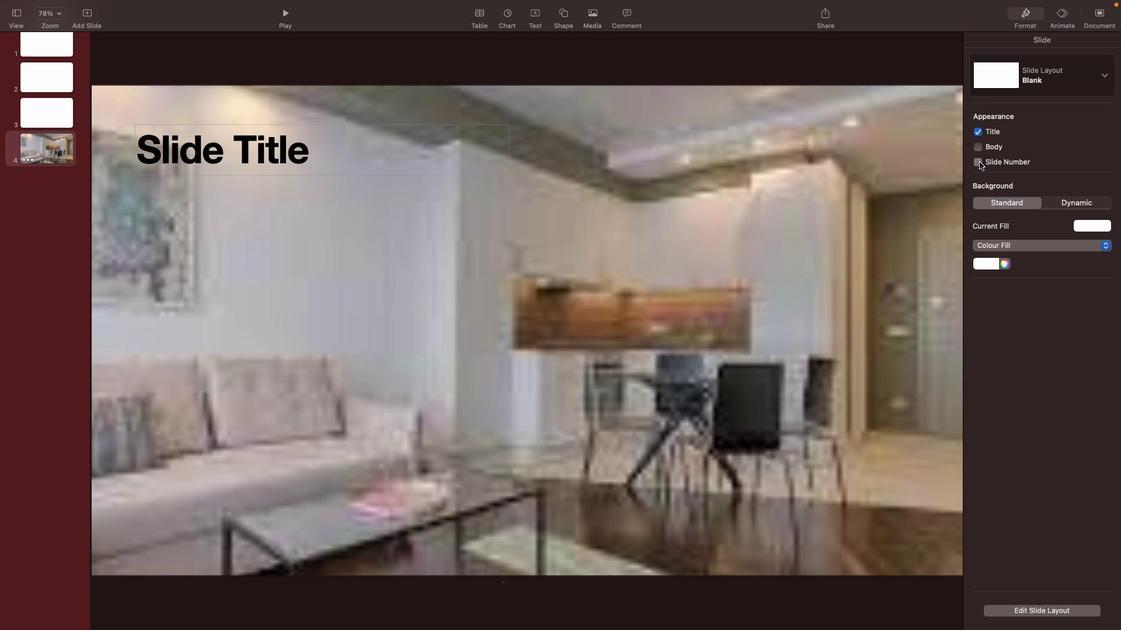
Action: Mouse moved to (1083, 205)
Screenshot: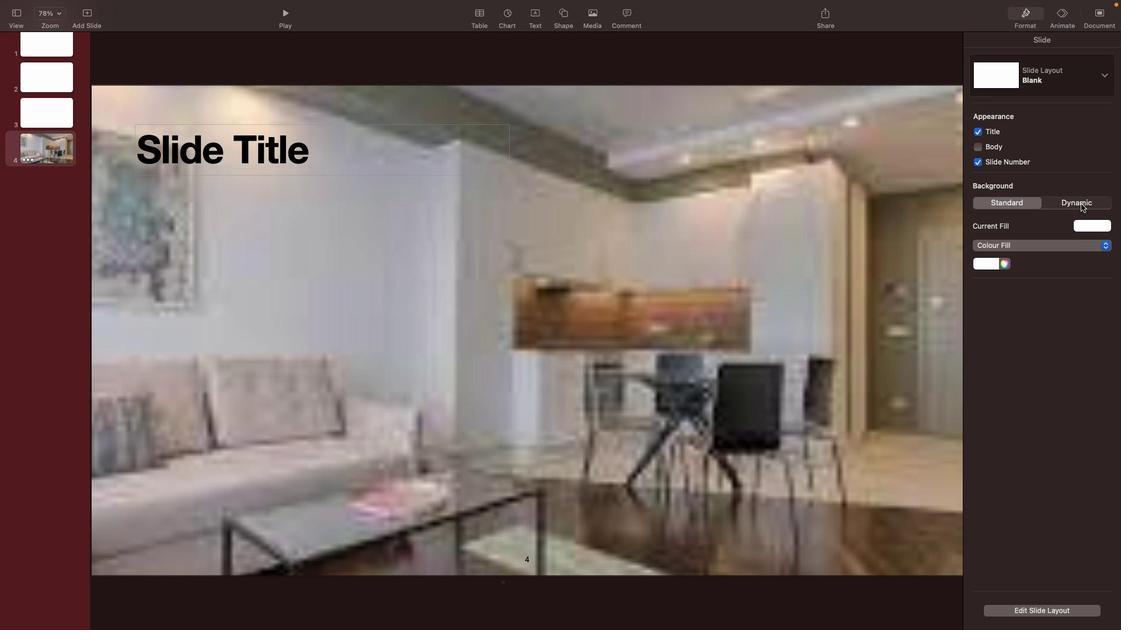 
Action: Mouse pressed left at (1083, 205)
Screenshot: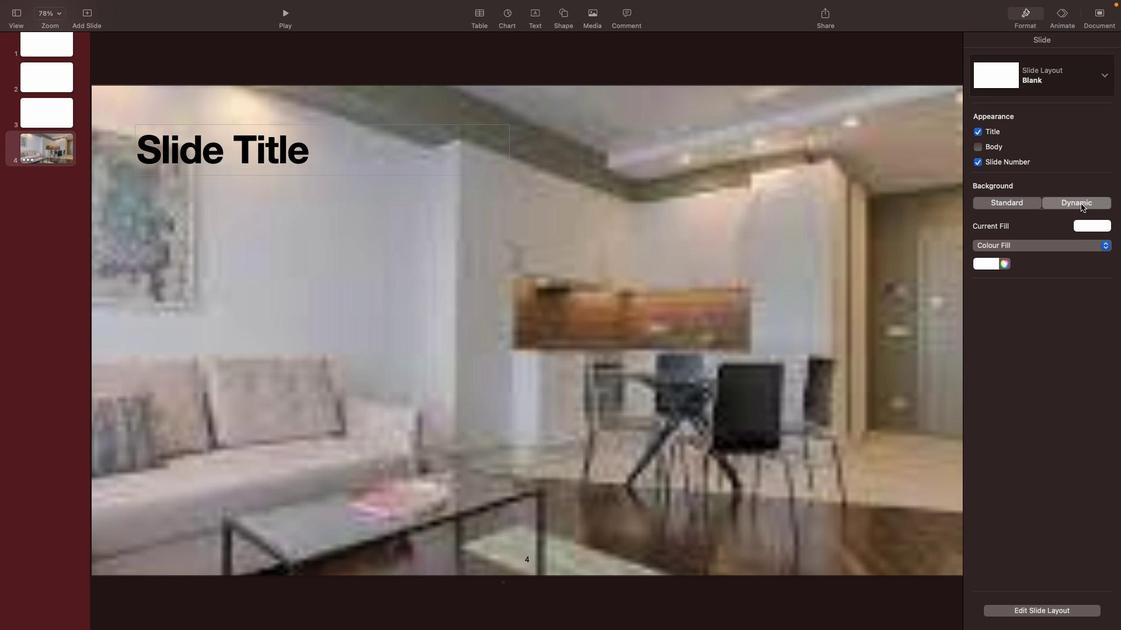 
Action: Mouse moved to (1106, 75)
Screenshot: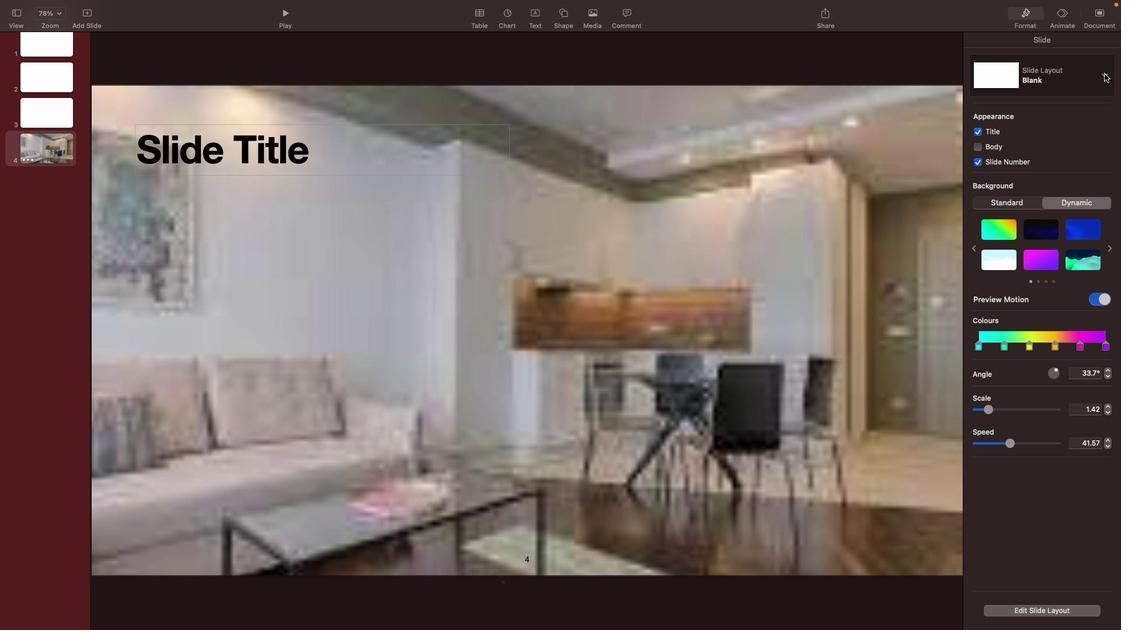 
Action: Mouse pressed left at (1106, 75)
Screenshot: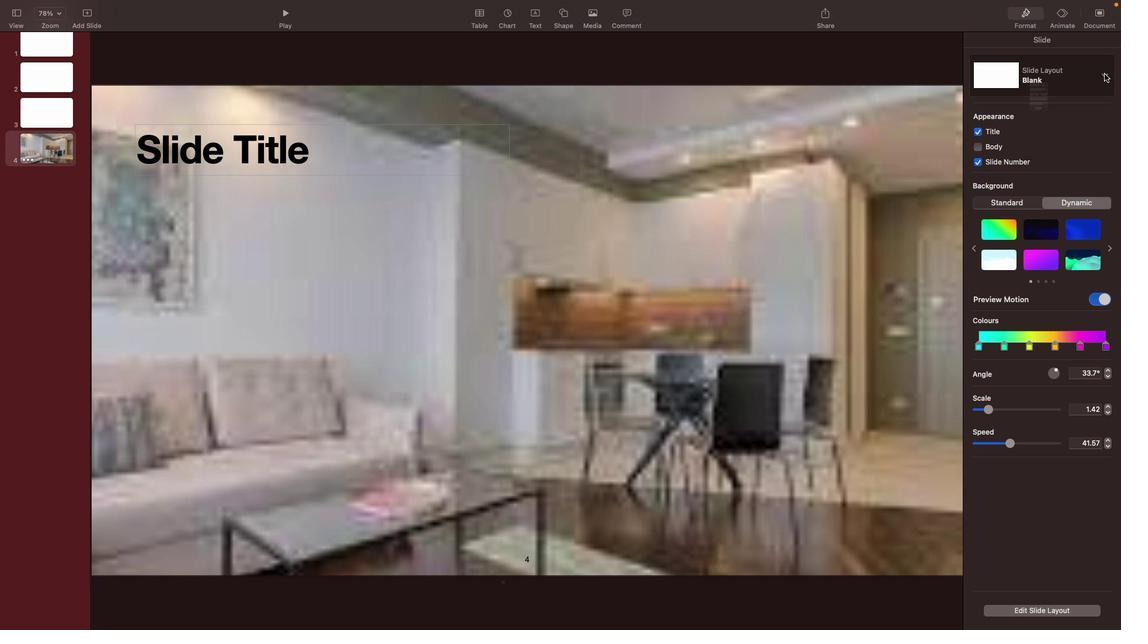 
Action: Mouse moved to (920, 360)
Screenshot: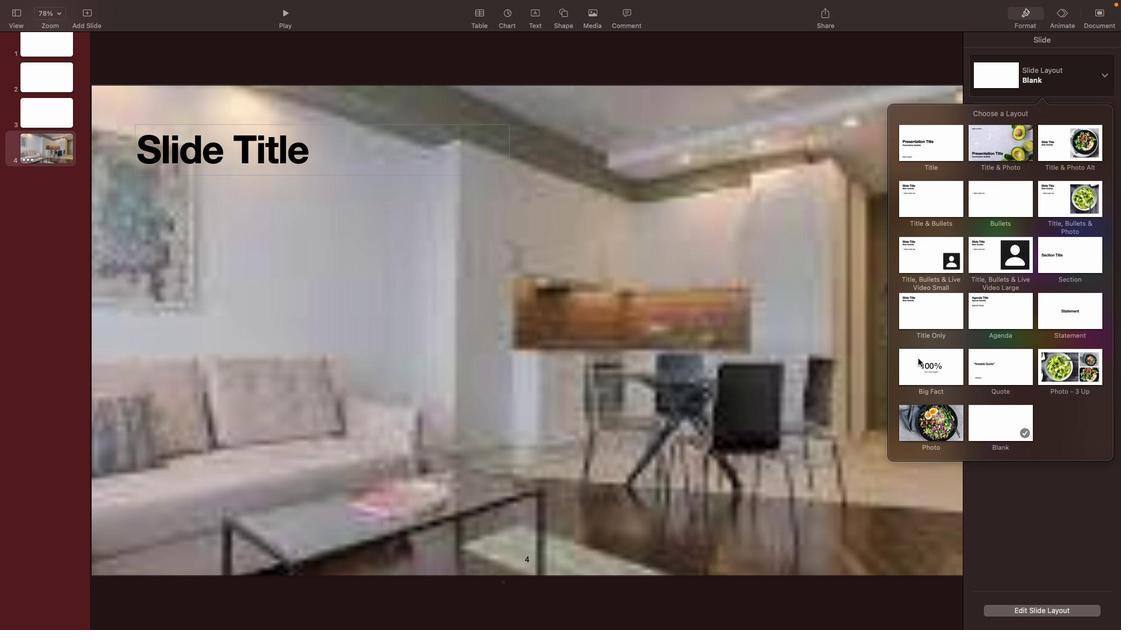 
Action: Mouse pressed left at (920, 360)
Screenshot: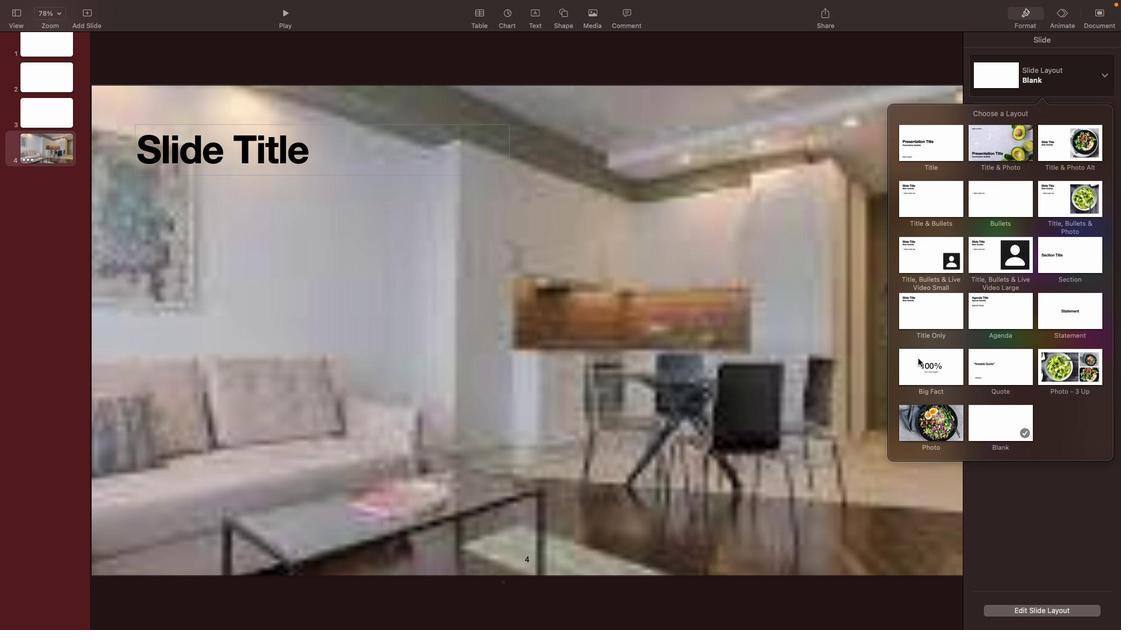 
Action: Mouse moved to (733, 328)
Screenshot: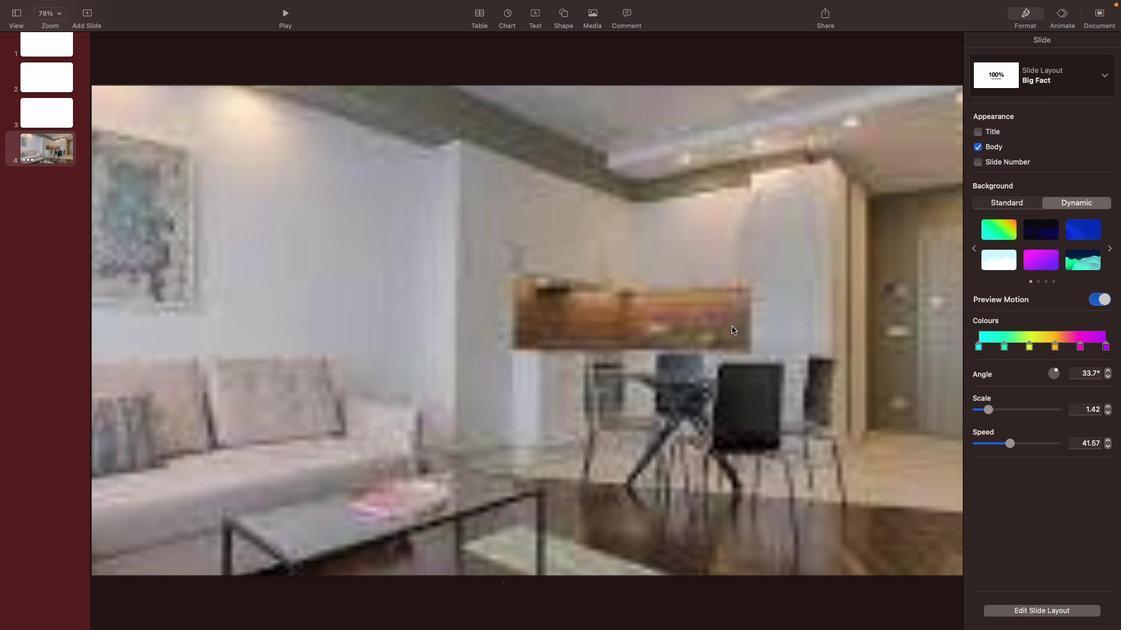 
Action: Mouse pressed left at (733, 328)
Screenshot: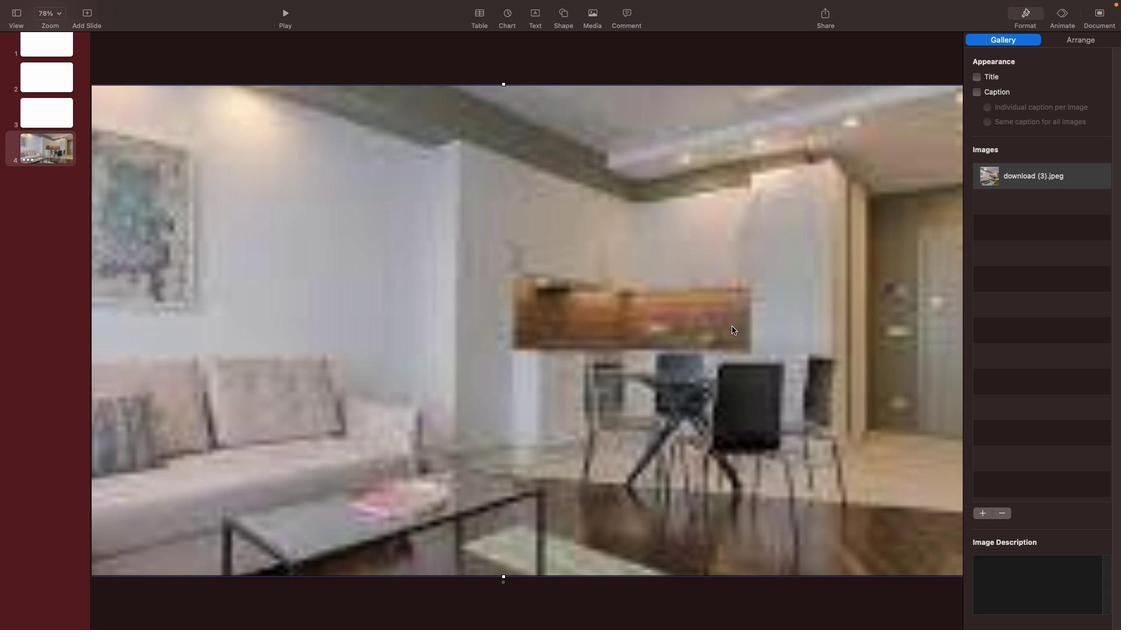 
Action: Mouse moved to (37, 136)
Screenshot: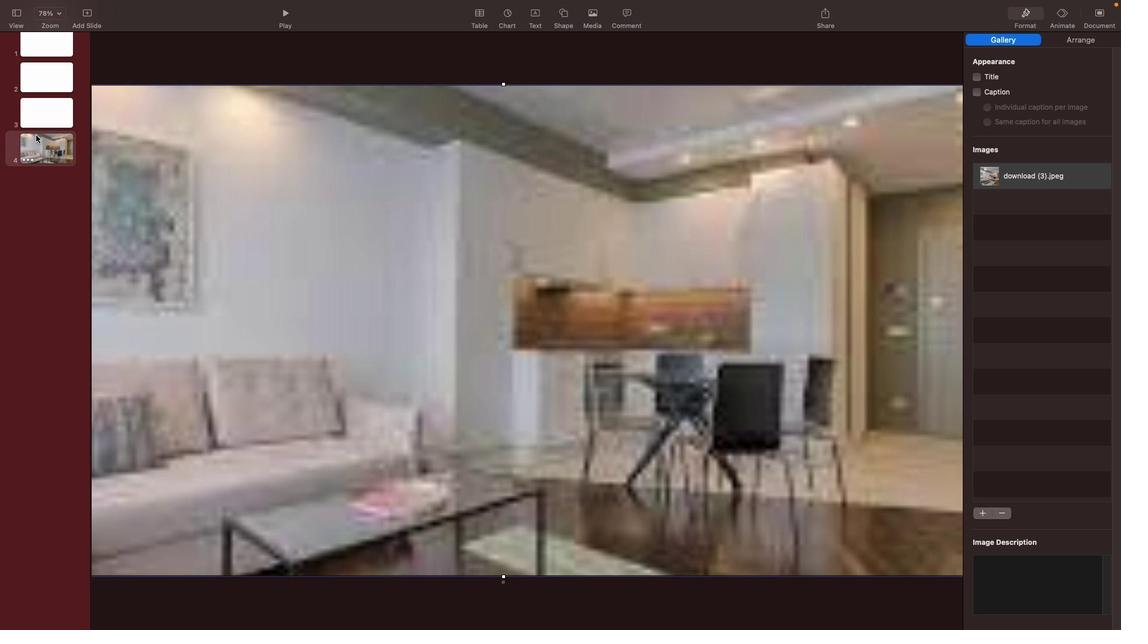 
Action: Mouse pressed left at (37, 136)
Screenshot: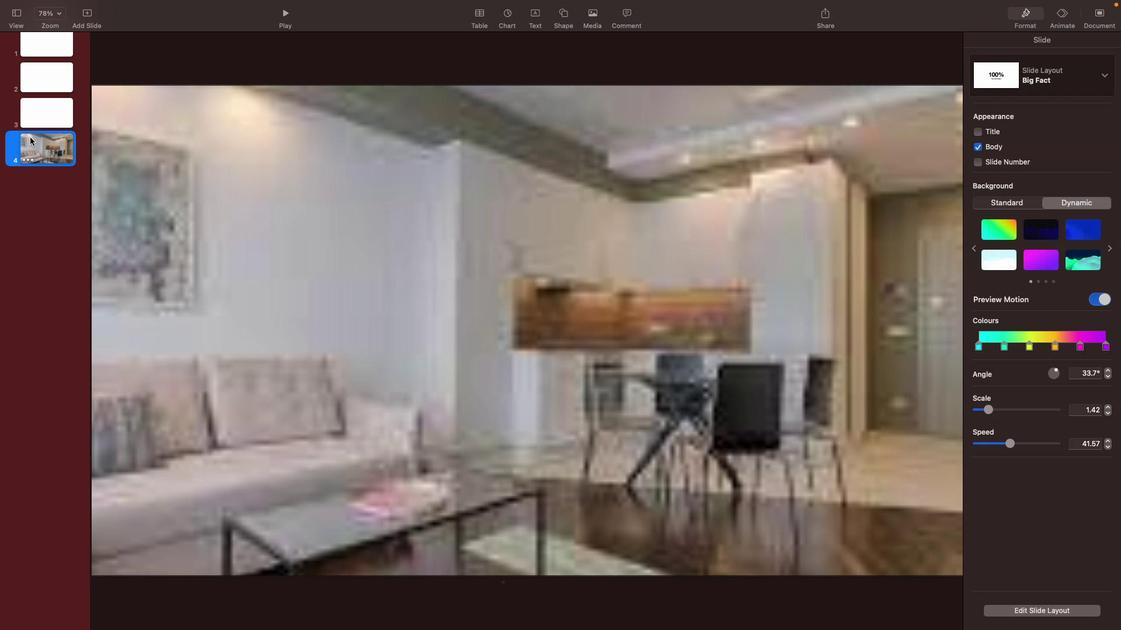 
Action: Mouse moved to (50, 130)
Screenshot: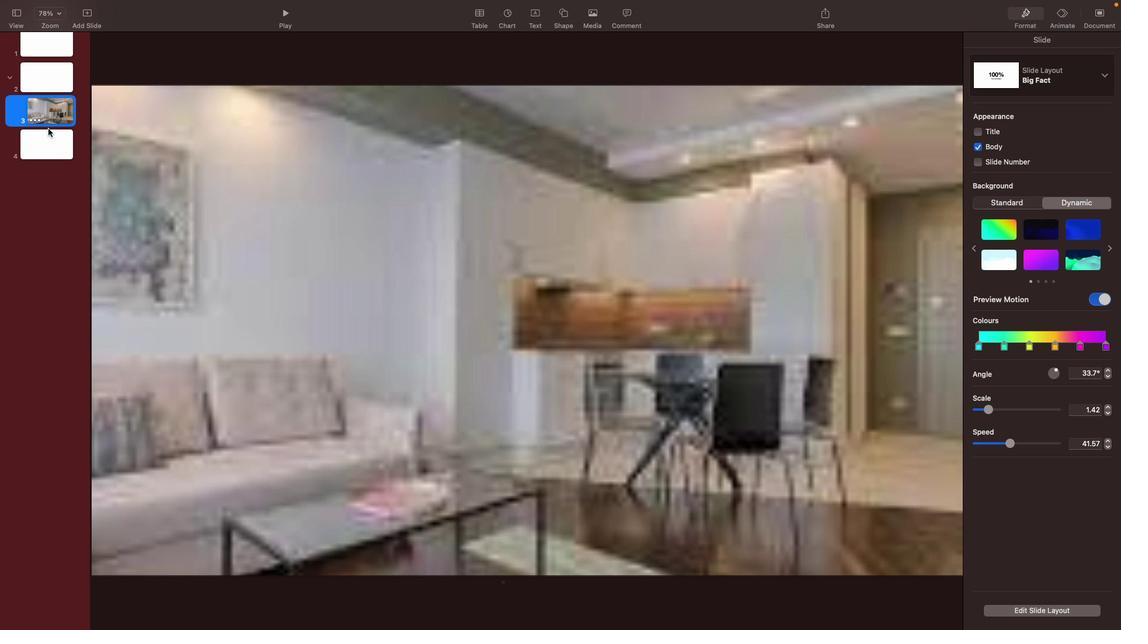
Action: Mouse pressed left at (50, 130)
Screenshot: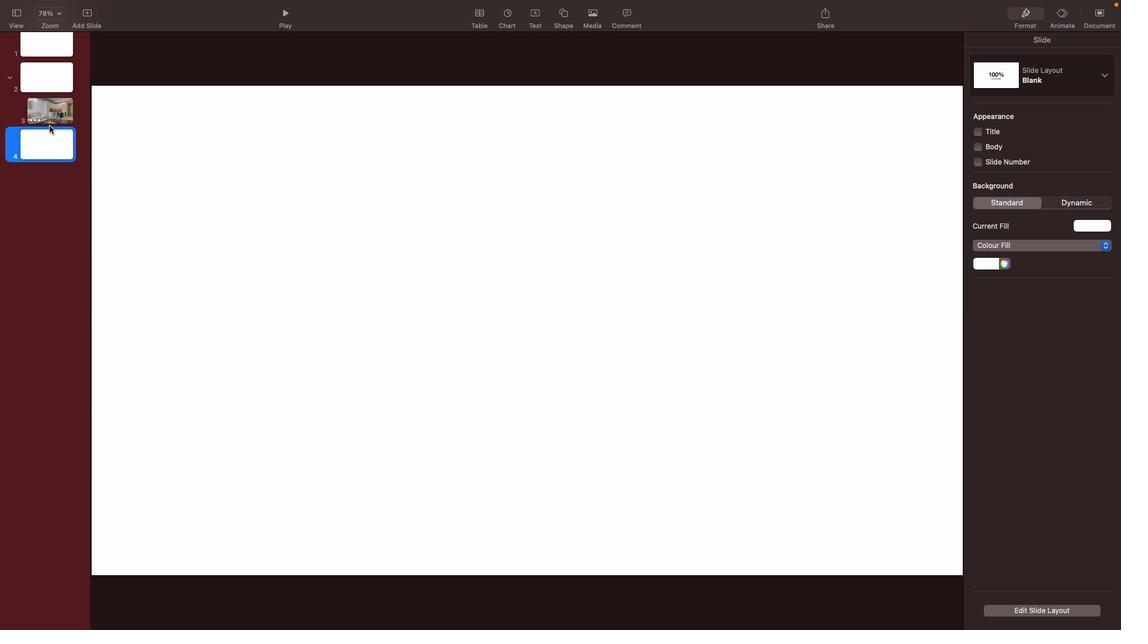 
Action: Mouse moved to (44, 112)
Screenshot: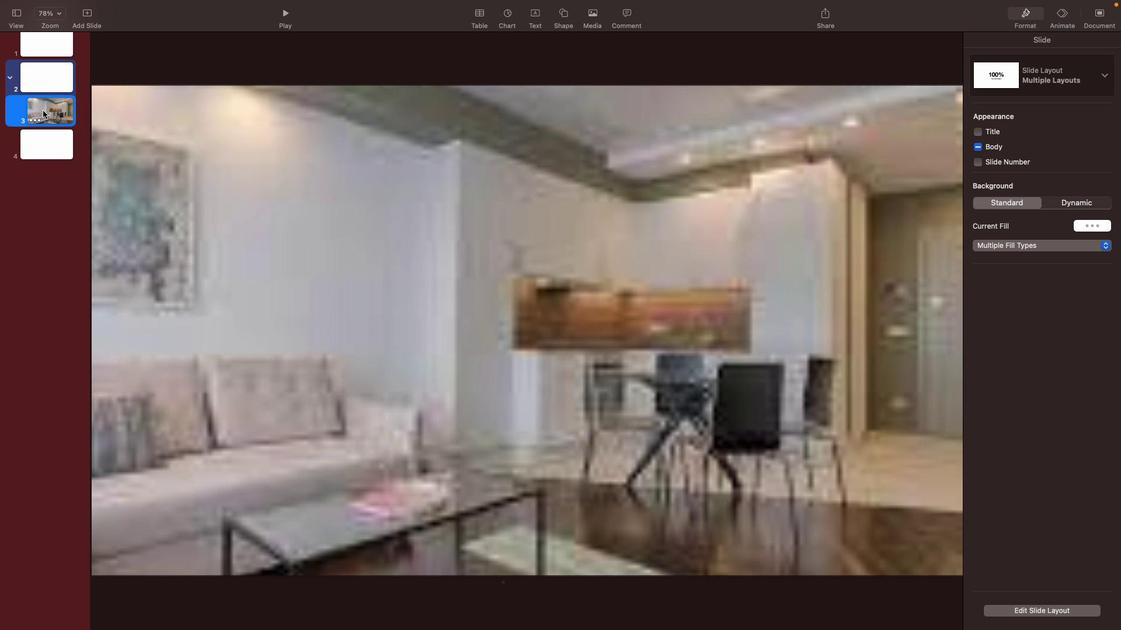 
Action: Mouse pressed left at (44, 112)
Screenshot: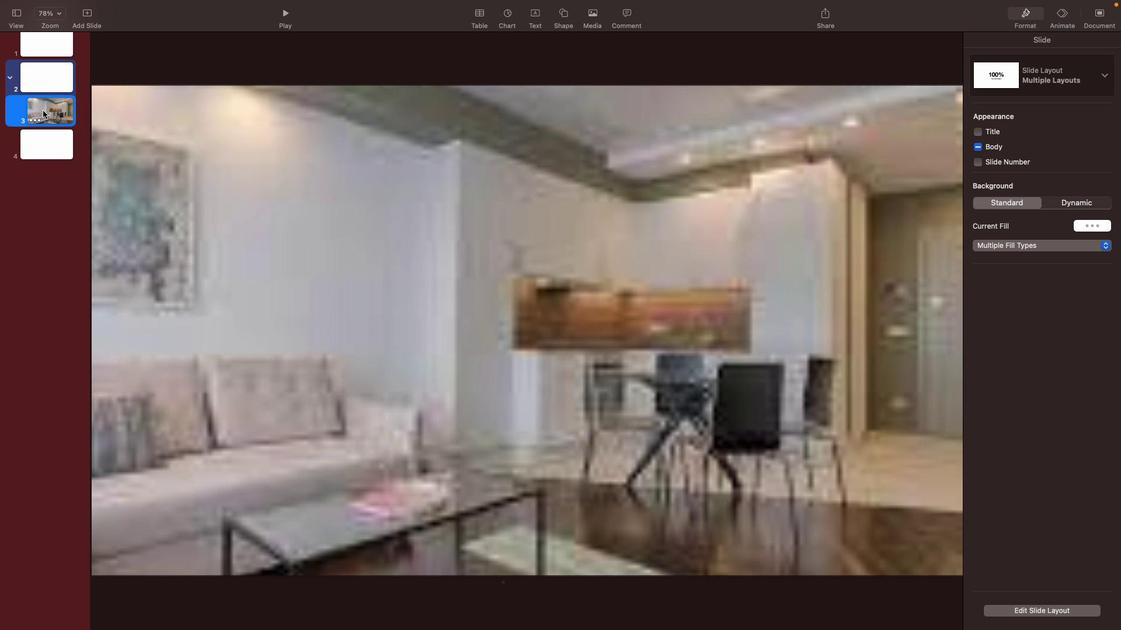 
Action: Mouse moved to (56, 64)
Screenshot: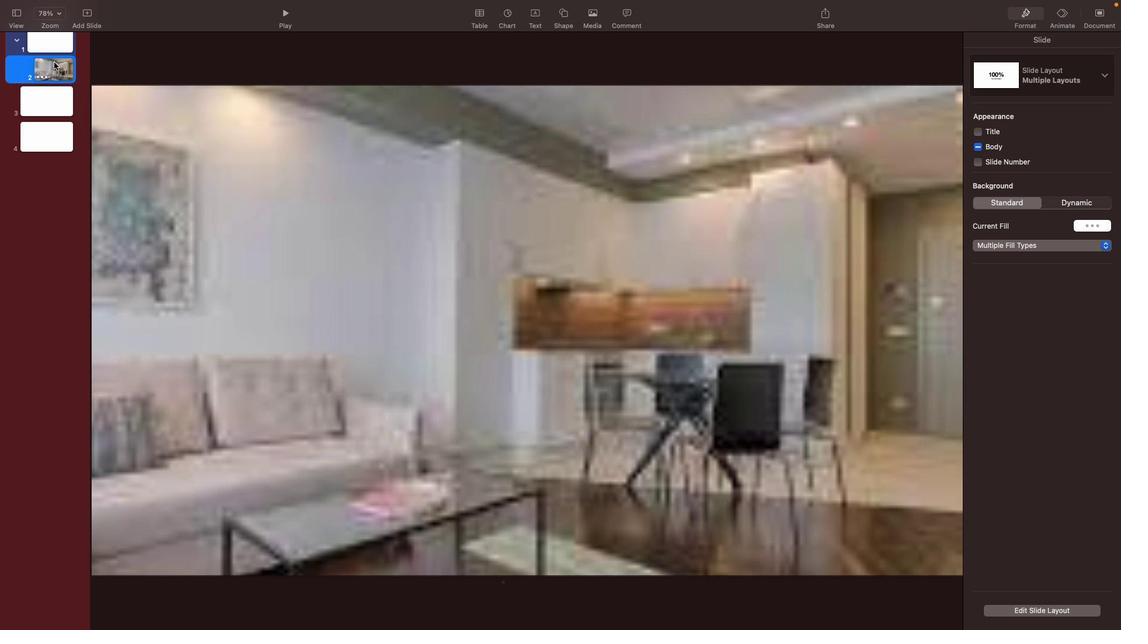 
Action: Mouse pressed left at (56, 64)
Screenshot: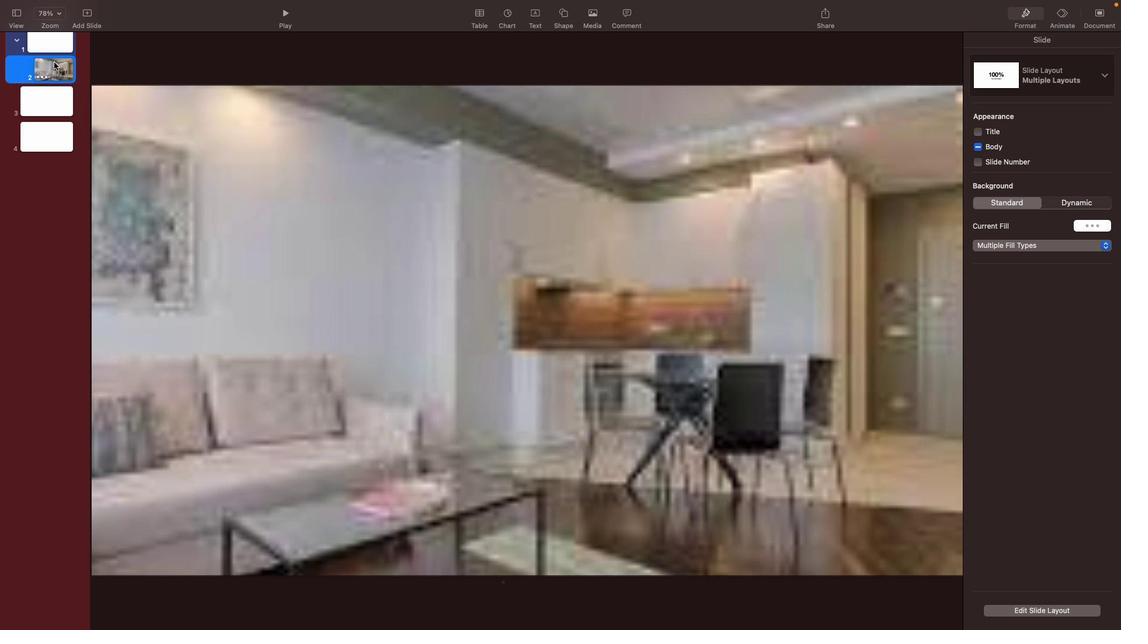 
Action: Mouse moved to (54, 36)
Screenshot: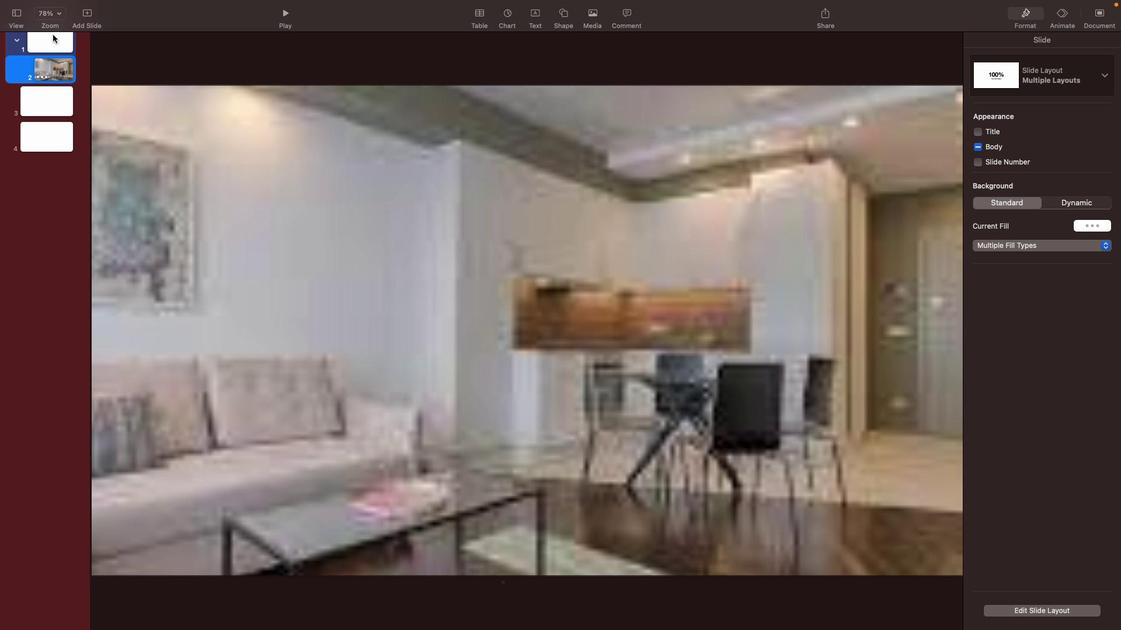 
Action: Mouse pressed left at (54, 36)
Screenshot: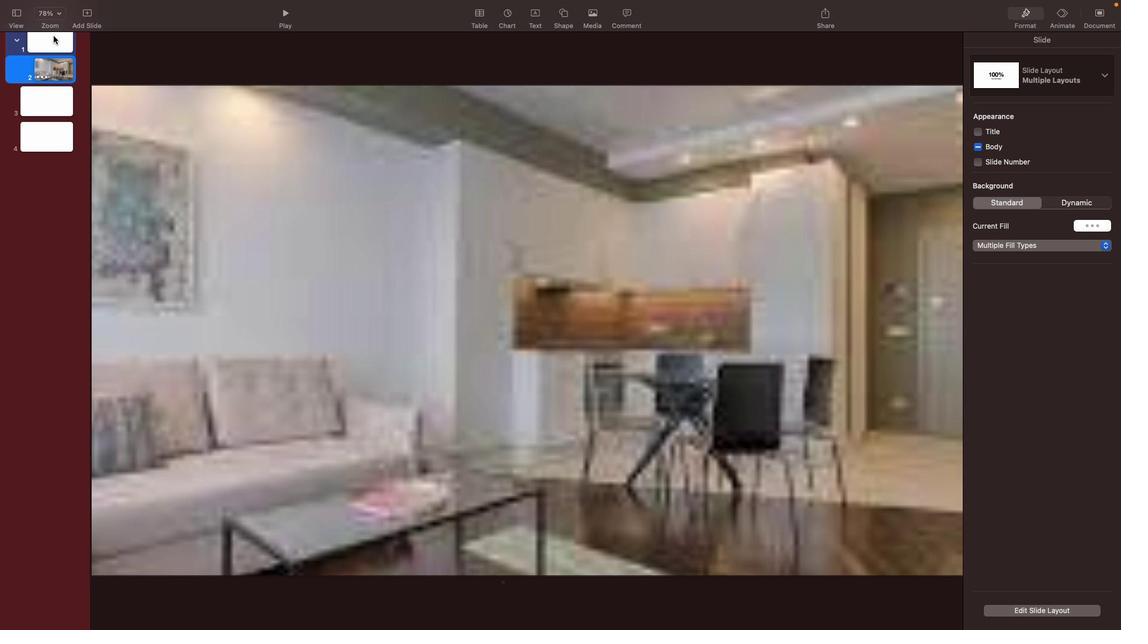 
Action: Mouse moved to (61, 115)
Screenshot: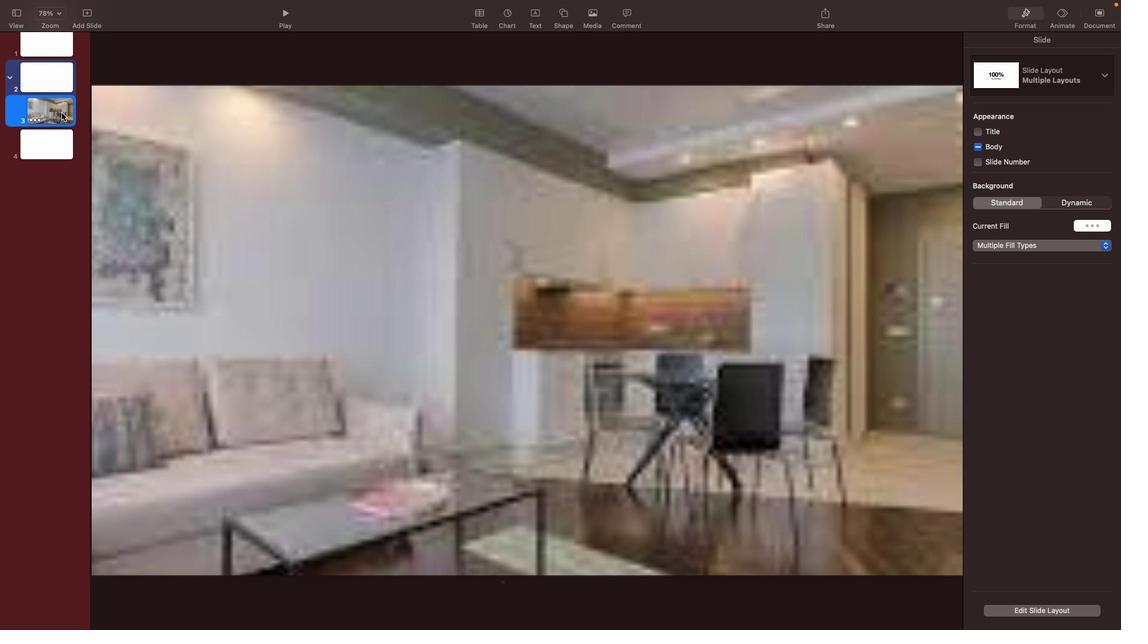 
Action: Mouse pressed left at (61, 115)
Screenshot: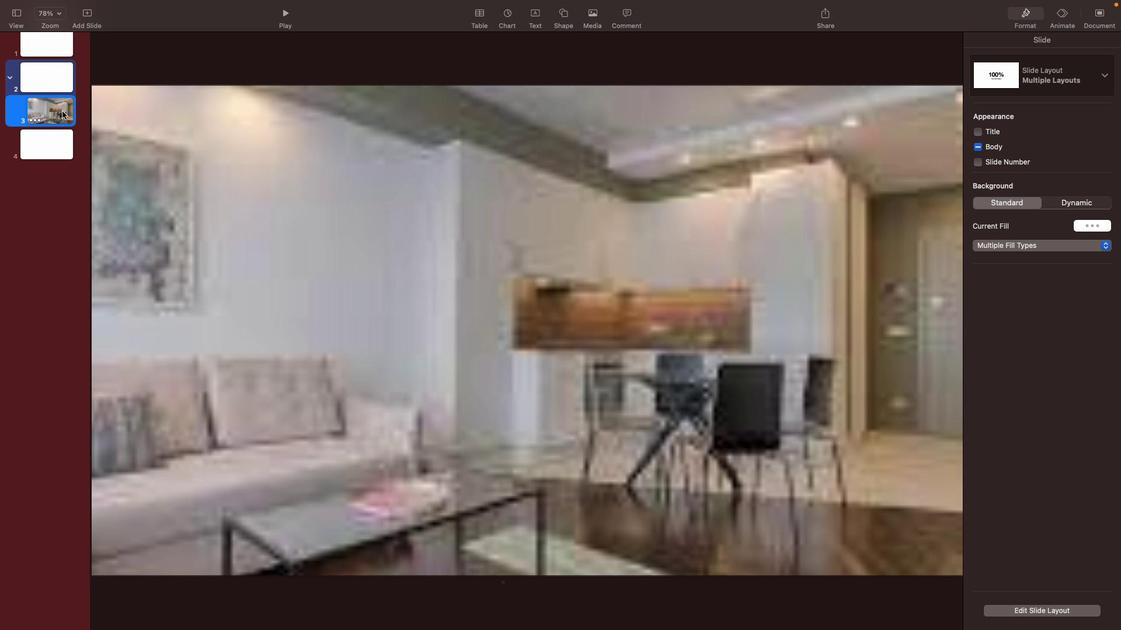 
Action: Mouse moved to (47, 44)
Screenshot: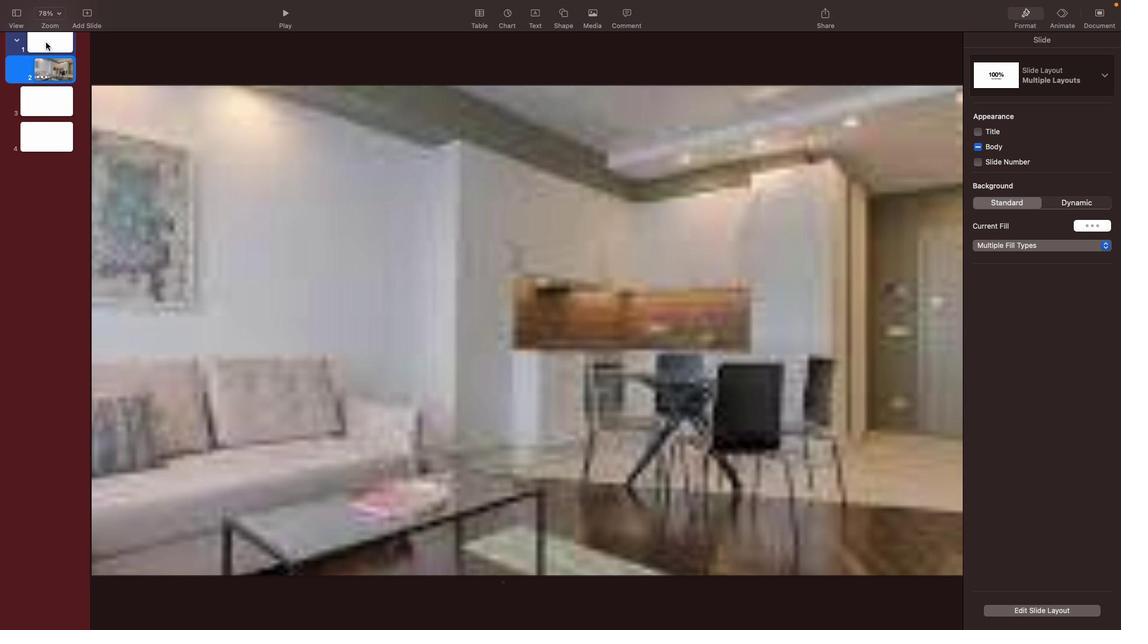 
Action: Mouse pressed left at (47, 44)
Screenshot: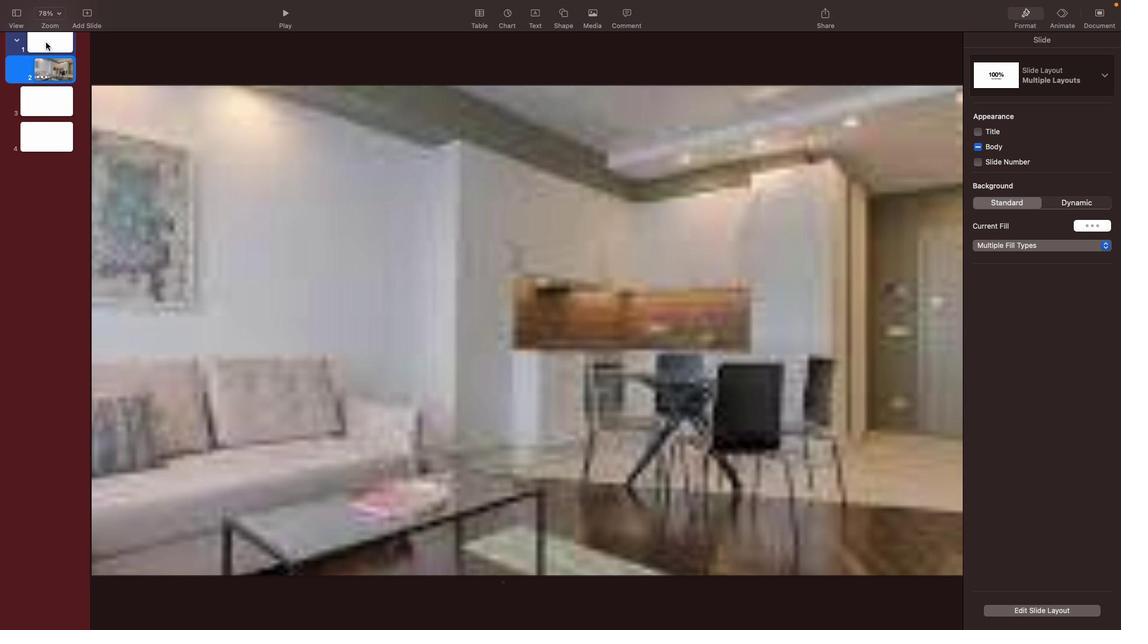
Action: Mouse moved to (54, 114)
Screenshot: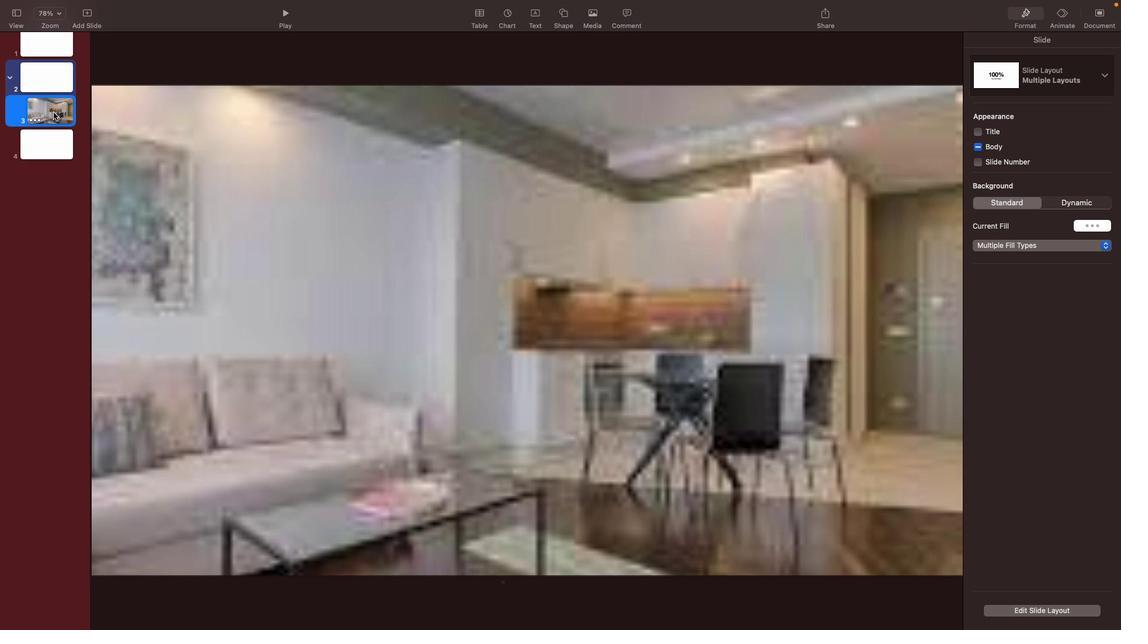 
Action: Mouse pressed left at (54, 114)
Screenshot: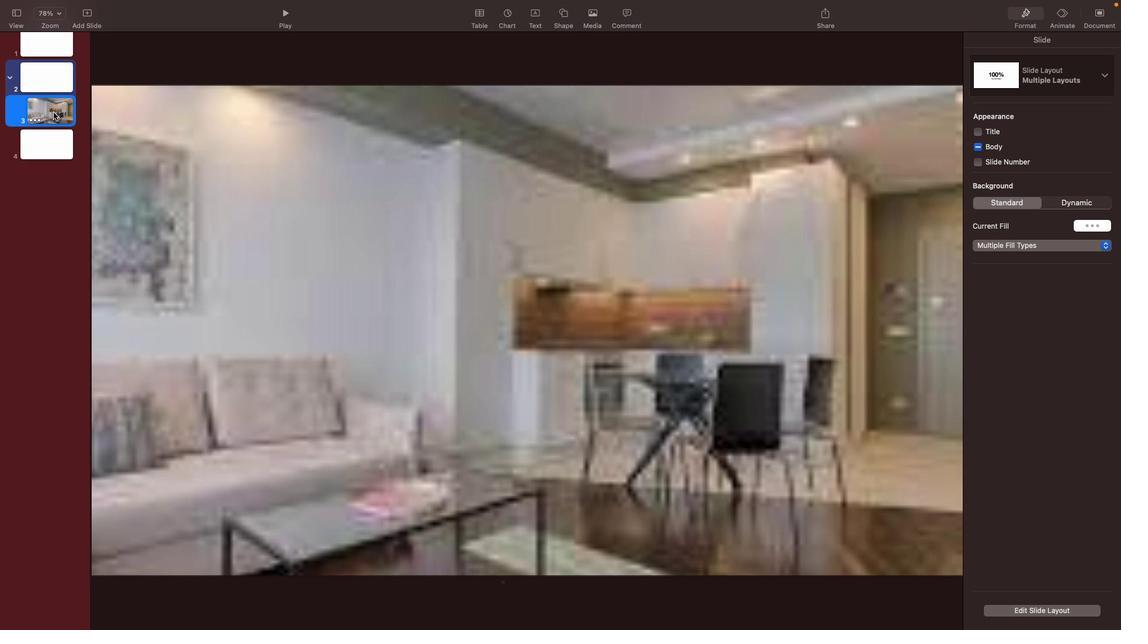 
Action: Mouse moved to (49, 47)
Screenshot: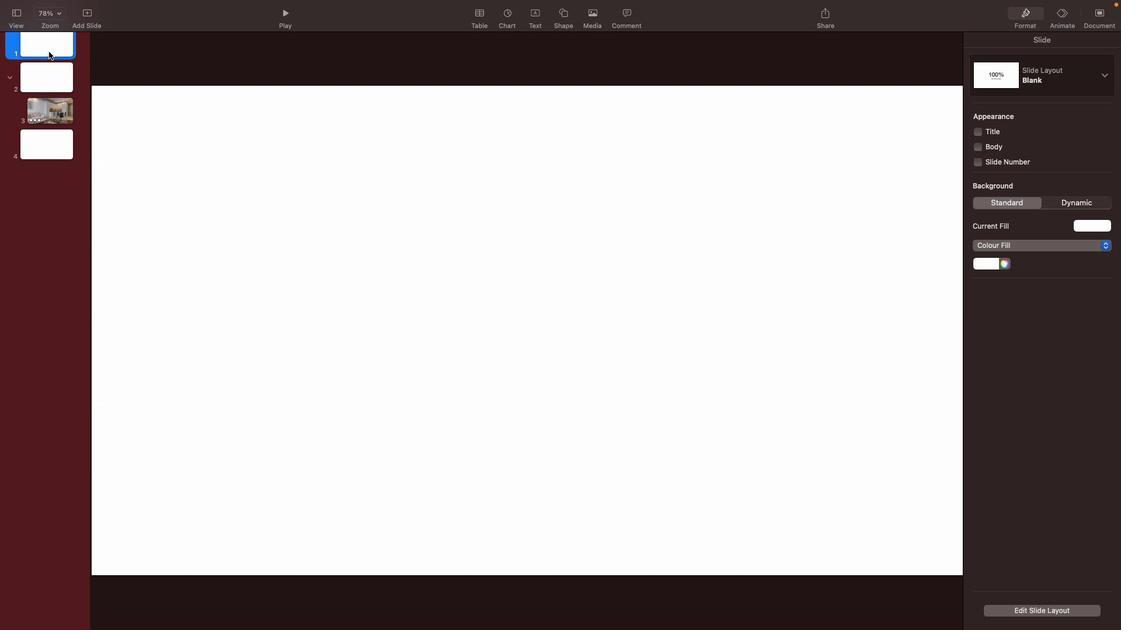 
Action: Mouse pressed left at (49, 47)
Screenshot: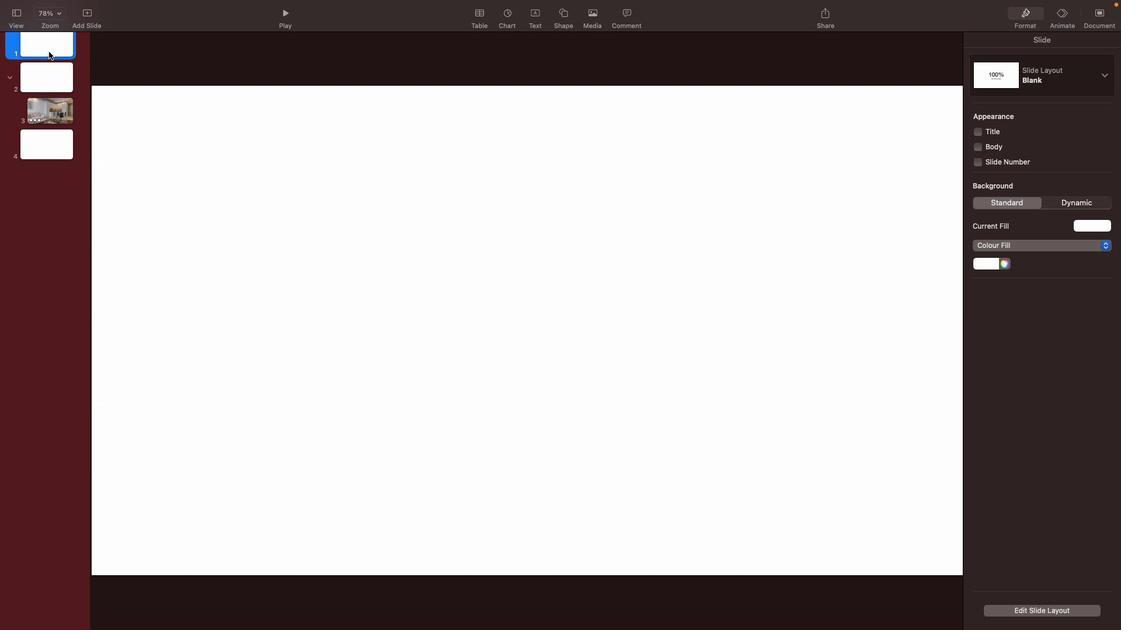 
Action: Mouse moved to (36, 30)
Screenshot: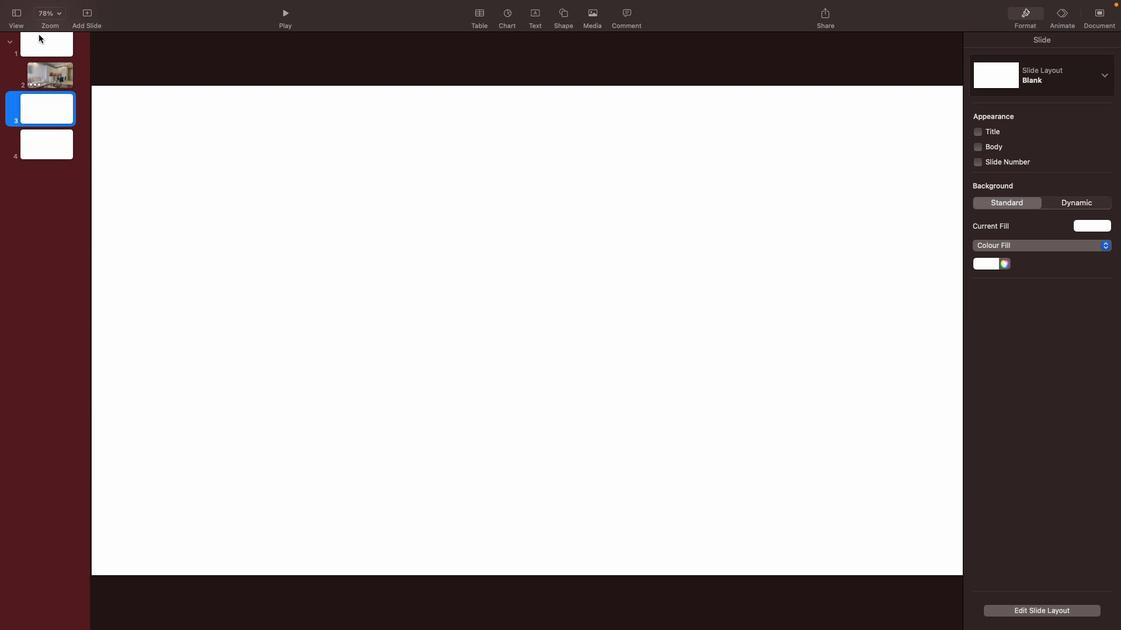 
Action: Mouse pressed left at (36, 30)
Screenshot: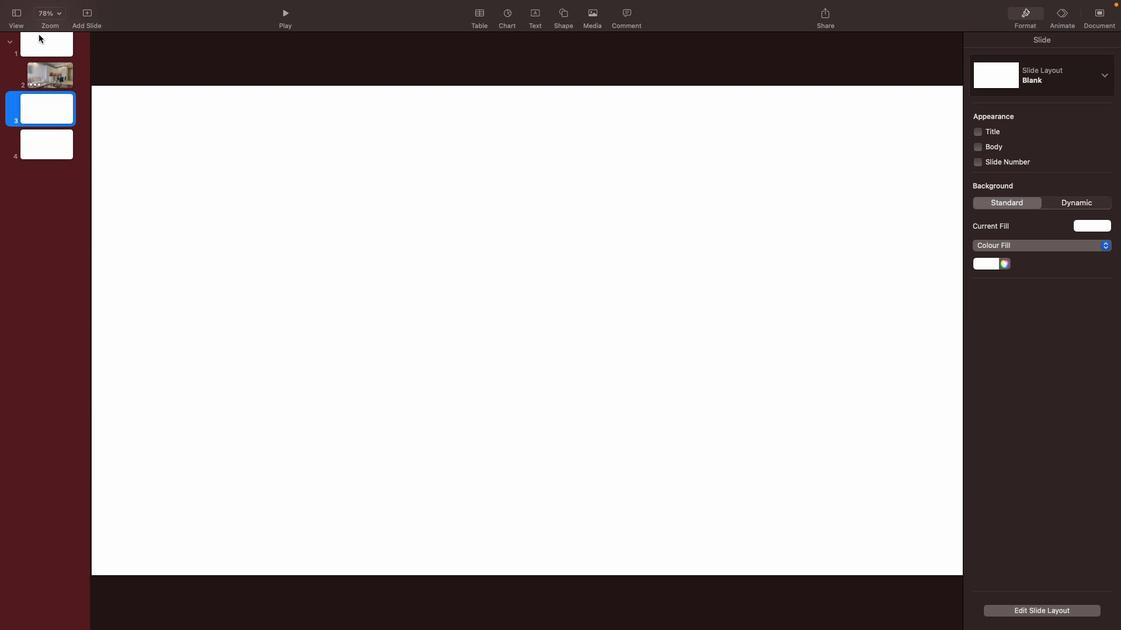 
Action: Mouse moved to (44, 48)
Screenshot: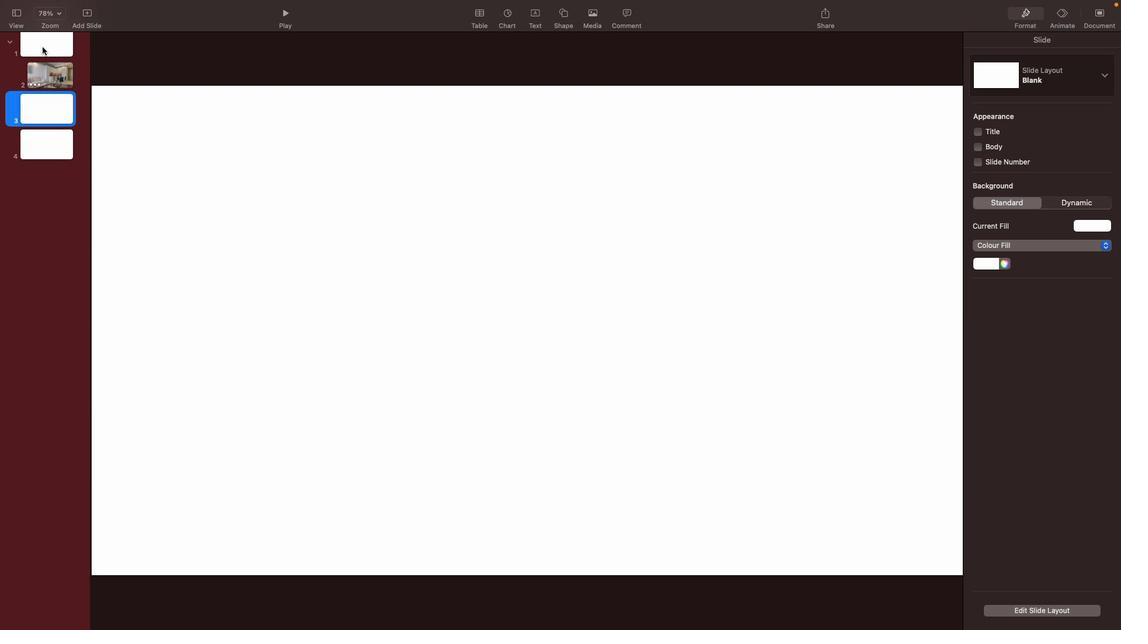 
Action: Mouse pressed left at (44, 48)
Screenshot: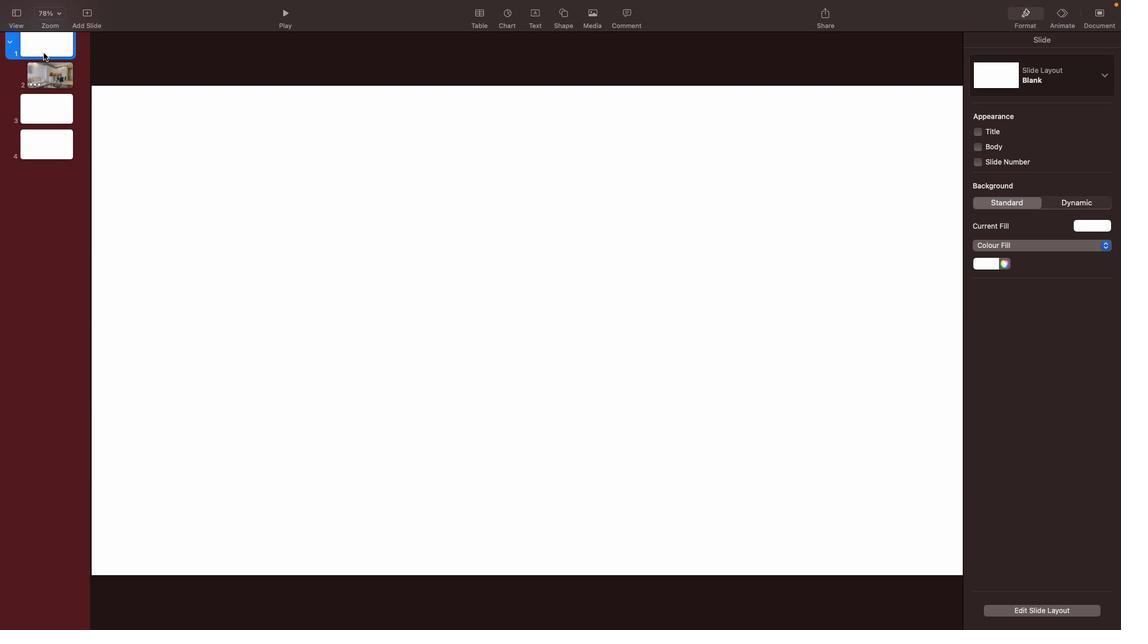 
Action: Mouse moved to (42, 46)
Screenshot: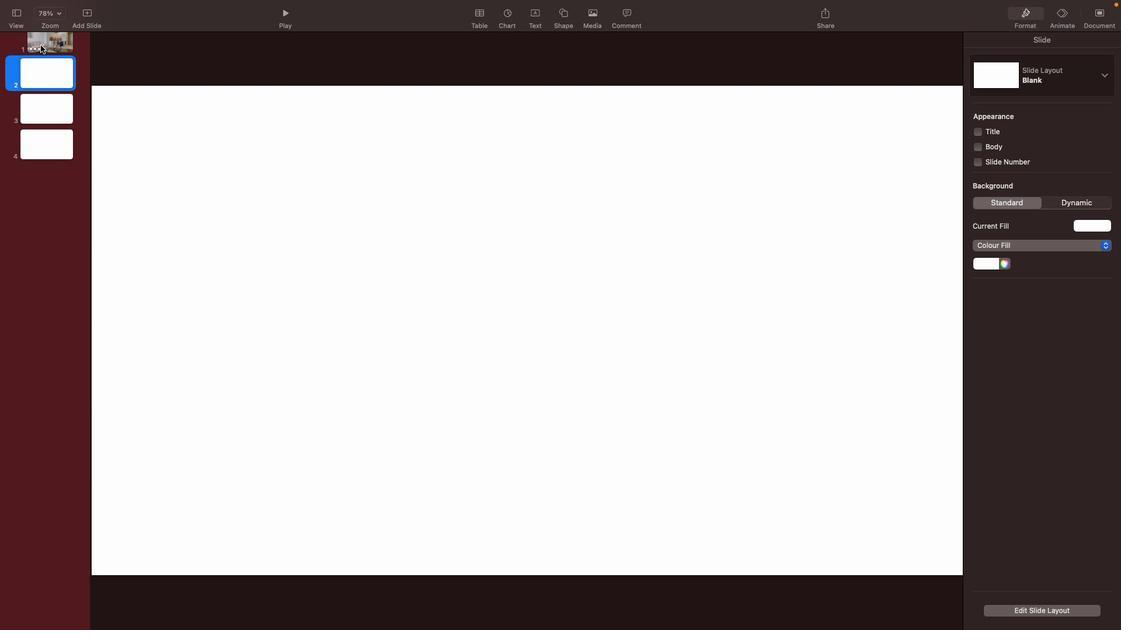 
Action: Mouse pressed left at (42, 46)
Screenshot: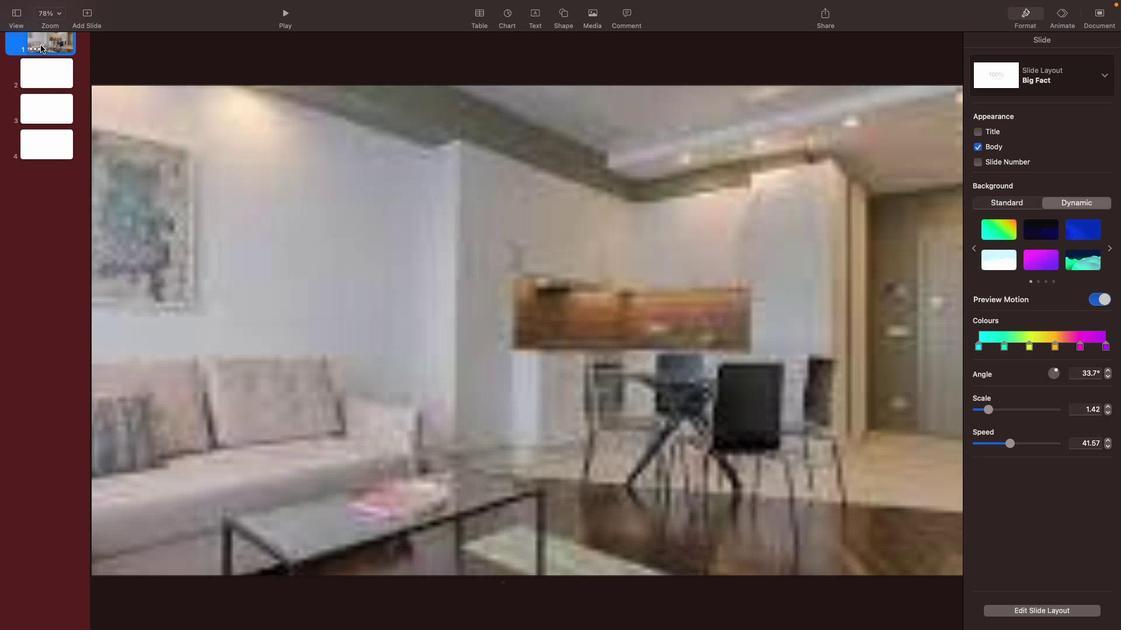 
Action: Mouse moved to (539, 261)
Screenshot: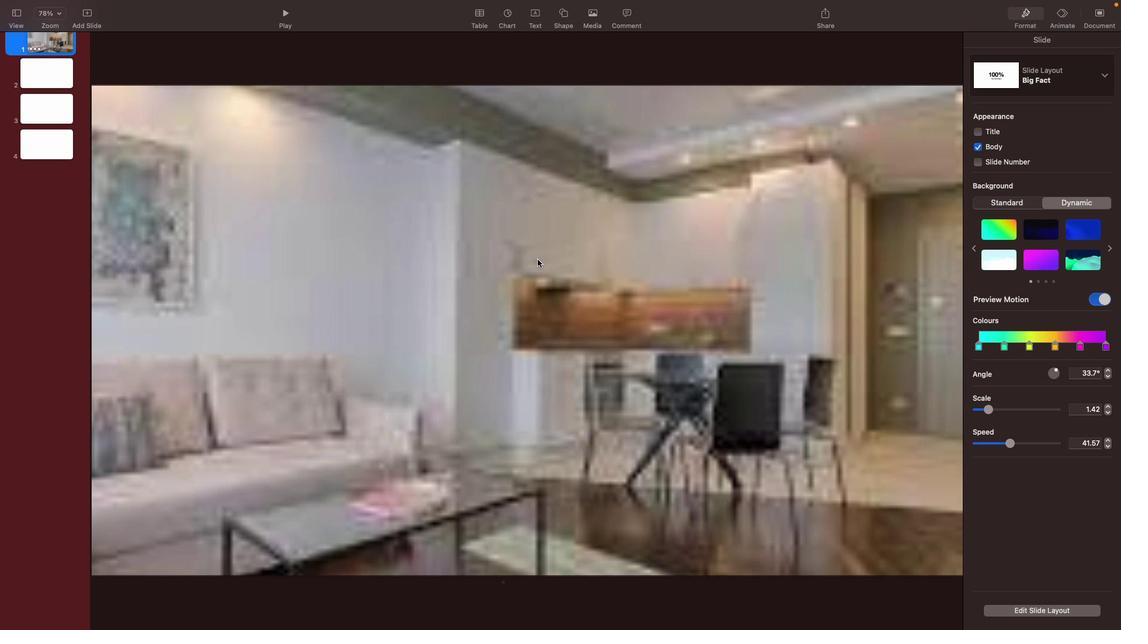 
Action: Mouse pressed left at (539, 261)
Screenshot: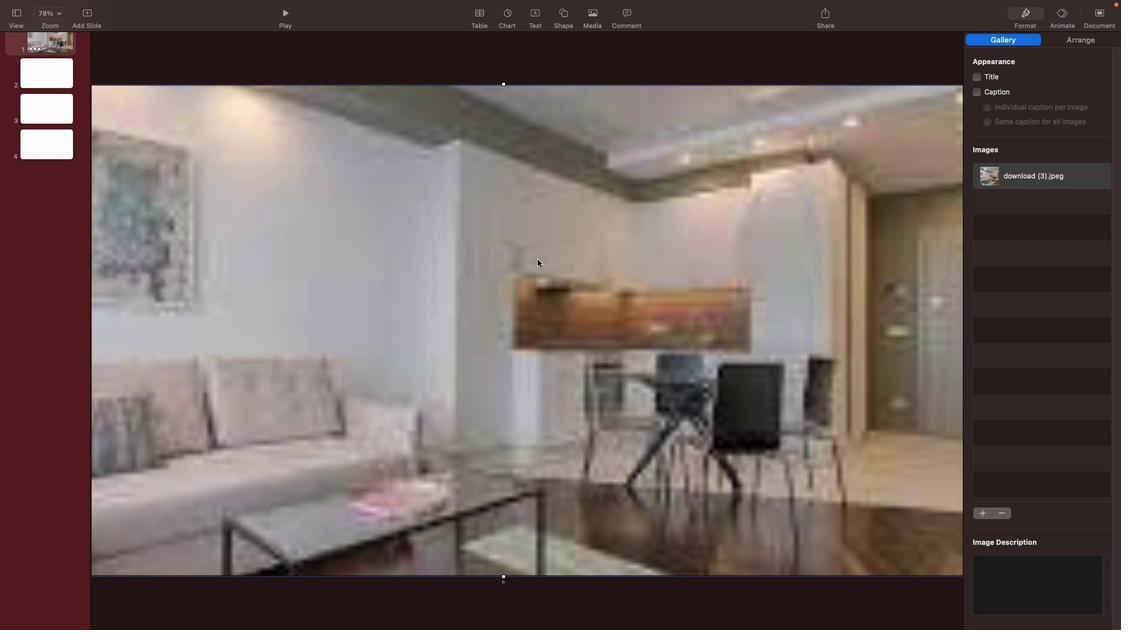 
Action: Mouse moved to (754, 175)
Screenshot: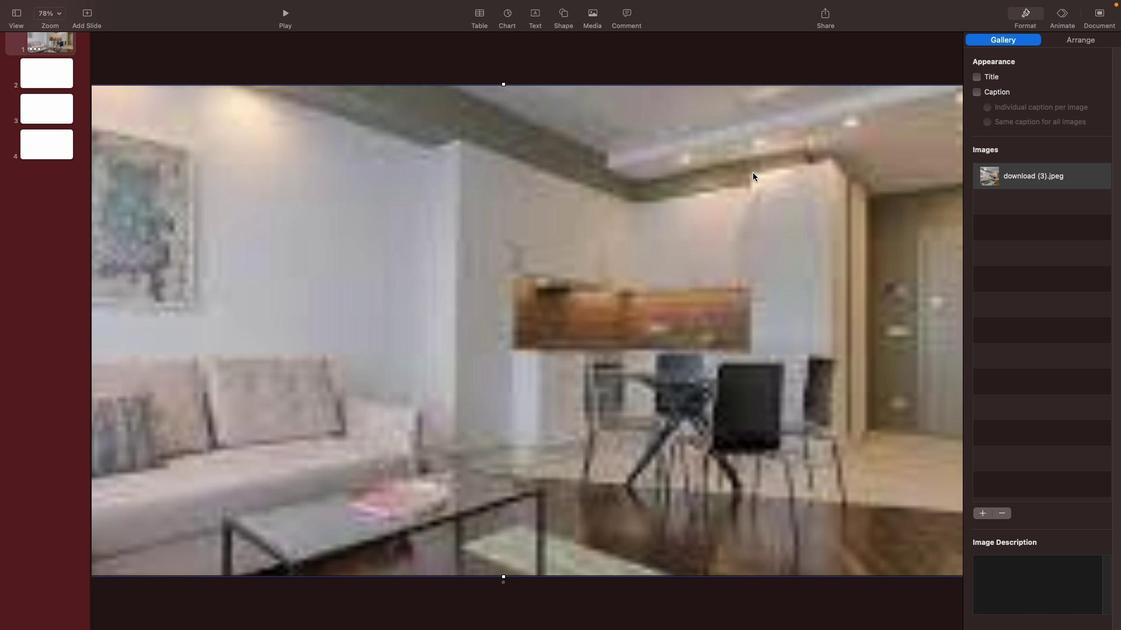 
Action: Mouse pressed left at (754, 175)
Screenshot: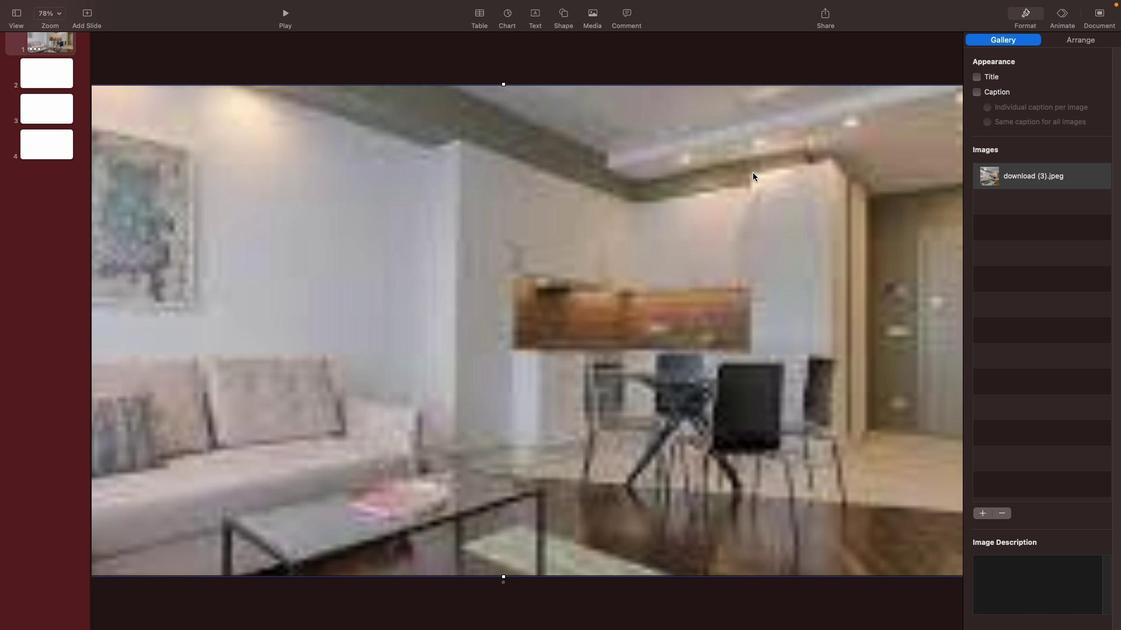
Action: Mouse moved to (918, 62)
Screenshot: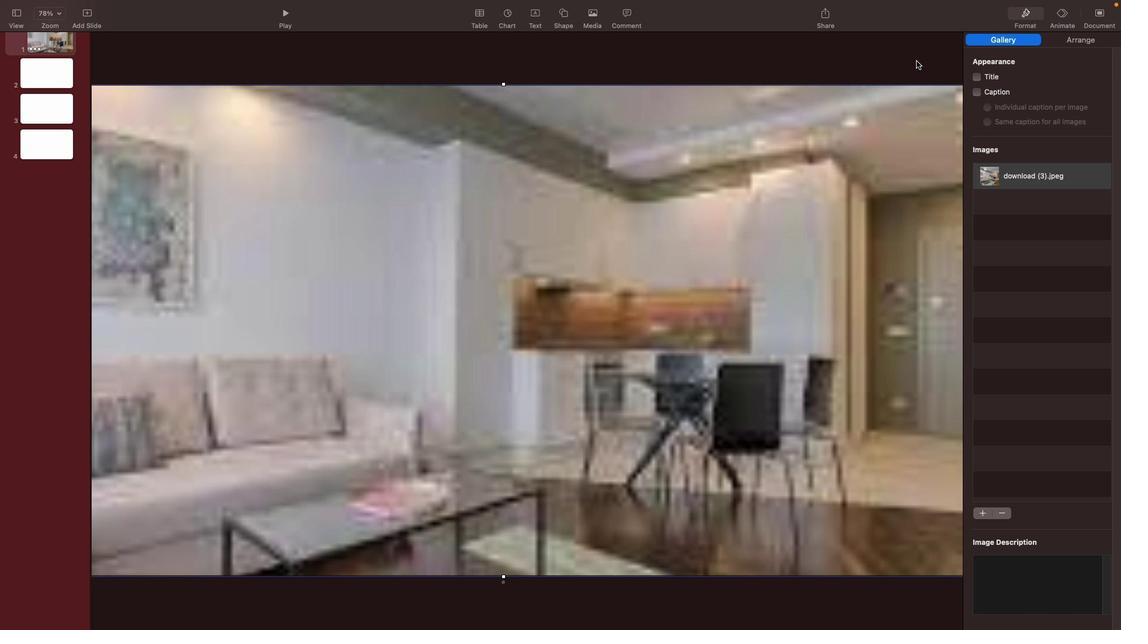 
Action: Mouse pressed left at (918, 62)
Screenshot: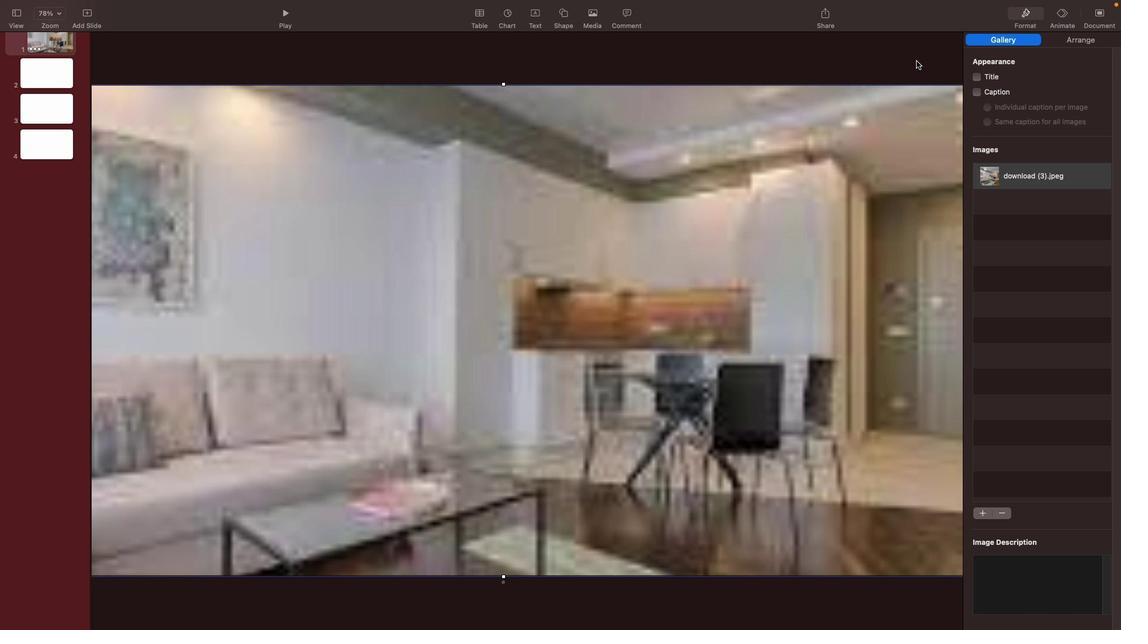 
Action: Mouse moved to (979, 131)
Screenshot: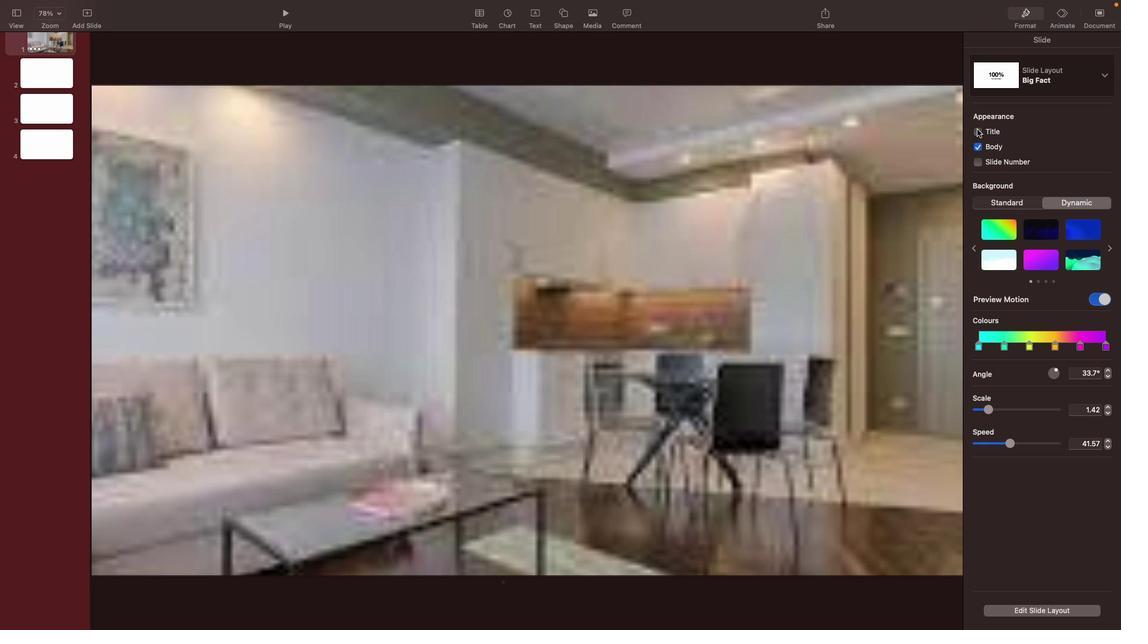 
Action: Mouse pressed left at (979, 131)
Screenshot: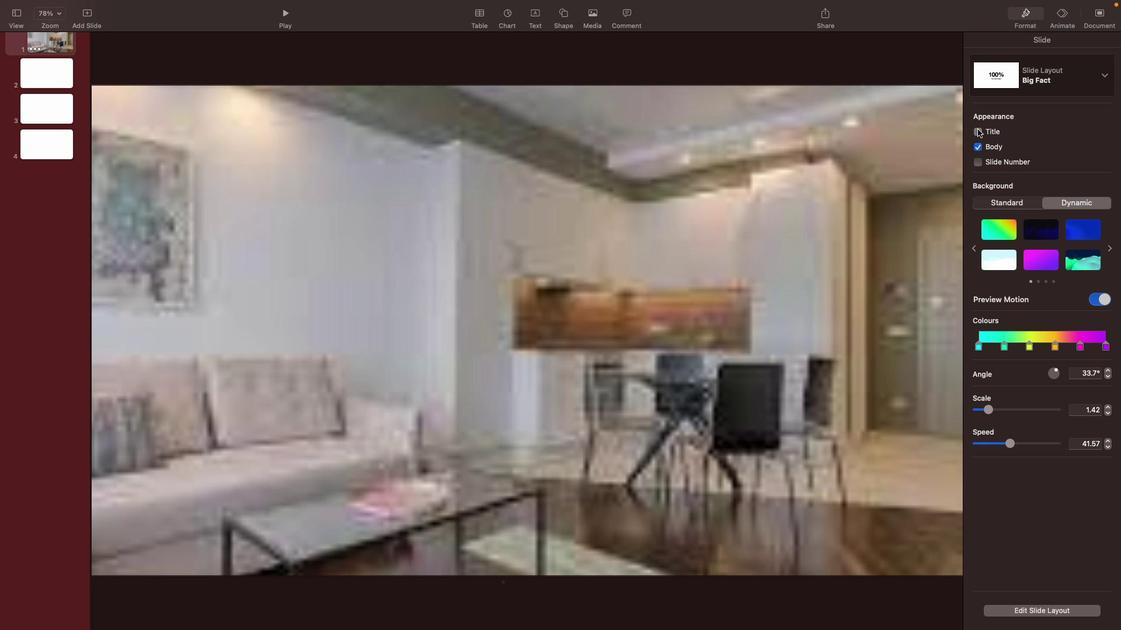
Action: Mouse moved to (420, 169)
Screenshot: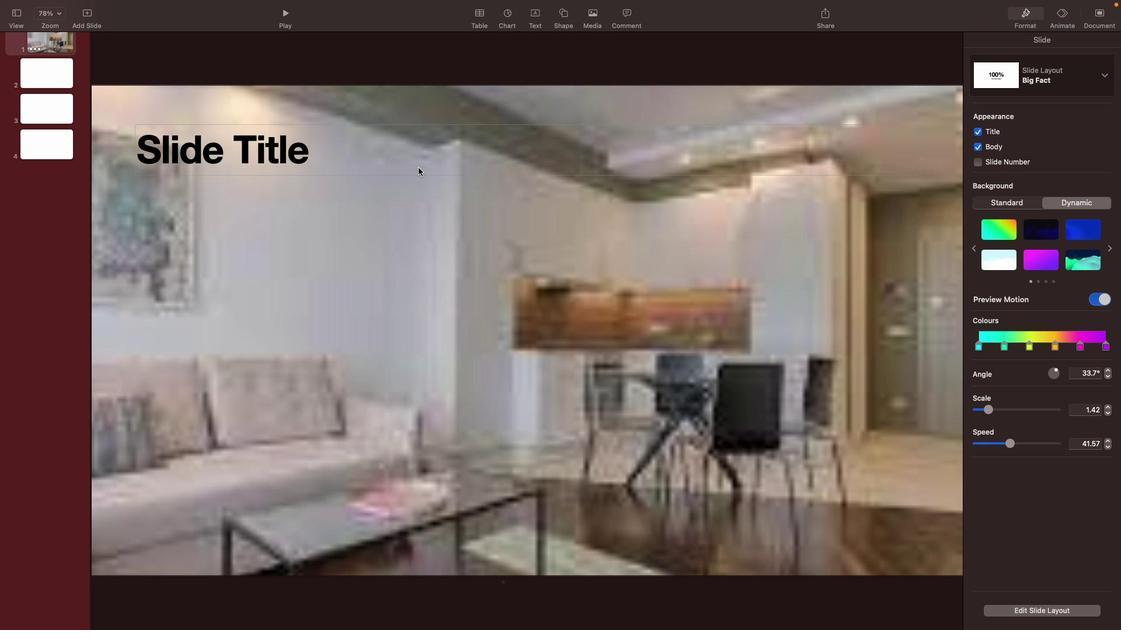 
Action: Mouse pressed left at (420, 169)
Screenshot: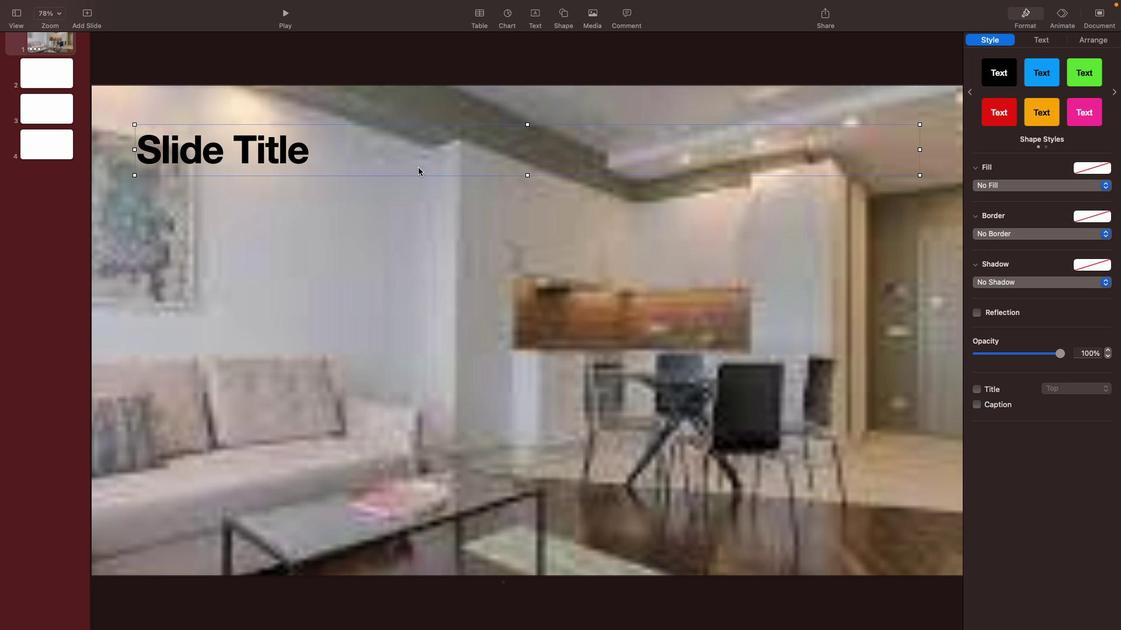 
Action: Mouse moved to (385, 179)
Screenshot: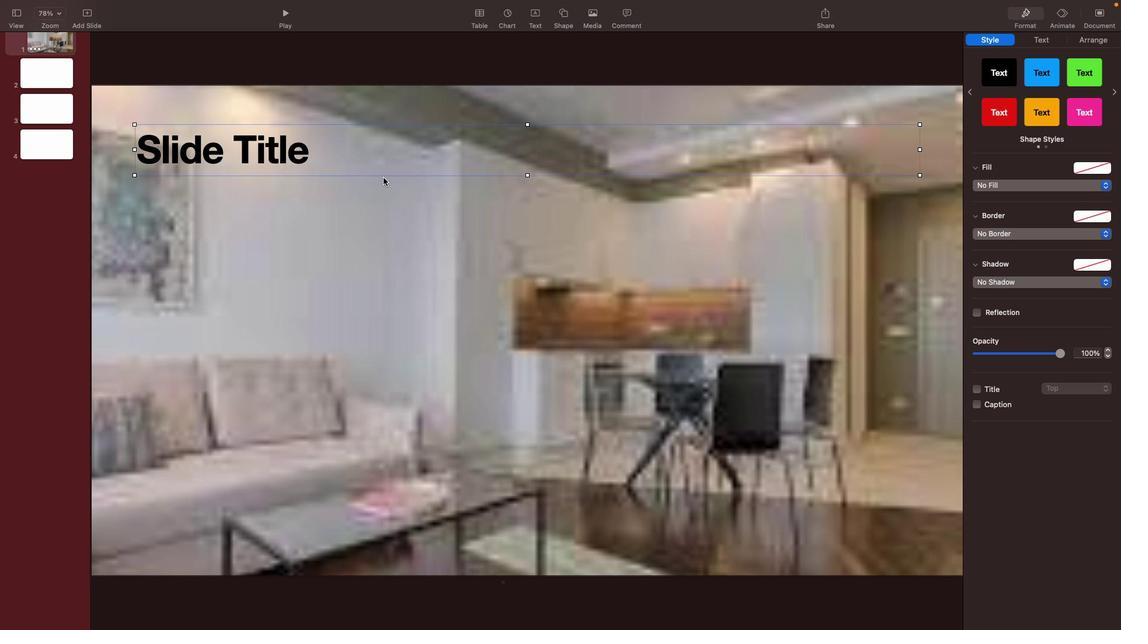 
Action: Mouse pressed left at (385, 179)
Screenshot: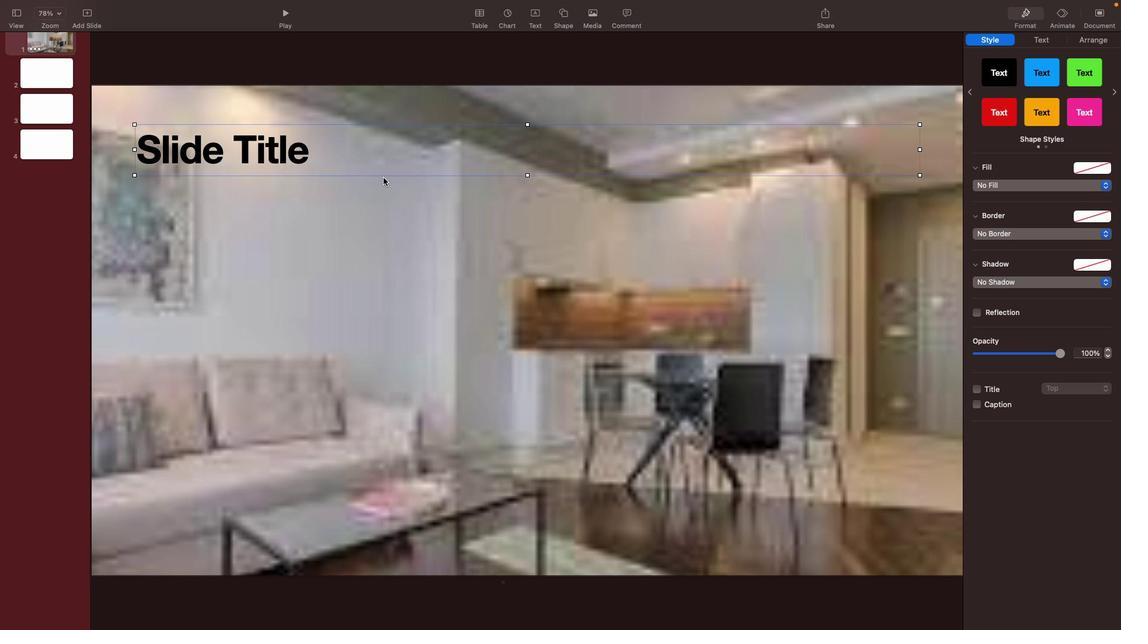 
Action: Key pressed Key.shift'C''o''p'Key.backspace'r''p''o''r''a''t''e'Key.spaceKey.shift'B''r''o''c''h''u''r''e'Key.spaceKey.shift'D''e''s''i'Key.backspaceKey.backspace's''i''g''n'
Screenshot: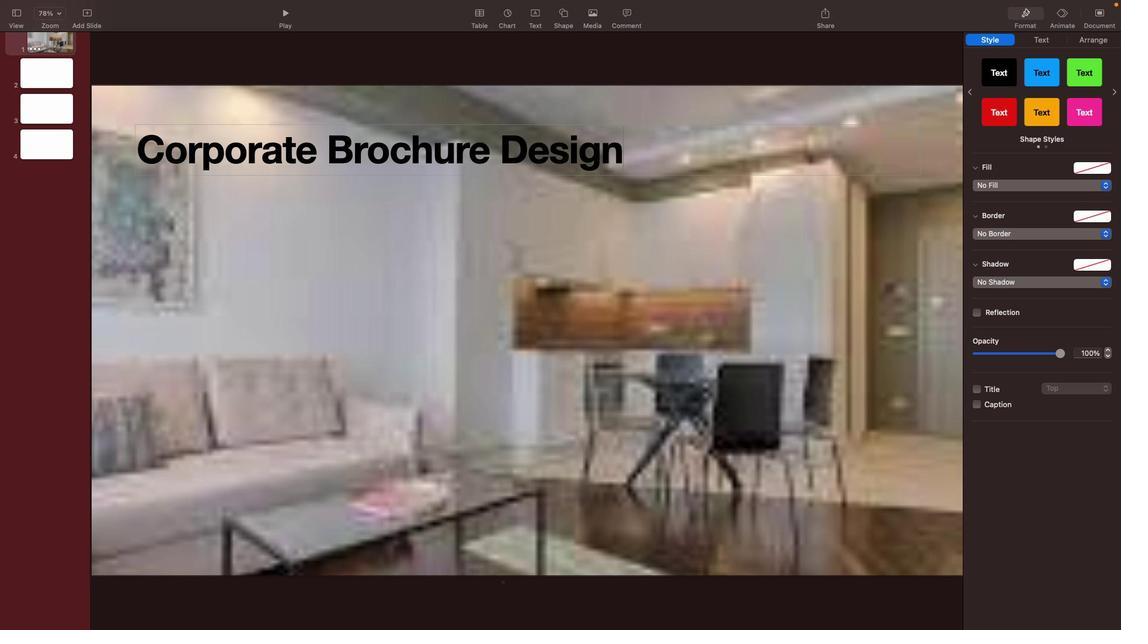 
Action: Mouse moved to (618, 136)
Screenshot: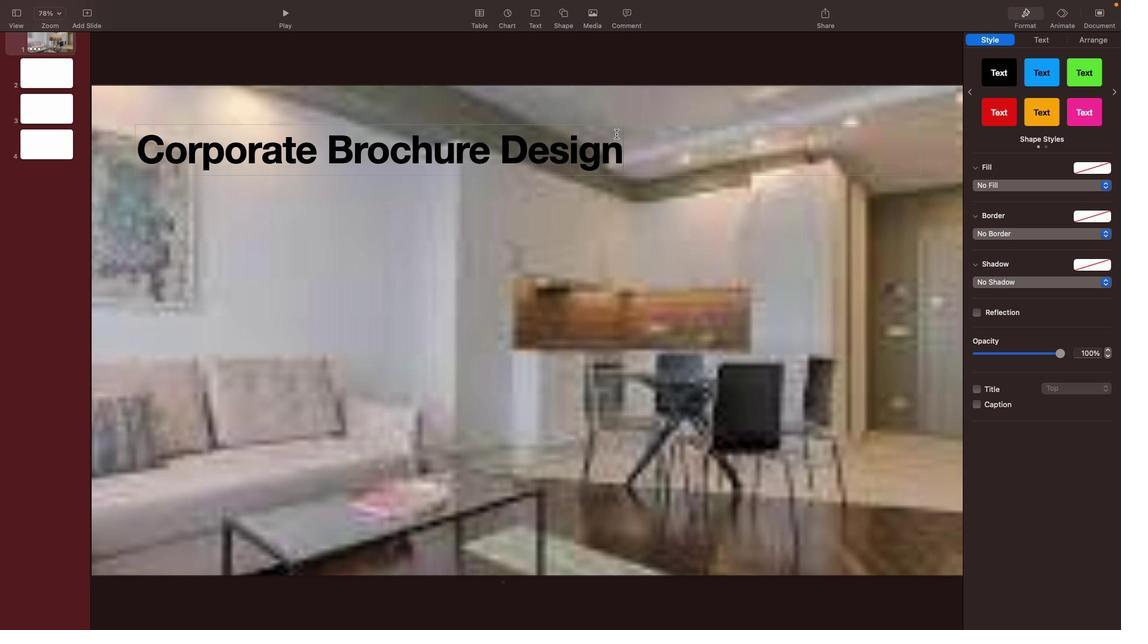 
Action: Mouse pressed left at (618, 136)
Screenshot: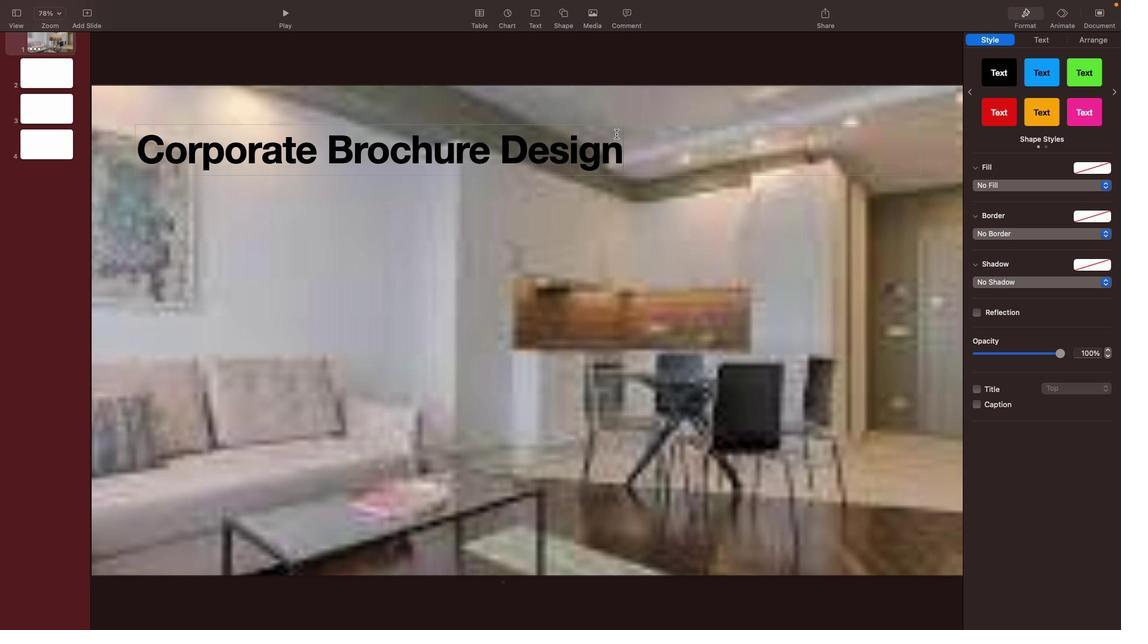 
Action: Mouse moved to (907, 138)
Screenshot: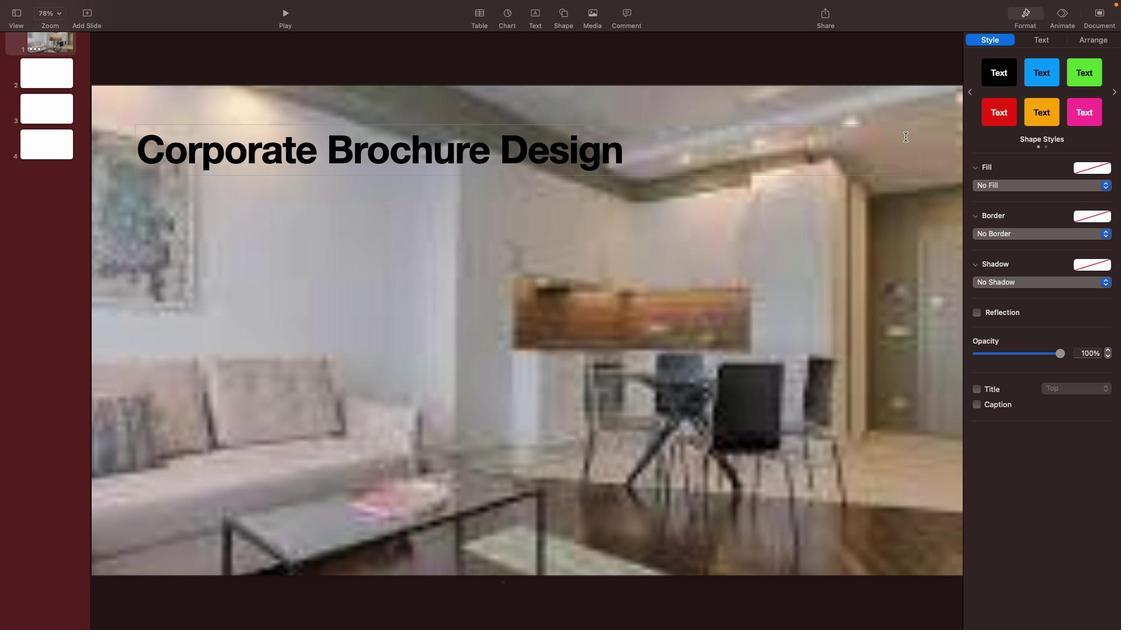 
Action: Mouse pressed left at (907, 138)
Screenshot: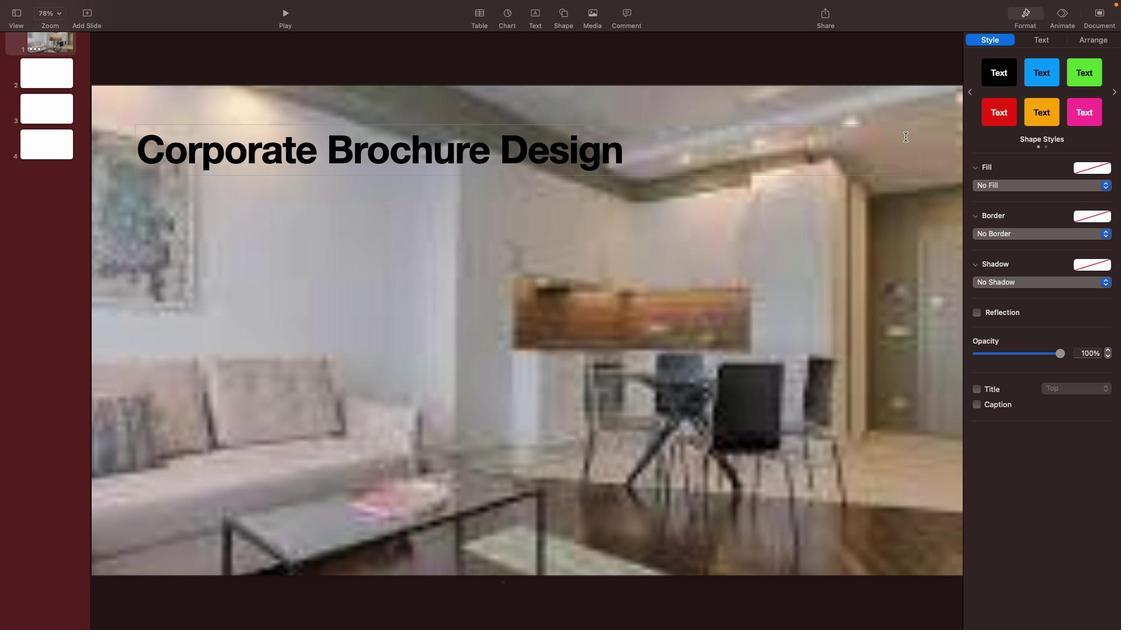 
Action: Mouse moved to (925, 148)
Screenshot: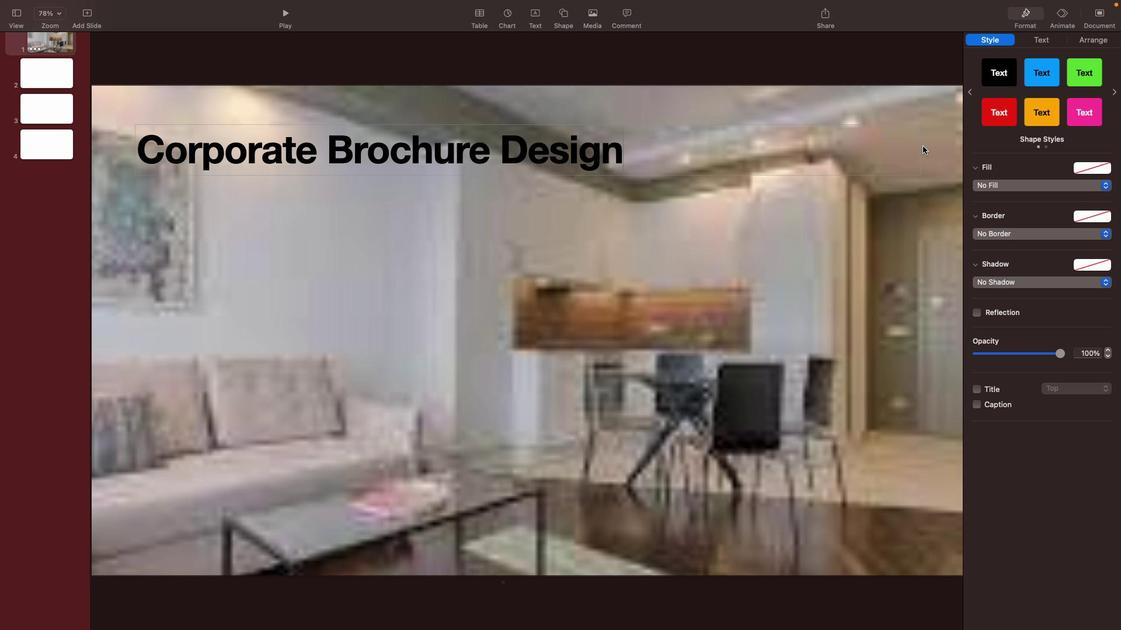
Action: Mouse pressed left at (925, 148)
Screenshot: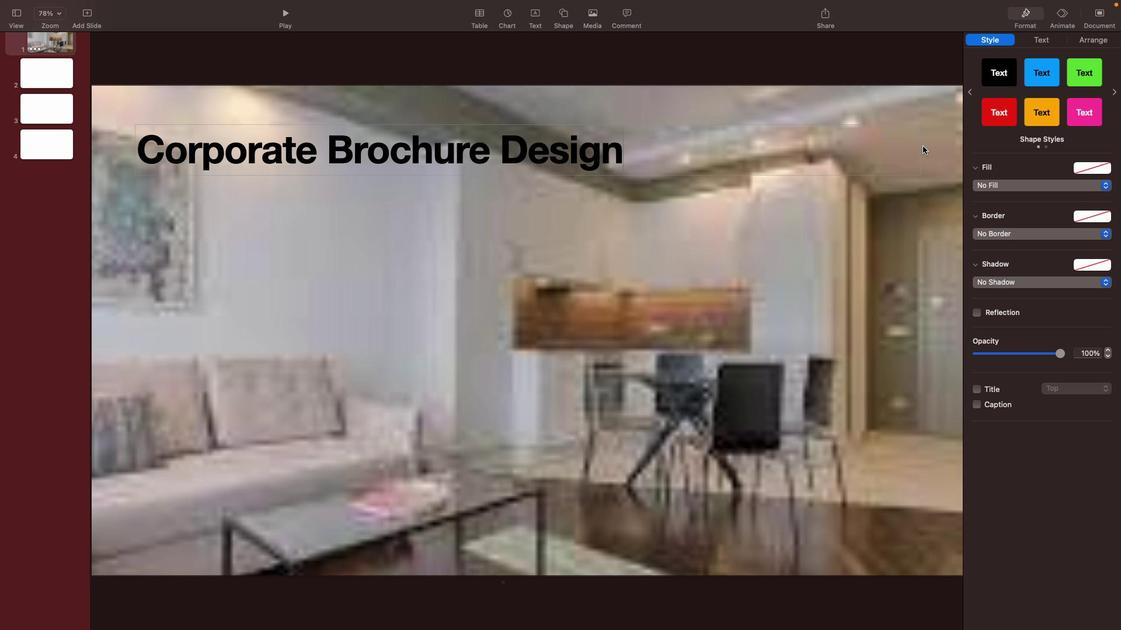 
Action: Mouse moved to (921, 150)
Screenshot: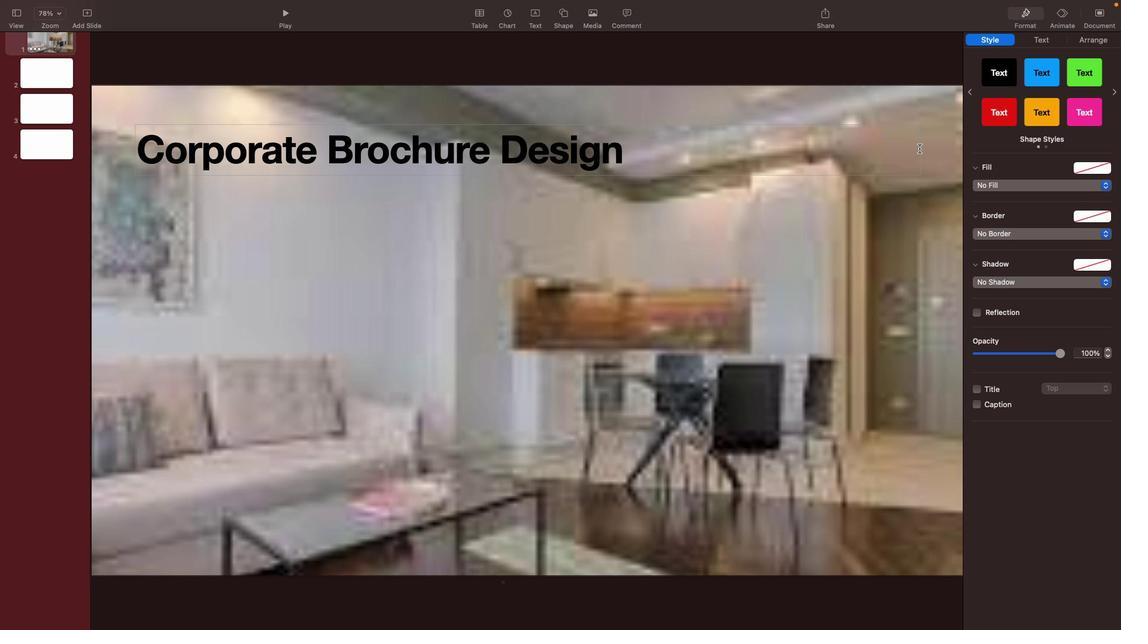
Action: Mouse pressed left at (921, 150)
Screenshot: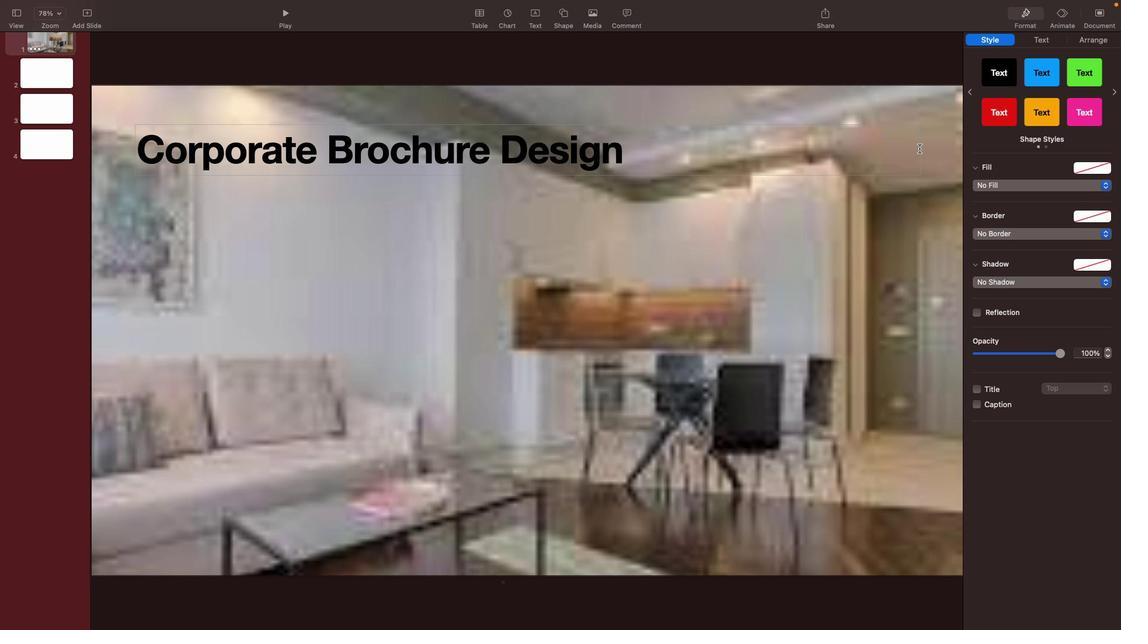 
Action: Mouse moved to (930, 153)
Screenshot: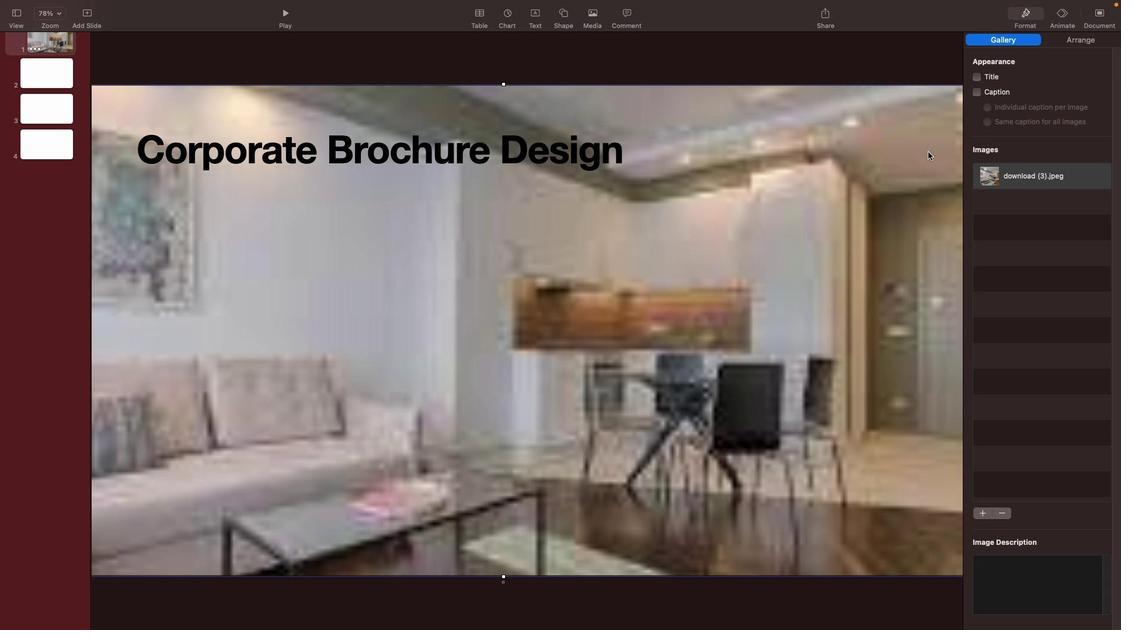 
Action: Mouse pressed left at (930, 153)
Screenshot: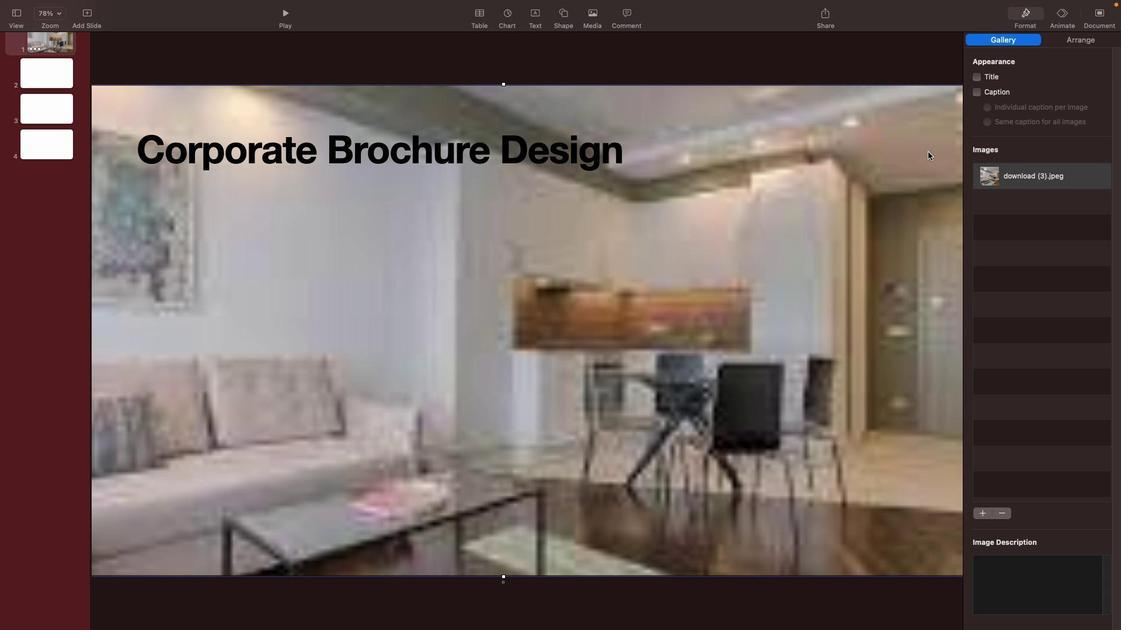 
Action: Mouse moved to (942, 165)
Screenshot: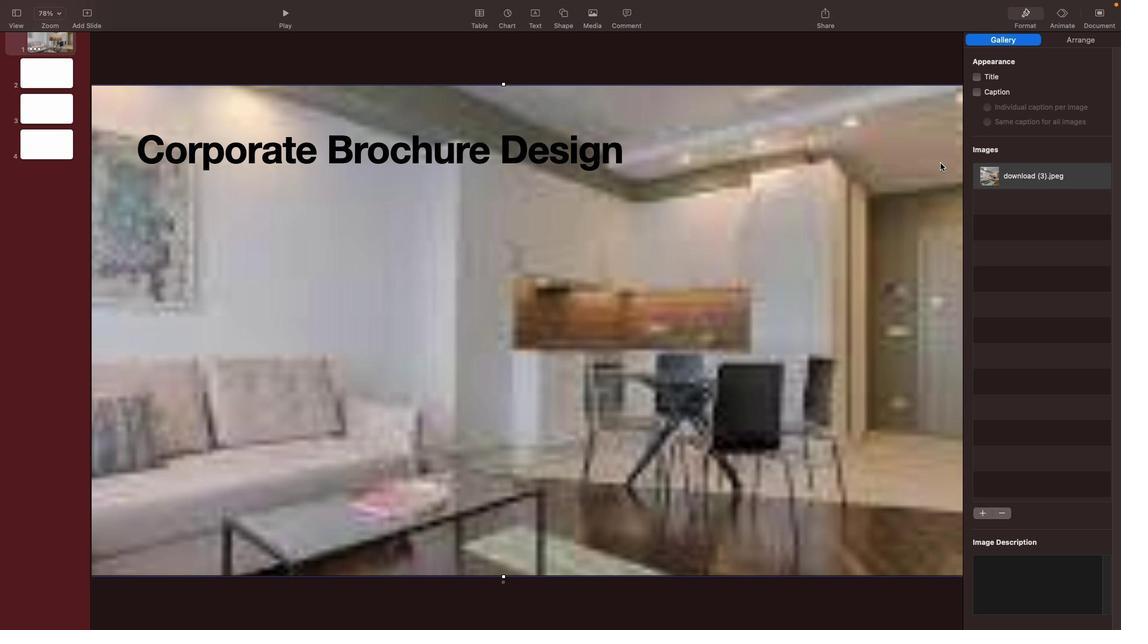 
Action: Mouse pressed left at (942, 165)
Screenshot: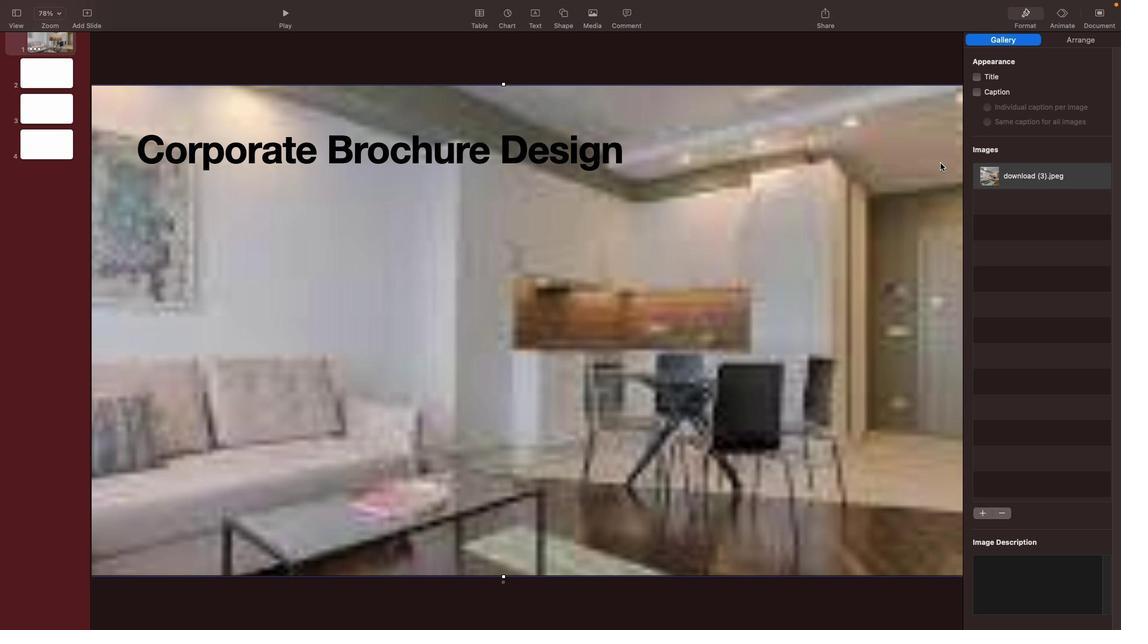 
Action: Mouse moved to (879, 169)
